 Task: Create a pattern swatch.
Action: Mouse moved to (430, 315)
Screenshot: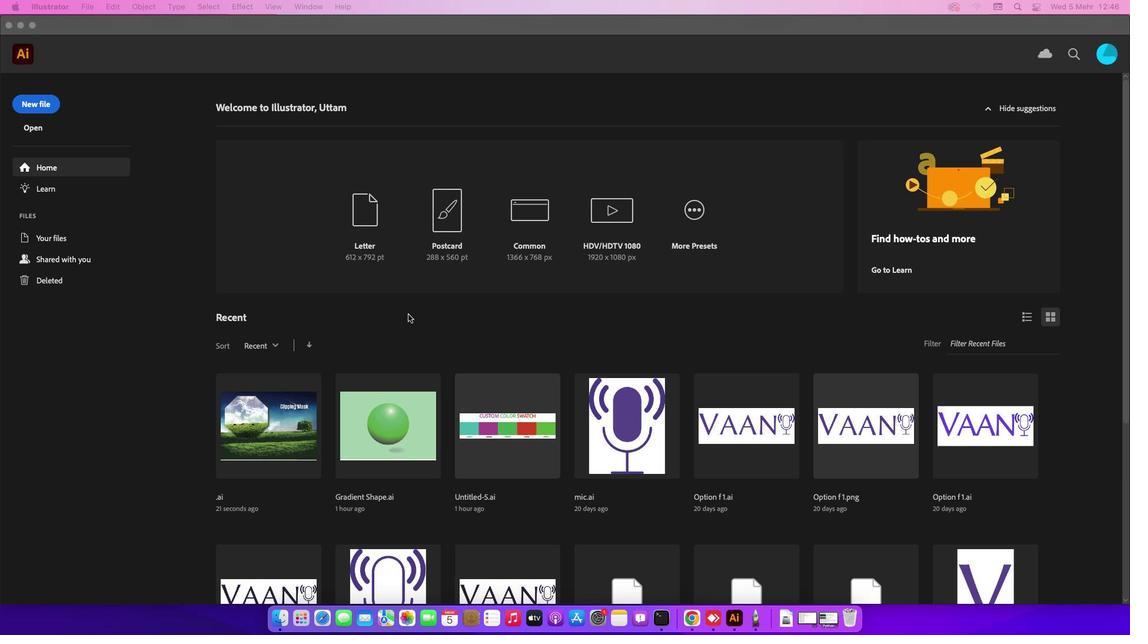 
Action: Mouse pressed left at (430, 315)
Screenshot: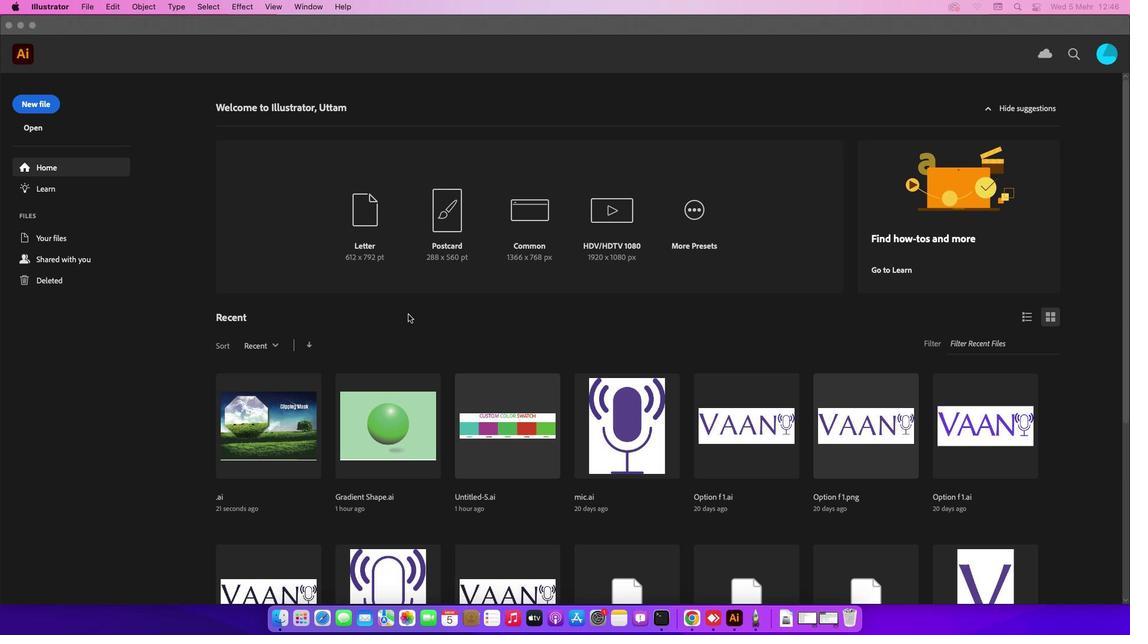 
Action: Mouse moved to (422, 315)
Screenshot: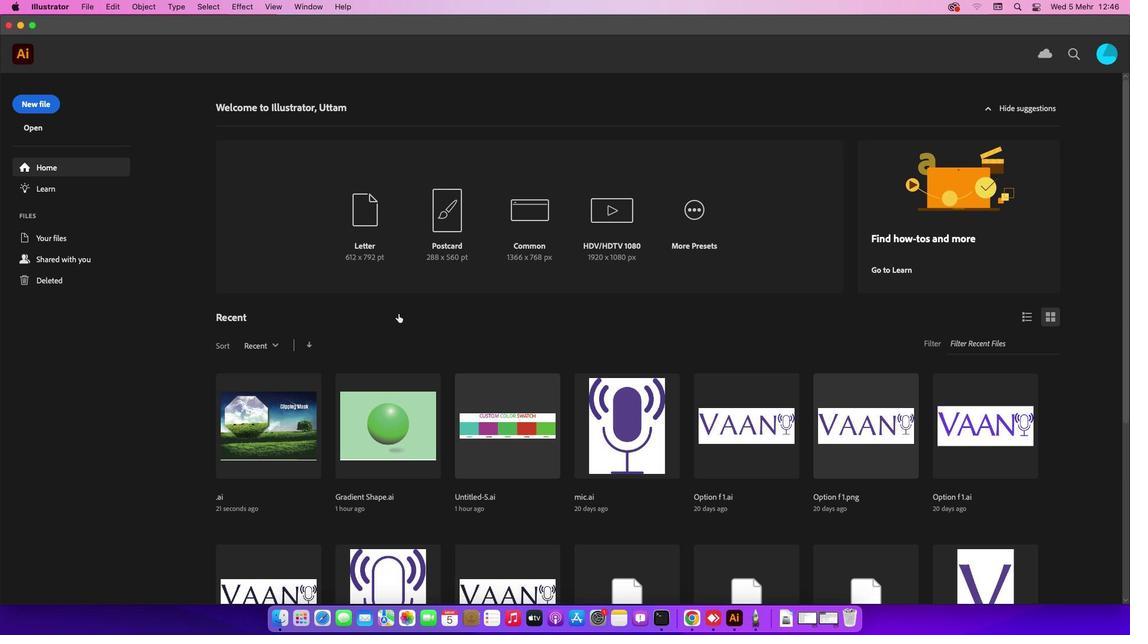 
Action: Key pressed Key.cmd'n'Key.enter
Screenshot: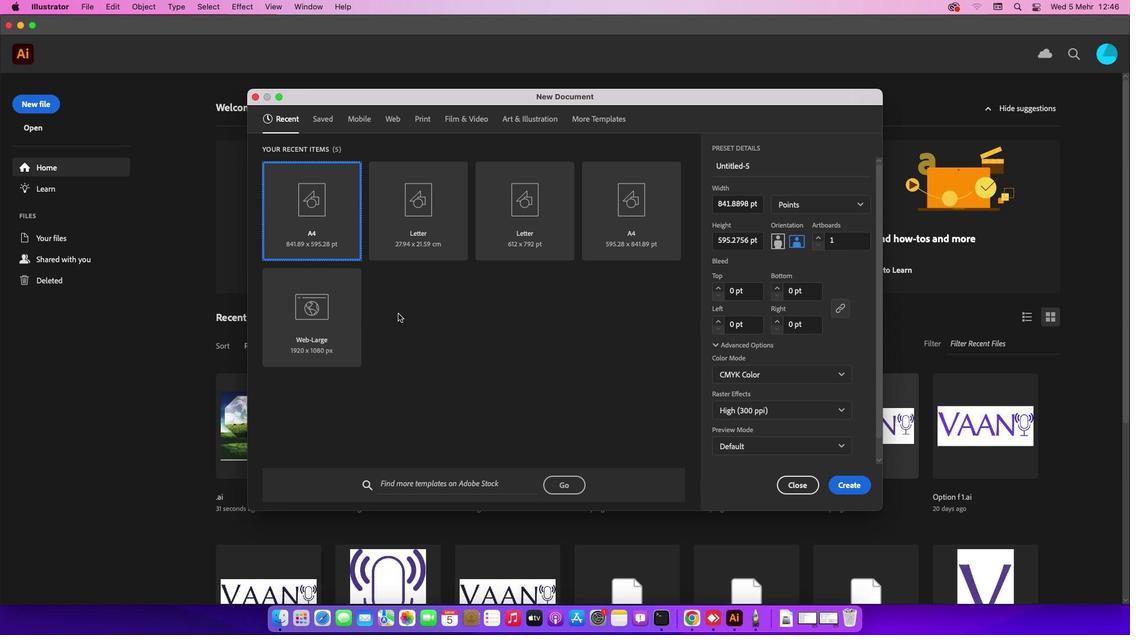 
Action: Mouse moved to (451, 219)
Screenshot: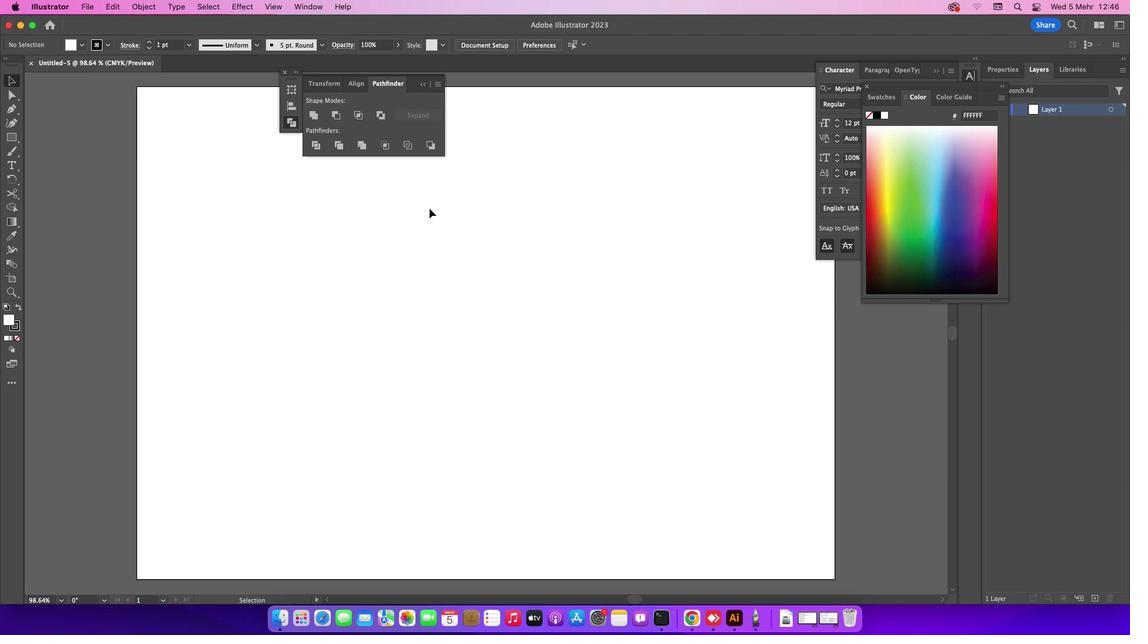 
Action: Mouse pressed left at (451, 219)
Screenshot: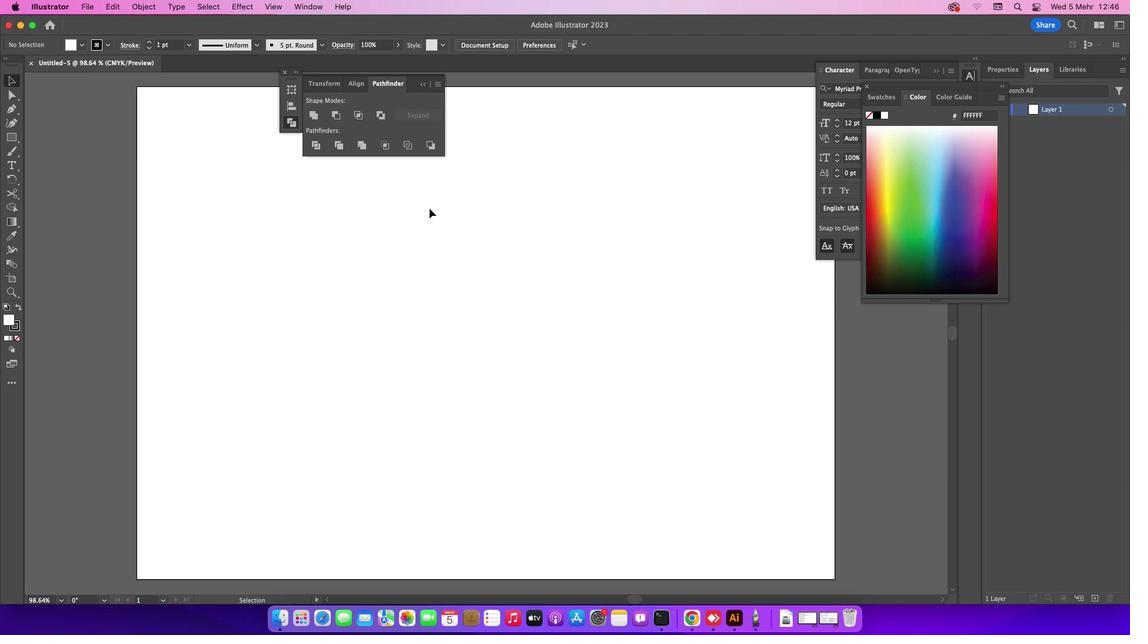 
Action: Mouse moved to (445, 110)
Screenshot: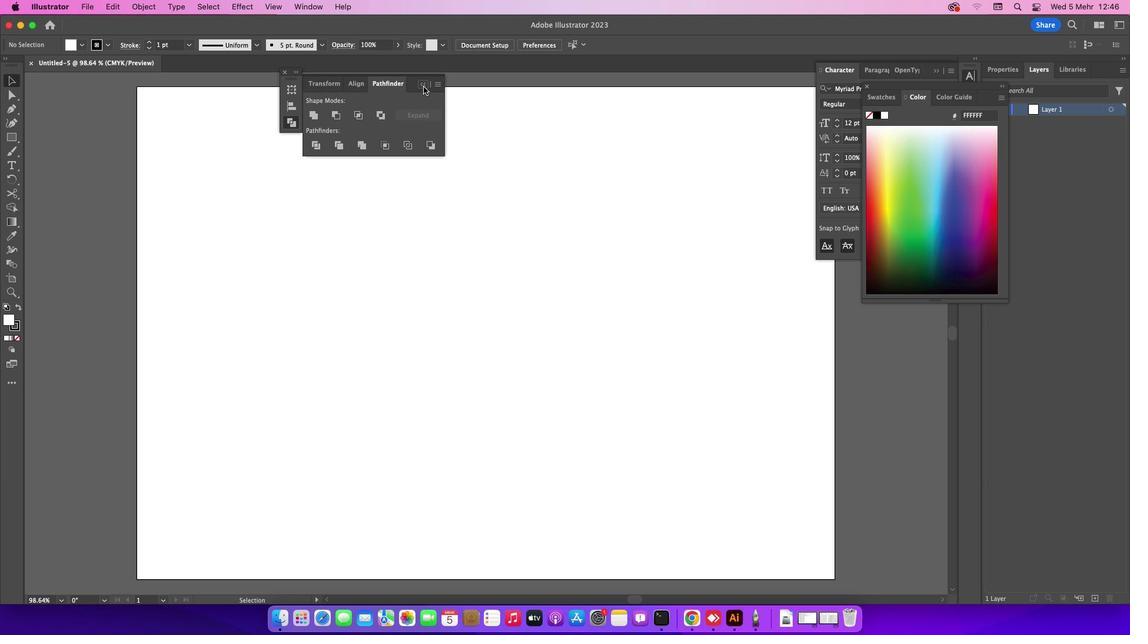 
Action: Mouse pressed left at (445, 110)
Screenshot: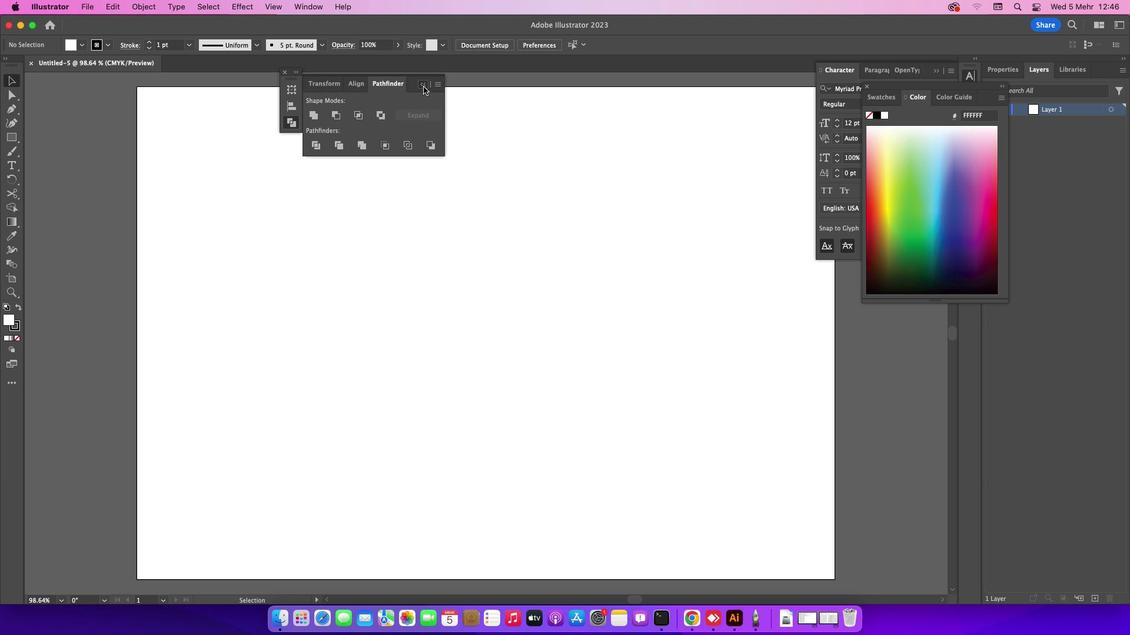 
Action: Mouse moved to (314, 97)
Screenshot: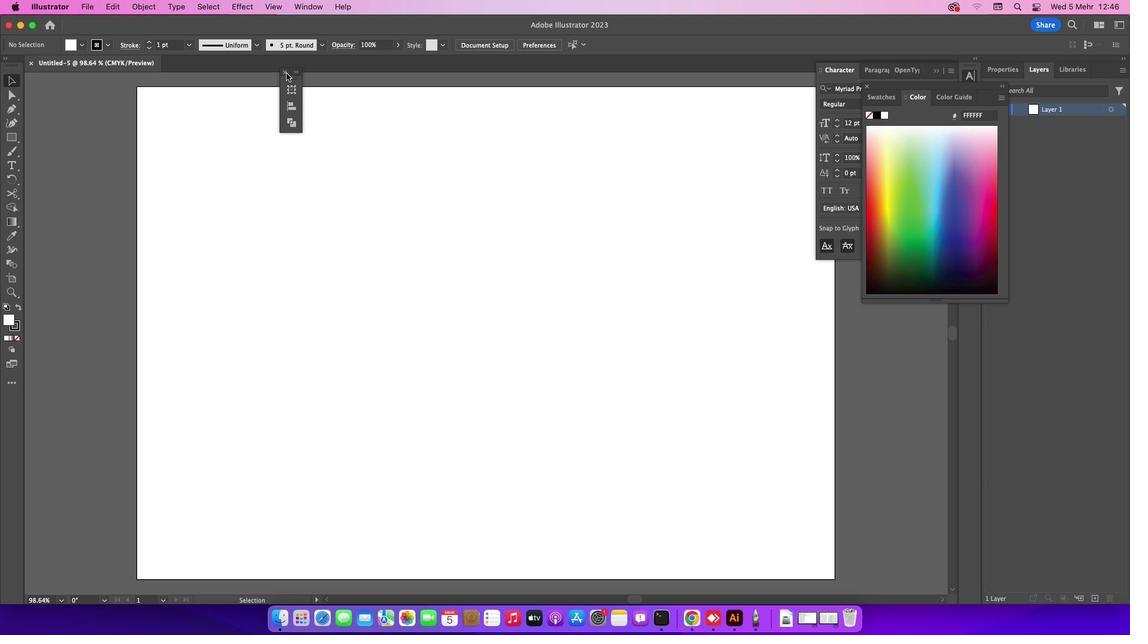 
Action: Mouse pressed left at (314, 97)
Screenshot: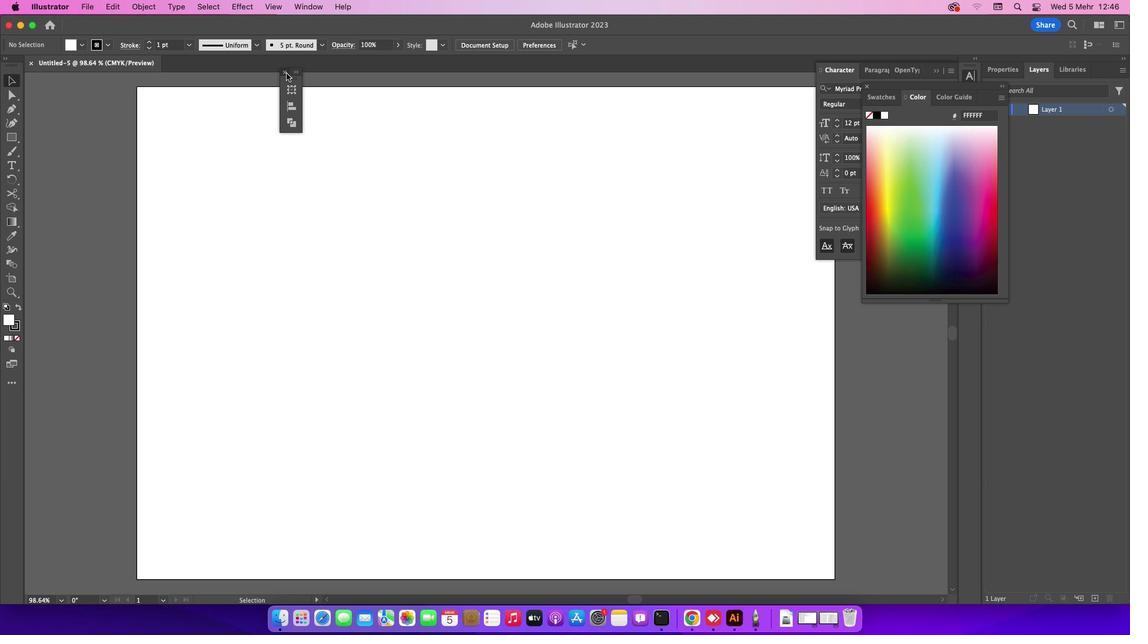 
Action: Mouse moved to (262, 194)
Screenshot: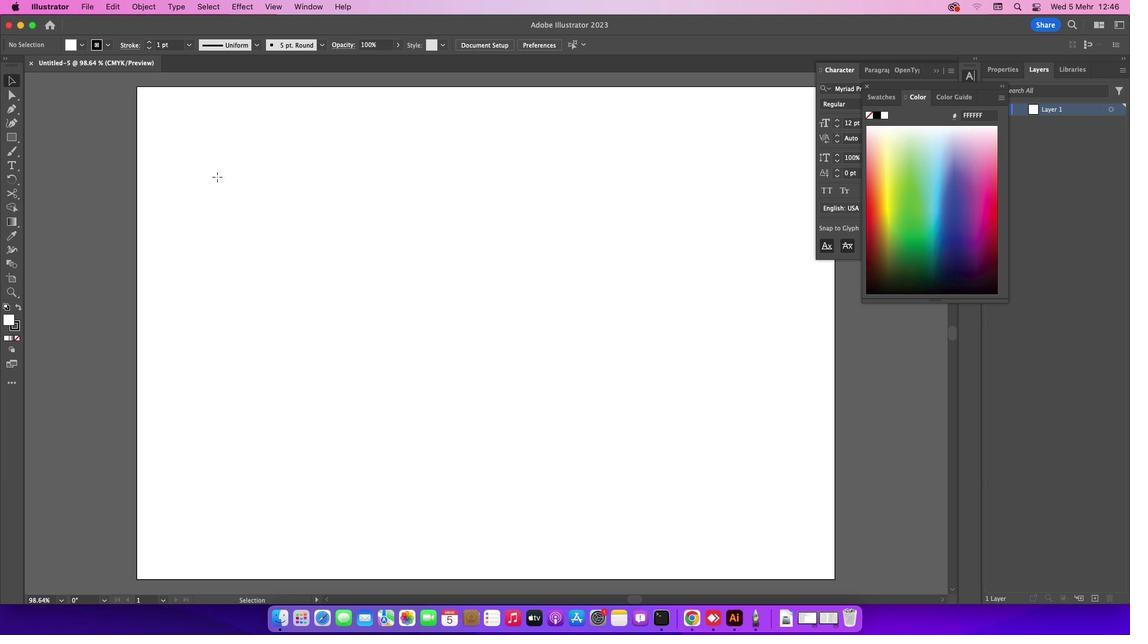 
Action: Key pressed 'm'
Screenshot: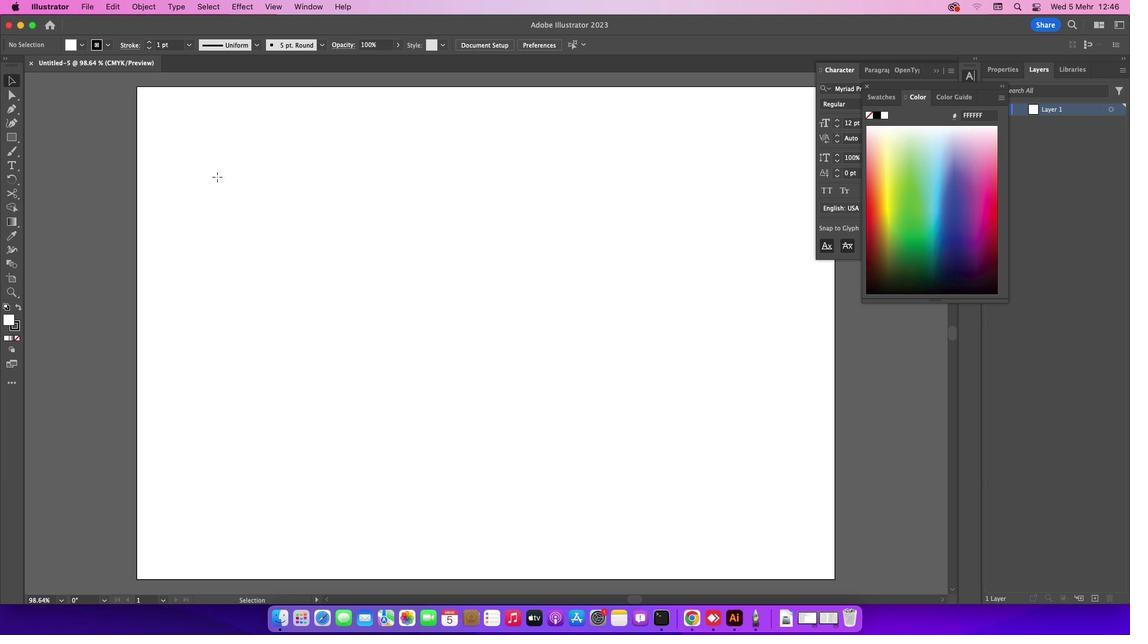 
Action: Mouse moved to (168, 110)
Screenshot: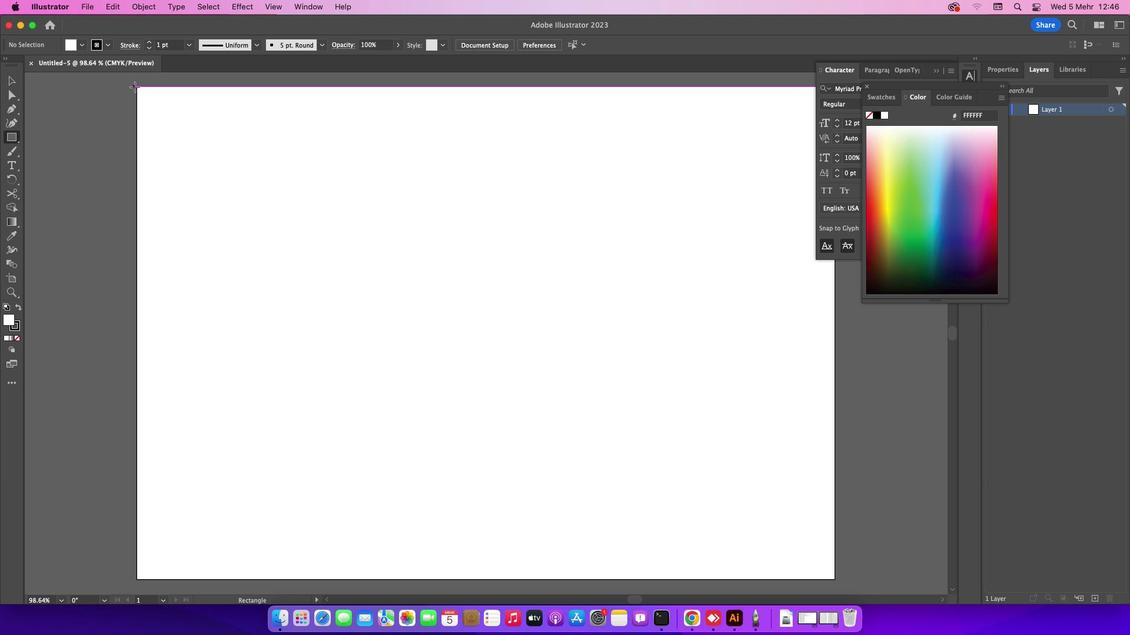 
Action: Mouse pressed left at (168, 110)
Screenshot: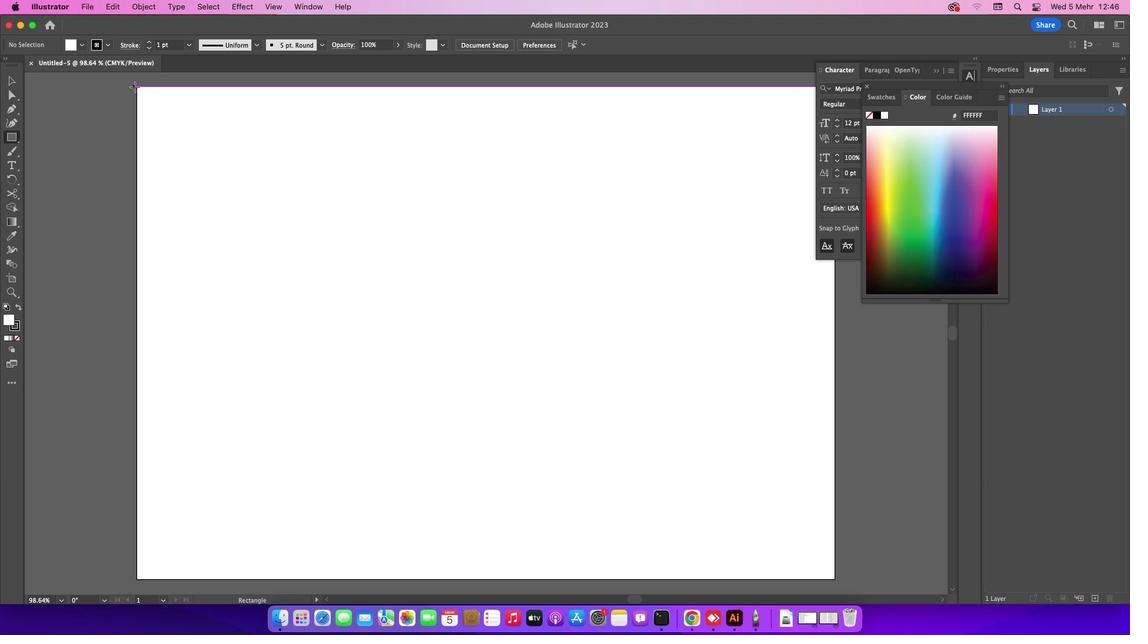 
Action: Mouse moved to (175, 113)
Screenshot: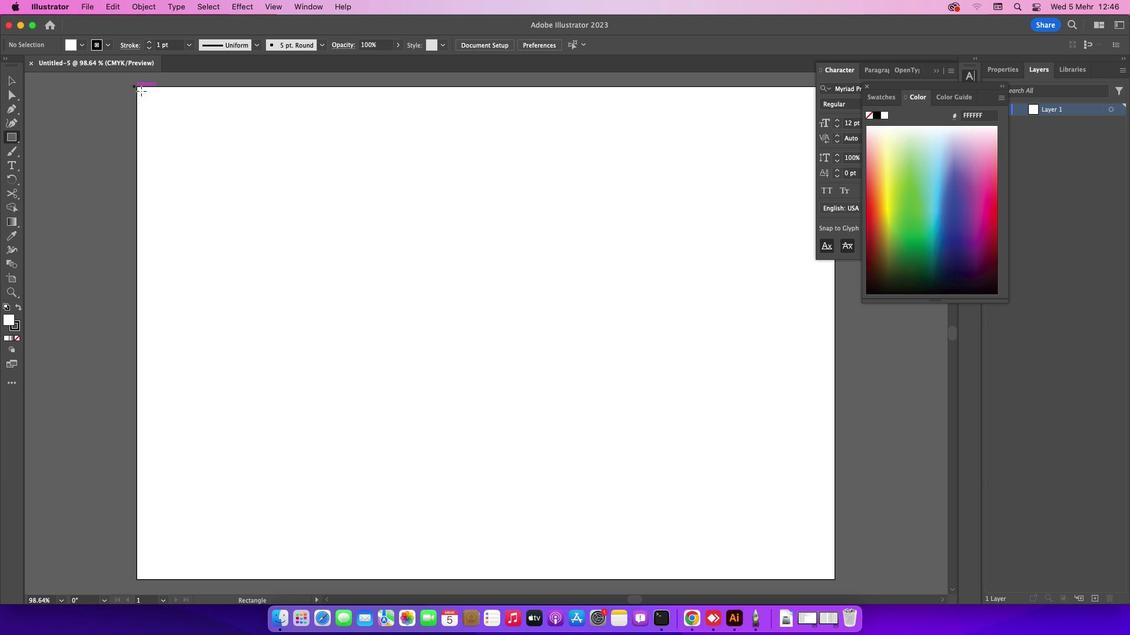 
Action: Key pressed Key.delete
Screenshot: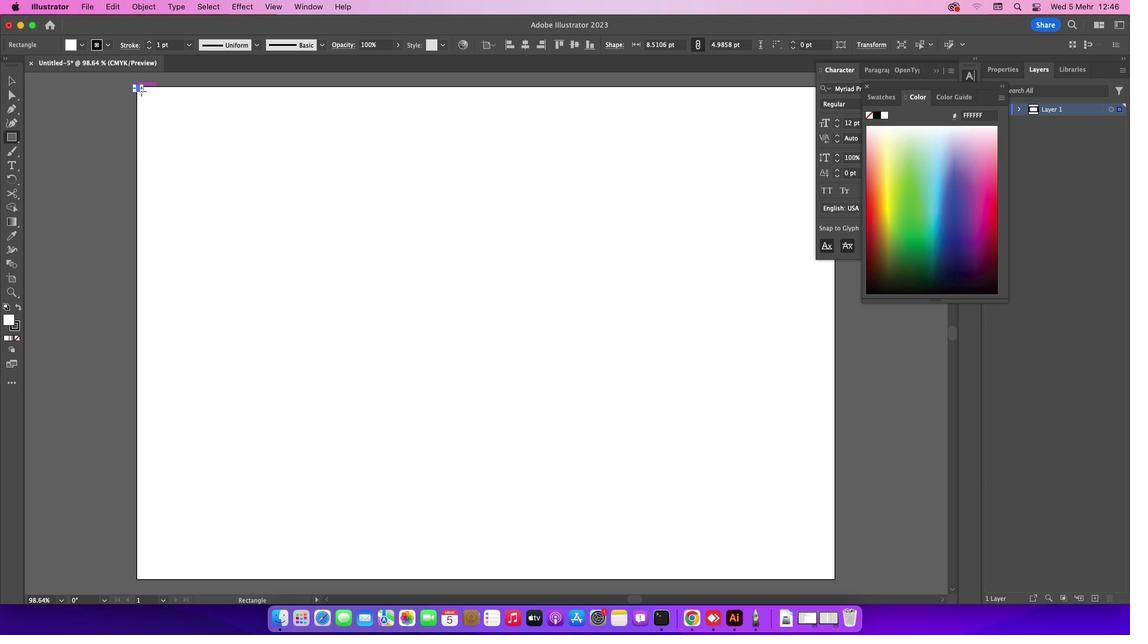 
Action: Mouse moved to (55, 157)
Screenshot: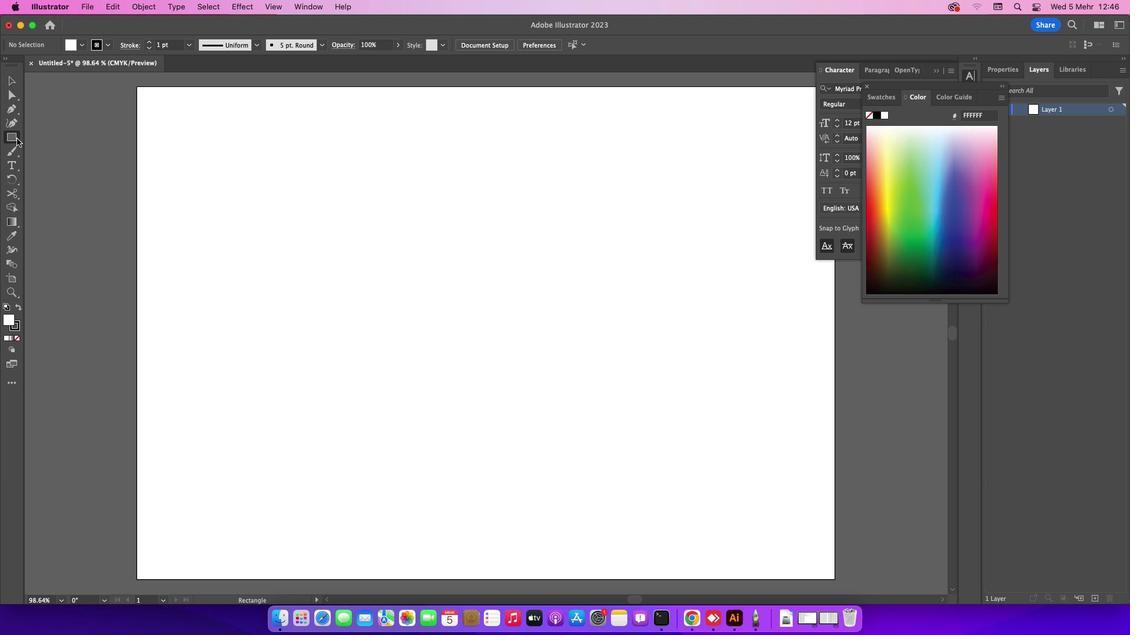 
Action: Mouse pressed right at (55, 157)
Screenshot: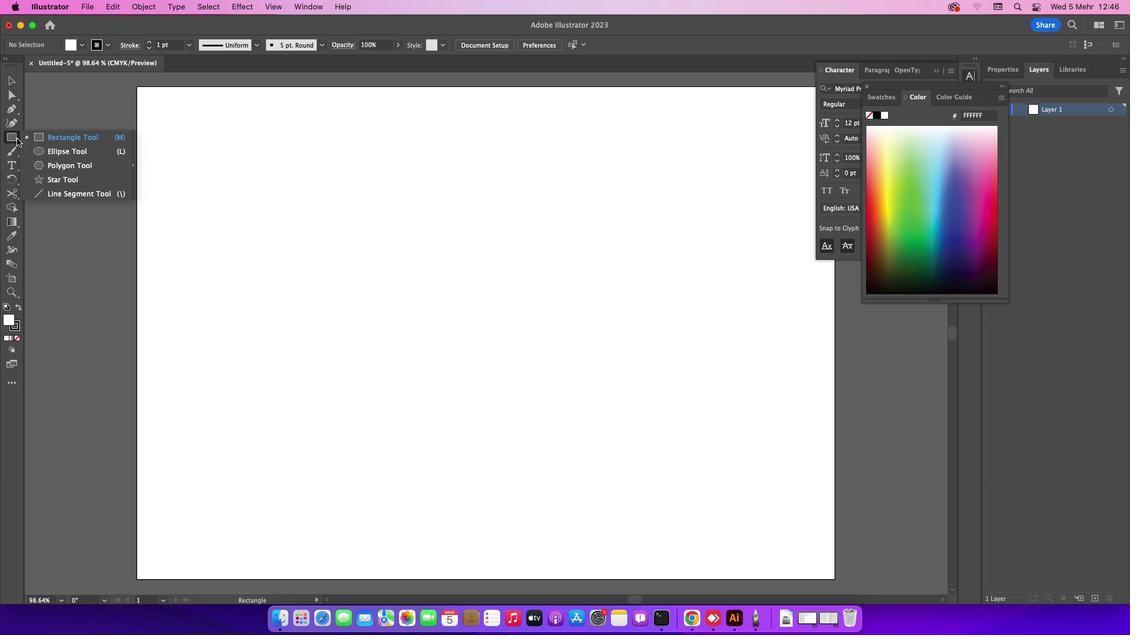 
Action: Mouse moved to (372, 196)
Screenshot: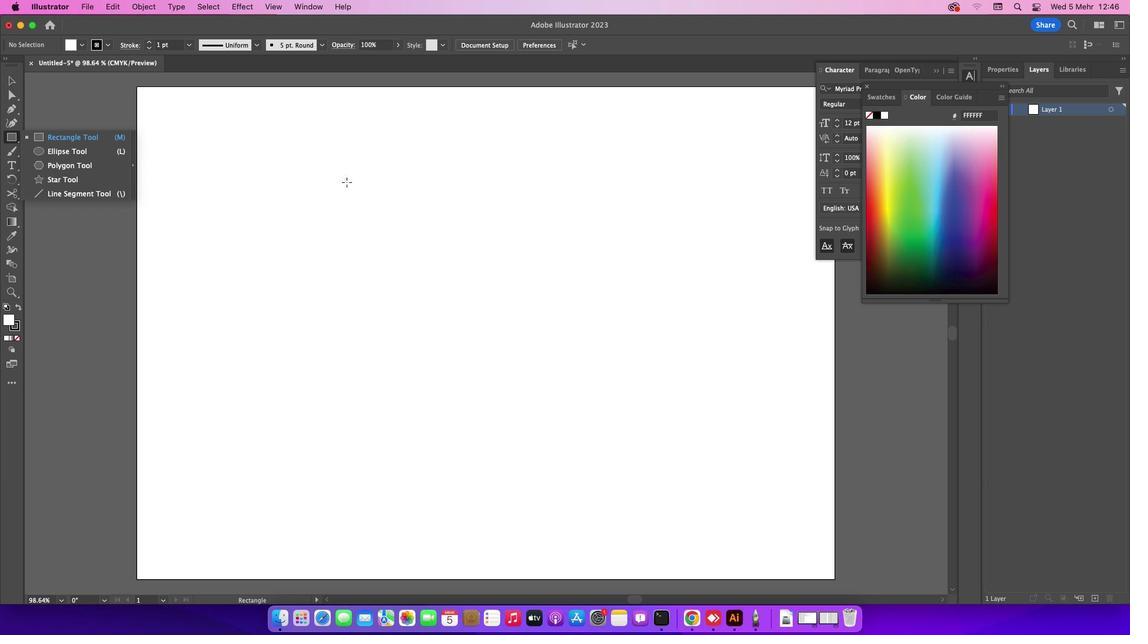 
Action: Mouse pressed left at (372, 196)
Screenshot: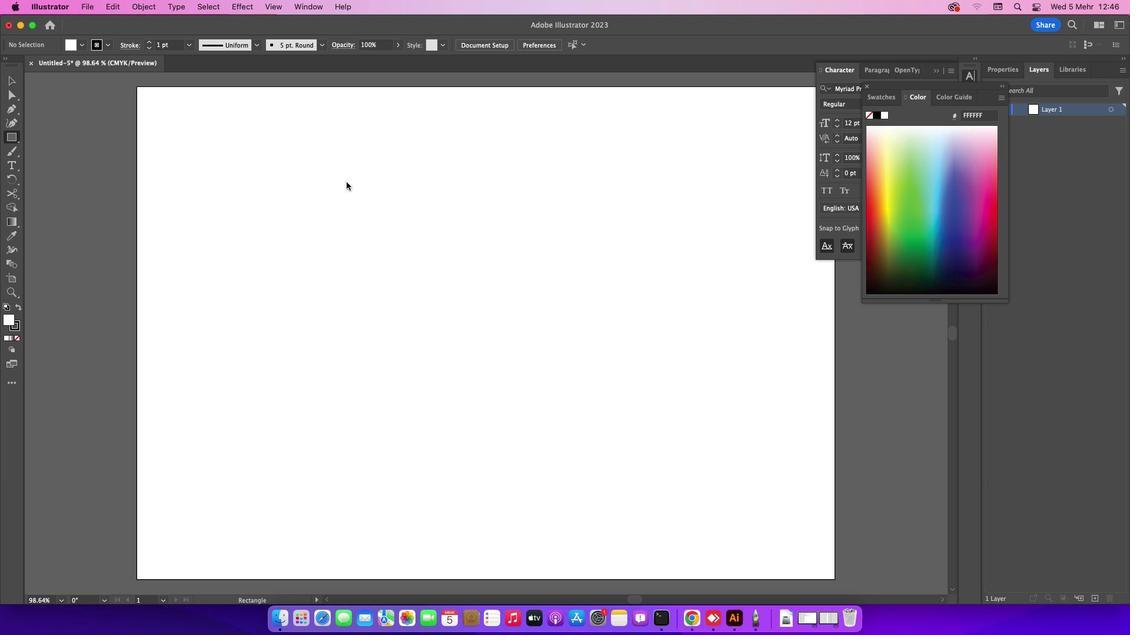 
Action: Mouse moved to (555, 339)
Screenshot: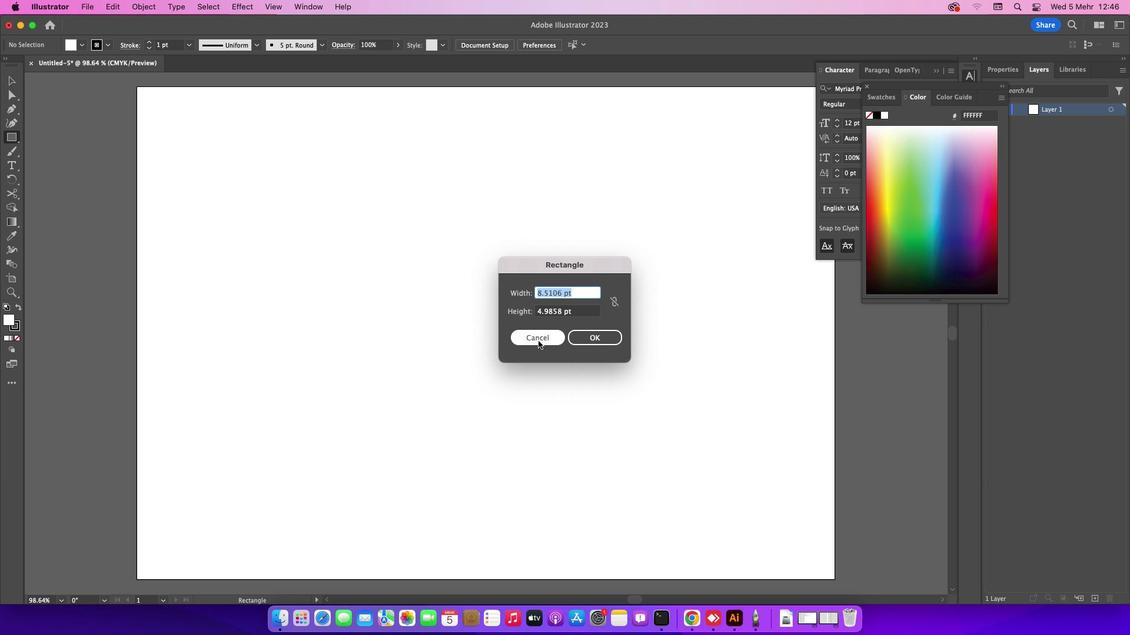 
Action: Mouse pressed left at (555, 339)
Screenshot: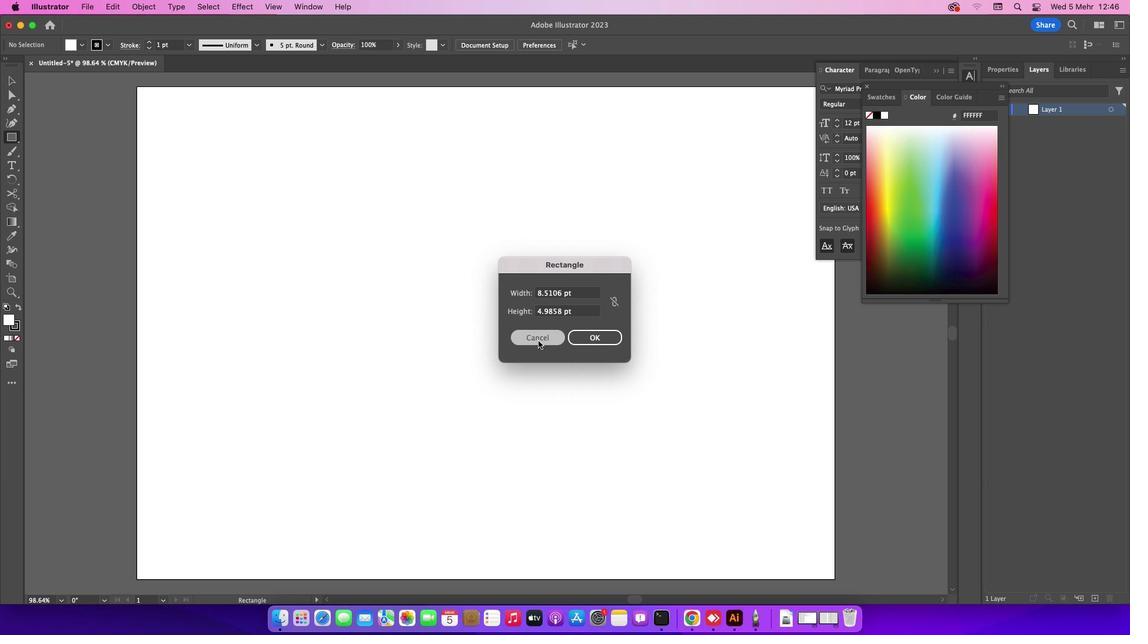 
Action: Mouse moved to (389, 258)
Screenshot: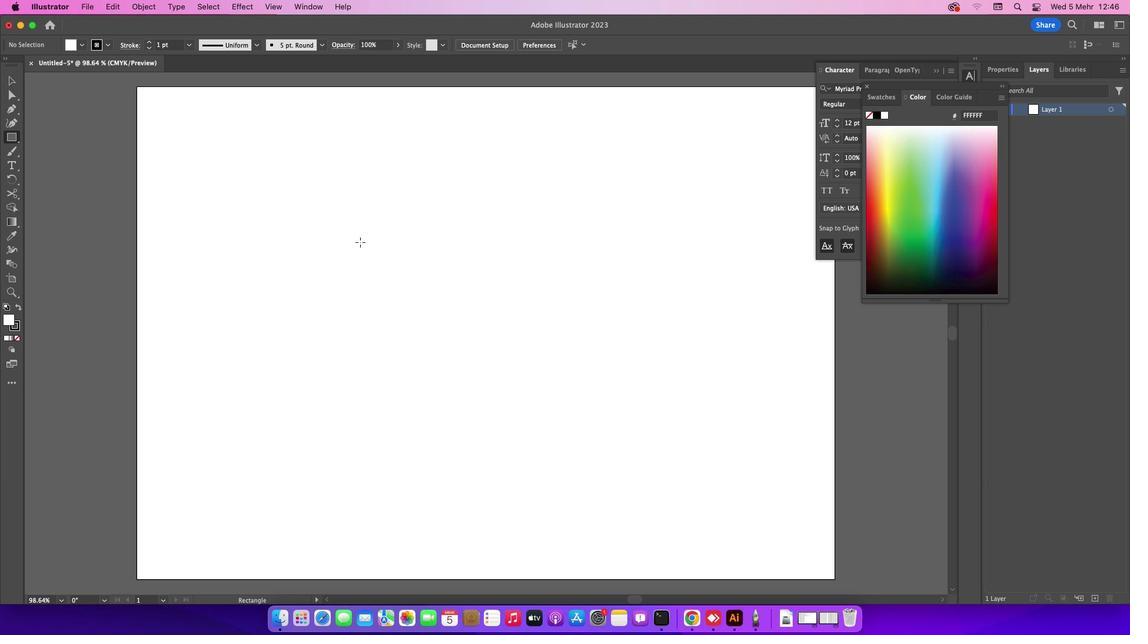 
Action: Key pressed 'm'
Screenshot: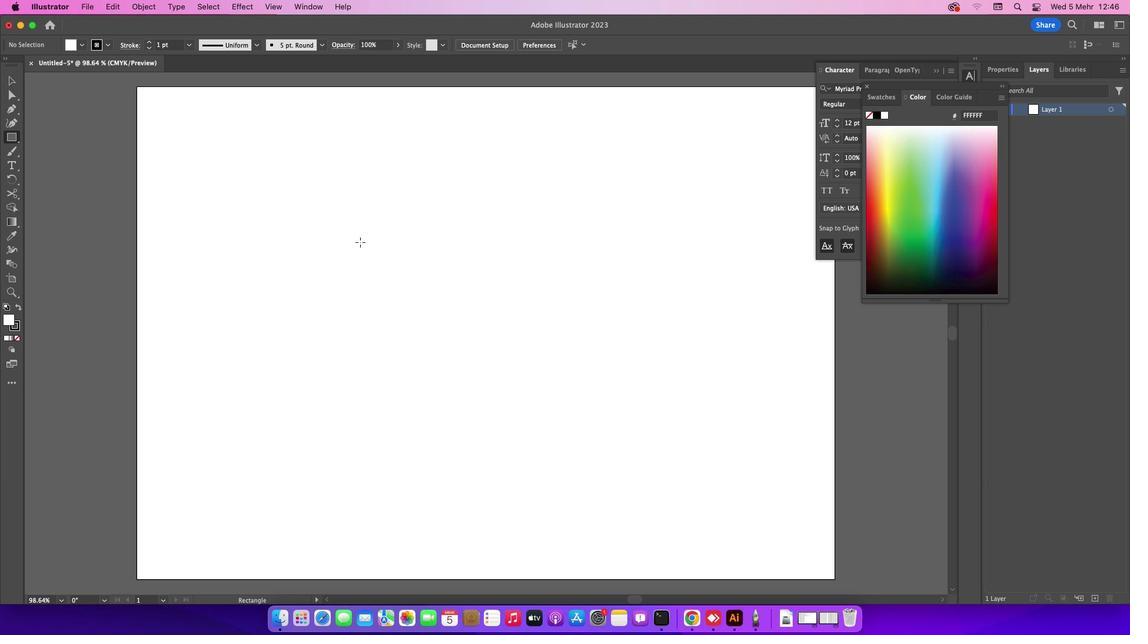 
Action: Mouse moved to (339, 201)
Screenshot: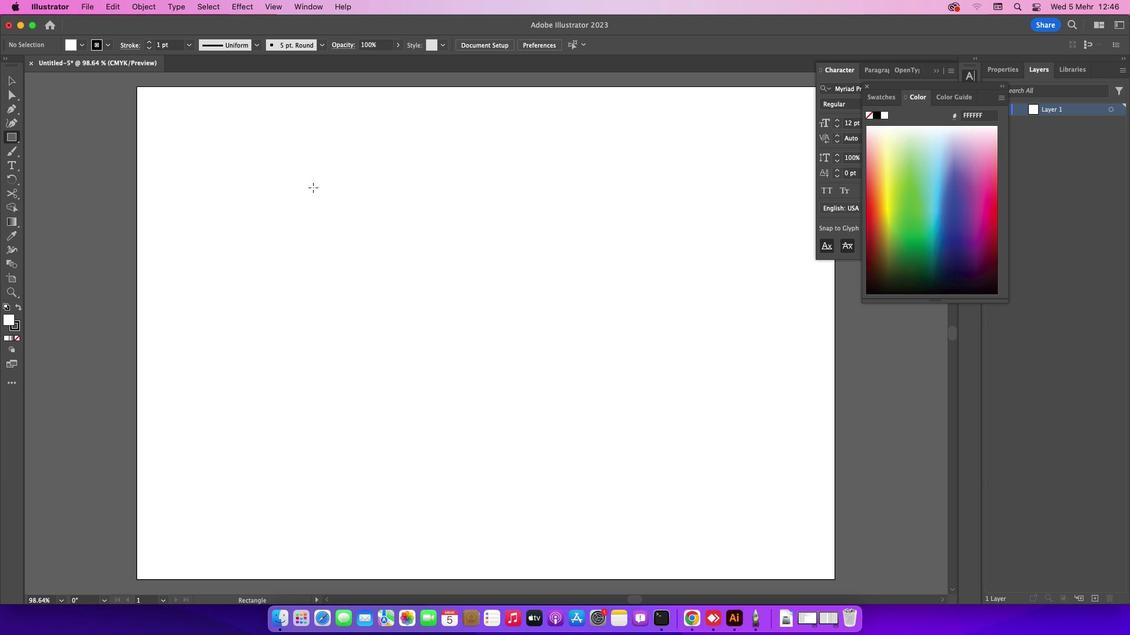 
Action: Mouse pressed left at (339, 201)
Screenshot: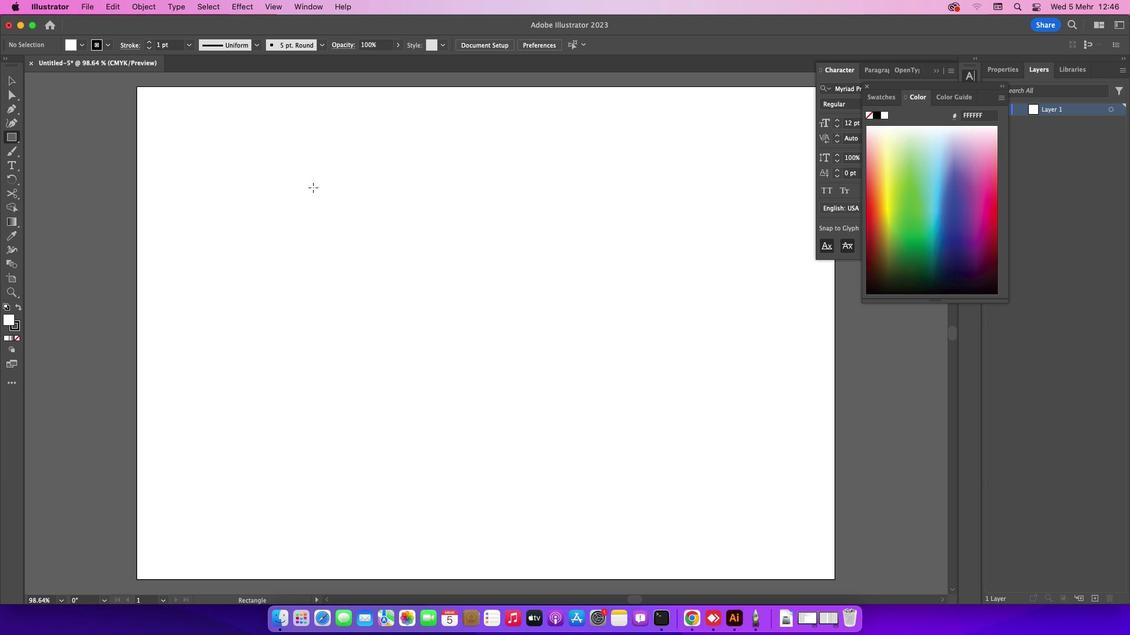 
Action: Mouse moved to (409, 443)
Screenshot: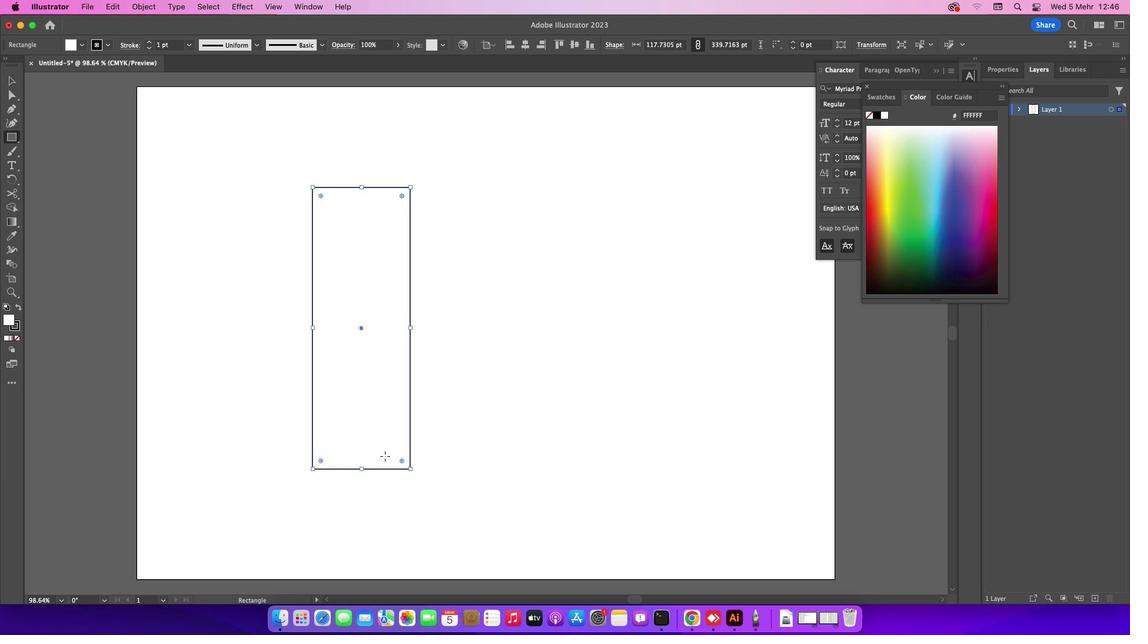 
Action: Key pressed 'v'
Screenshot: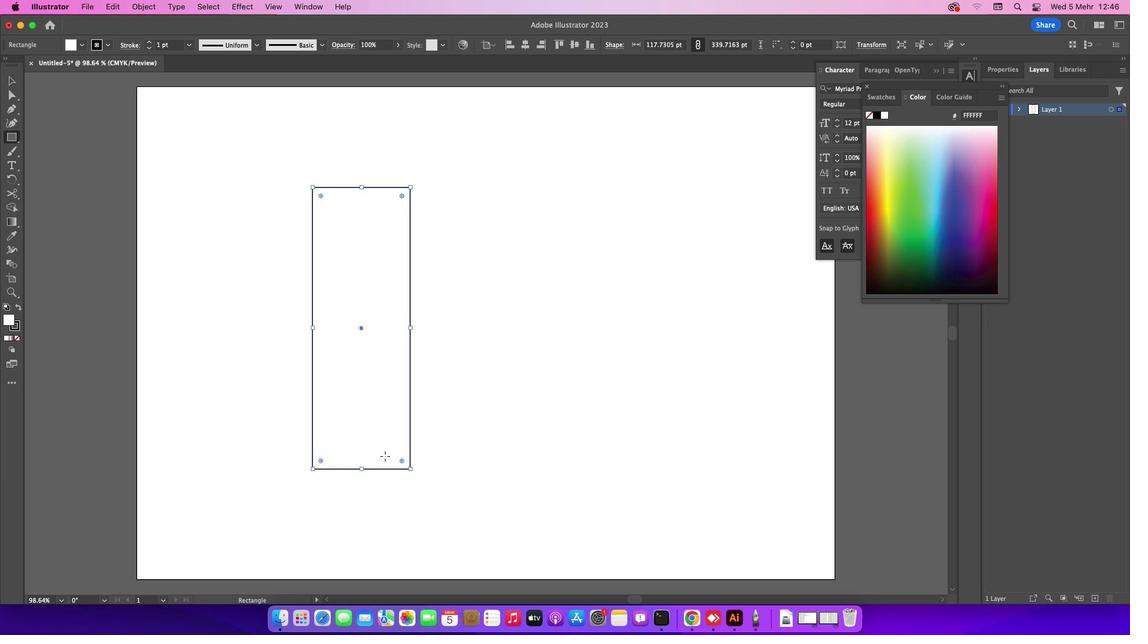 
Action: Mouse moved to (424, 448)
Screenshot: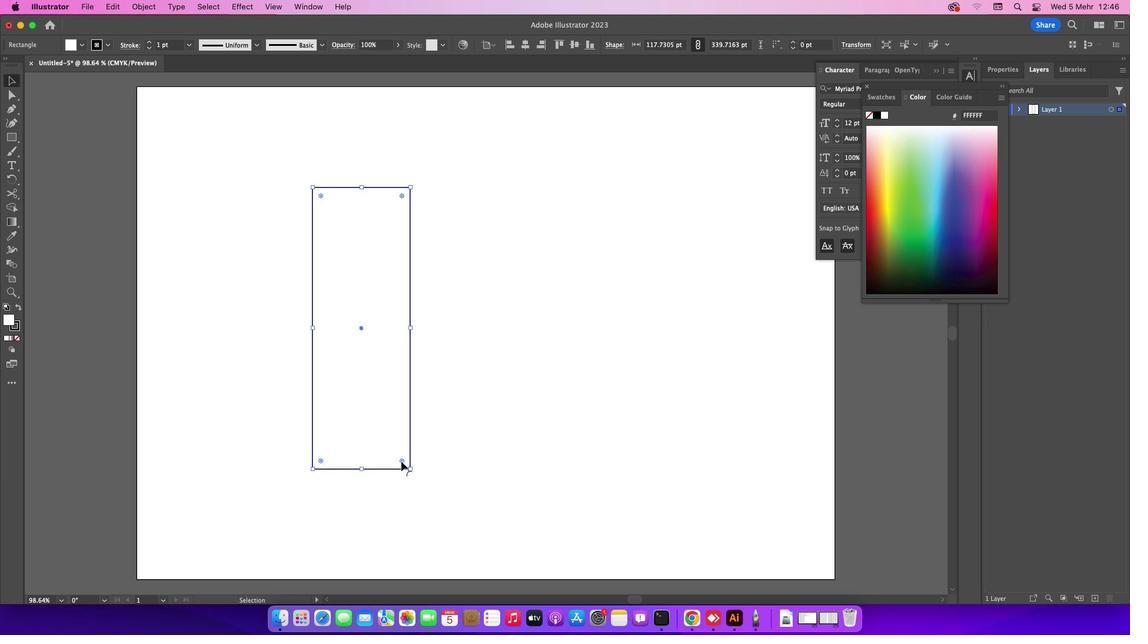 
Action: Mouse pressed left at (424, 448)
Screenshot: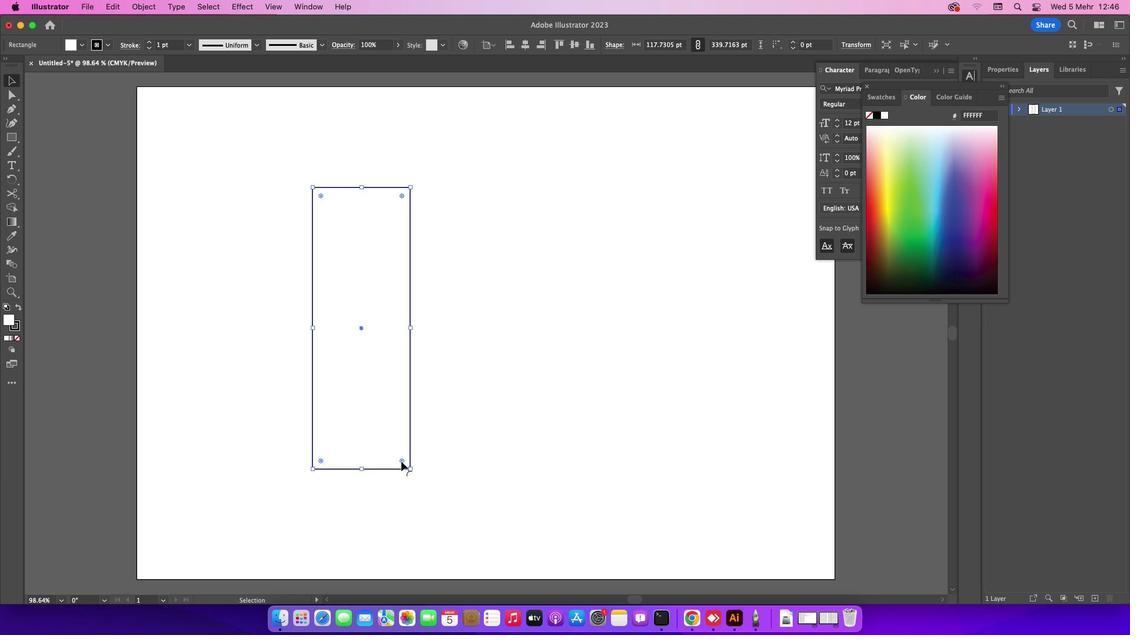 
Action: Mouse moved to (142, 74)
Screenshot: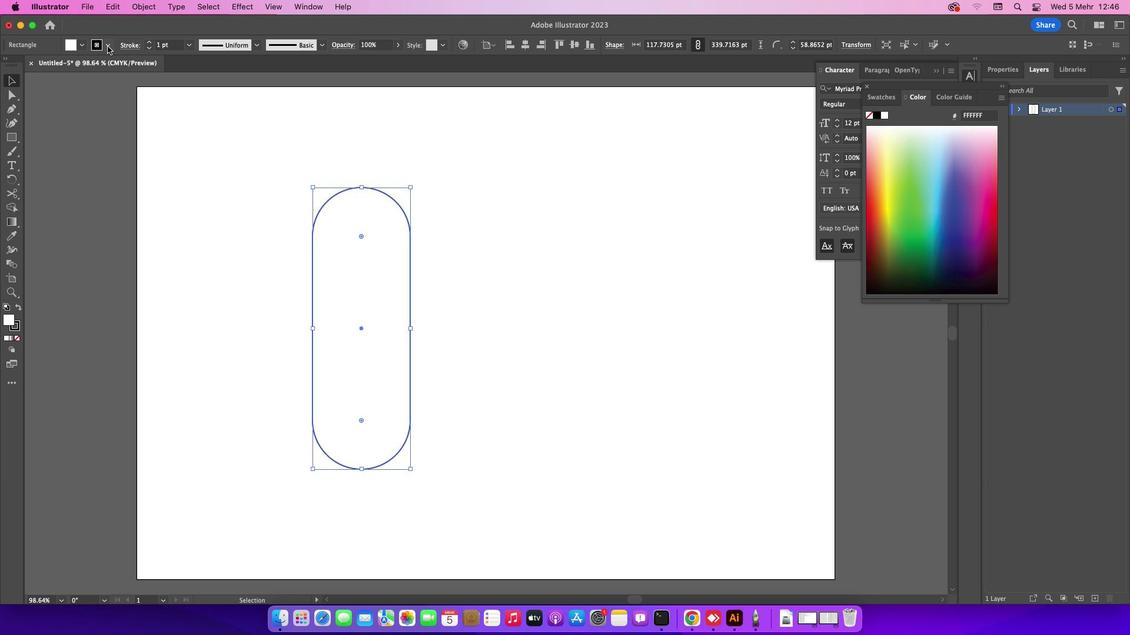 
Action: Mouse pressed left at (142, 74)
Screenshot: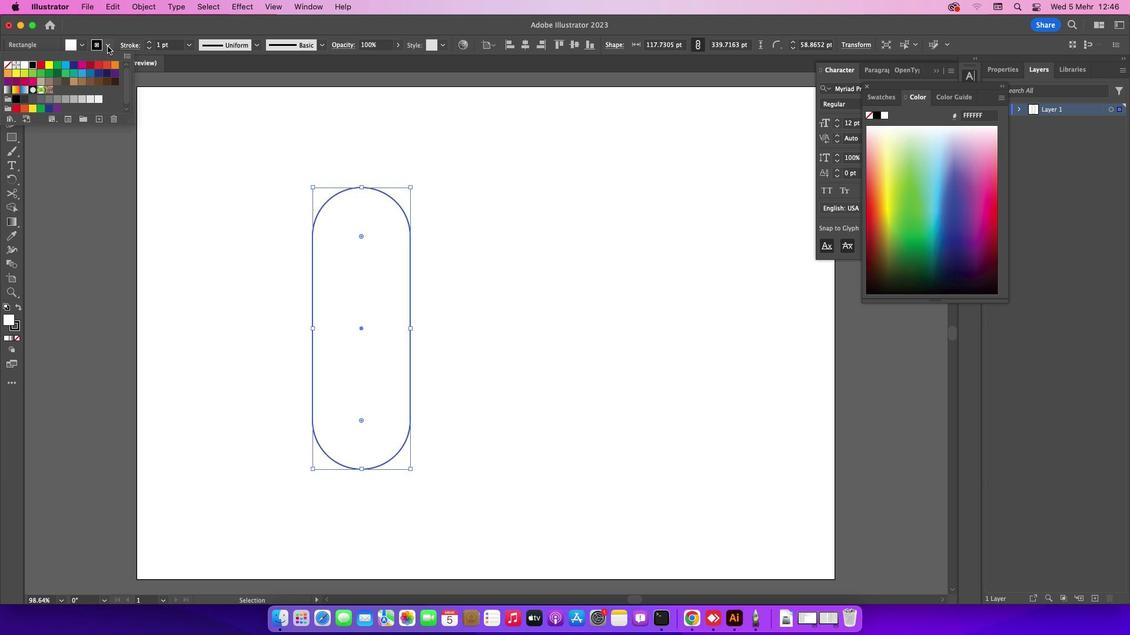 
Action: Mouse moved to (126, 99)
Screenshot: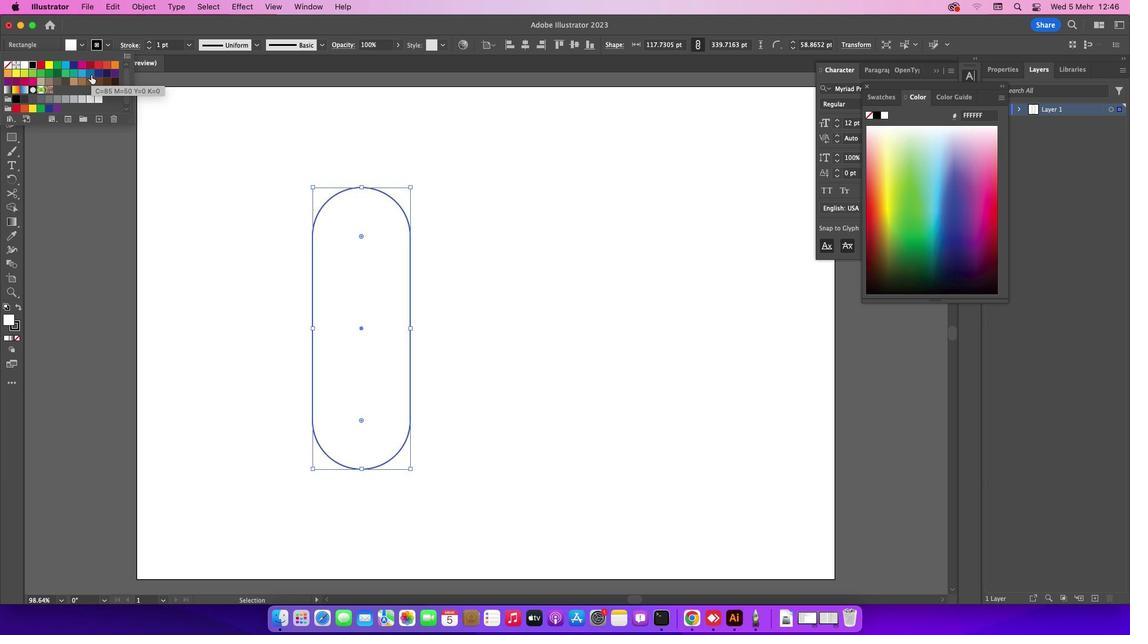 
Action: Mouse pressed left at (126, 99)
Screenshot: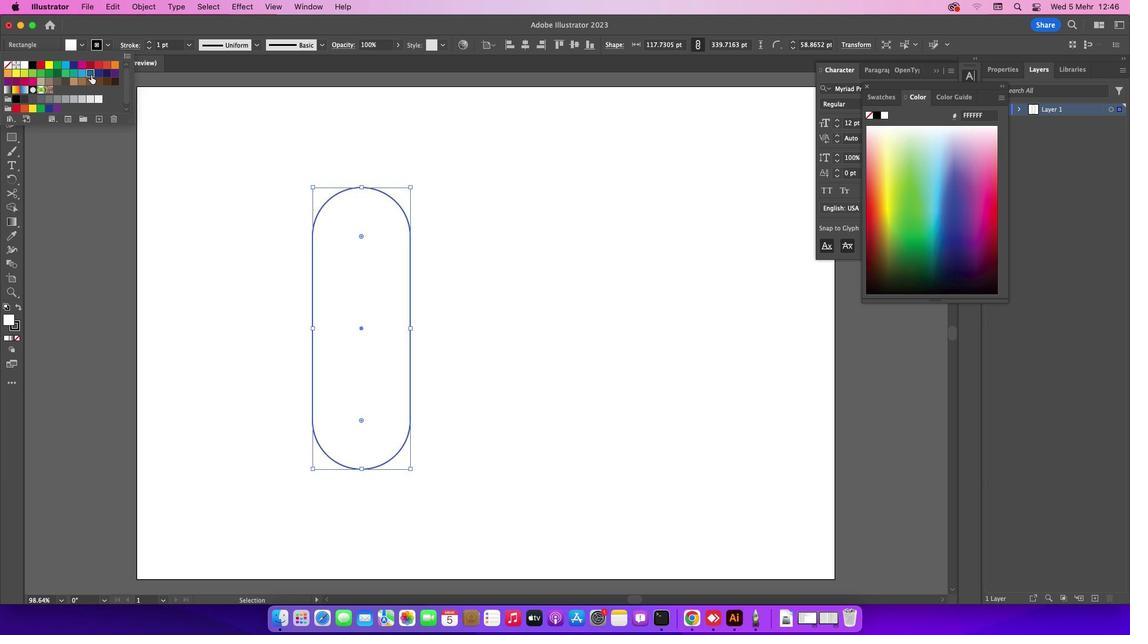 
Action: Mouse moved to (268, 203)
Screenshot: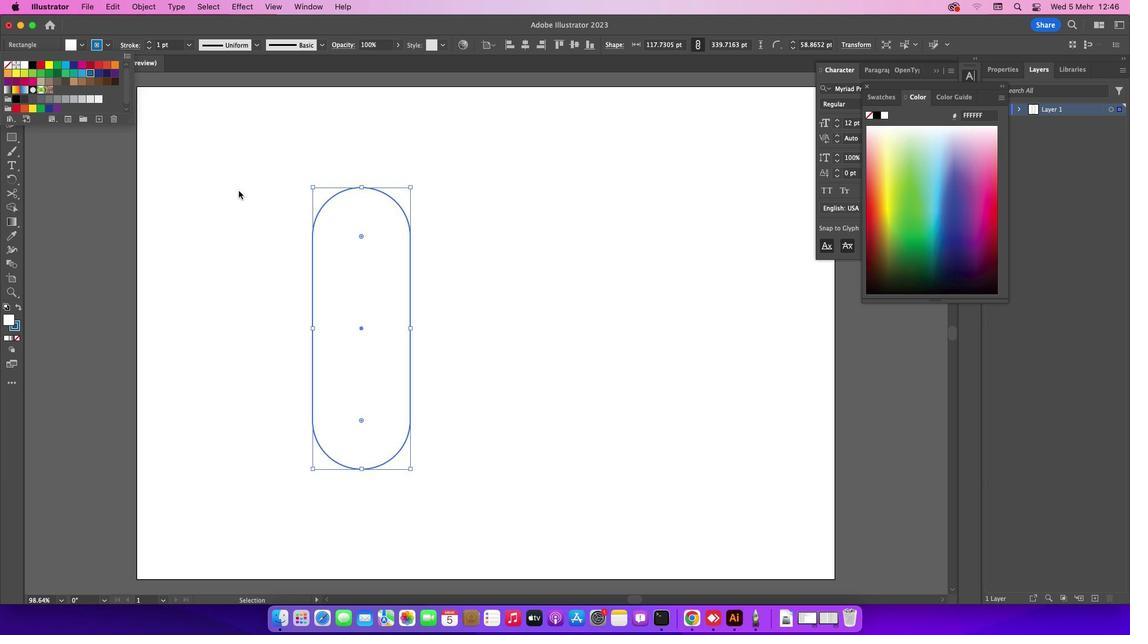 
Action: Mouse pressed left at (268, 203)
Screenshot: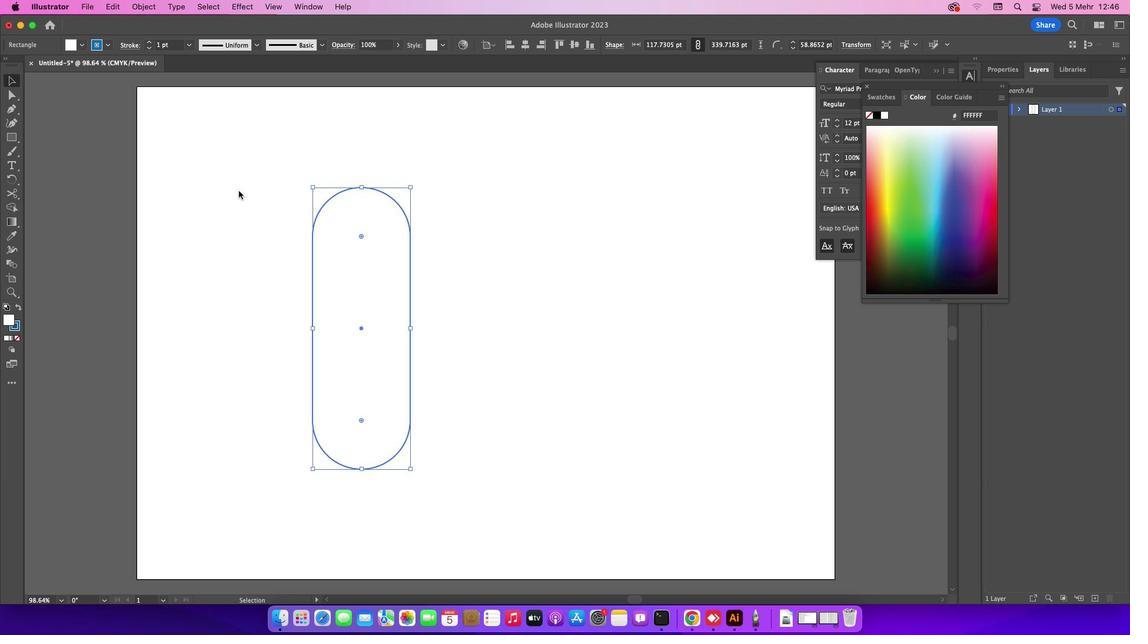 
Action: Mouse pressed left at (268, 203)
Screenshot: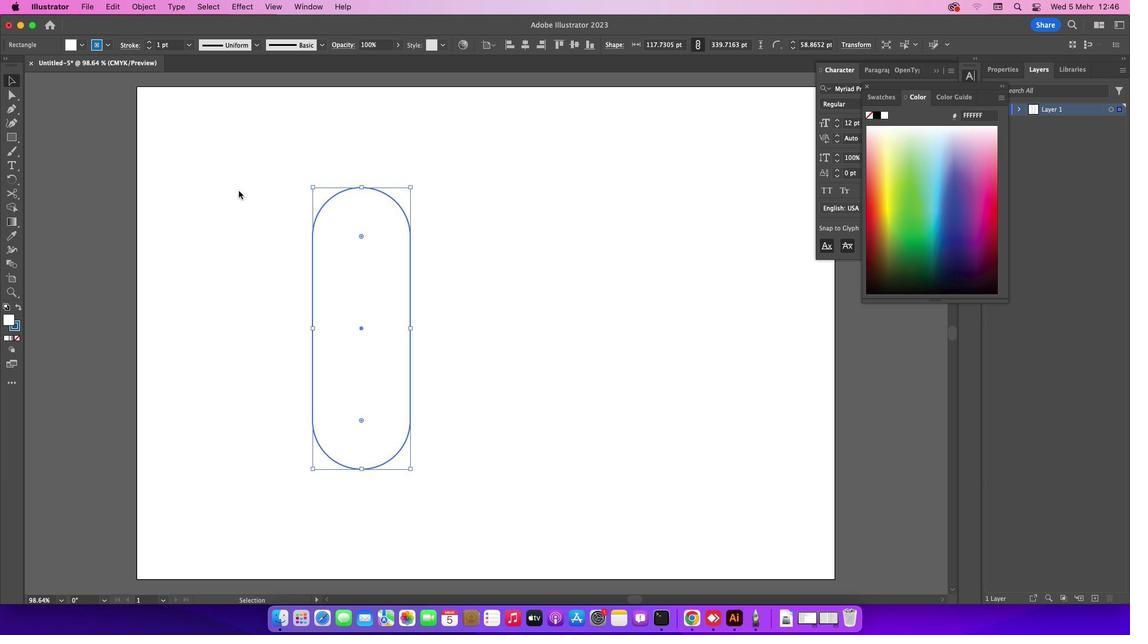 
Action: Mouse moved to (288, 201)
Screenshot: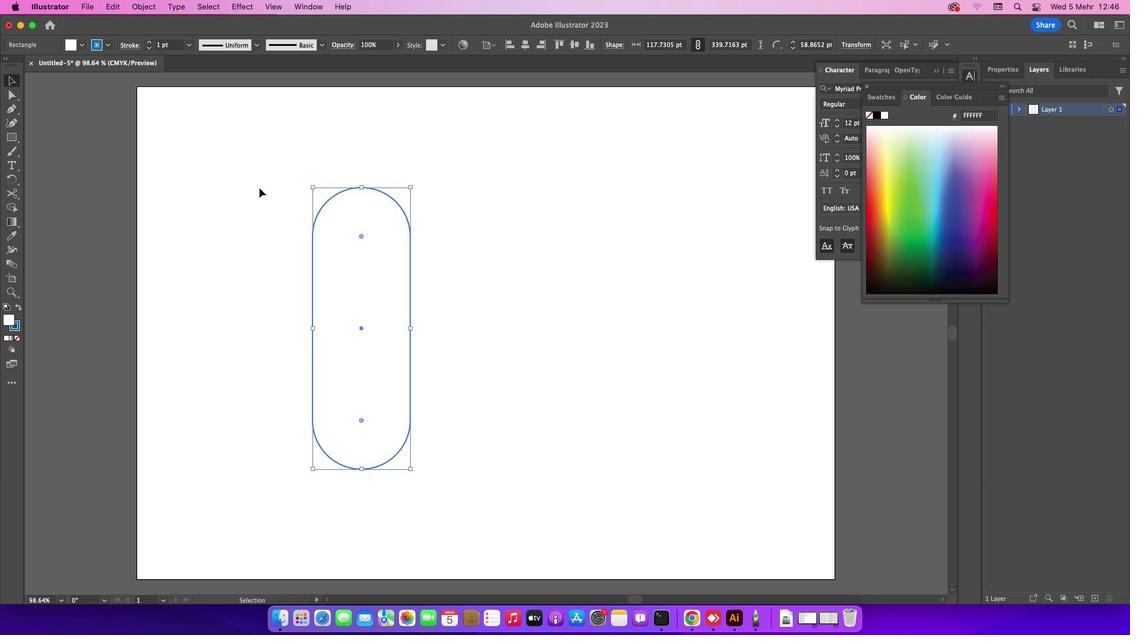 
Action: Mouse pressed left at (288, 201)
Screenshot: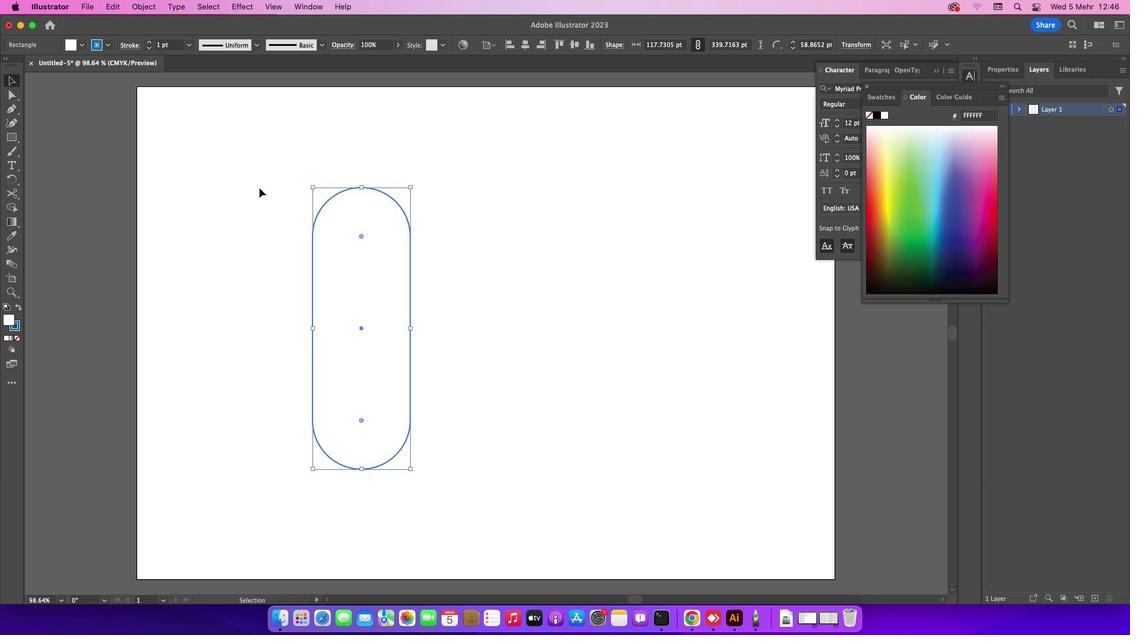 
Action: Mouse moved to (422, 216)
Screenshot: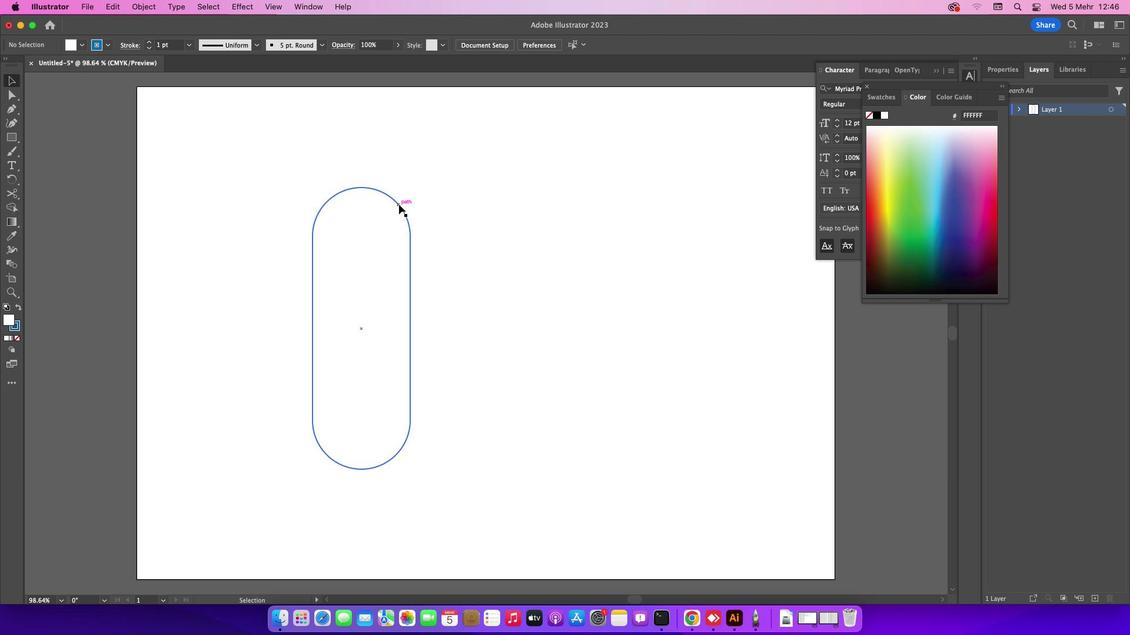 
Action: Mouse pressed left at (422, 216)
Screenshot: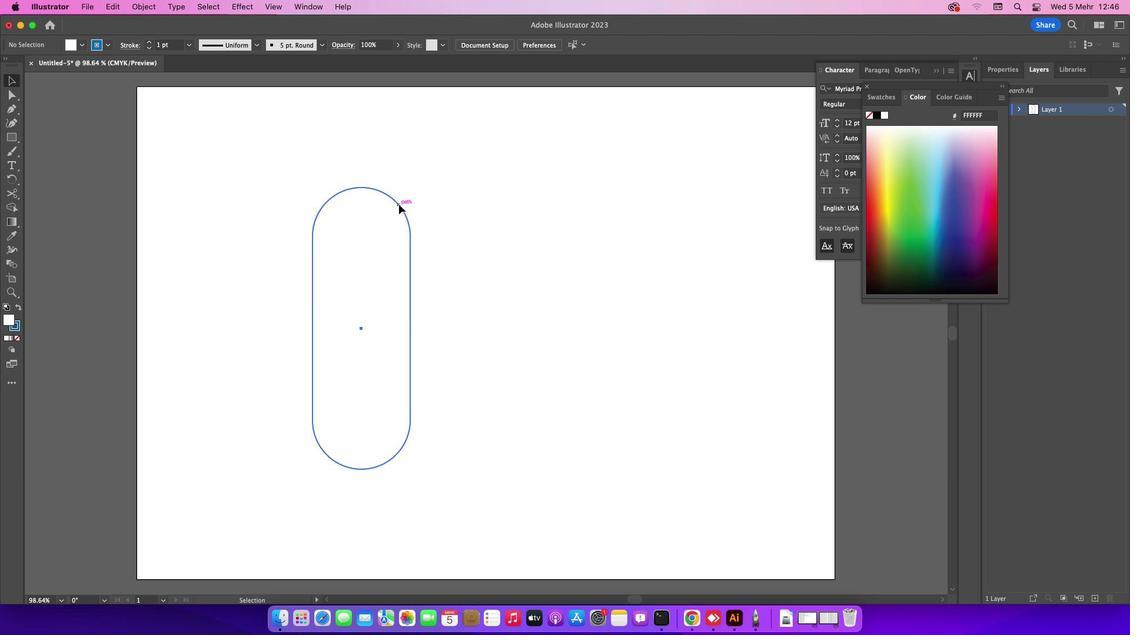 
Action: Mouse moved to (140, 72)
Screenshot: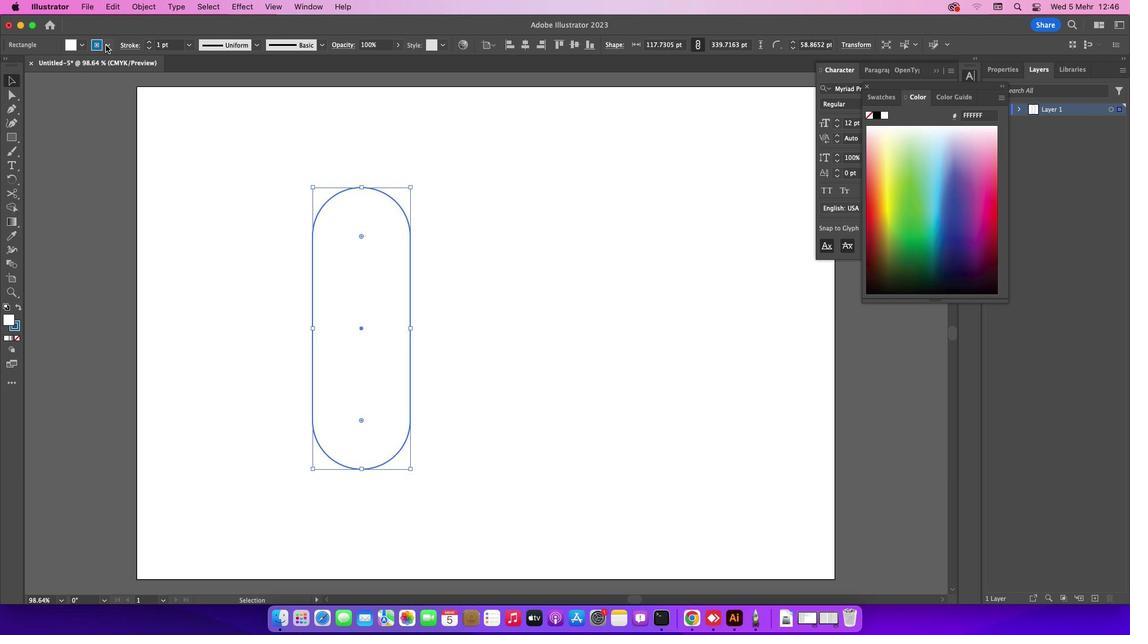 
Action: Mouse pressed left at (140, 72)
Screenshot: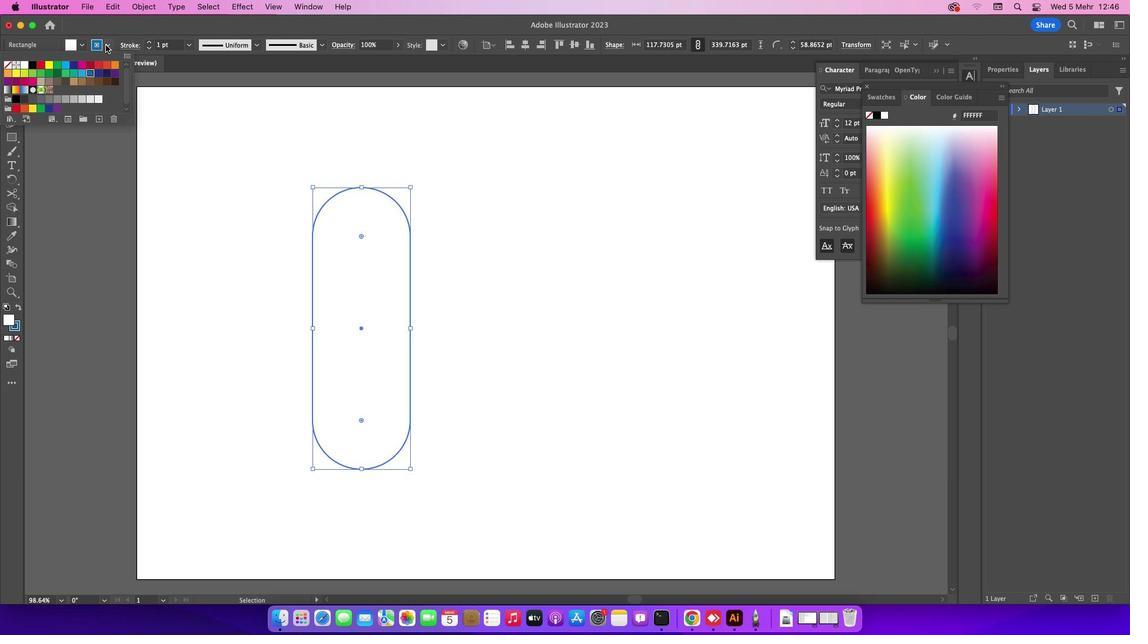 
Action: Mouse moved to (119, 98)
Screenshot: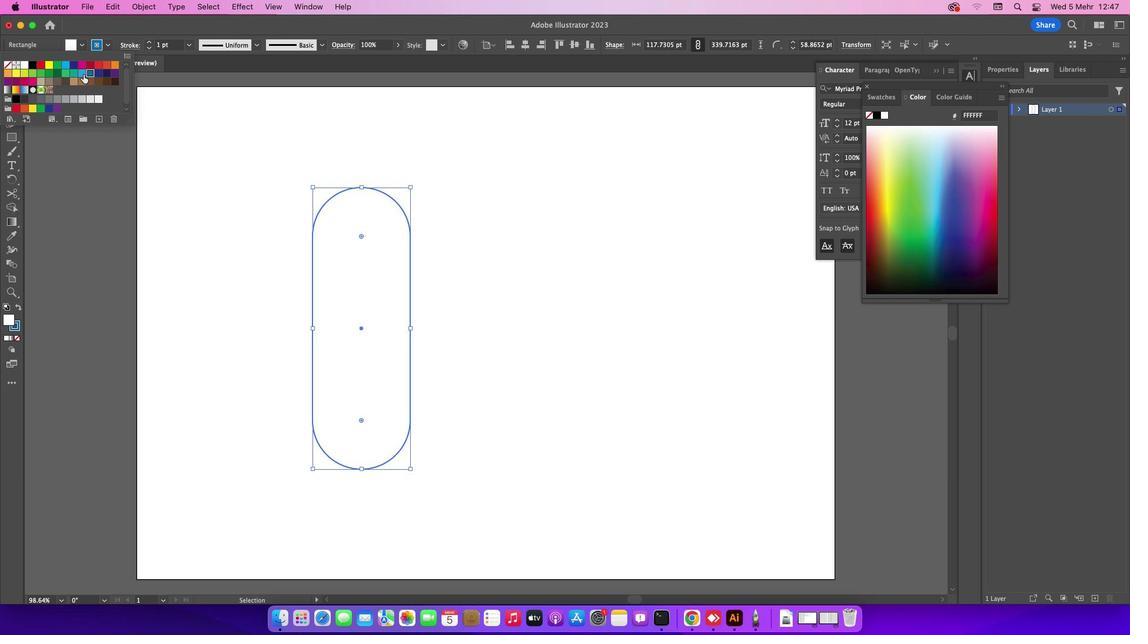 
Action: Mouse pressed left at (119, 98)
Screenshot: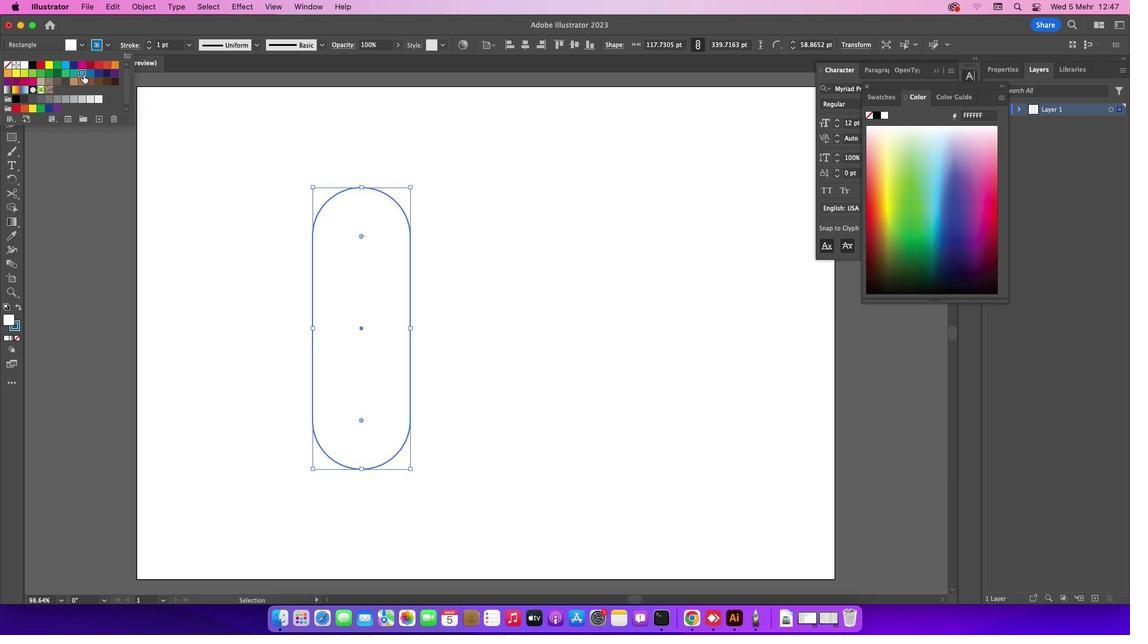
Action: Mouse moved to (209, 148)
Screenshot: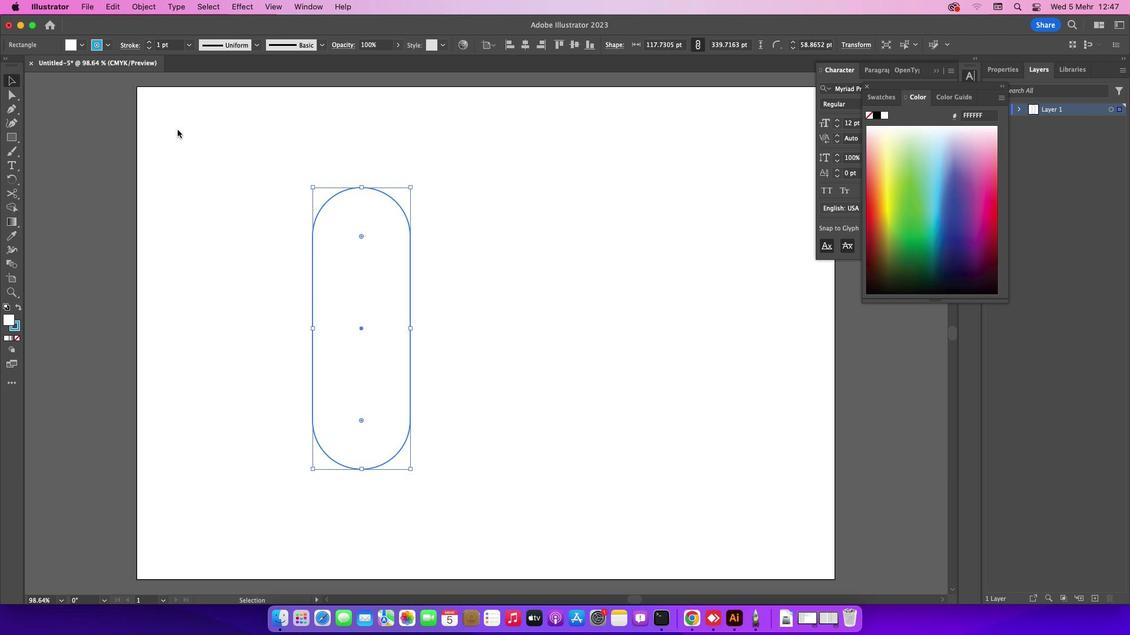 
Action: Mouse pressed left at (209, 148)
Screenshot: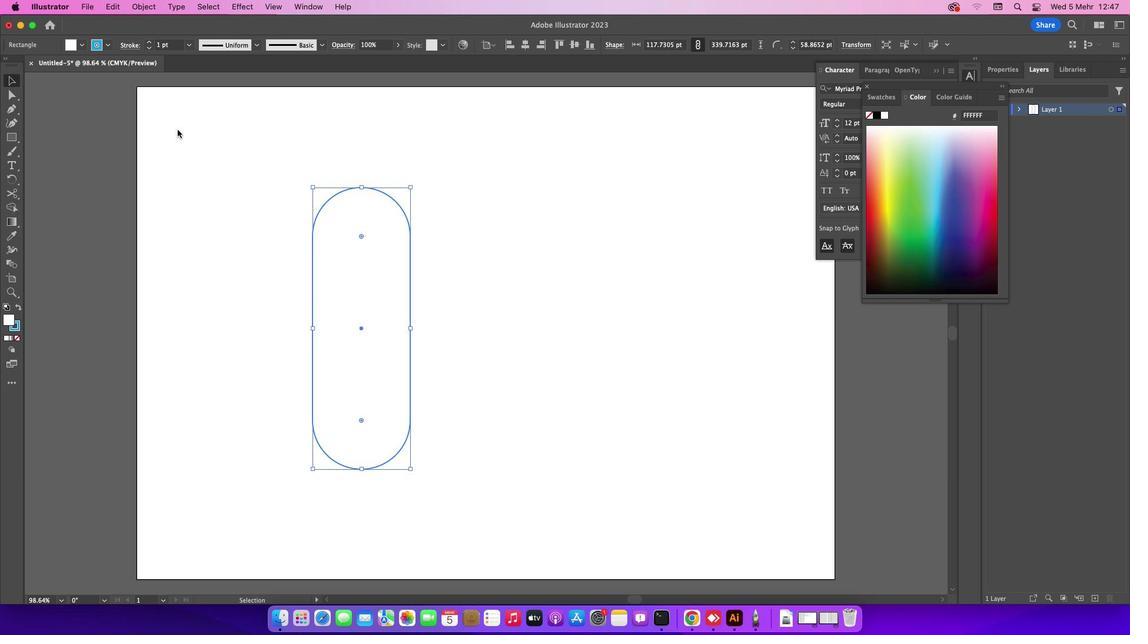 
Action: Mouse pressed left at (209, 148)
Screenshot: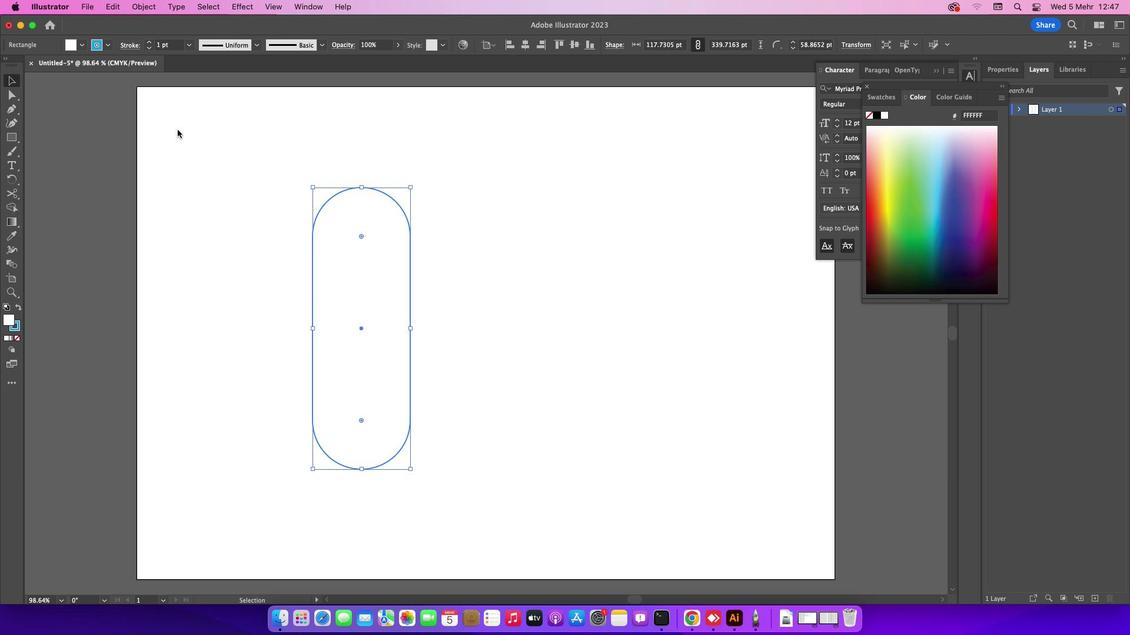 
Action: Mouse moved to (432, 198)
Screenshot: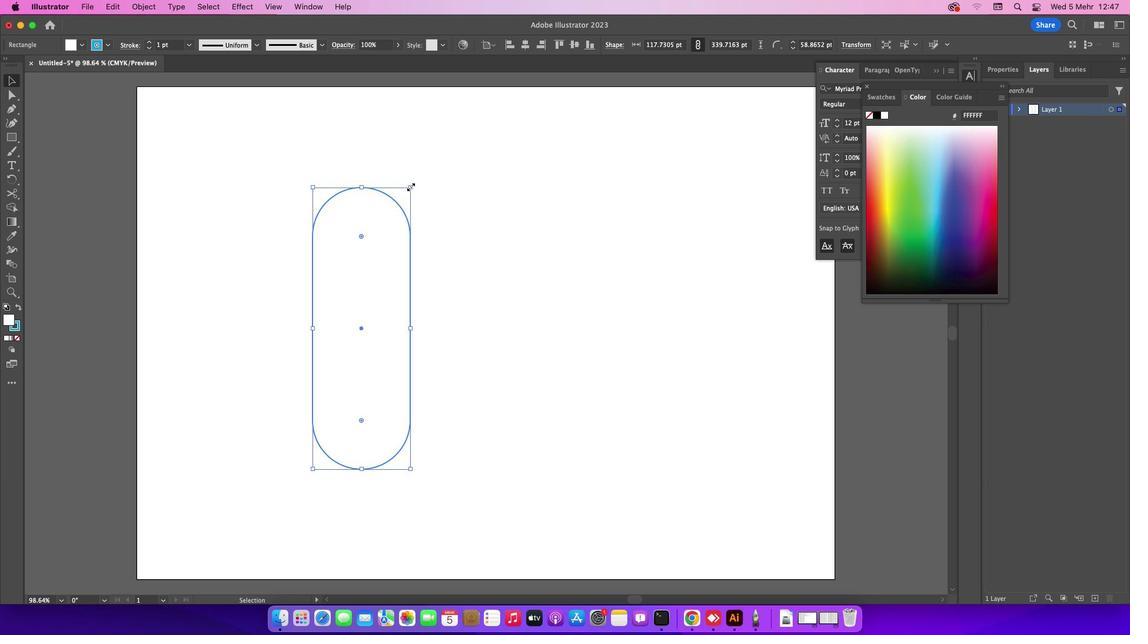 
Action: Mouse pressed left at (432, 198)
Screenshot: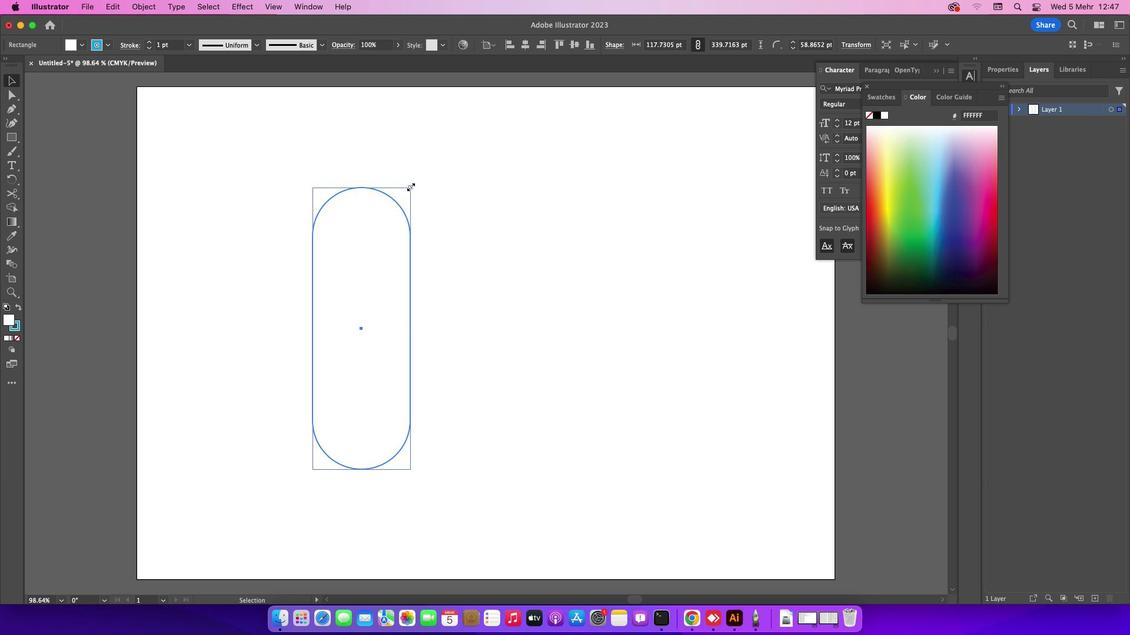
Action: Key pressed Key.shift
Screenshot: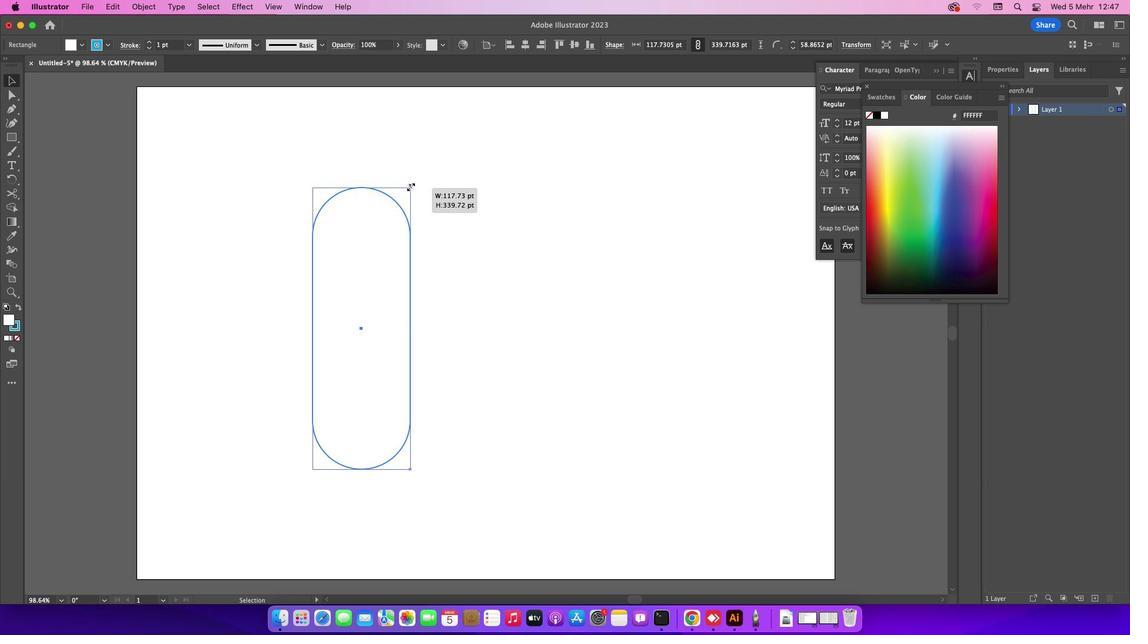 
Action: Mouse moved to (432, 198)
Screenshot: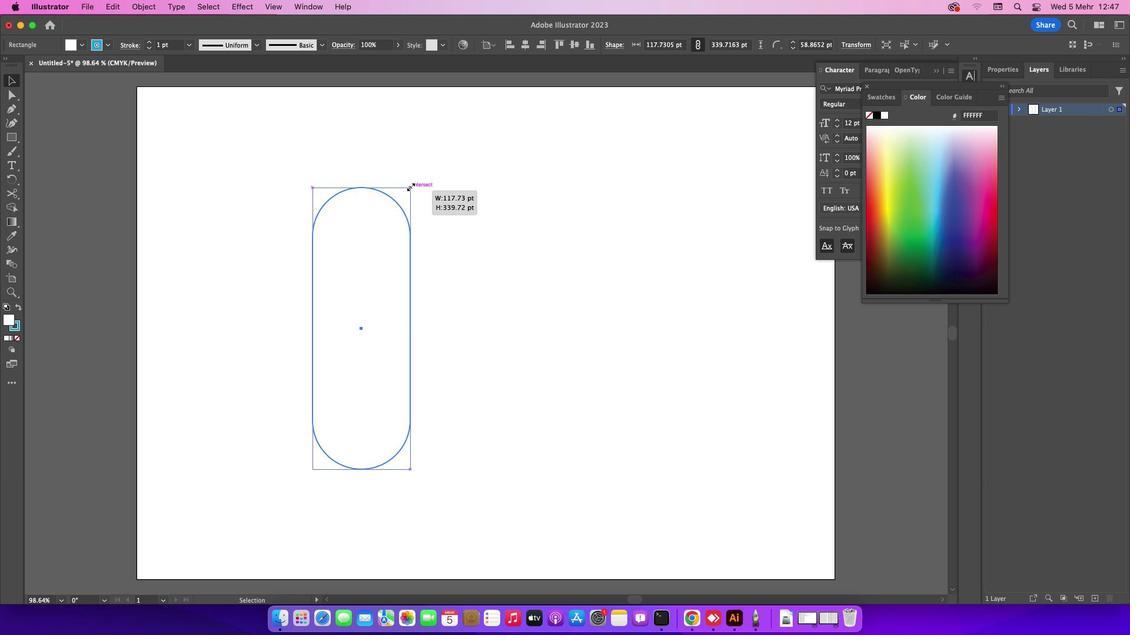 
Action: Key pressed Key.alt
Screenshot: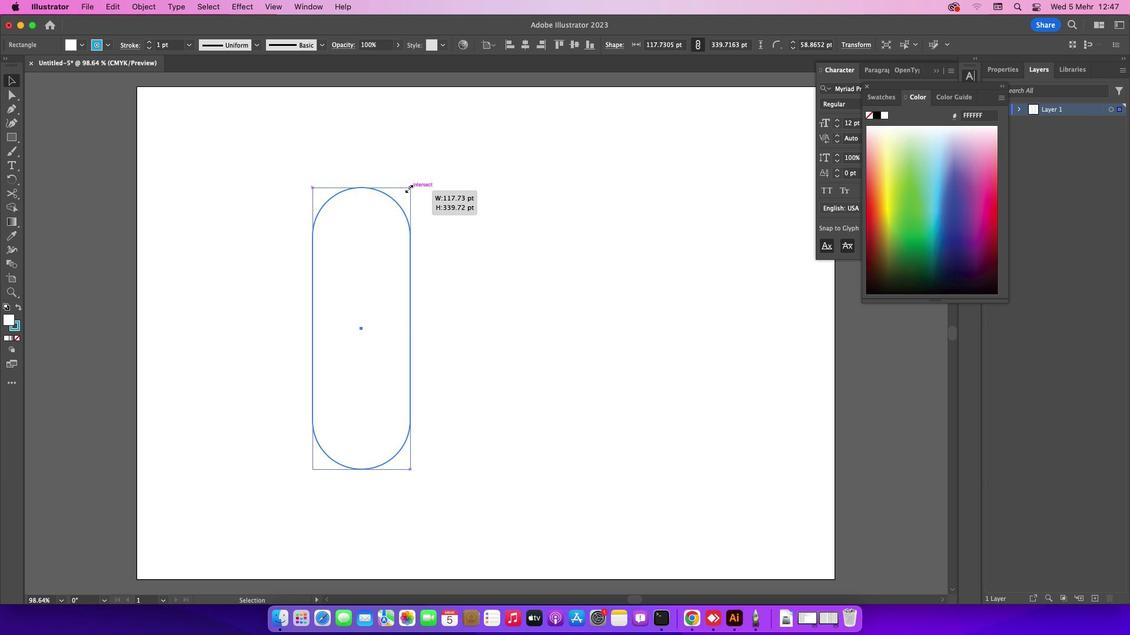 
Action: Mouse moved to (425, 206)
Screenshot: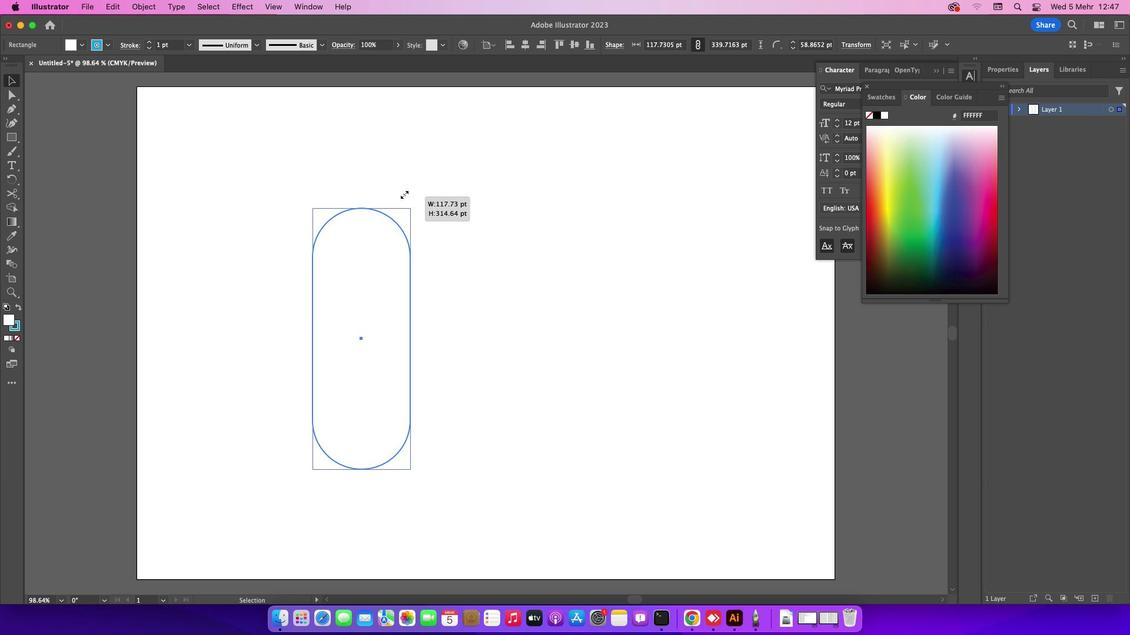 
Action: Key pressed Key.cmdKey.shiftKey.alt
Screenshot: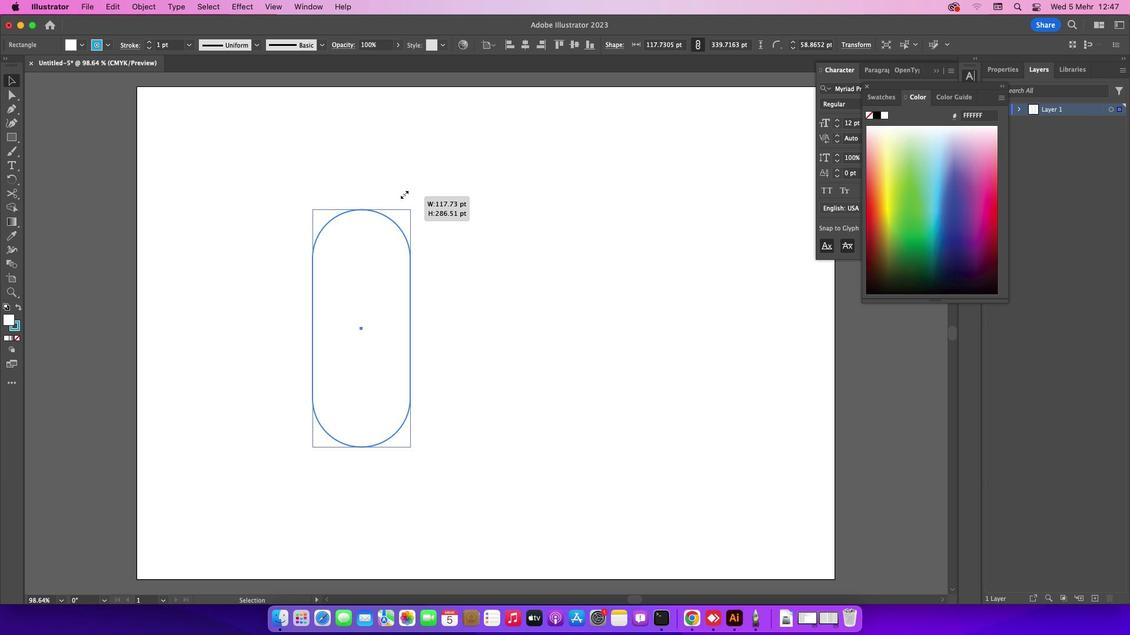 
Action: Mouse moved to (432, 327)
Screenshot: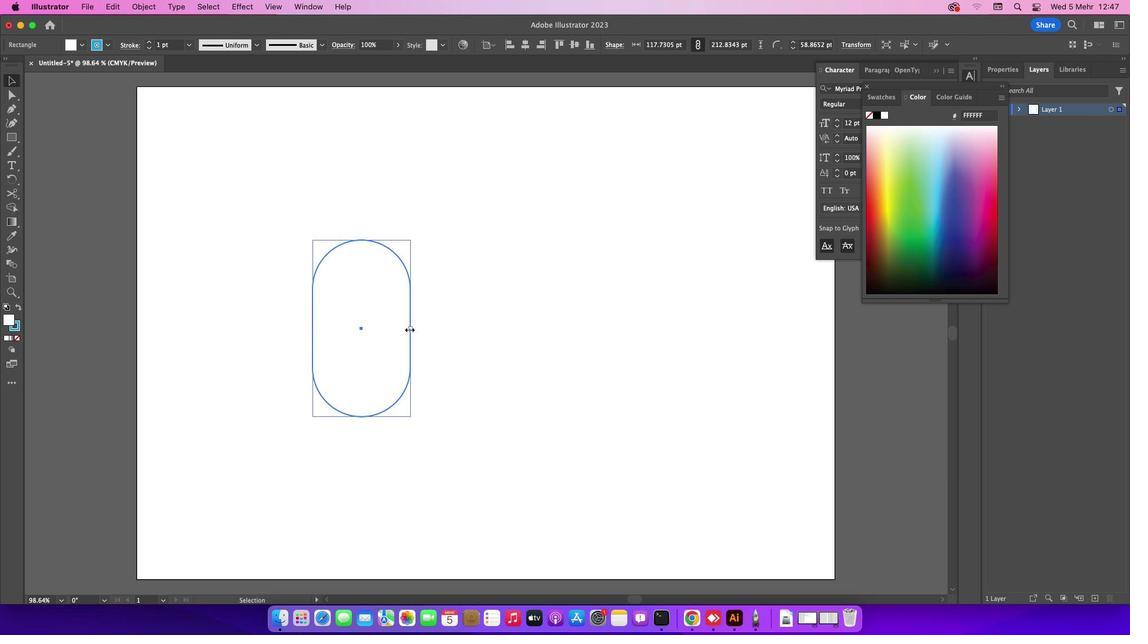 
Action: Mouse pressed left at (432, 327)
Screenshot: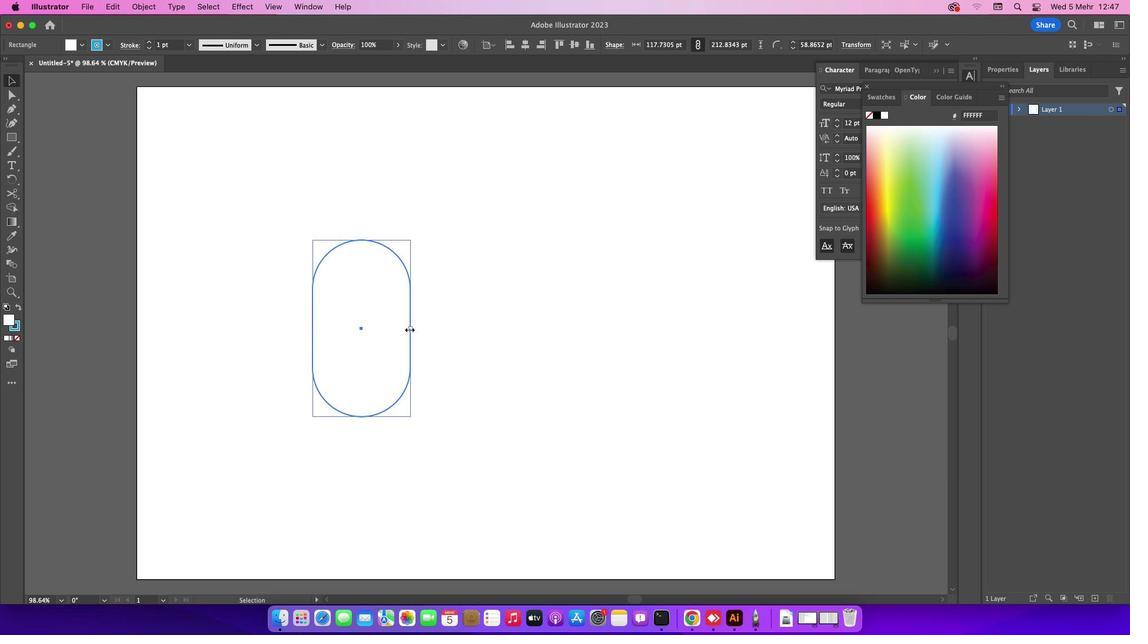 
Action: Mouse moved to (465, 301)
Screenshot: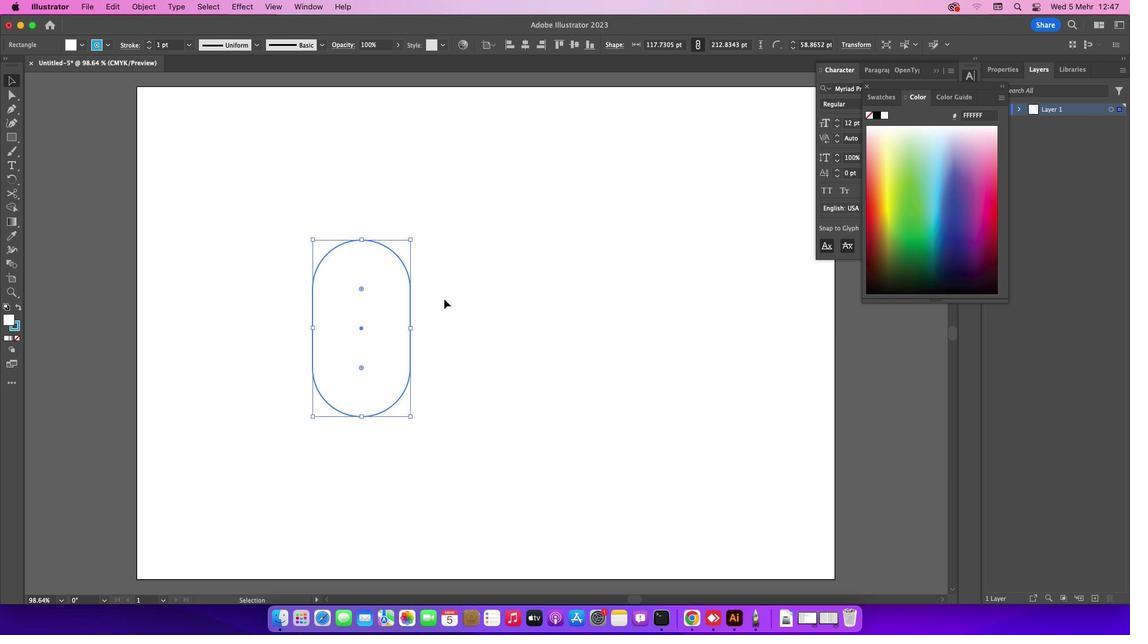 
Action: Mouse pressed left at (465, 301)
Screenshot: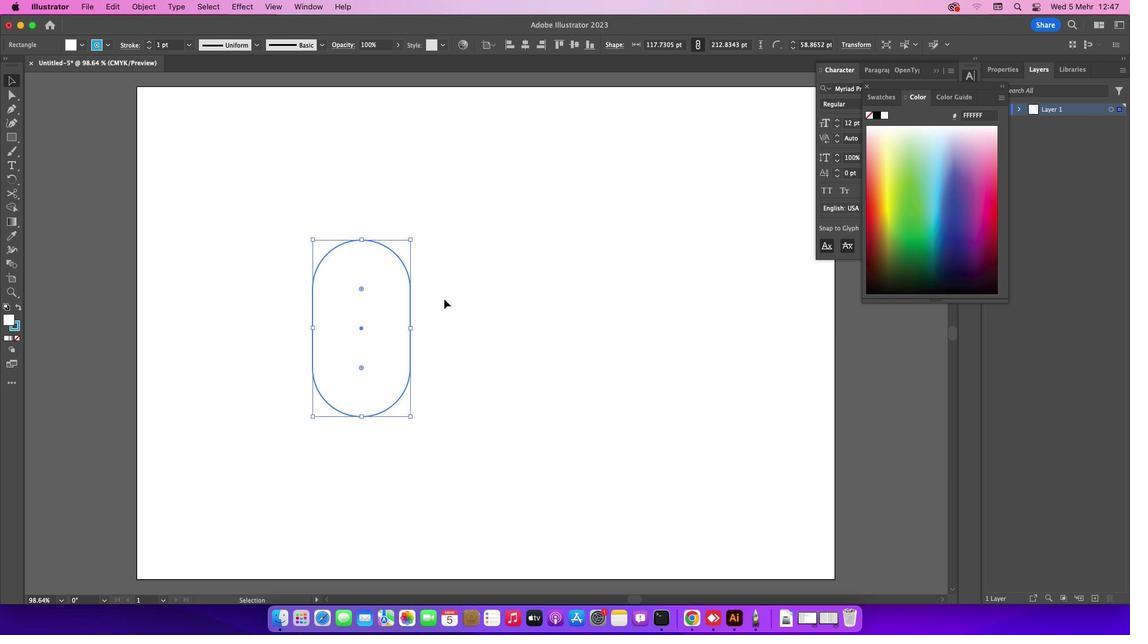 
Action: Mouse moved to (412, 253)
Screenshot: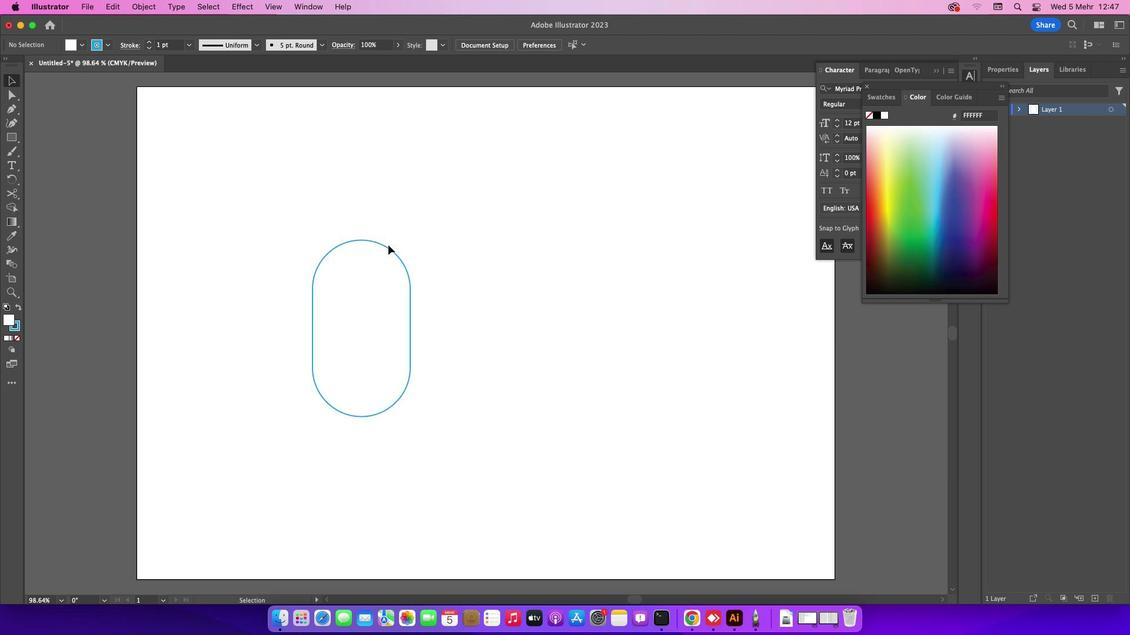 
Action: Mouse pressed left at (412, 253)
Screenshot: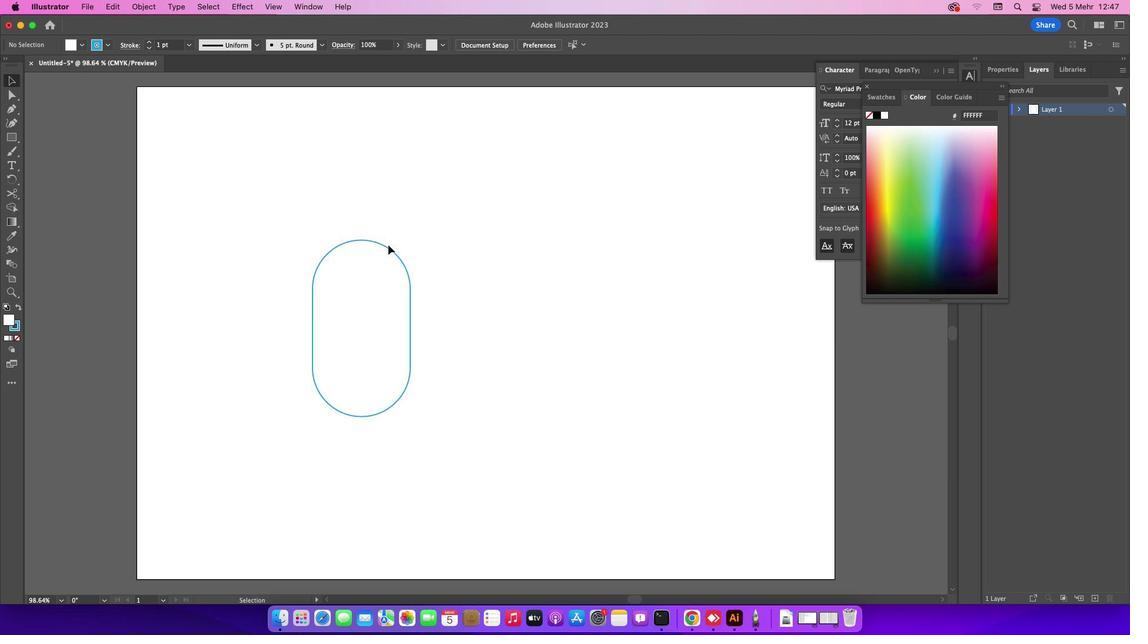 
Action: Mouse moved to (407, 258)
Screenshot: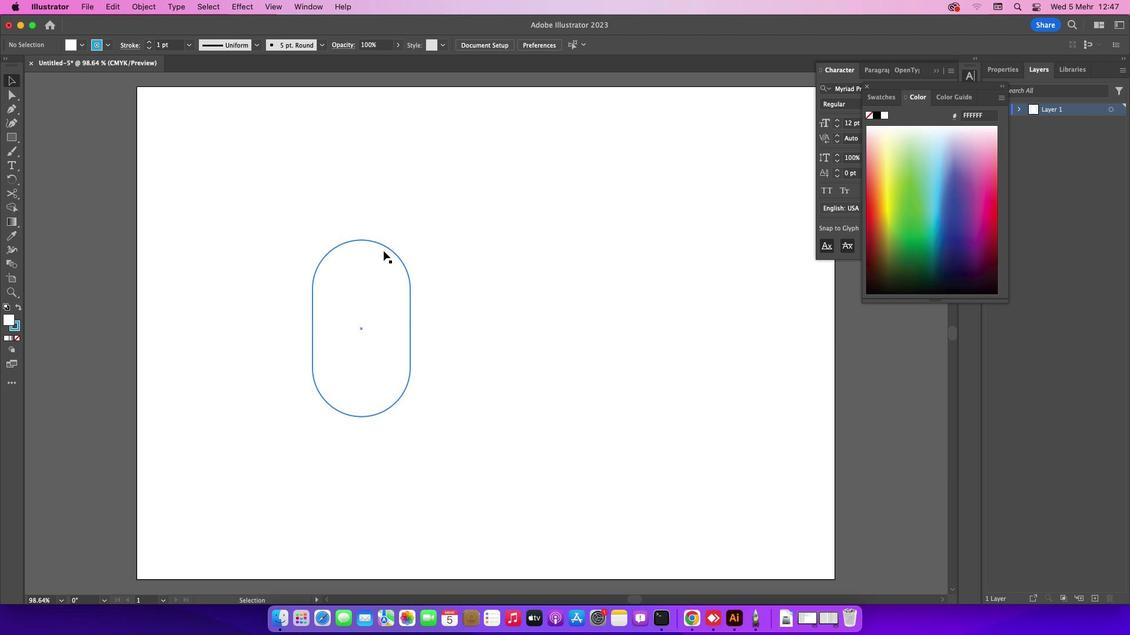 
Action: Mouse pressed left at (407, 258)
Screenshot: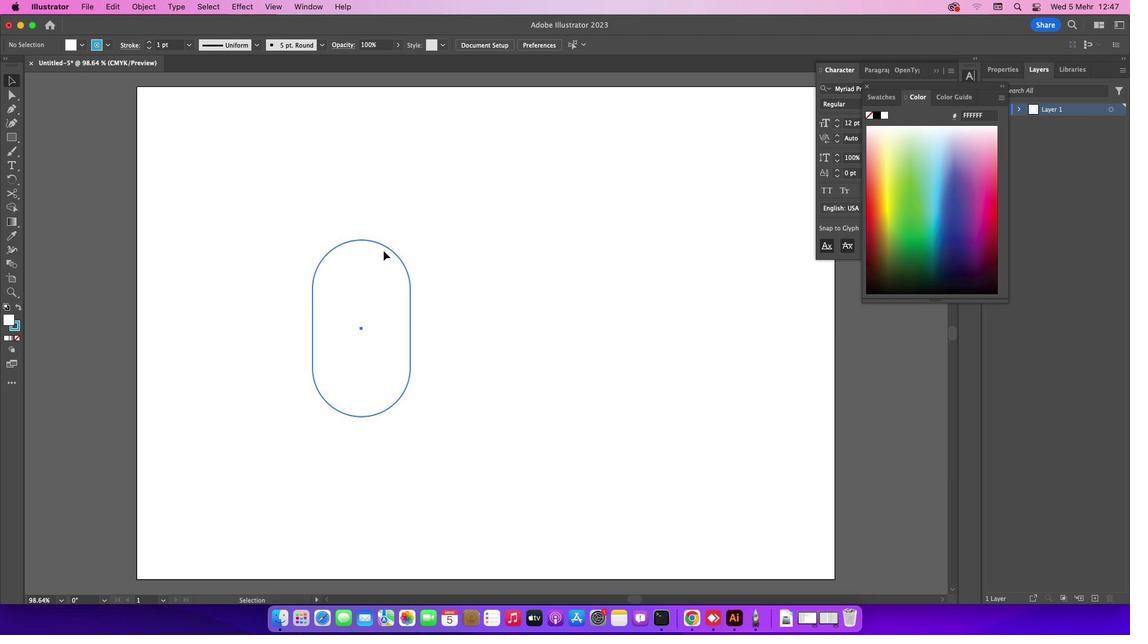 
Action: Mouse moved to (385, 292)
Screenshot: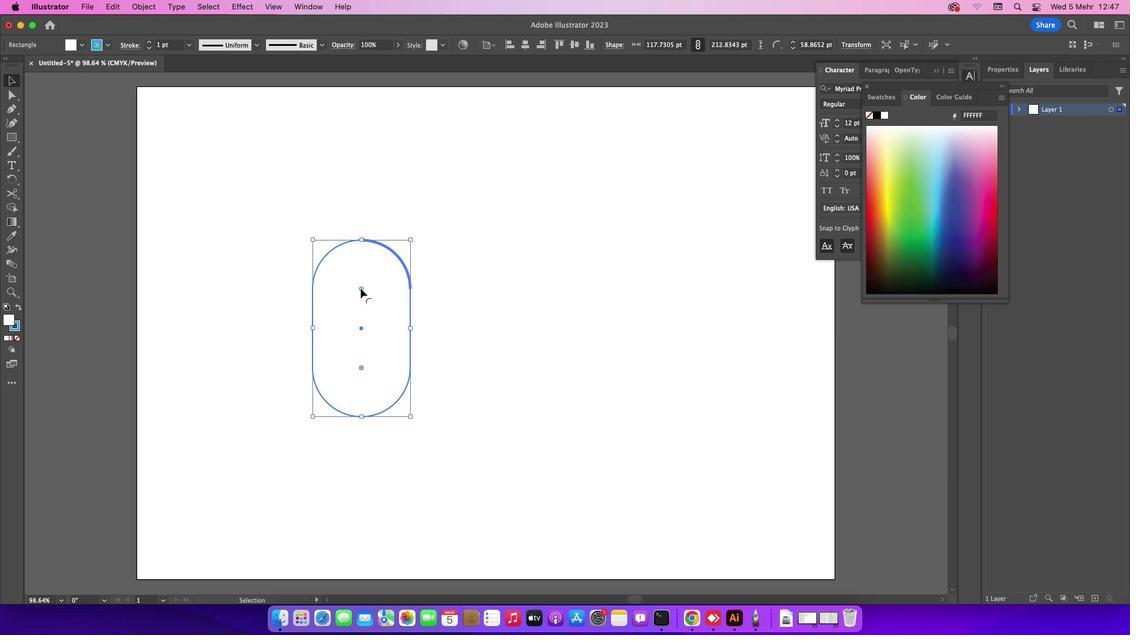 
Action: Mouse pressed left at (385, 292)
Screenshot: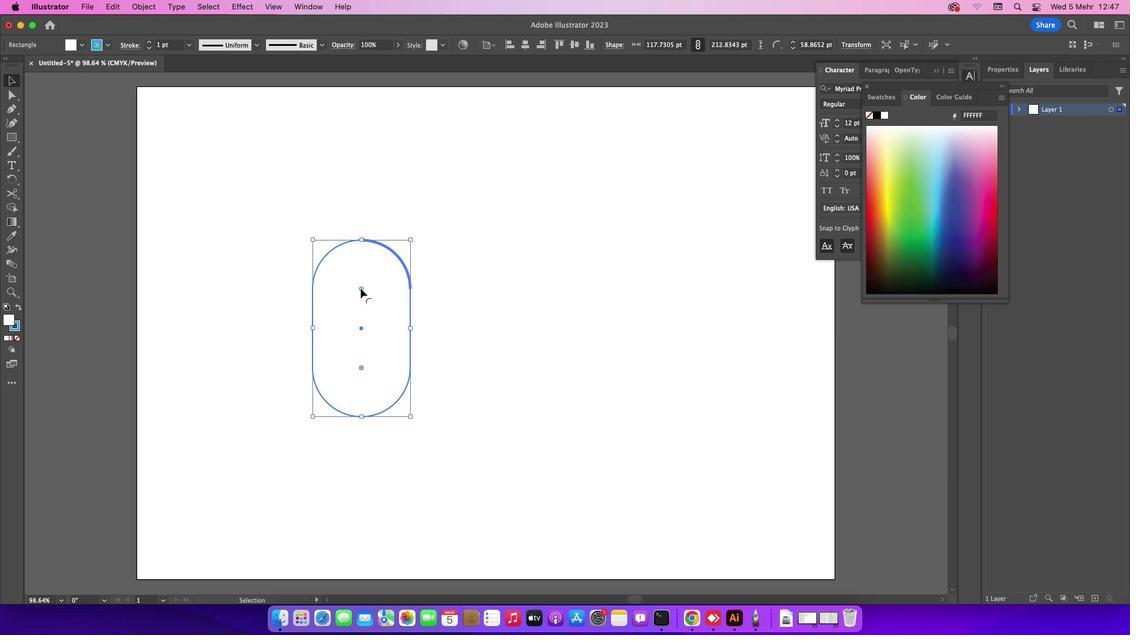 
Action: Mouse moved to (433, 329)
Screenshot: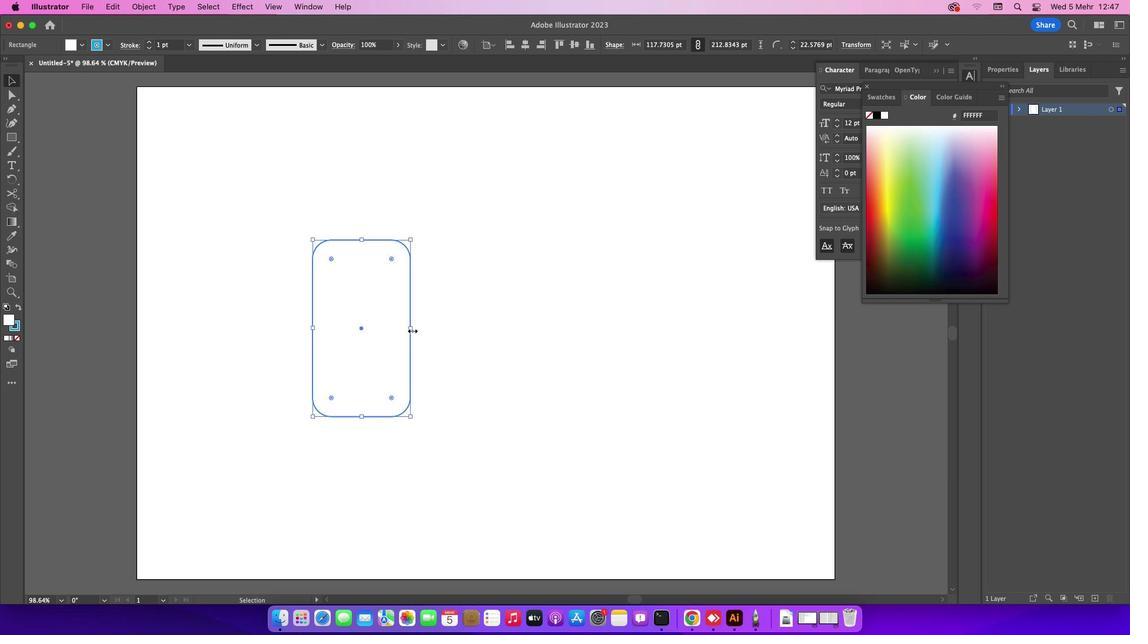 
Action: Mouse pressed left at (433, 329)
Screenshot: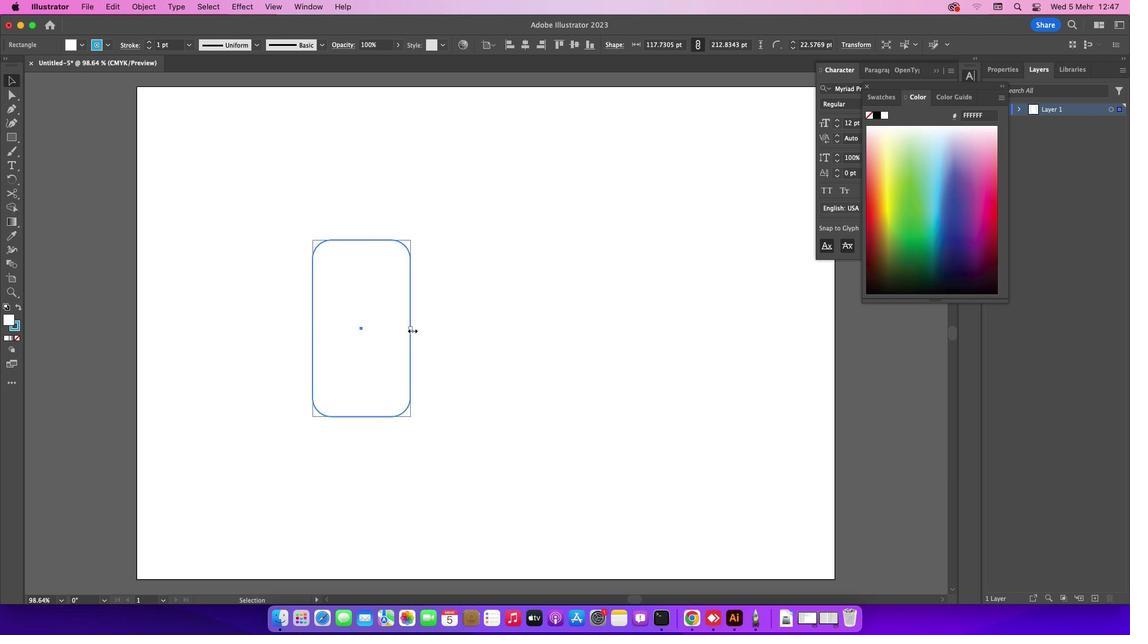
Action: Mouse moved to (384, 264)
Screenshot: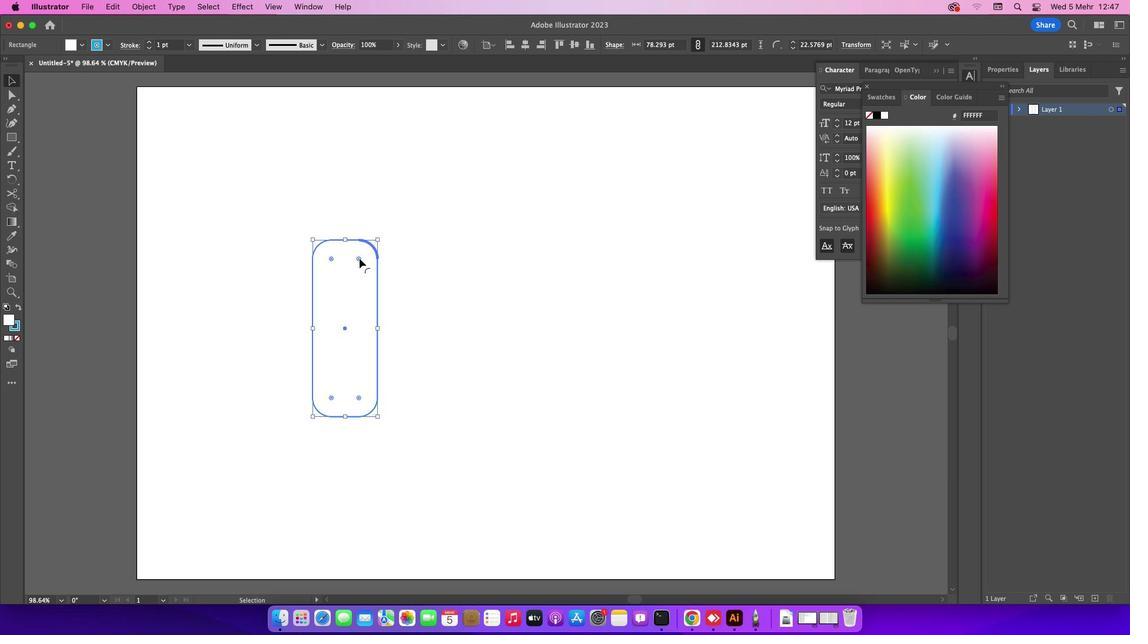 
Action: Mouse pressed left at (384, 264)
Screenshot: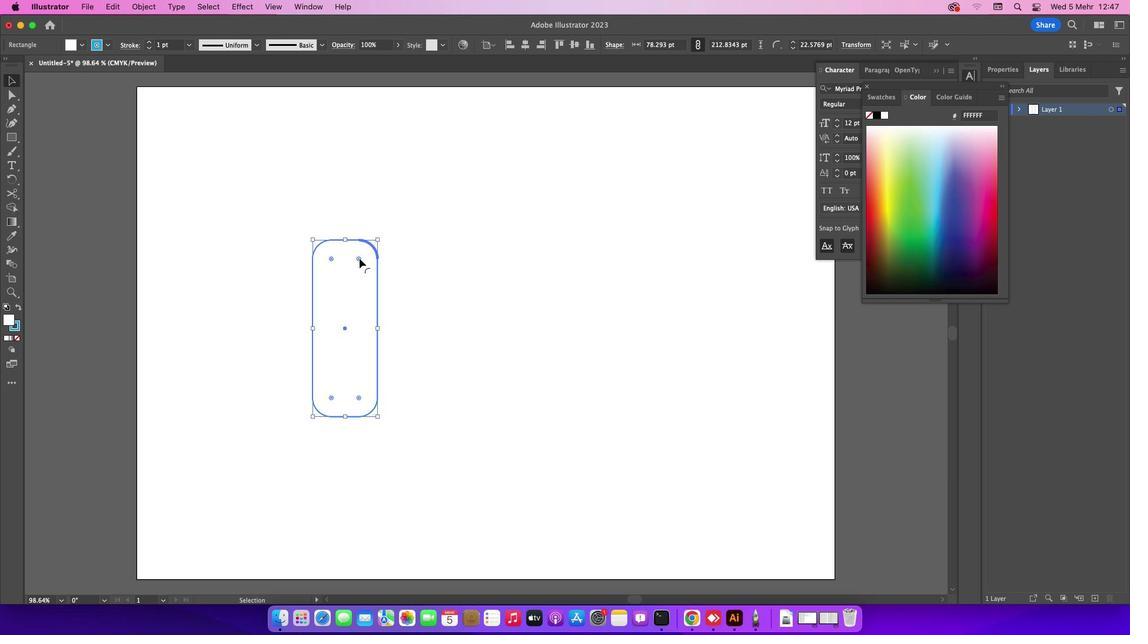 
Action: Mouse moved to (488, 318)
Screenshot: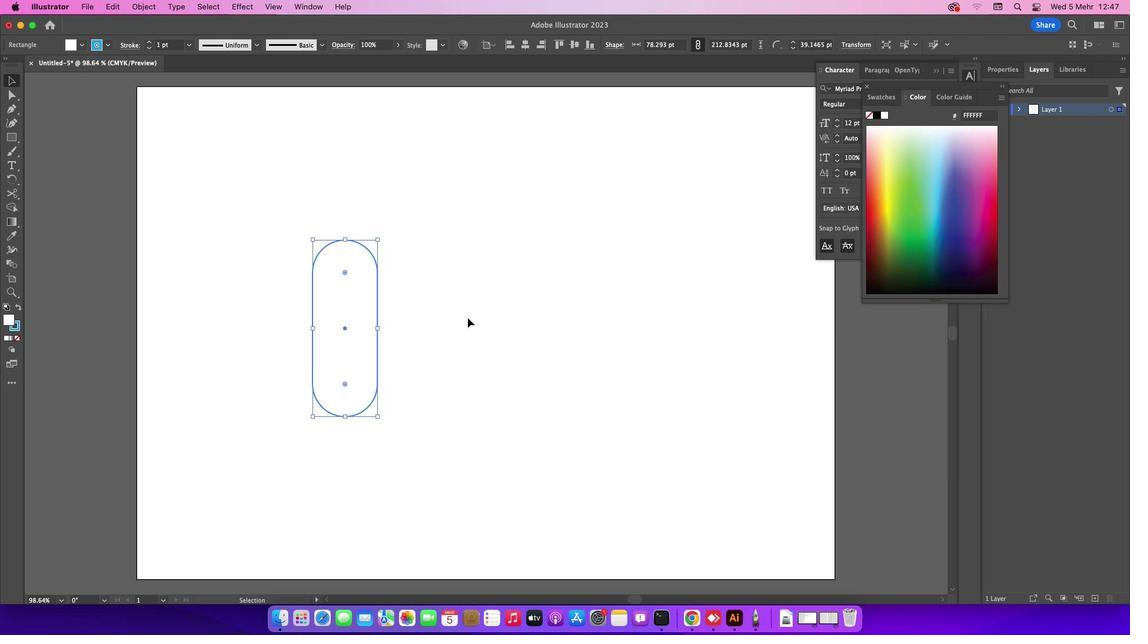 
Action: Mouse pressed left at (488, 318)
Screenshot: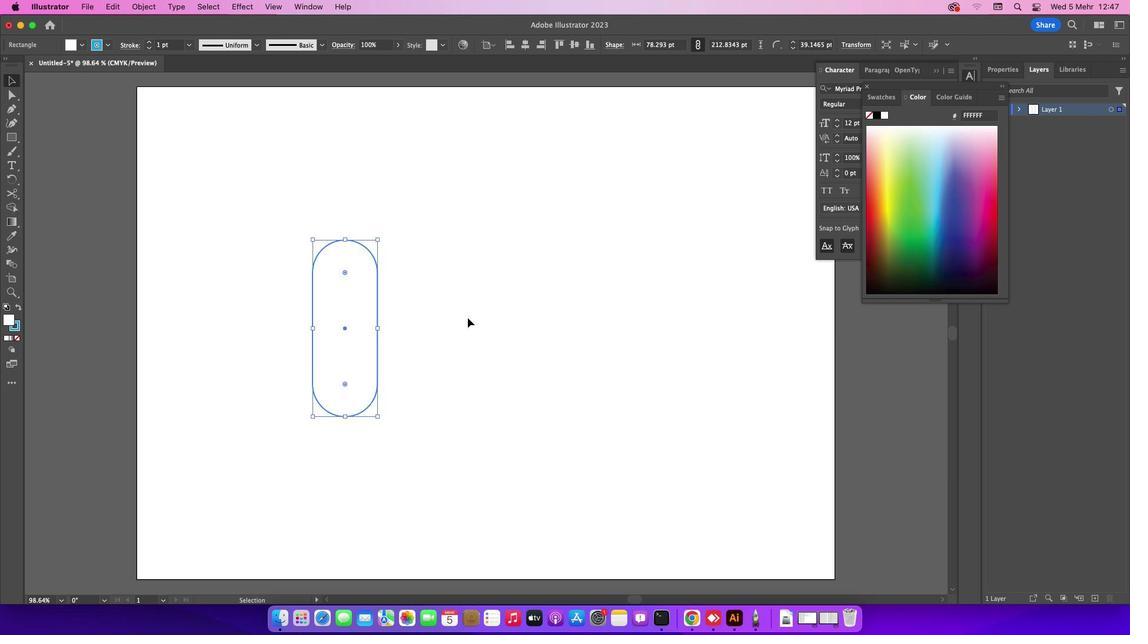 
Action: Mouse moved to (402, 320)
Screenshot: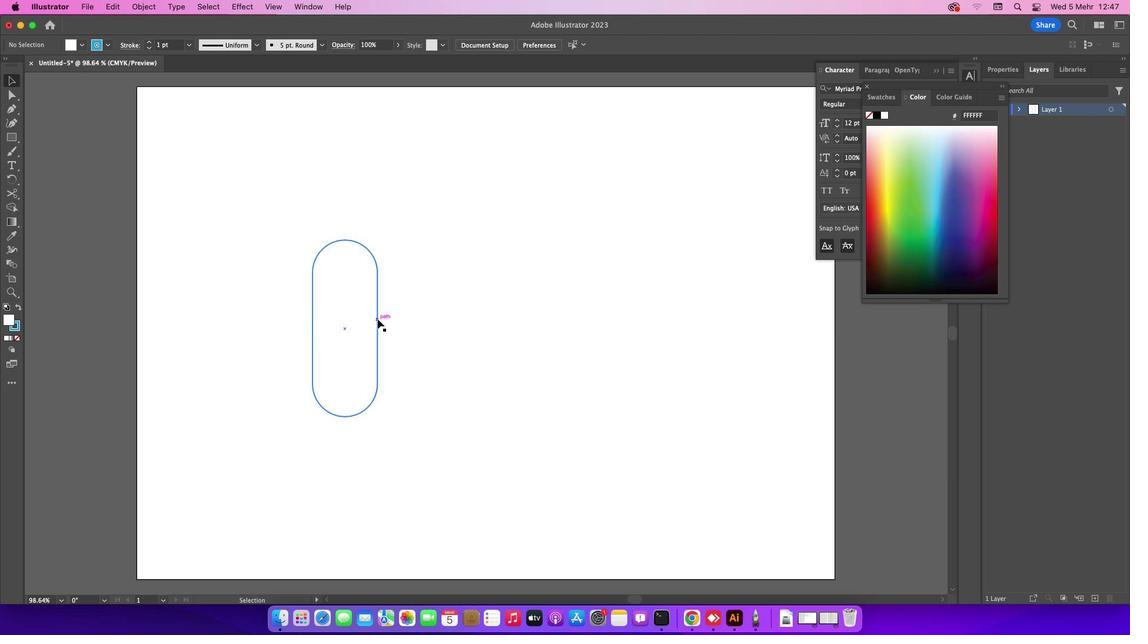 
Action: Mouse pressed left at (402, 320)
Screenshot: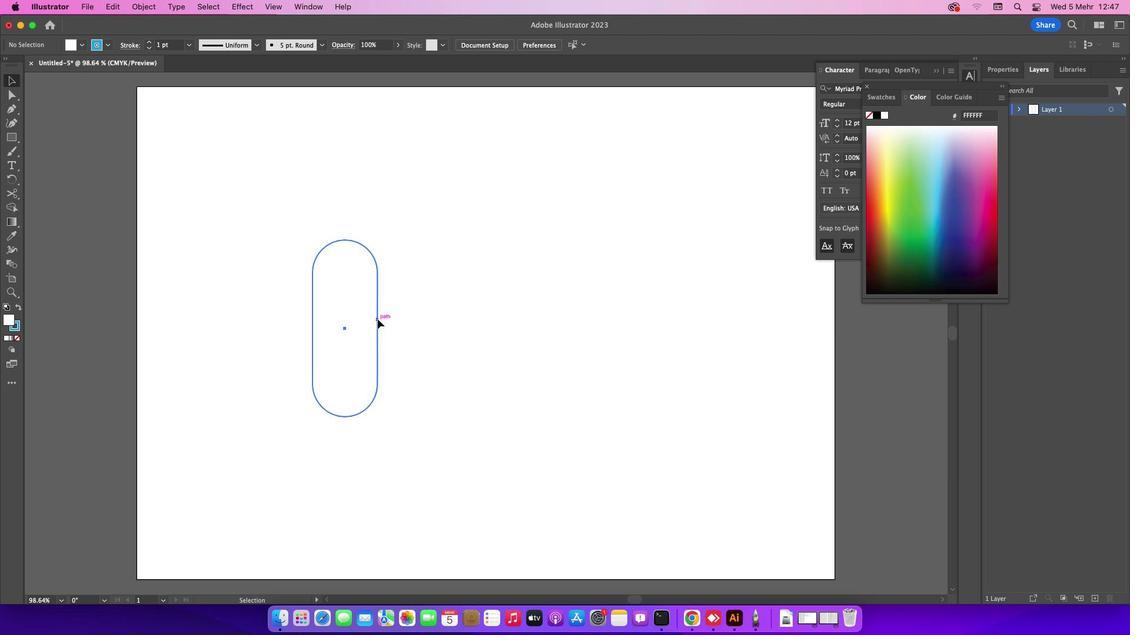 
Action: Mouse moved to (233, 182)
Screenshot: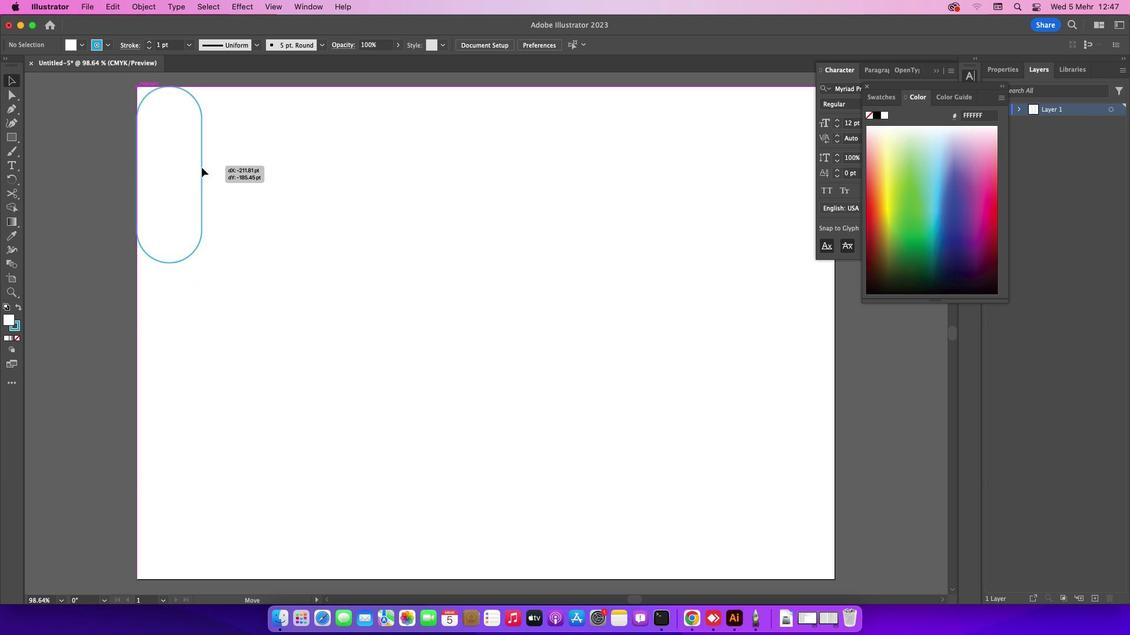 
Action: Key pressed Key.alt
Screenshot: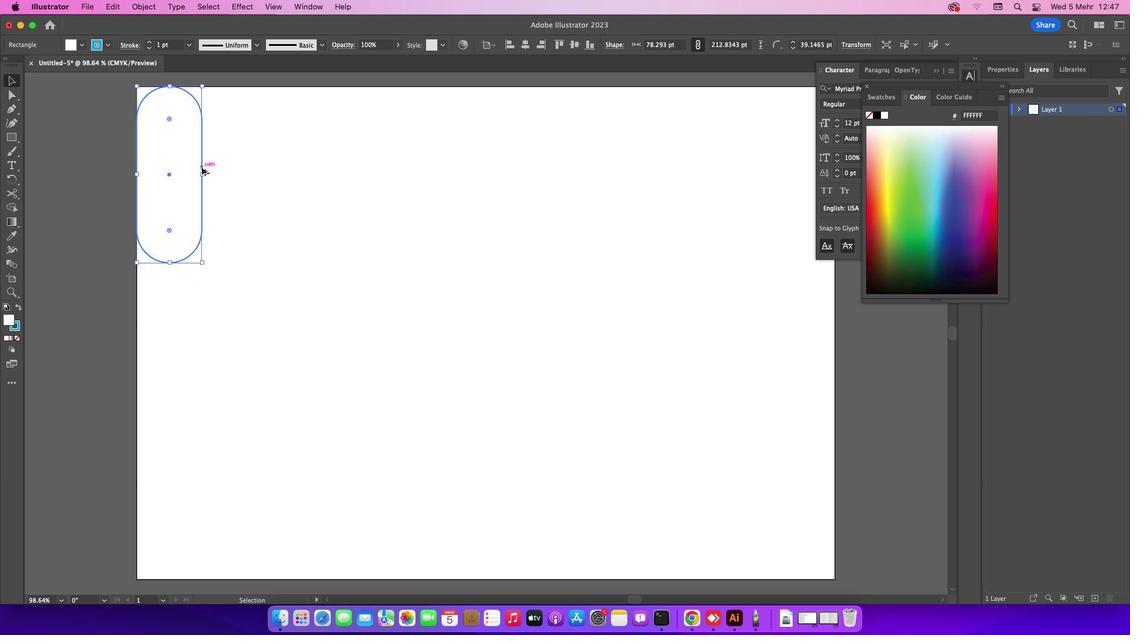 
Action: Mouse pressed left at (233, 182)
Screenshot: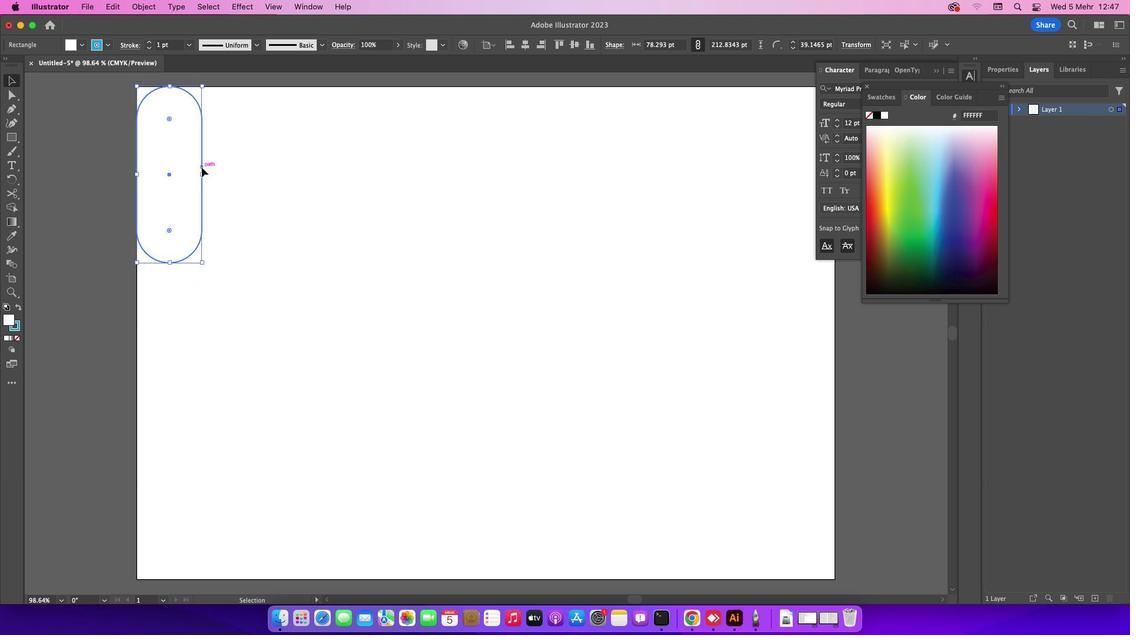 
Action: Mouse moved to (251, 284)
Screenshot: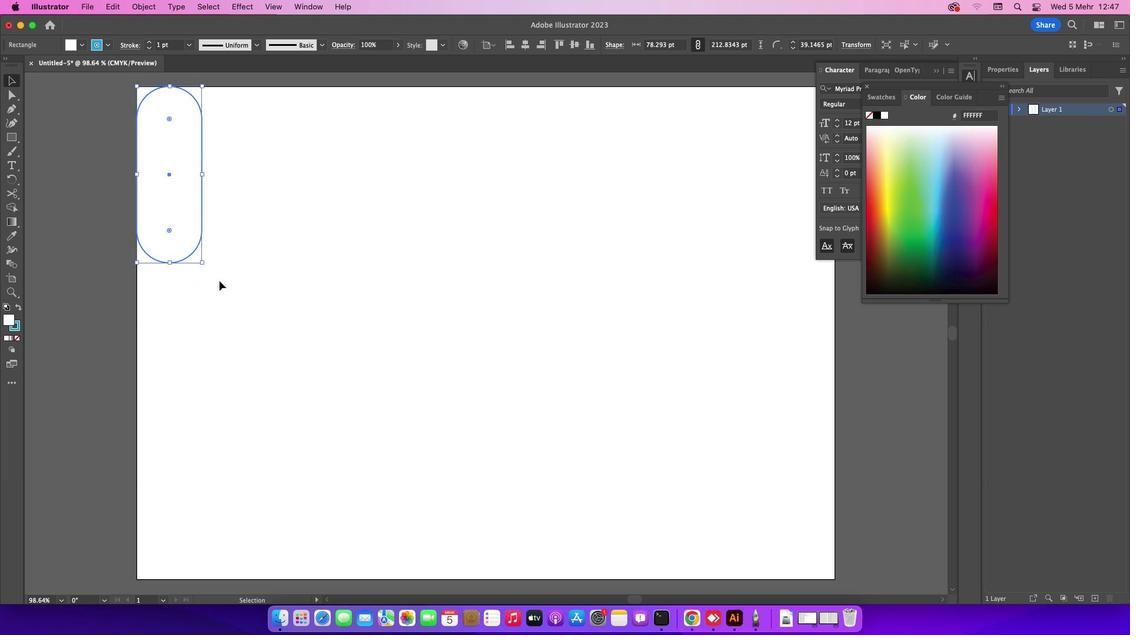 
Action: Key pressed Key.shift
Screenshot: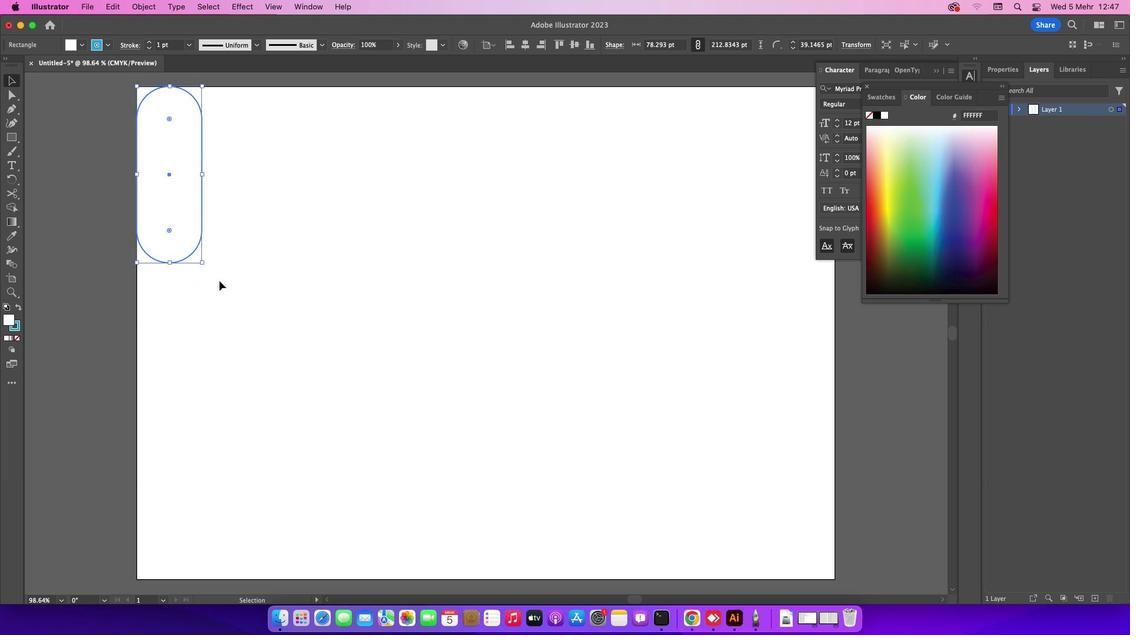 
Action: Mouse moved to (237, 274)
Screenshot: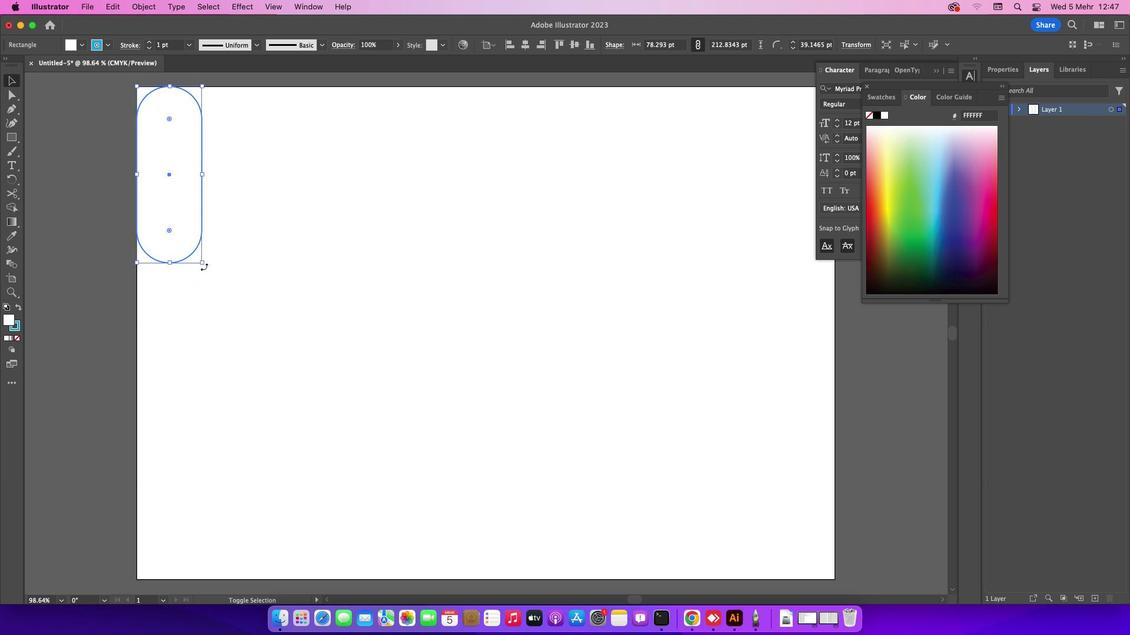 
Action: Key pressed Key.alt
Screenshot: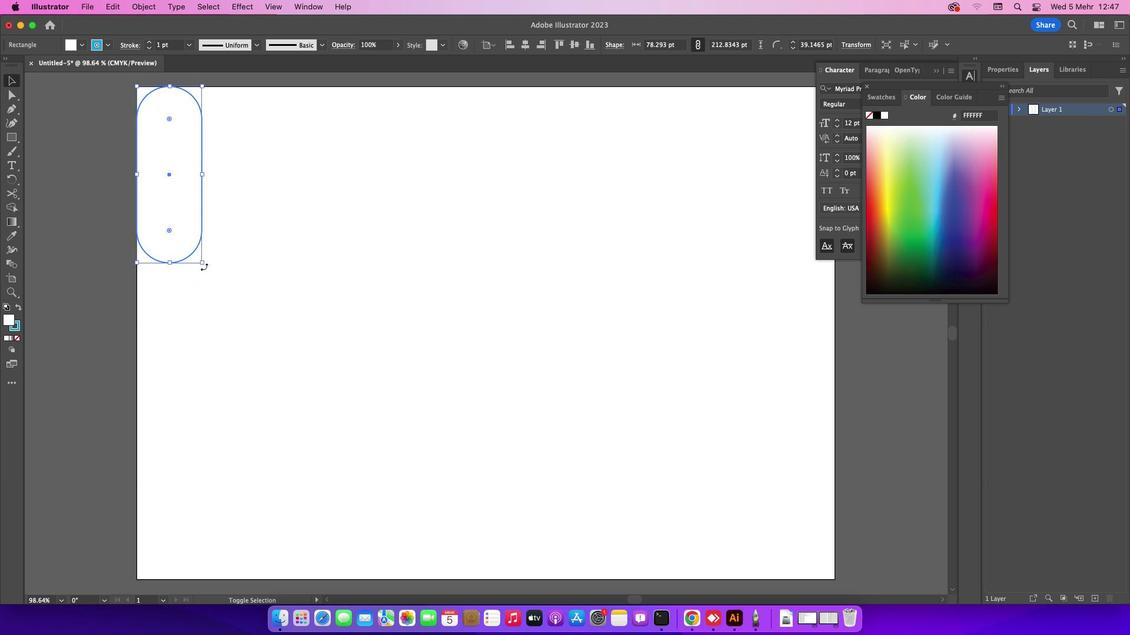 
Action: Mouse moved to (230, 269)
Screenshot: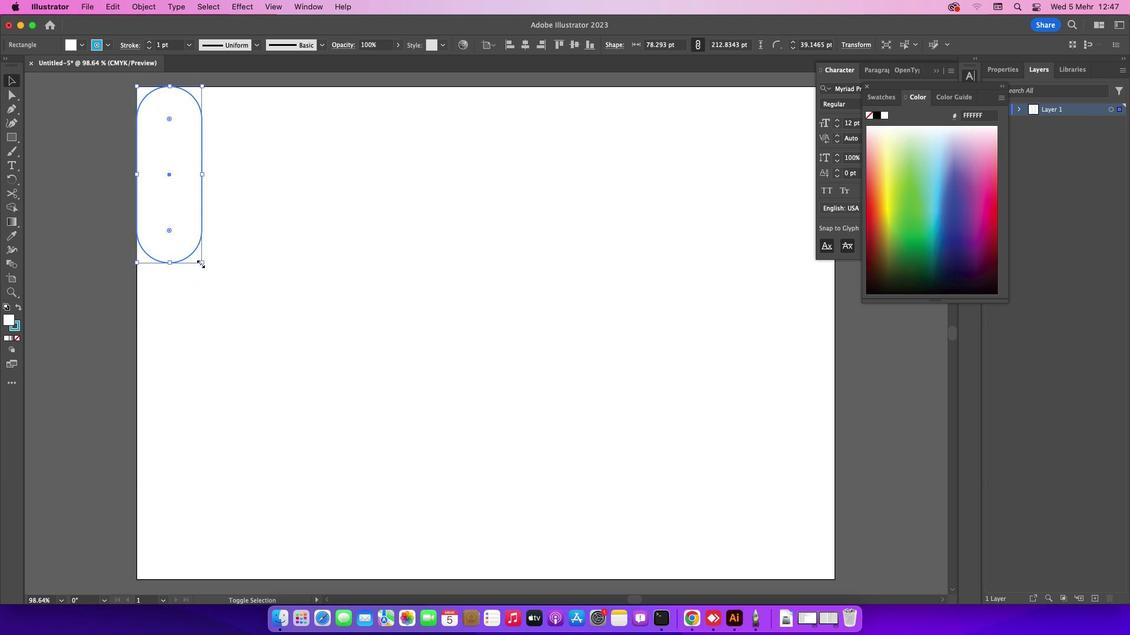 
Action: Mouse pressed left at (230, 269)
Screenshot: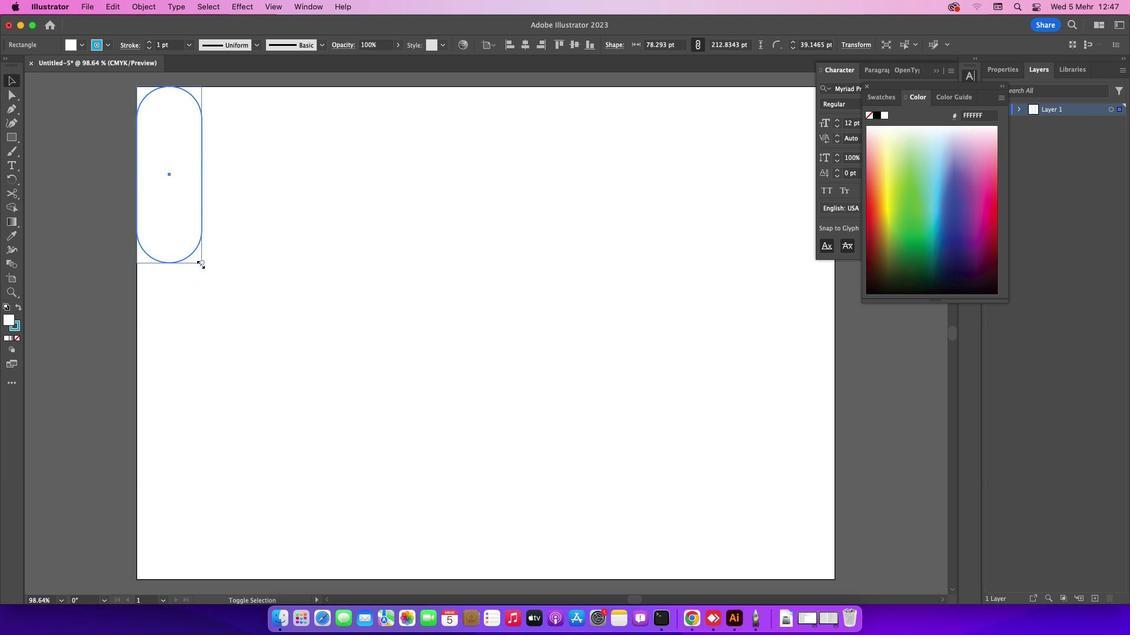 
Action: Mouse moved to (246, 283)
Screenshot: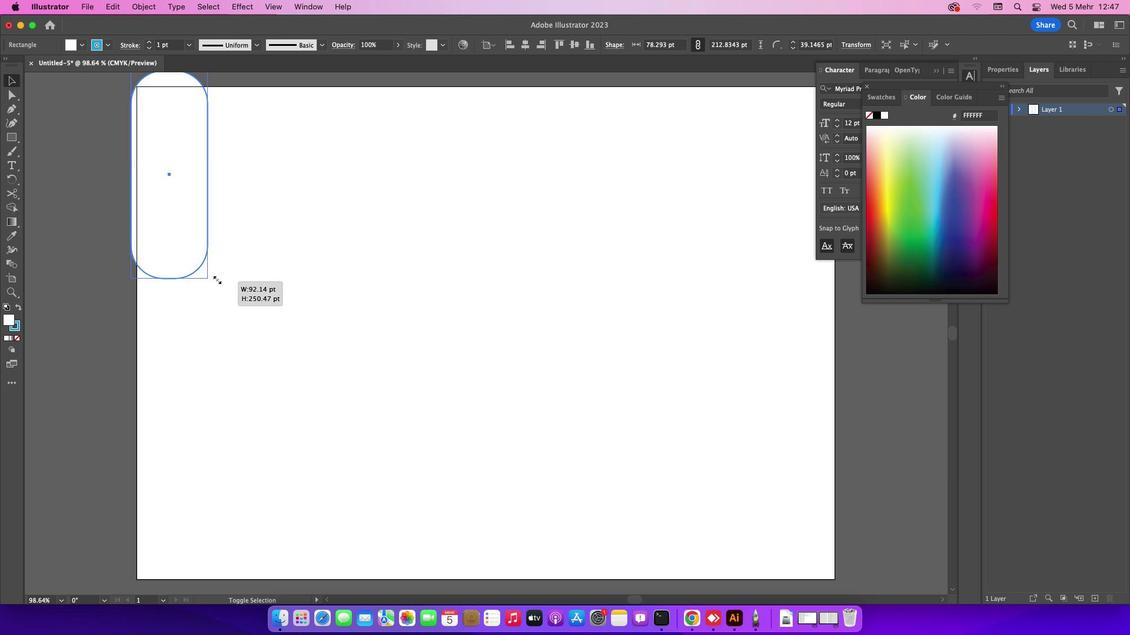 
Action: Key pressed Key.cmd
Screenshot: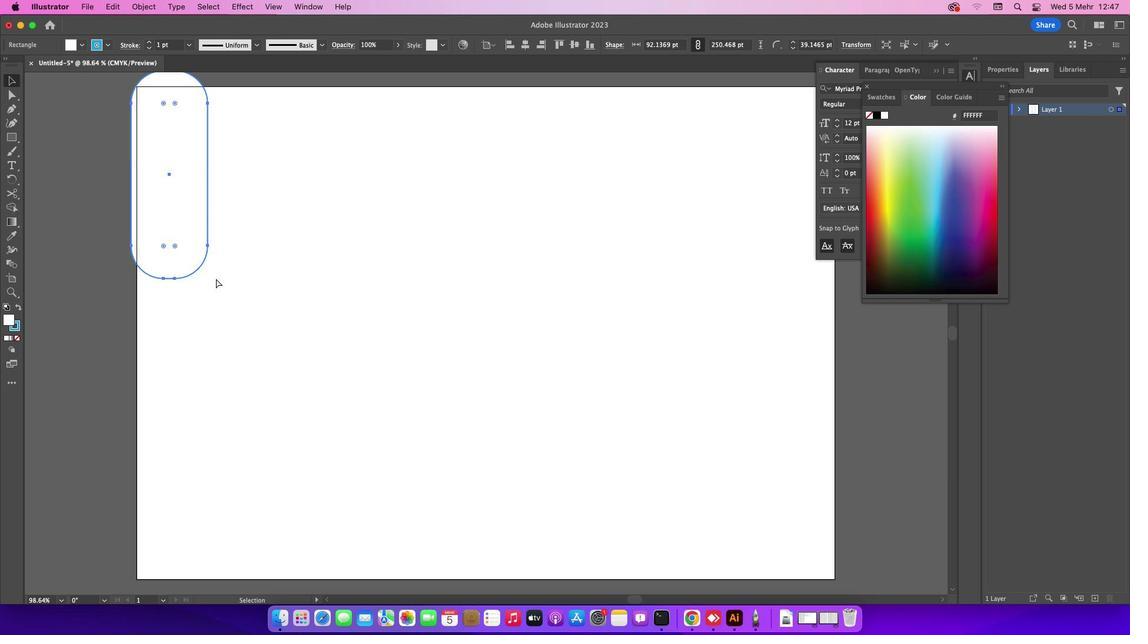 
Action: Mouse moved to (246, 280)
Screenshot: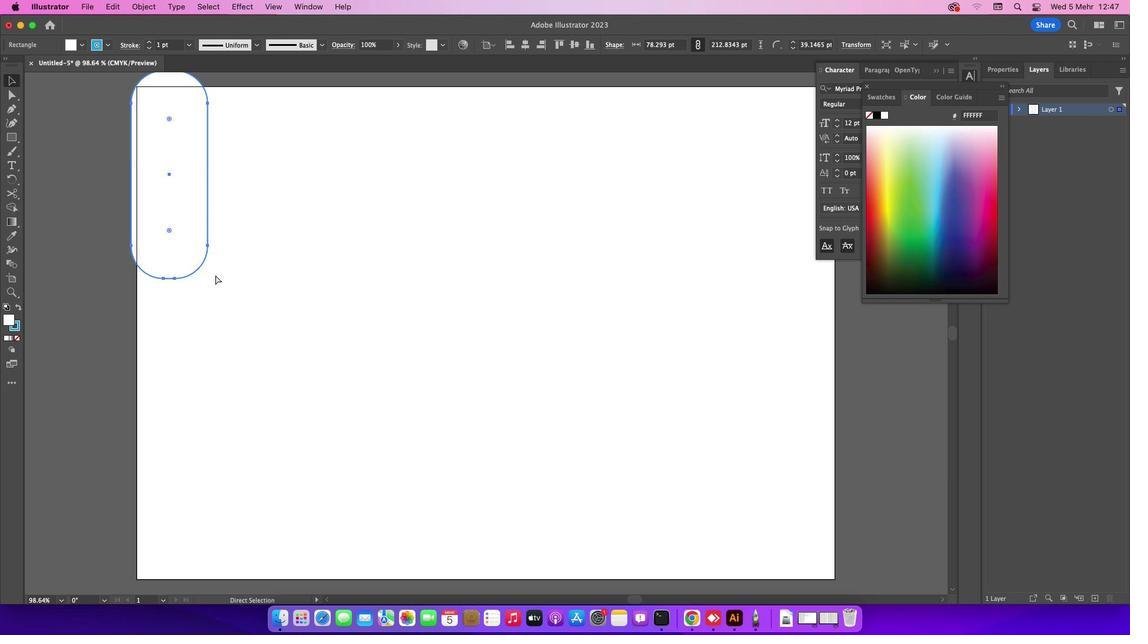 
Action: Key pressed 'z'
Screenshot: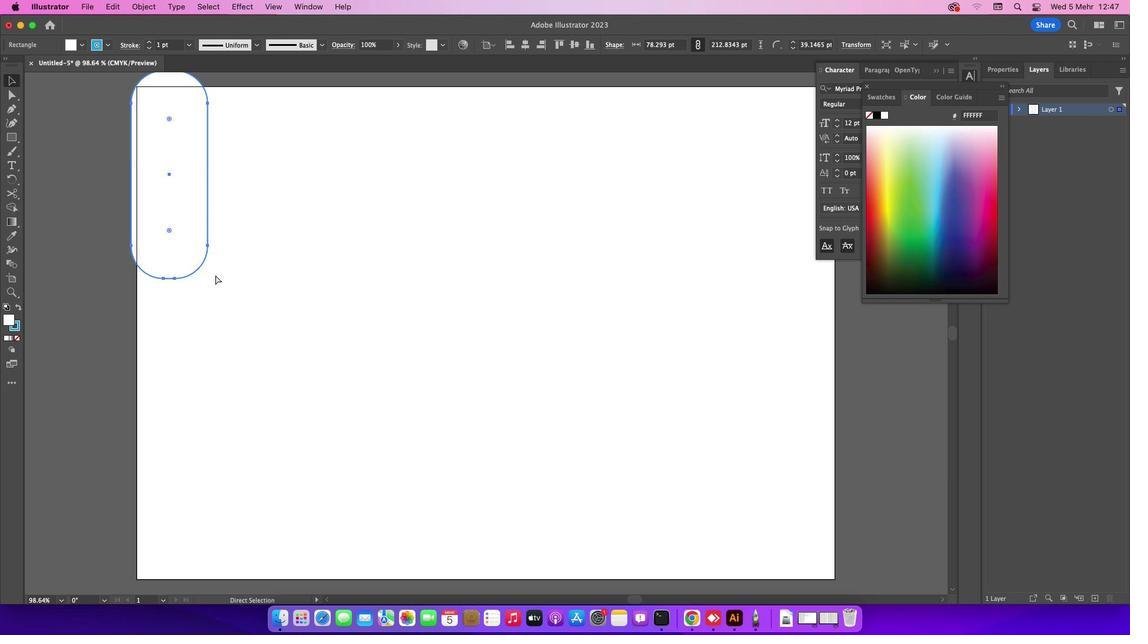 
Action: Mouse moved to (290, 276)
Screenshot: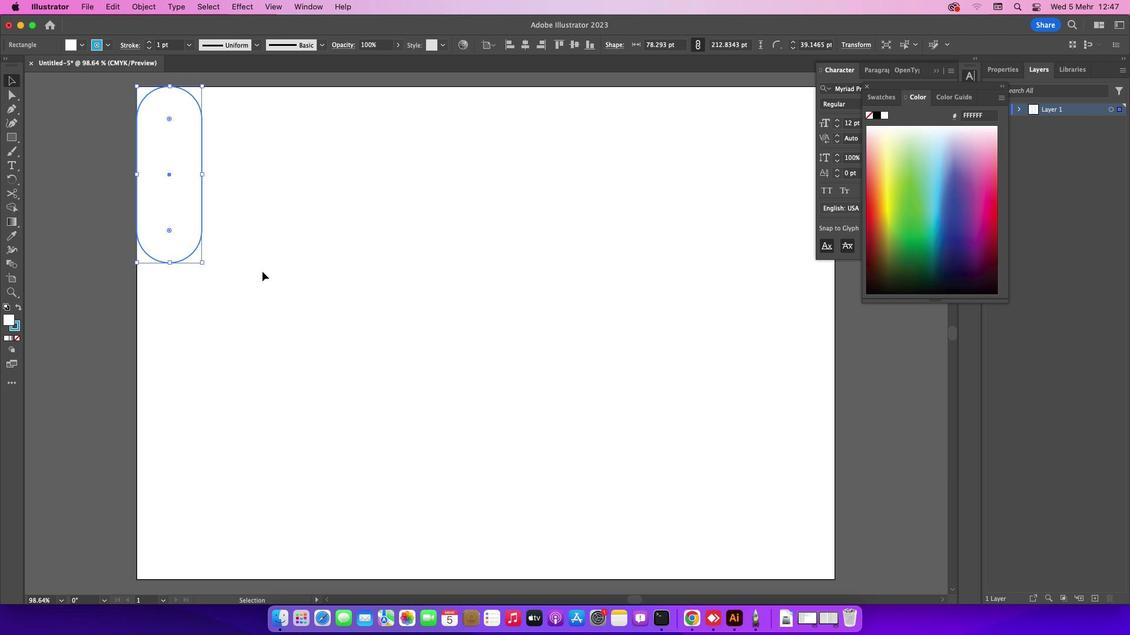 
Action: Mouse pressed left at (290, 276)
Screenshot: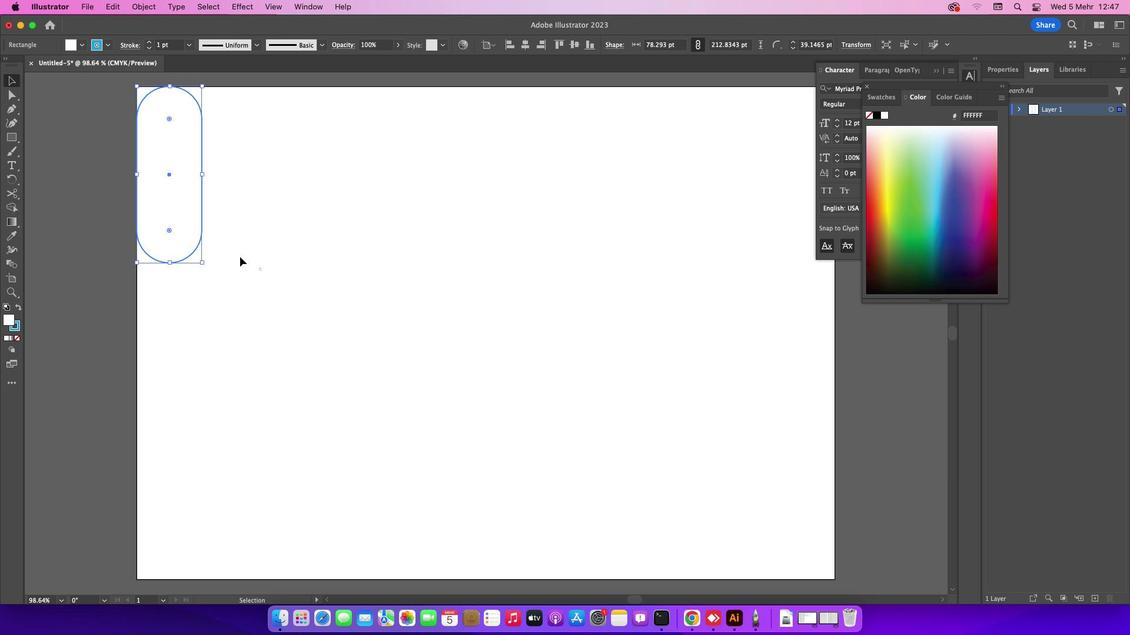 
Action: Mouse moved to (120, 74)
Screenshot: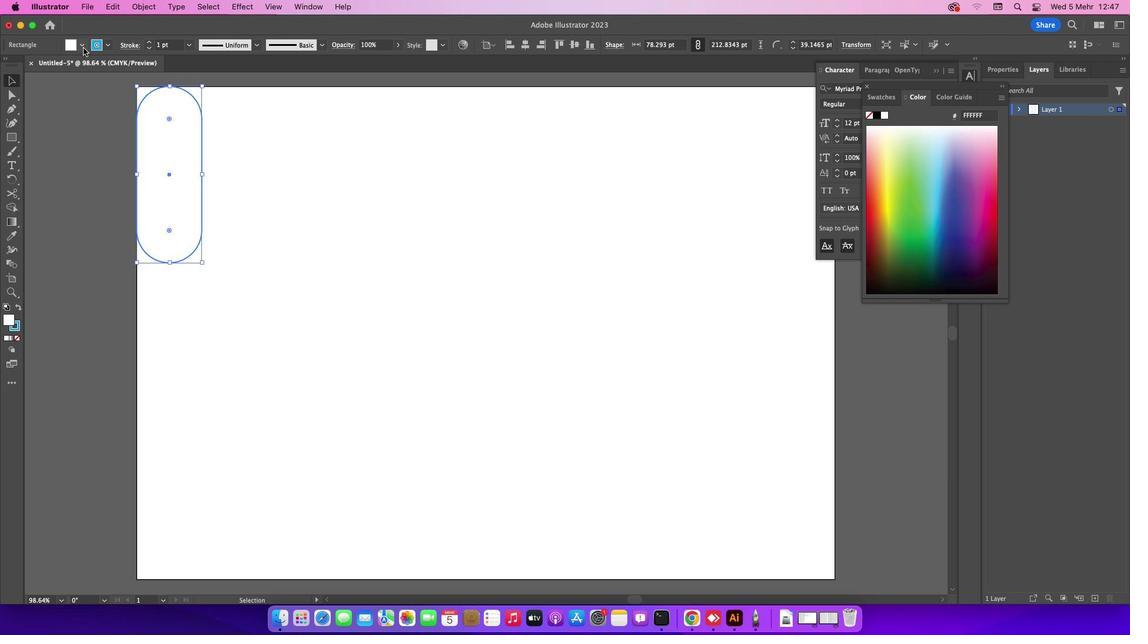 
Action: Mouse pressed left at (120, 74)
Screenshot: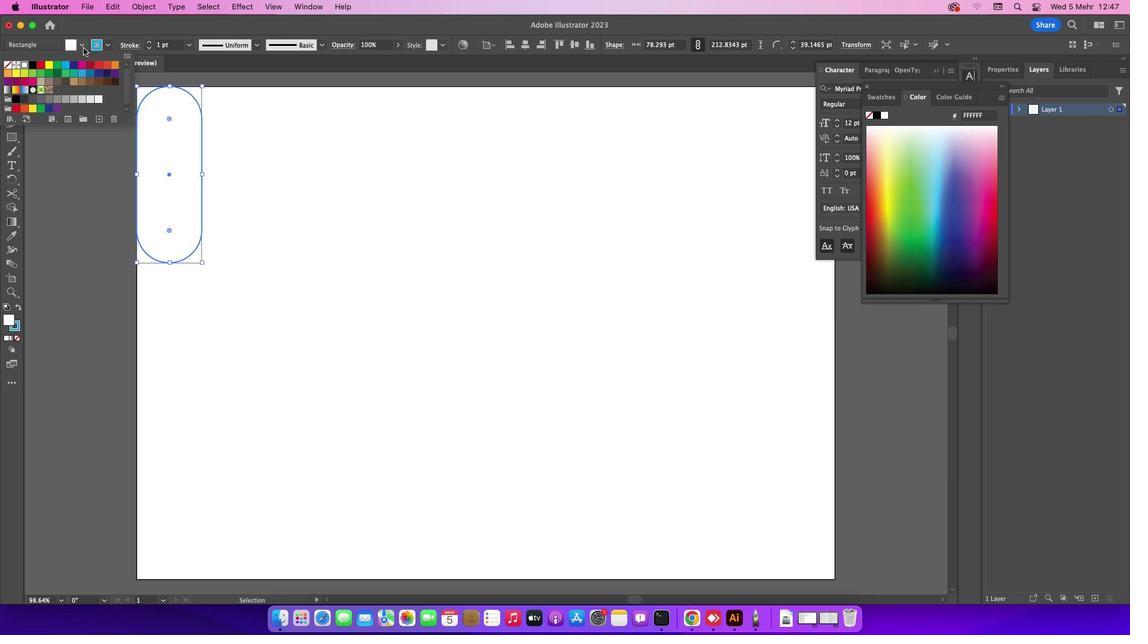 
Action: Mouse moved to (44, 91)
Screenshot: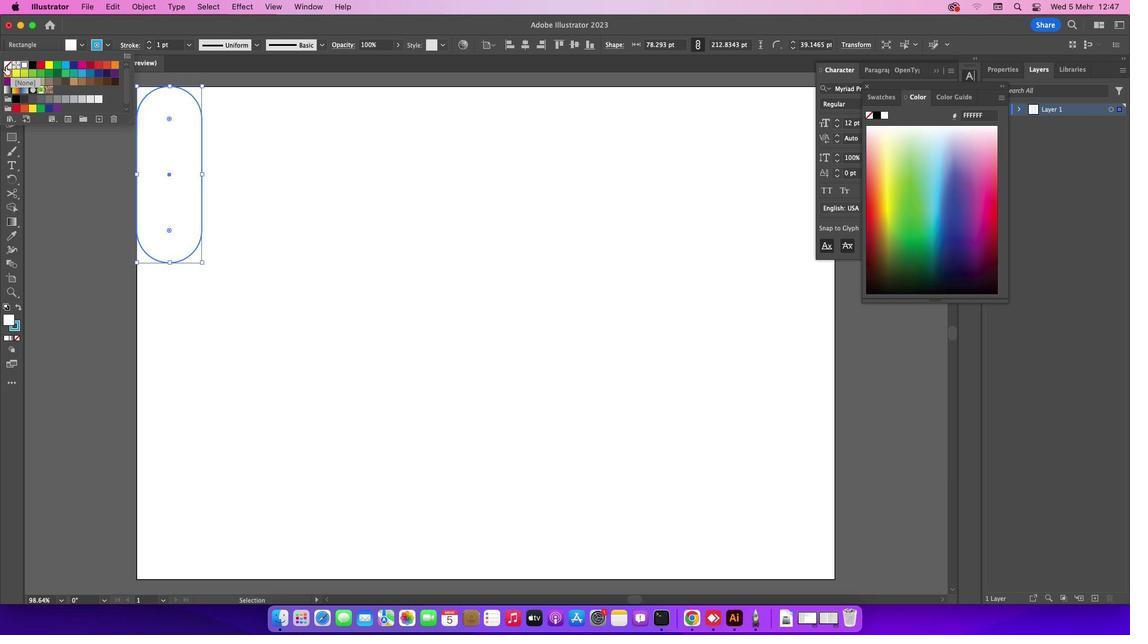 
Action: Mouse pressed left at (44, 91)
Screenshot: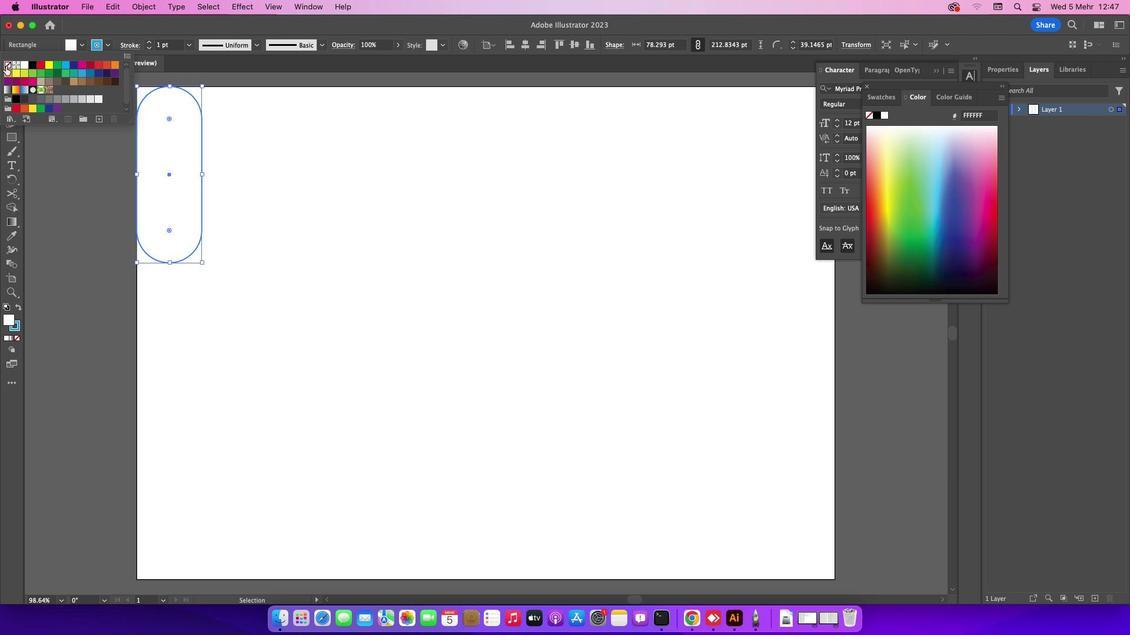 
Action: Mouse moved to (318, 267)
Screenshot: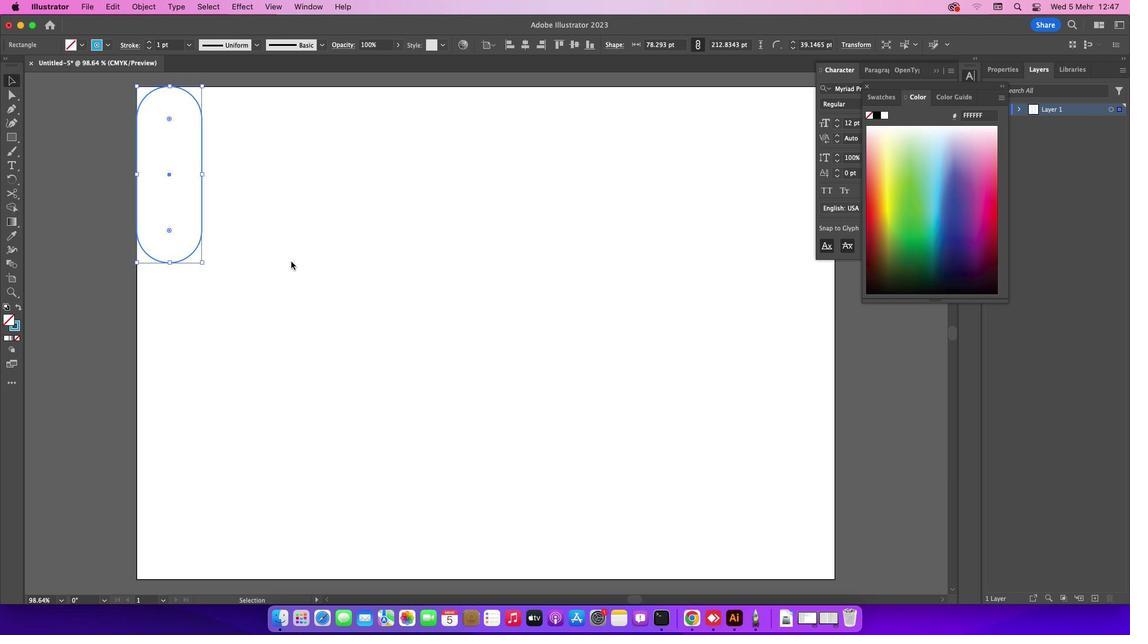 
Action: Mouse pressed left at (318, 267)
Screenshot: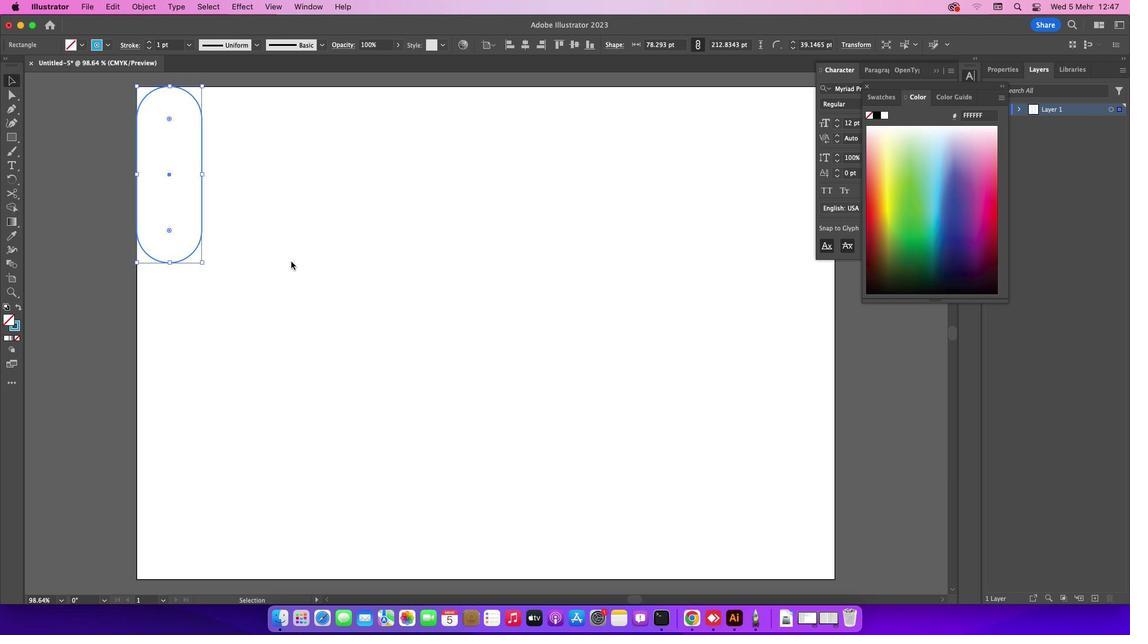 
Action: Mouse moved to (226, 290)
Screenshot: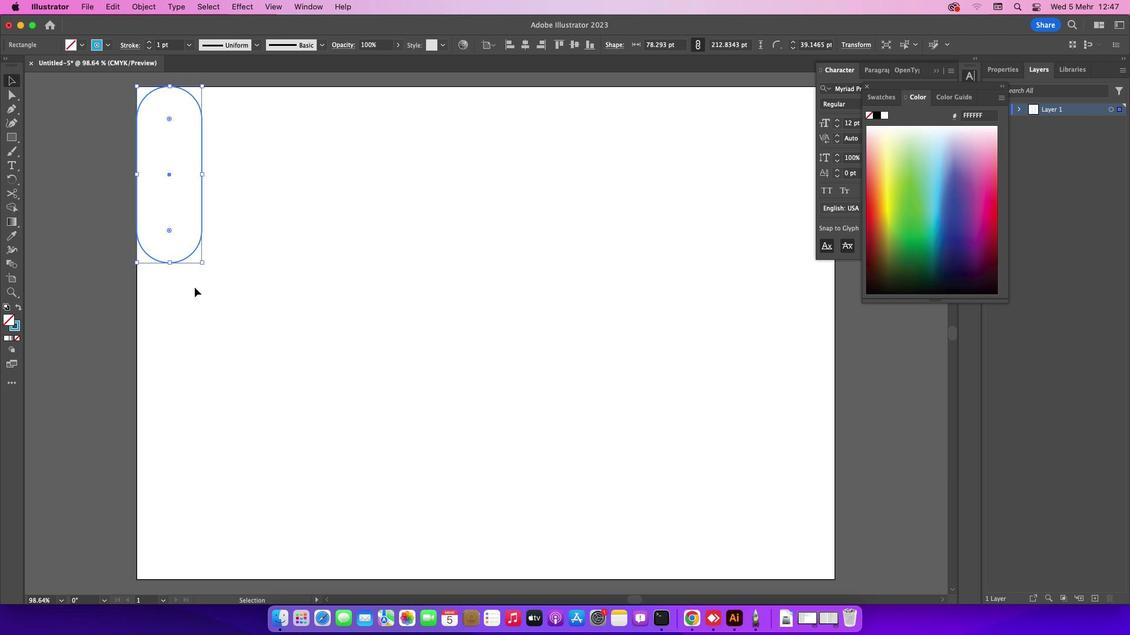 
Action: Mouse pressed left at (226, 290)
Screenshot: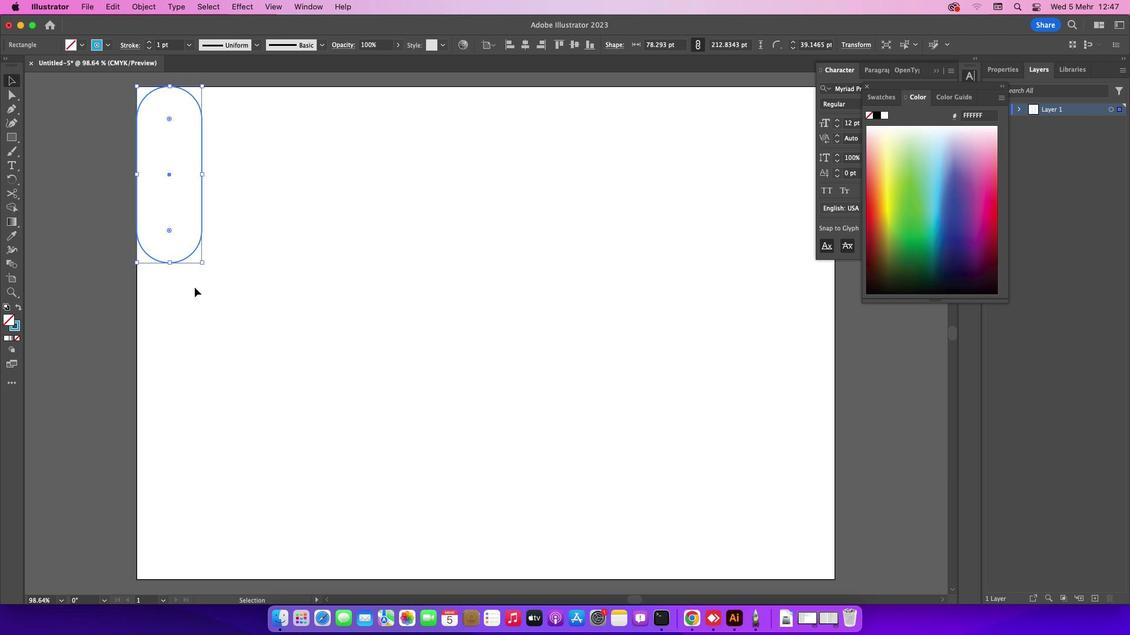 
Action: Mouse moved to (281, 278)
Screenshot: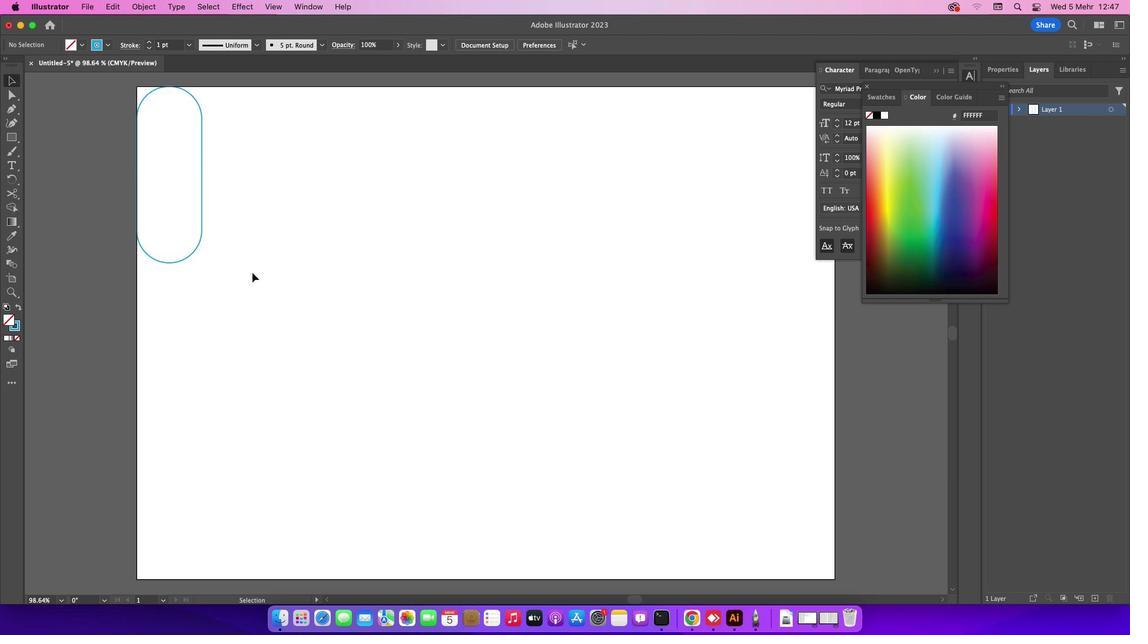 
Action: Mouse pressed left at (281, 278)
Screenshot: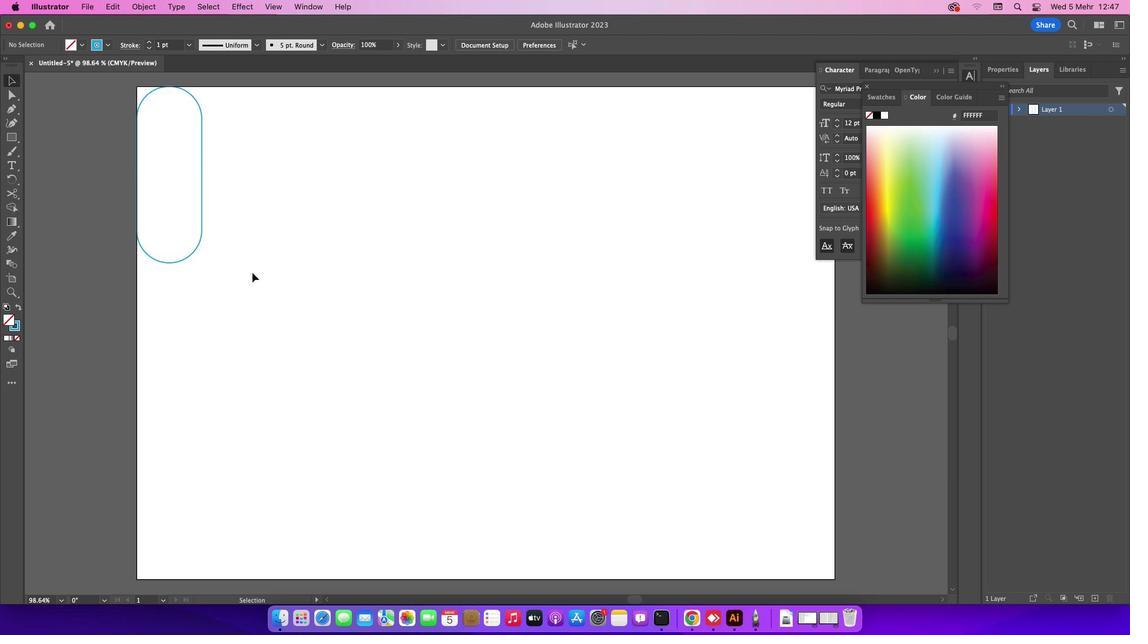 
Action: Mouse moved to (231, 250)
Screenshot: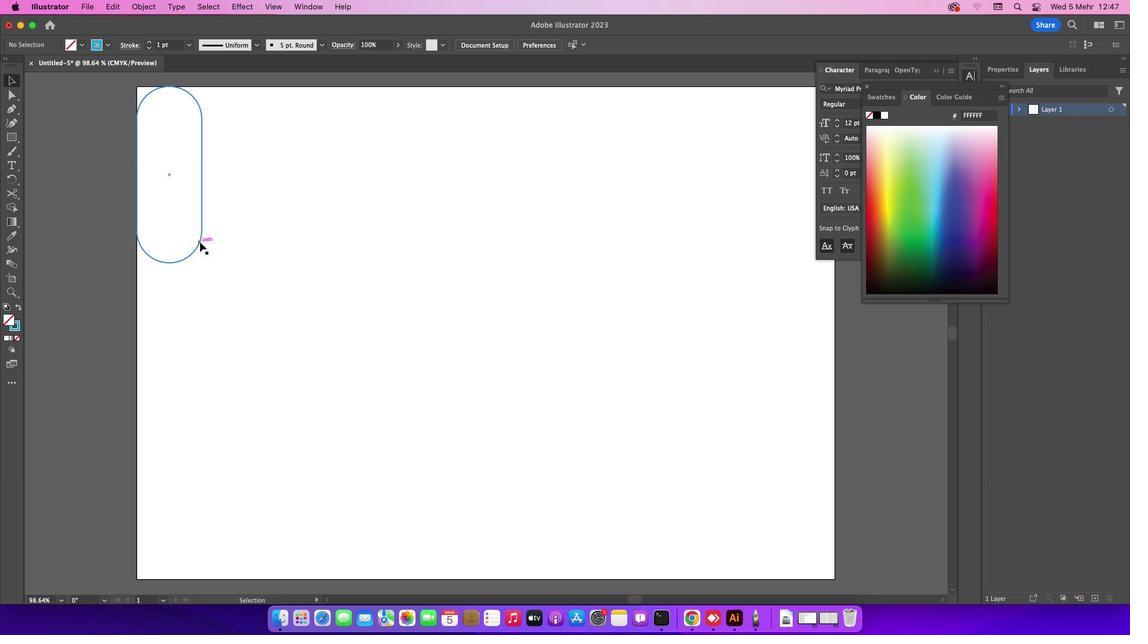 
Action: Mouse pressed left at (231, 250)
Screenshot: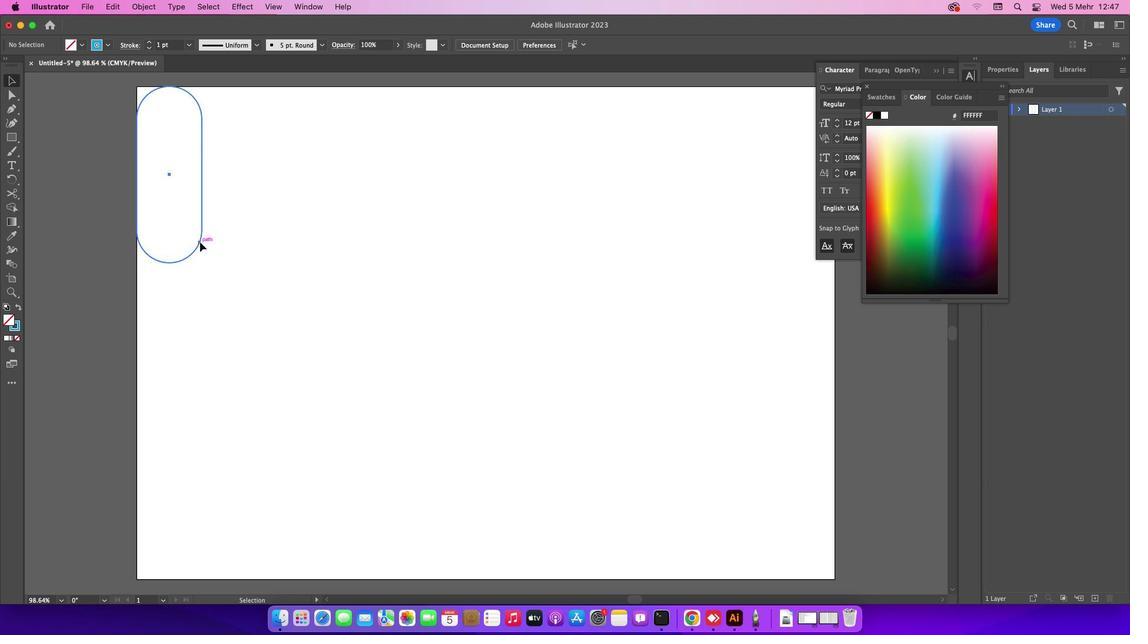 
Action: Mouse moved to (233, 263)
Screenshot: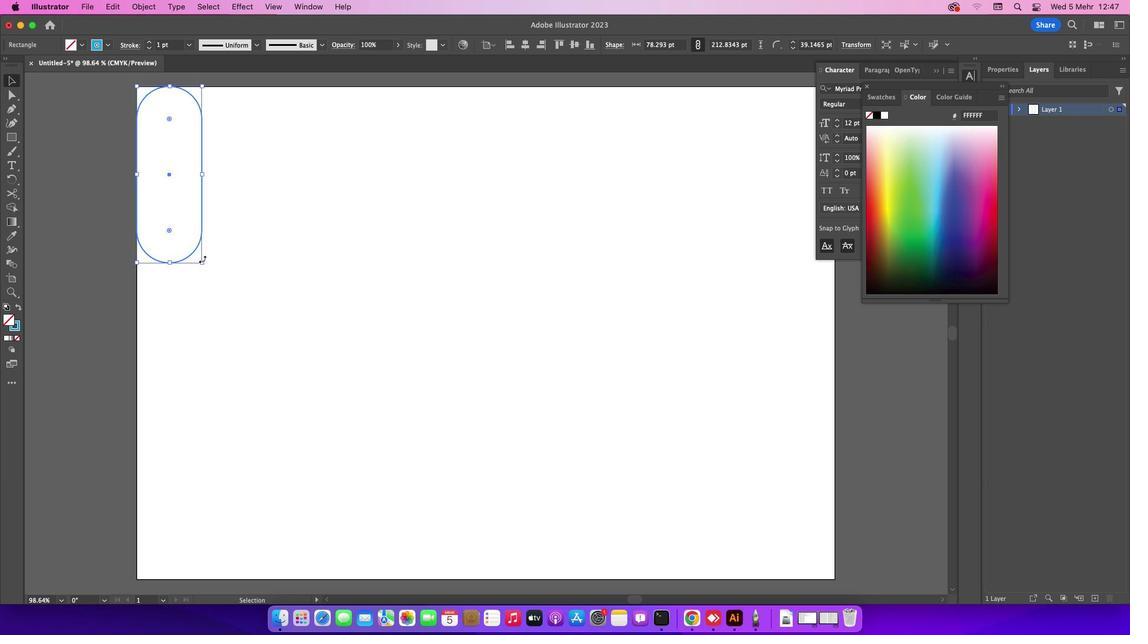 
Action: Key pressed Key.shift
Screenshot: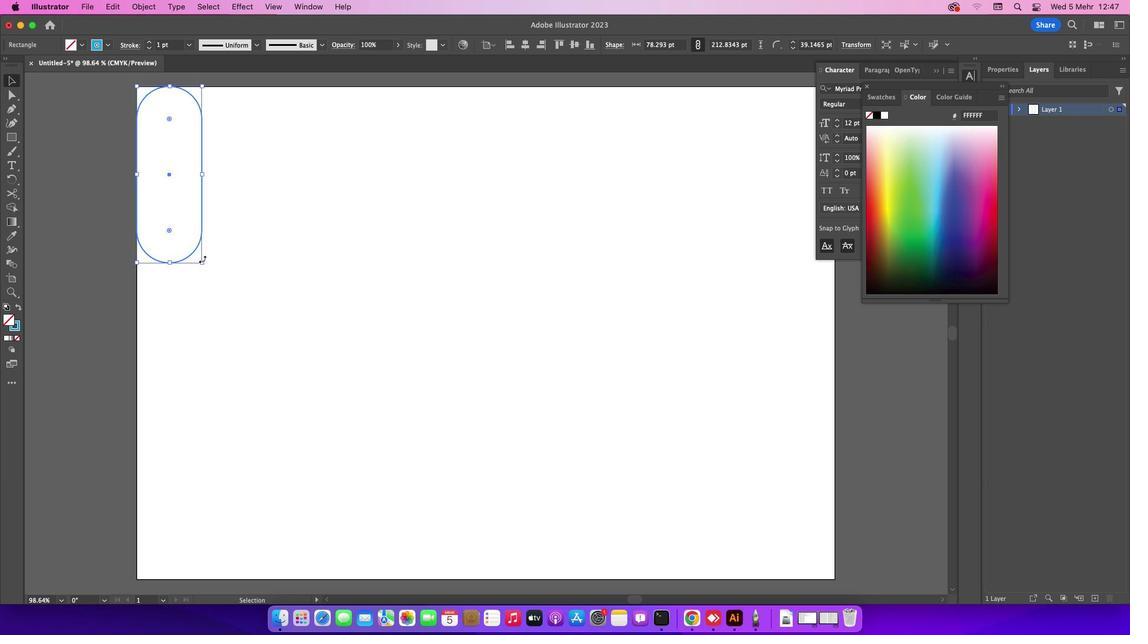 
Action: Mouse moved to (232, 269)
Screenshot: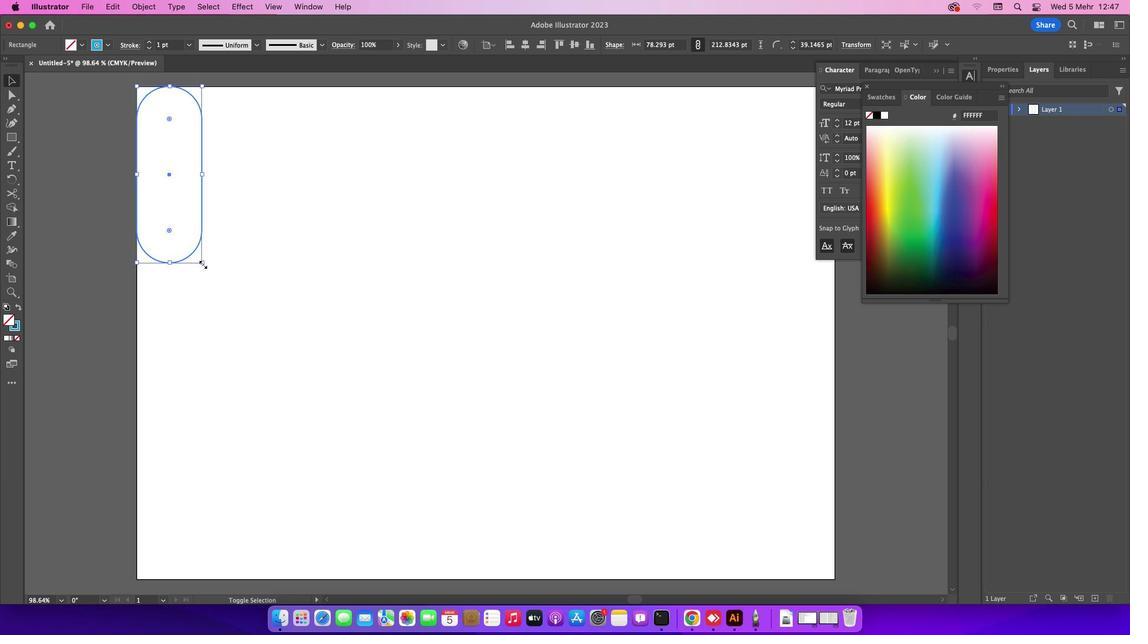 
Action: Key pressed Key.alt
Screenshot: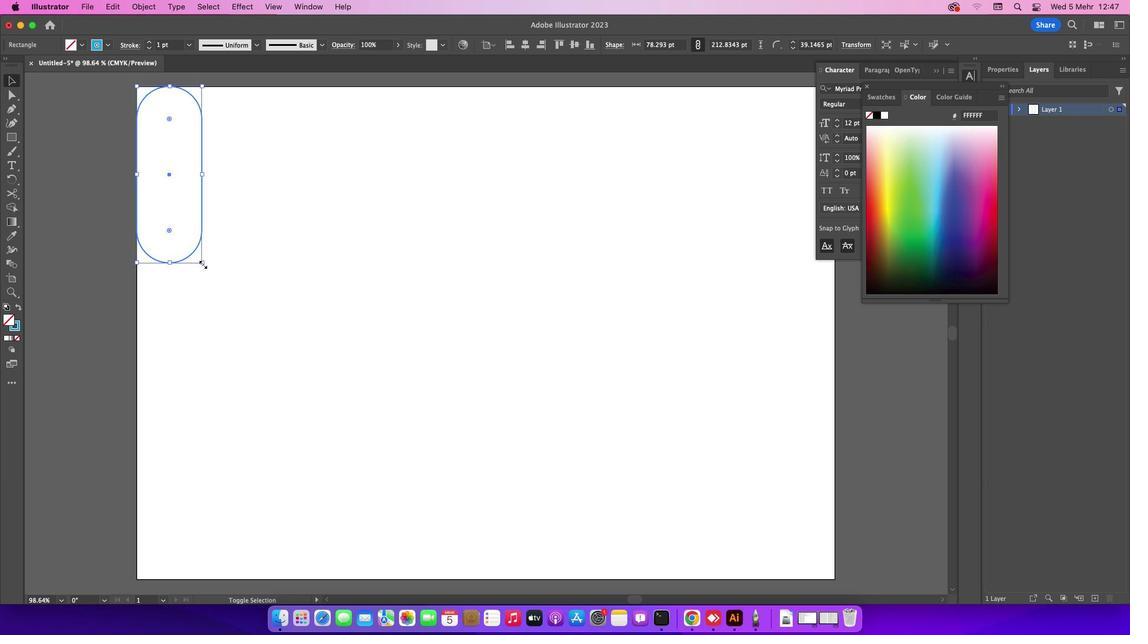 
Action: Mouse moved to (226, 253)
Screenshot: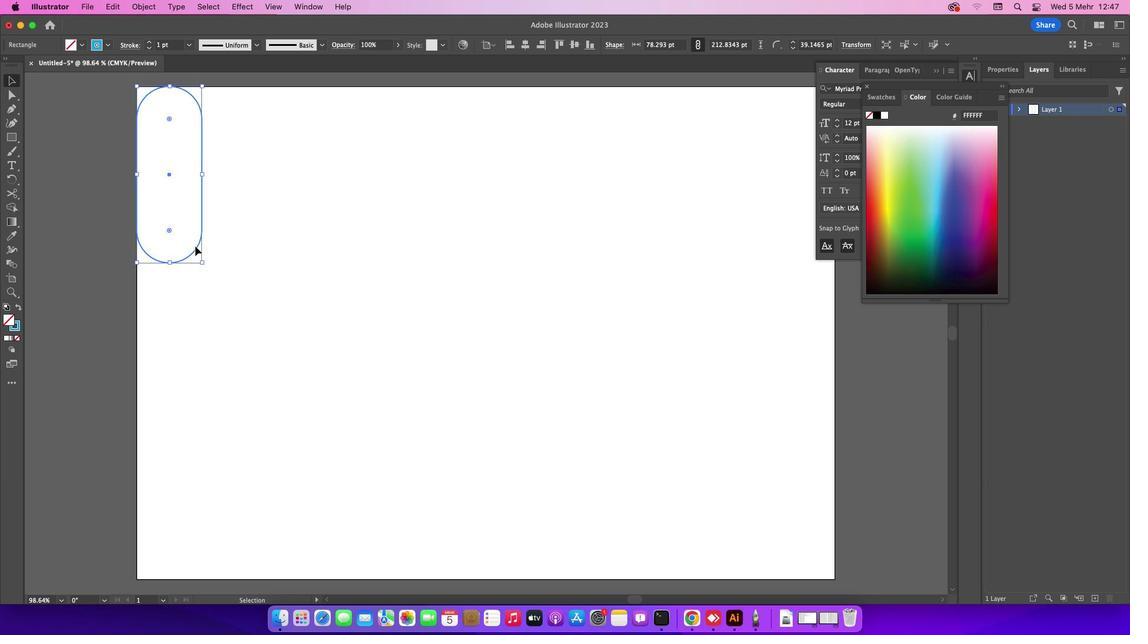 
Action: Key pressed Key.alt
Screenshot: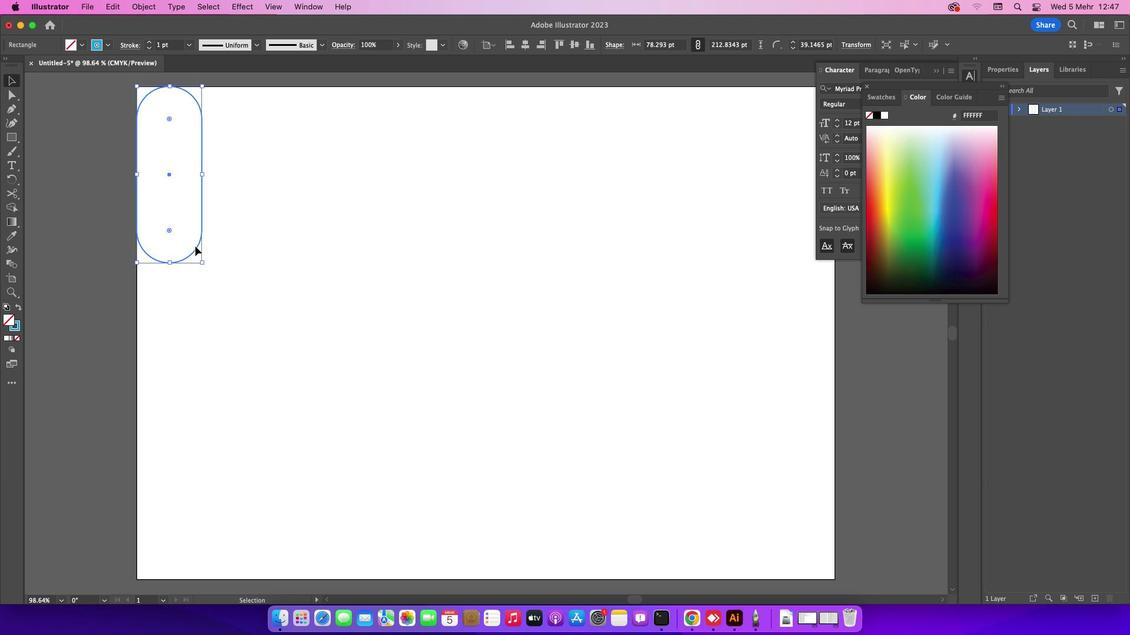 
Action: Mouse pressed left at (226, 253)
Screenshot: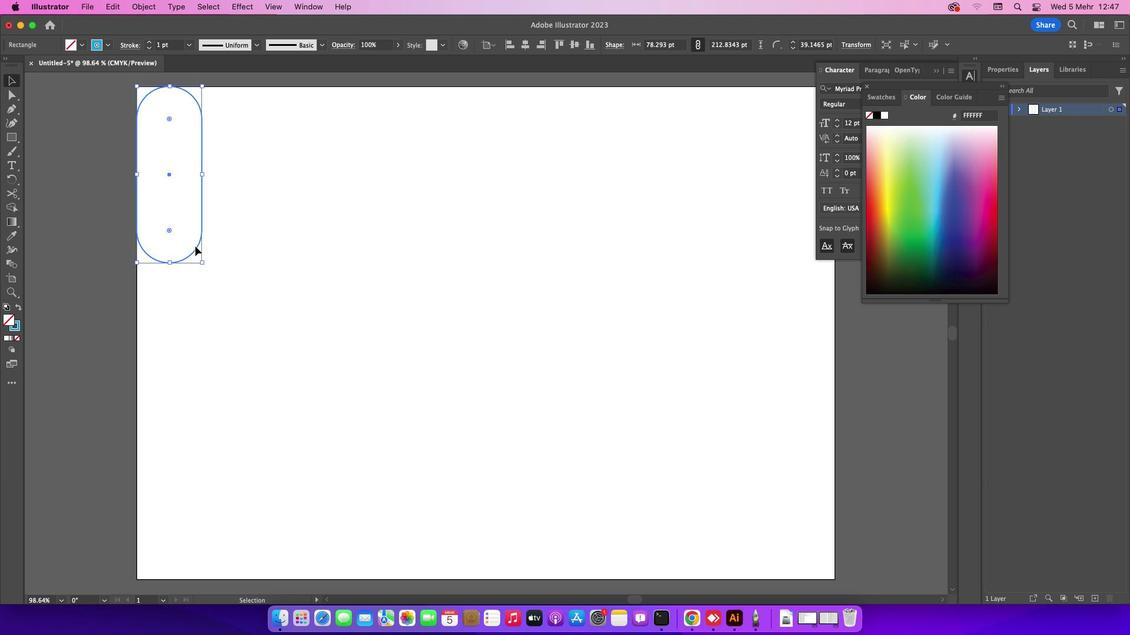 
Action: Mouse moved to (229, 254)
Screenshot: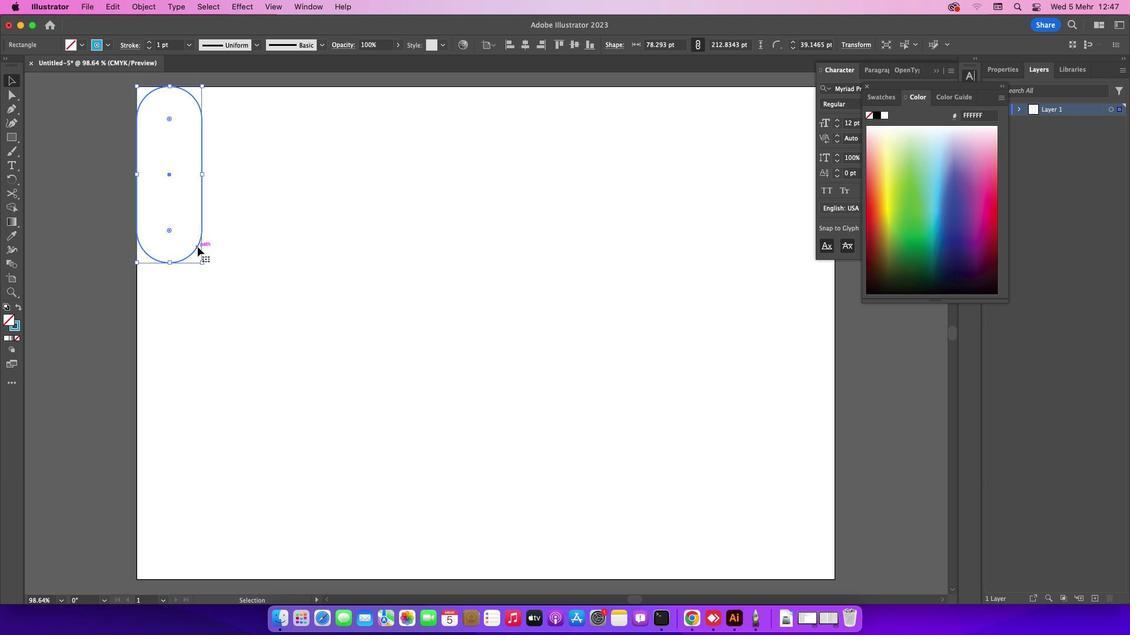 
Action: Mouse pressed left at (229, 254)
Screenshot: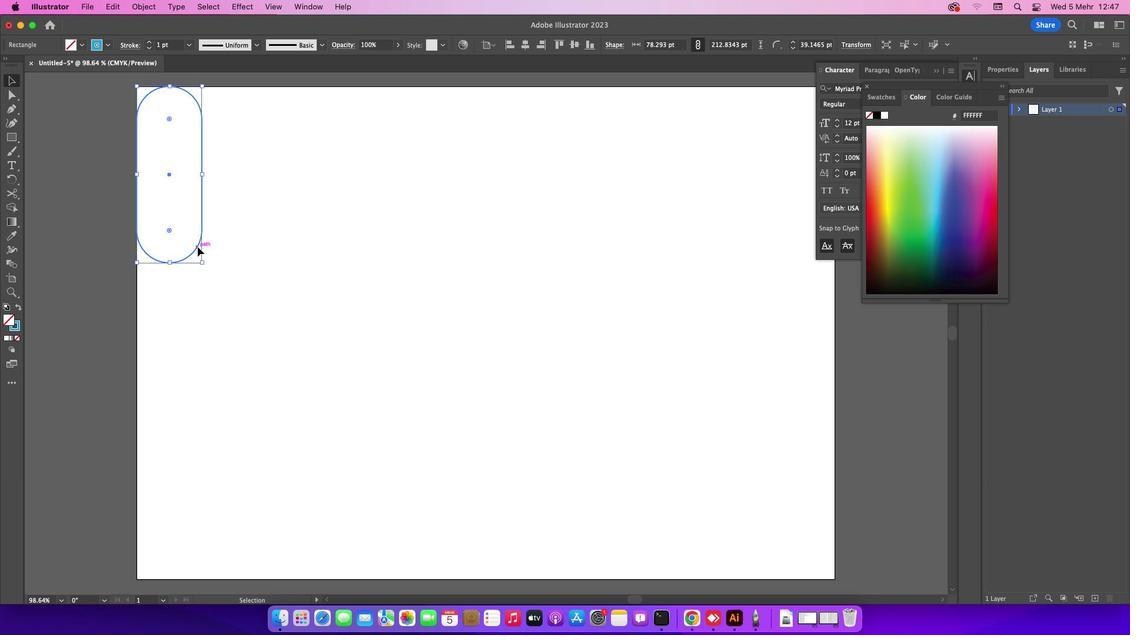 
Action: Mouse moved to (229, 250)
Screenshot: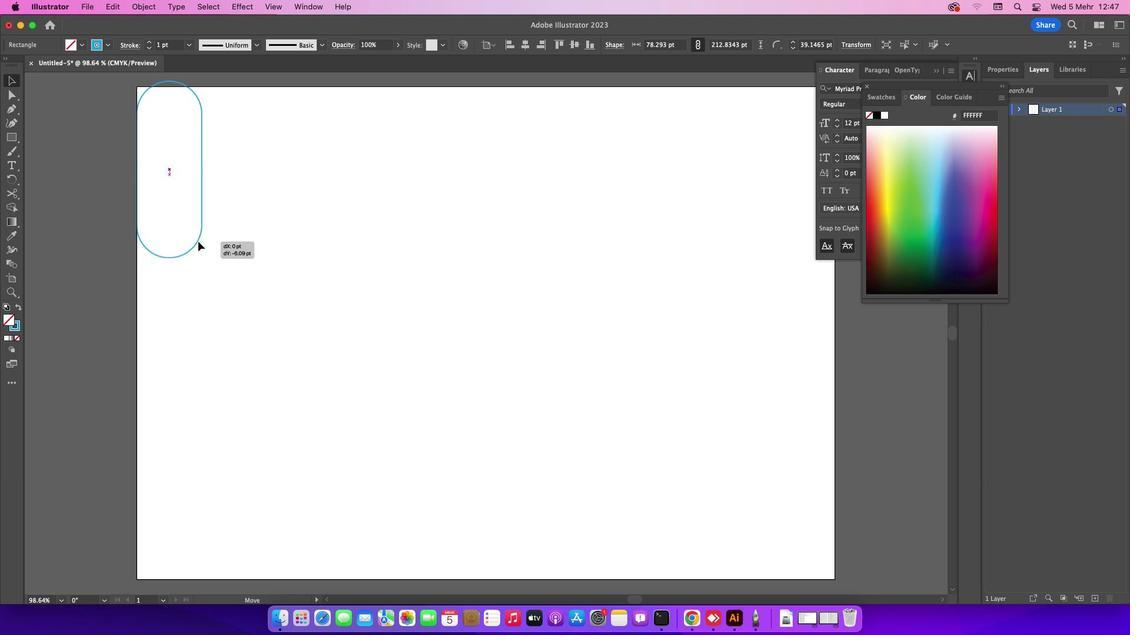 
Action: Key pressed Key.alt
Screenshot: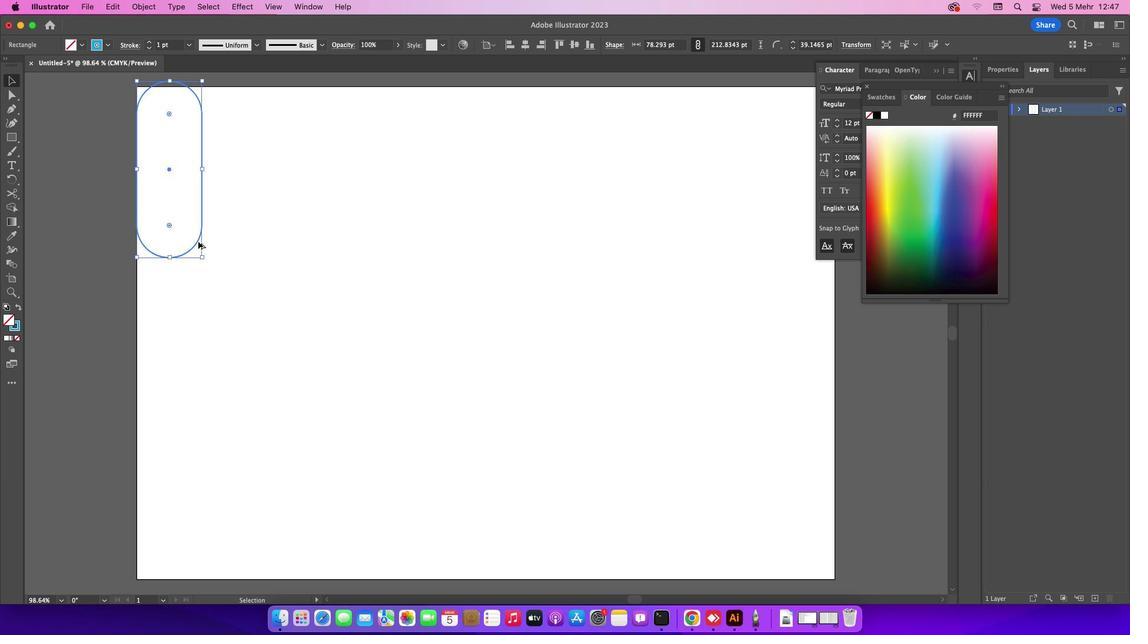 
Action: Mouse pressed left at (229, 250)
Screenshot: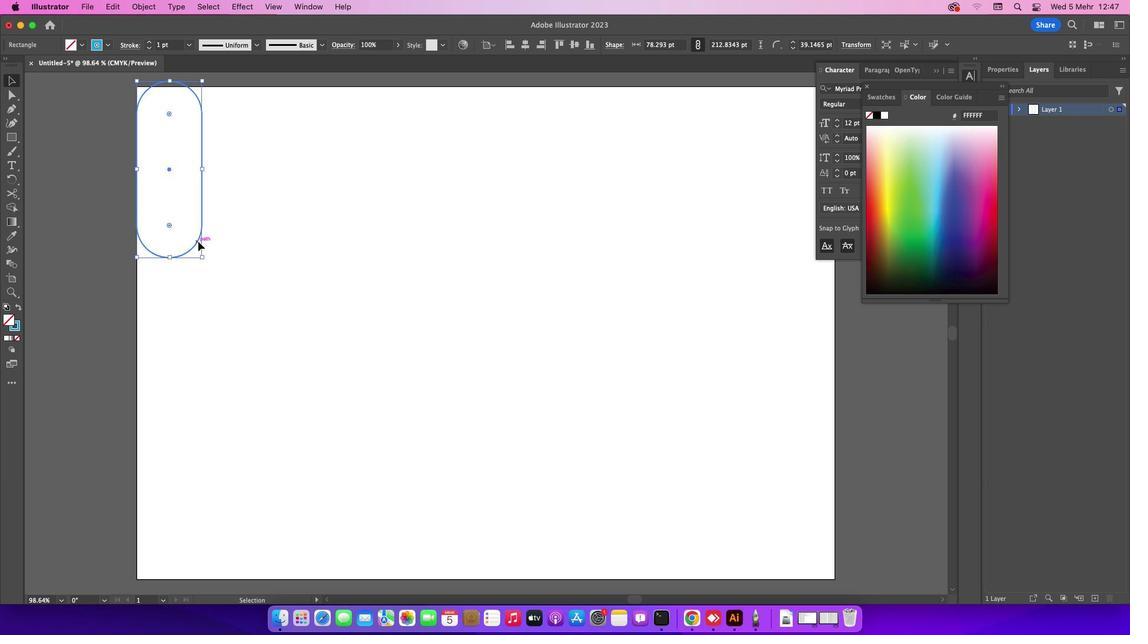 
Action: Mouse moved to (232, 261)
Screenshot: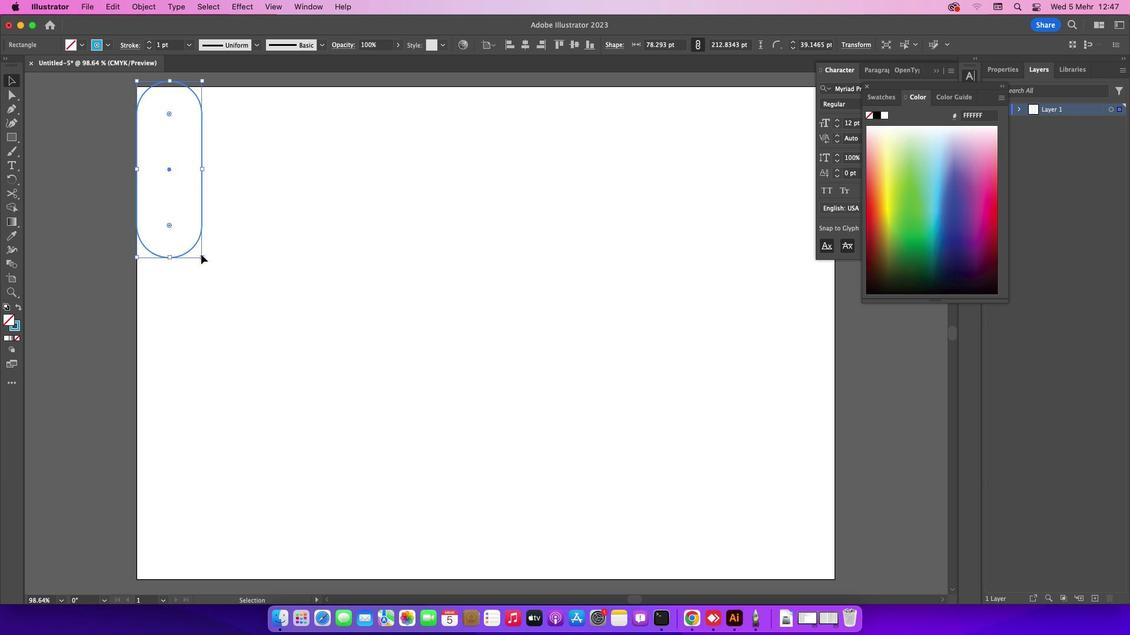 
Action: Key pressed Key.shift
Screenshot: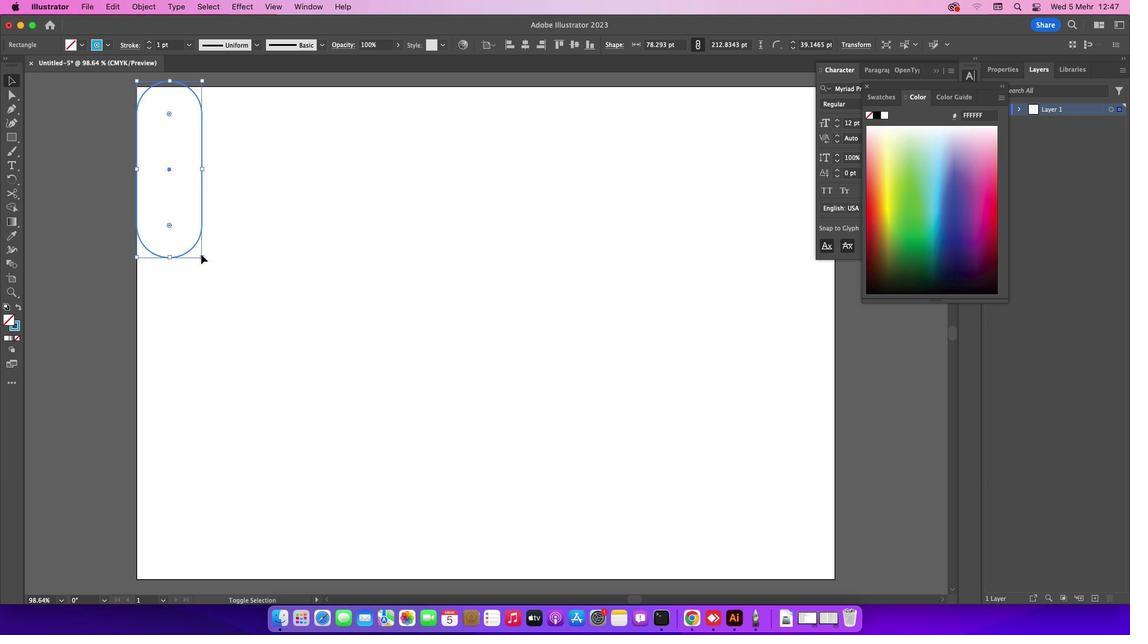 
Action: Mouse moved to (234, 261)
Screenshot: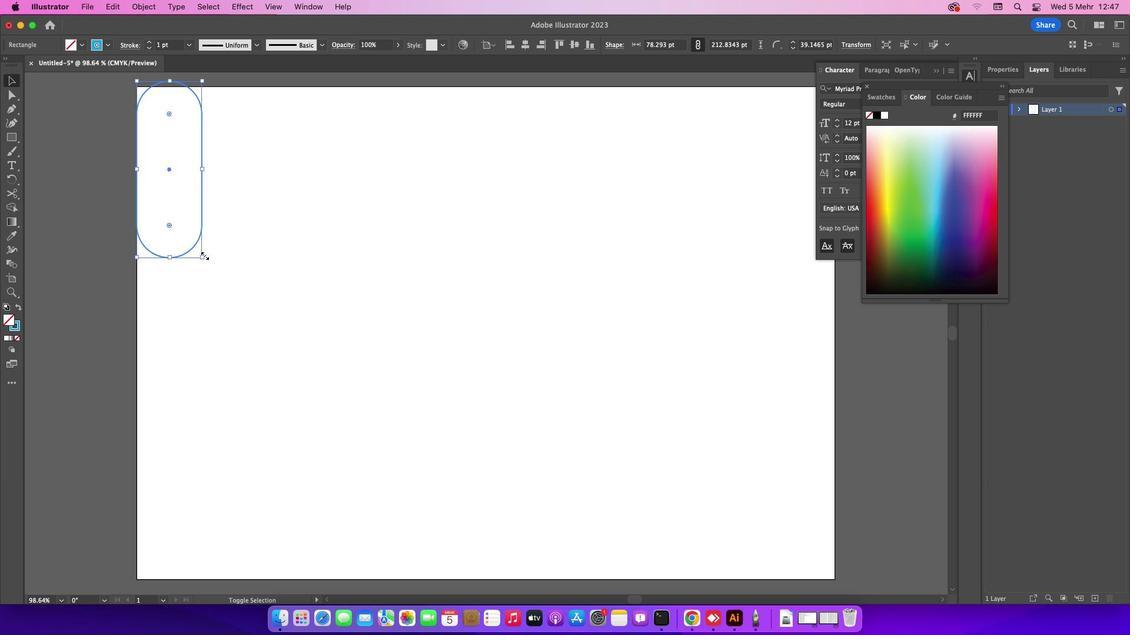 
Action: Key pressed Key.alt
Screenshot: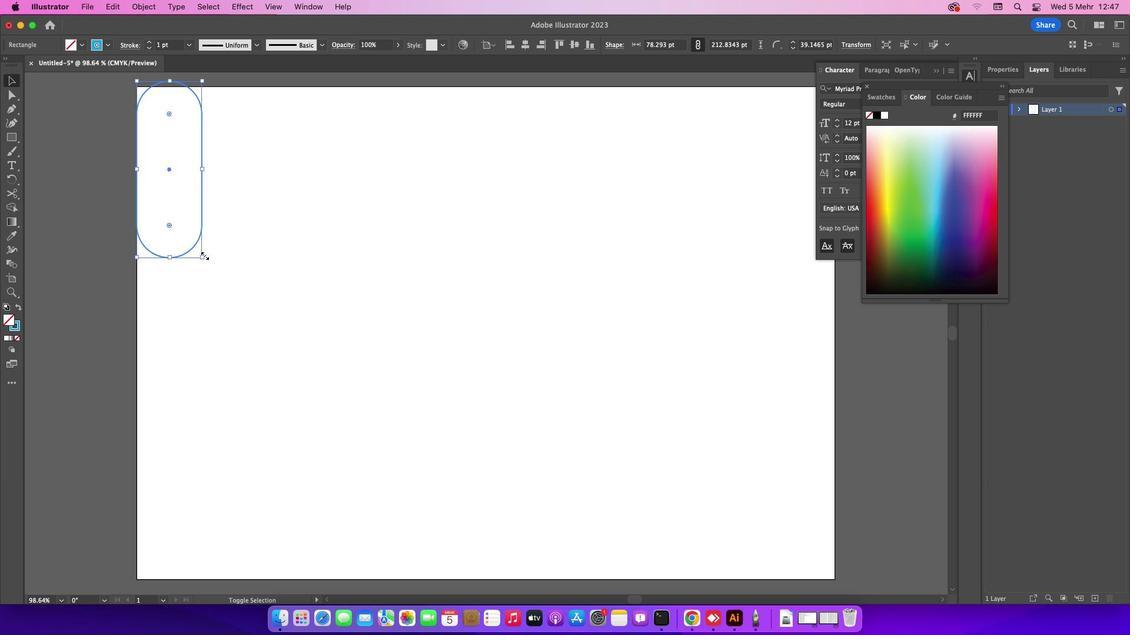 
Action: Mouse moved to (233, 263)
Screenshot: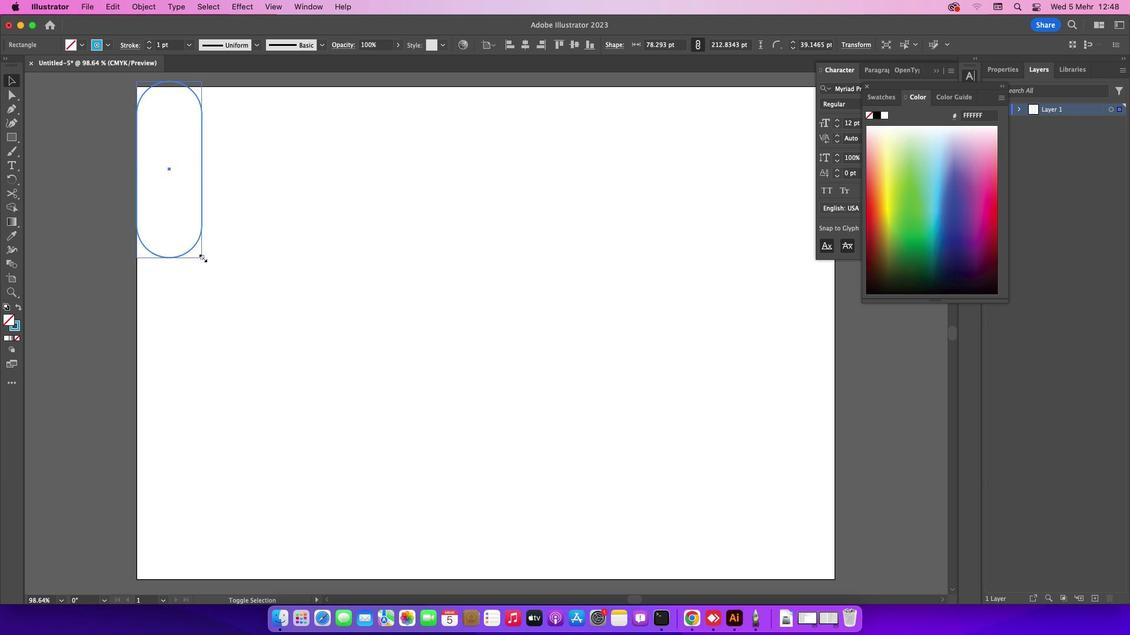 
Action: Mouse pressed left at (233, 263)
Screenshot: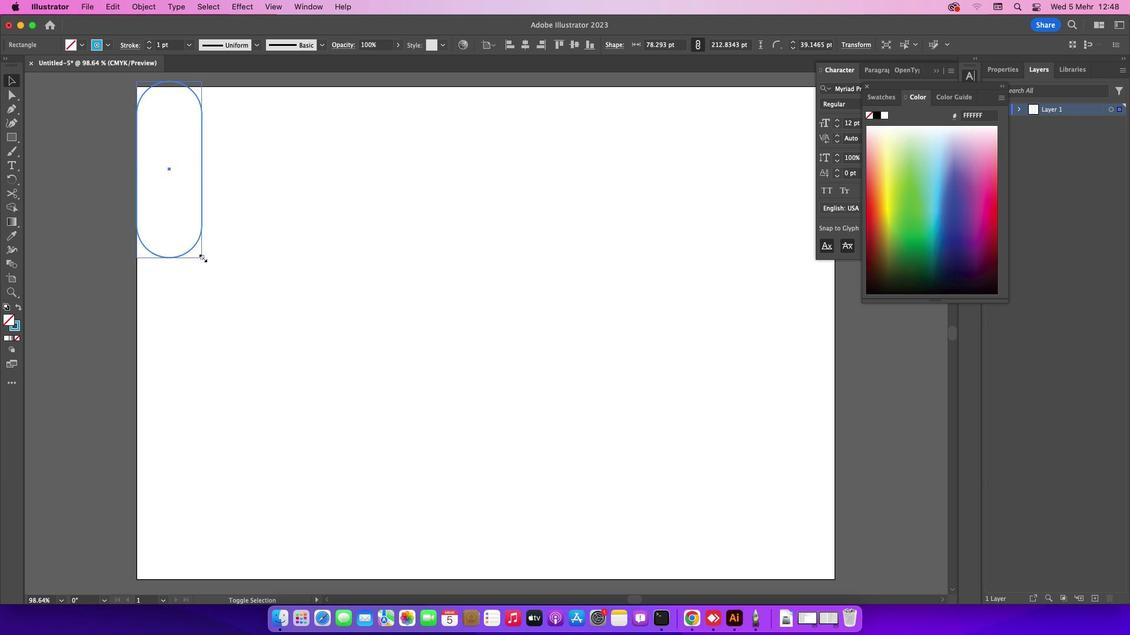 
Action: Mouse moved to (225, 254)
Screenshot: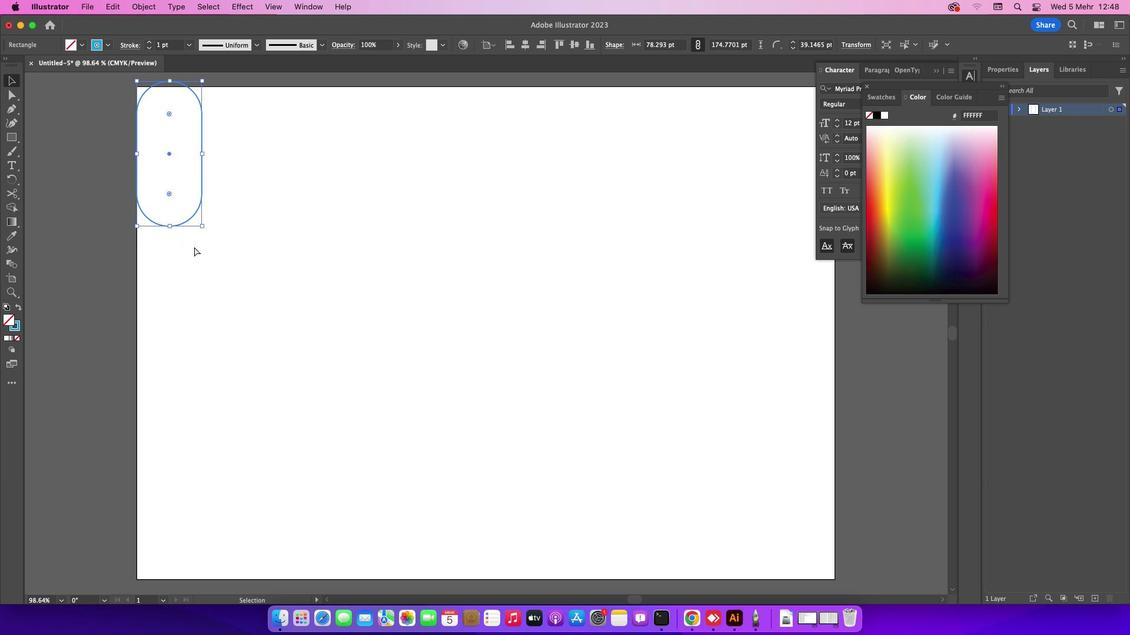 
Action: Key pressed Key.cmd
Screenshot: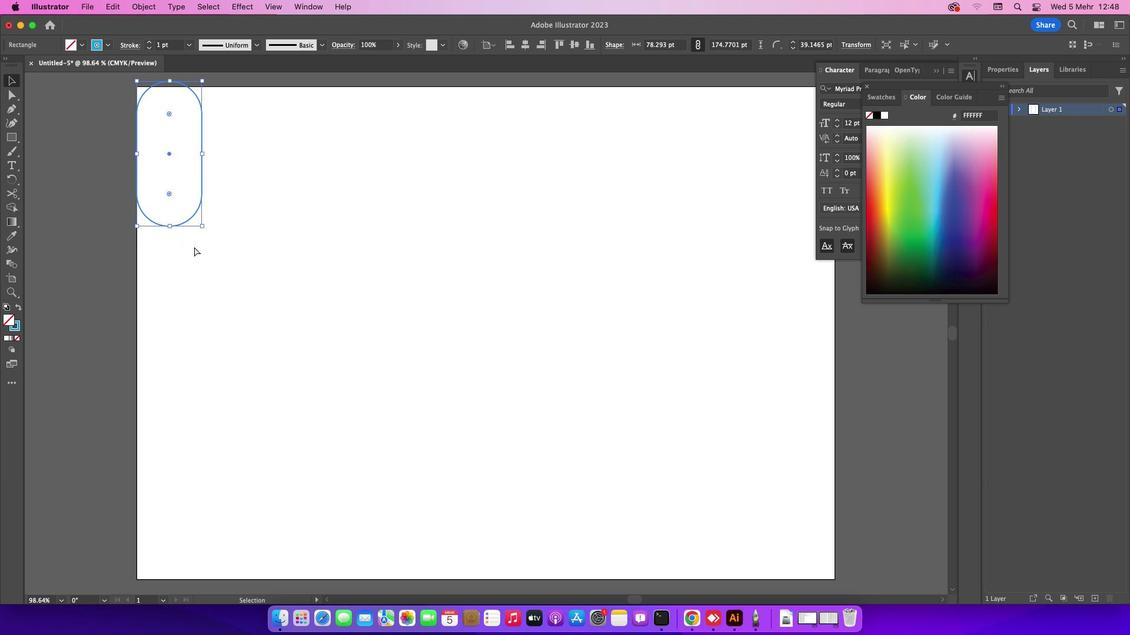 
Action: Mouse moved to (226, 254)
Screenshot: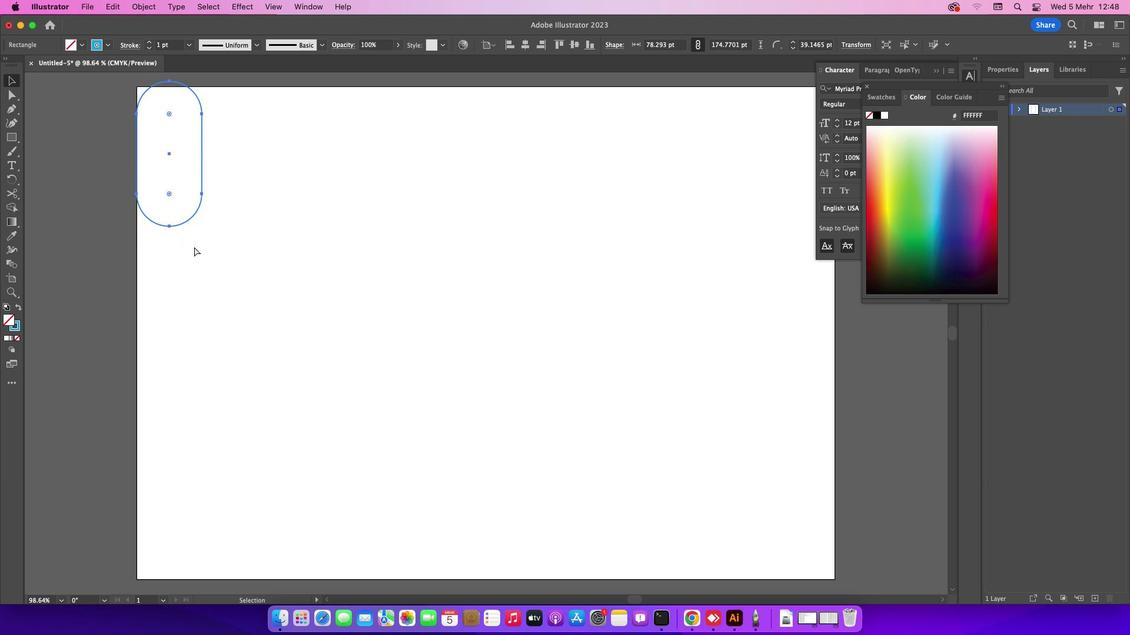 
Action: Key pressed 'z'
Screenshot: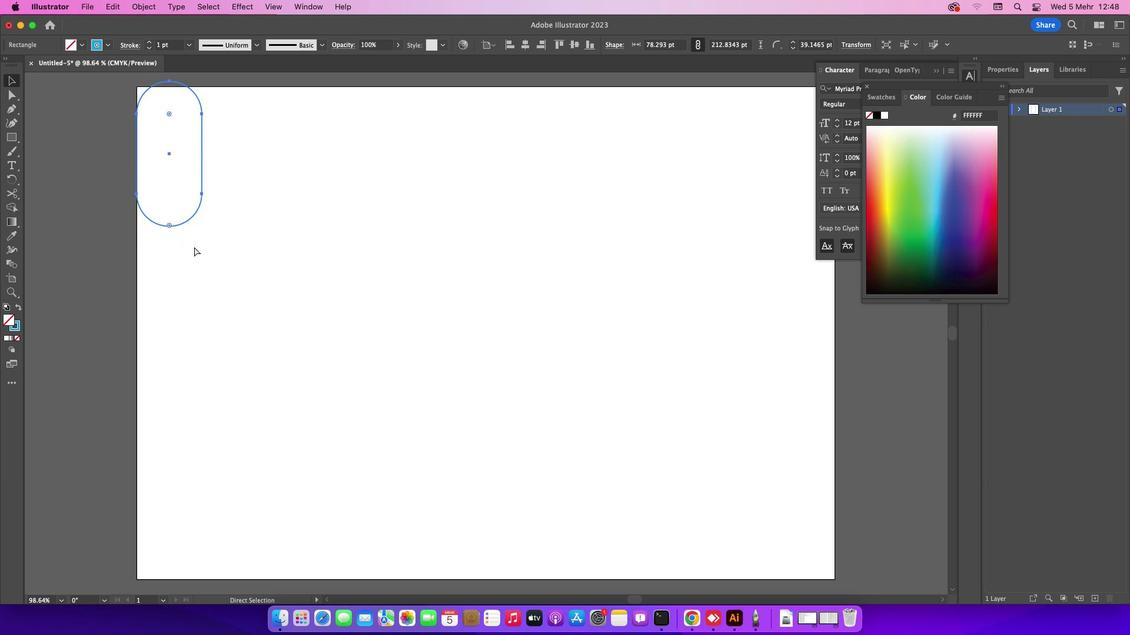 
Action: Mouse moved to (232, 230)
Screenshot: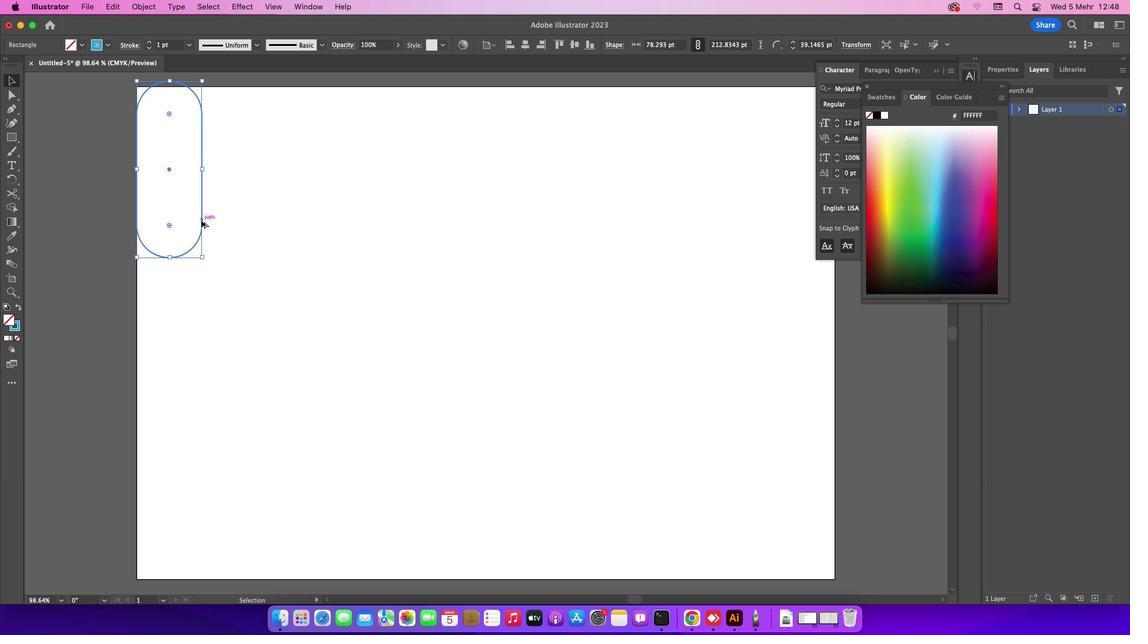 
Action: Key pressed Key.alt
Screenshot: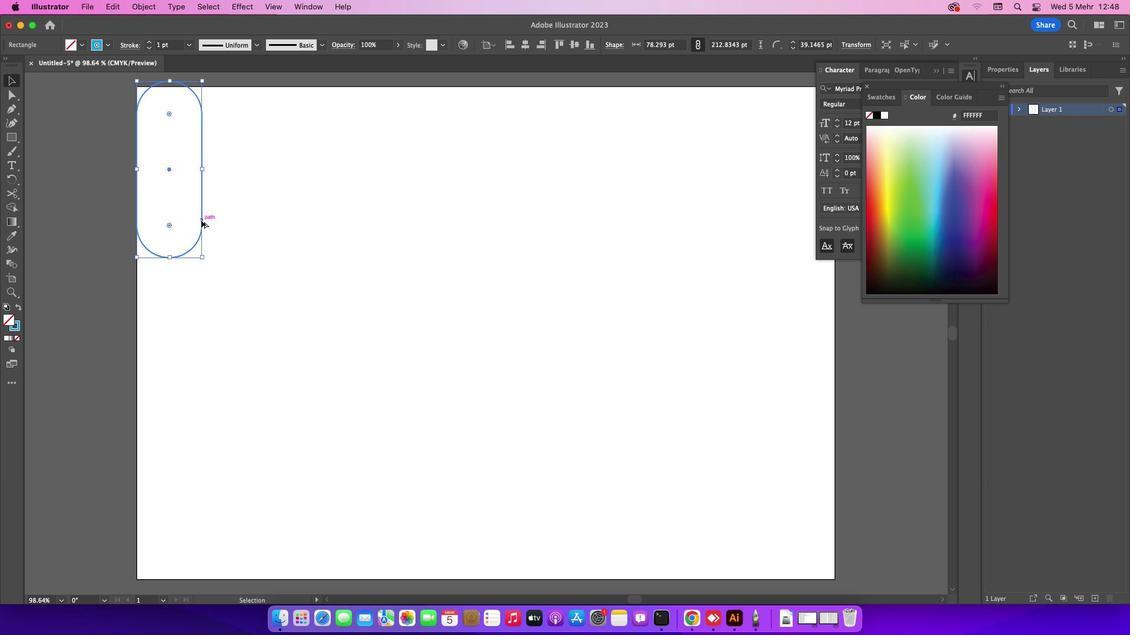 
Action: Mouse pressed left at (232, 230)
Screenshot: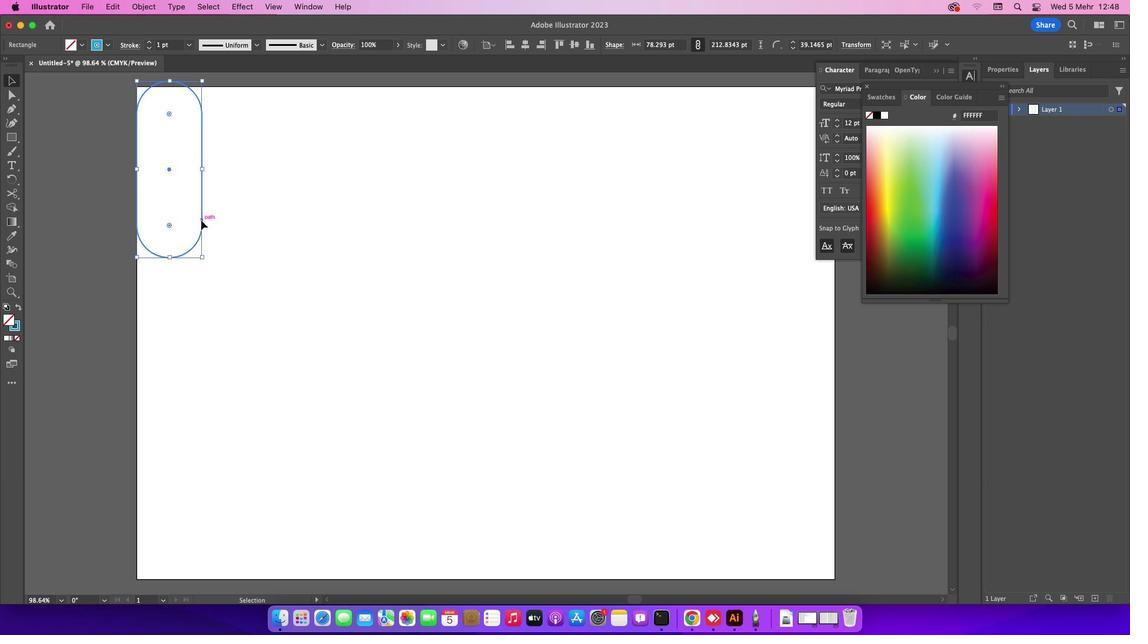
Action: Mouse moved to (234, 256)
Screenshot: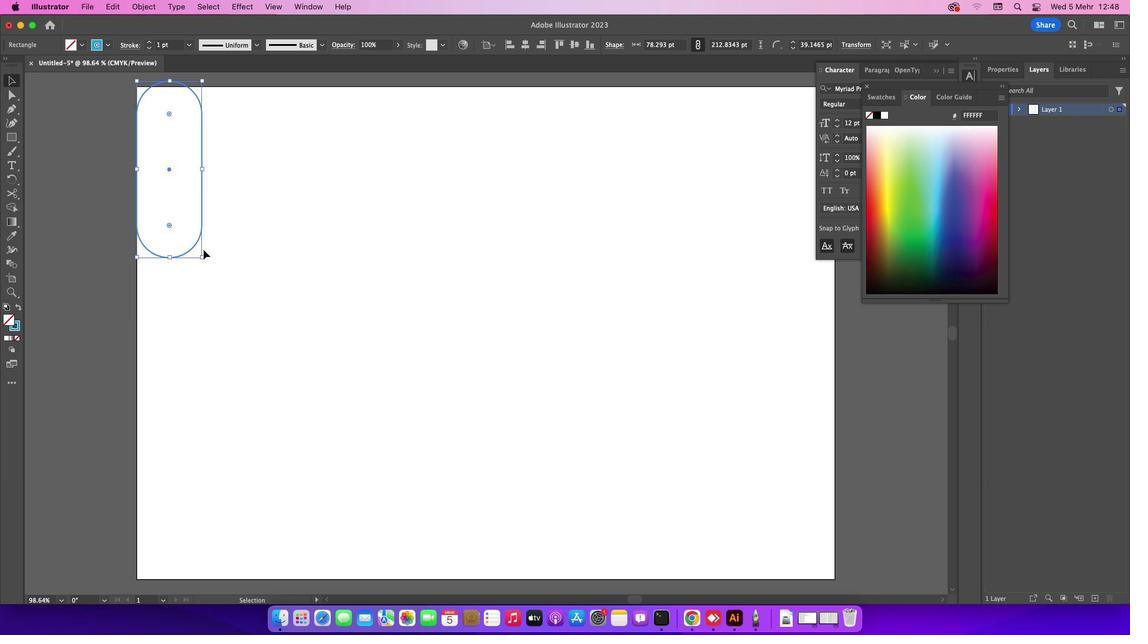 
Action: Key pressed Key.shift
Screenshot: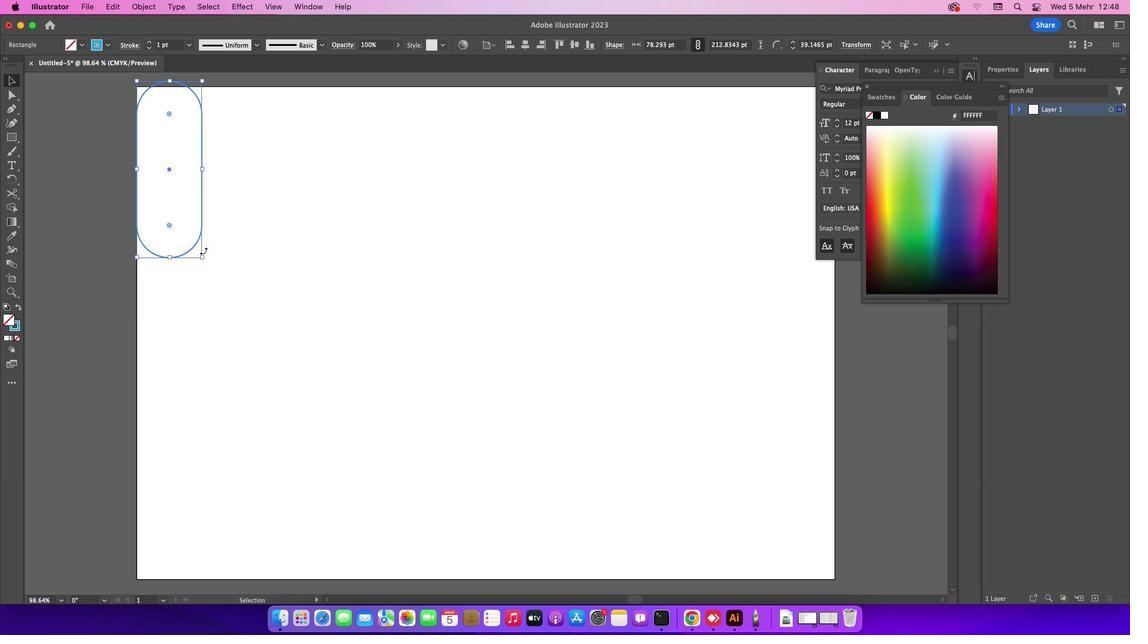 
Action: Mouse moved to (234, 263)
Screenshot: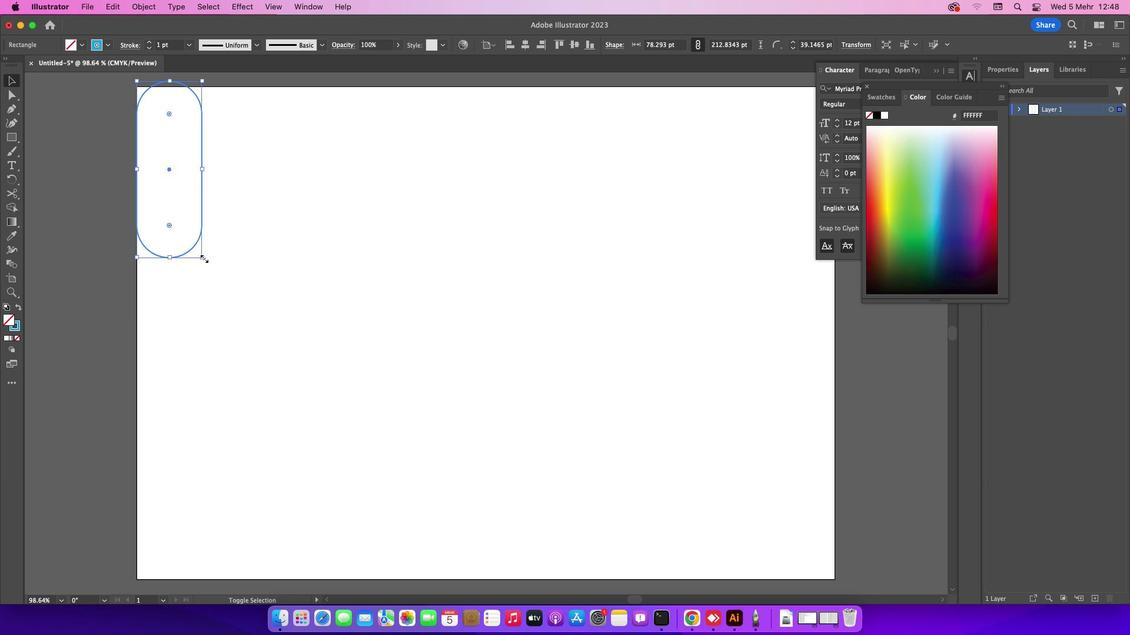 
Action: Key pressed Key.alt
Screenshot: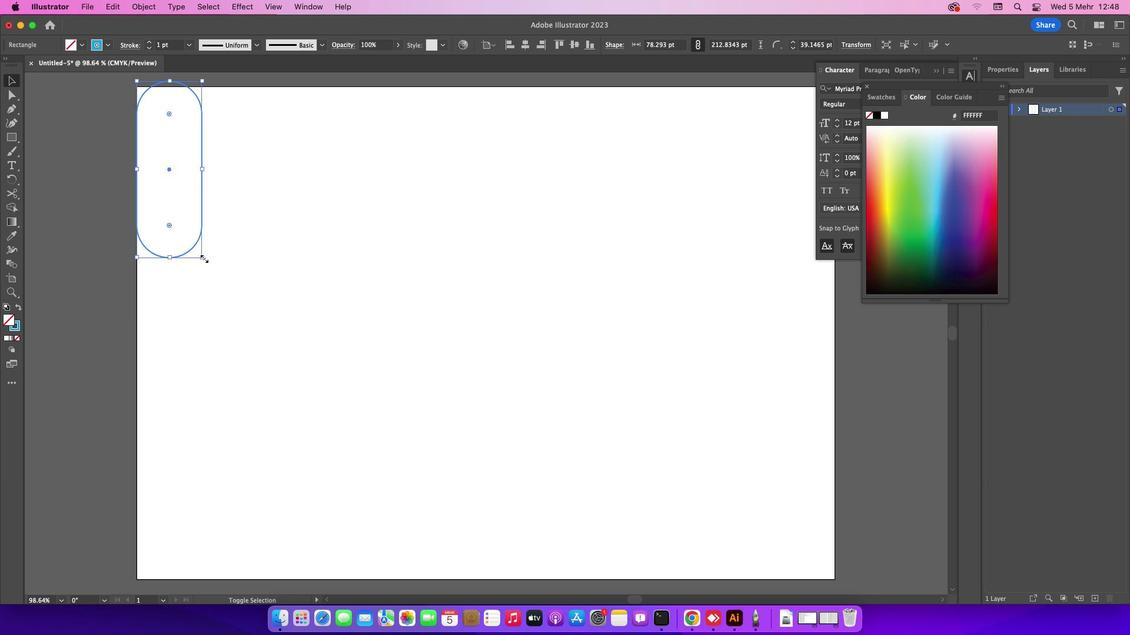 
Action: Mouse moved to (233, 263)
Screenshot: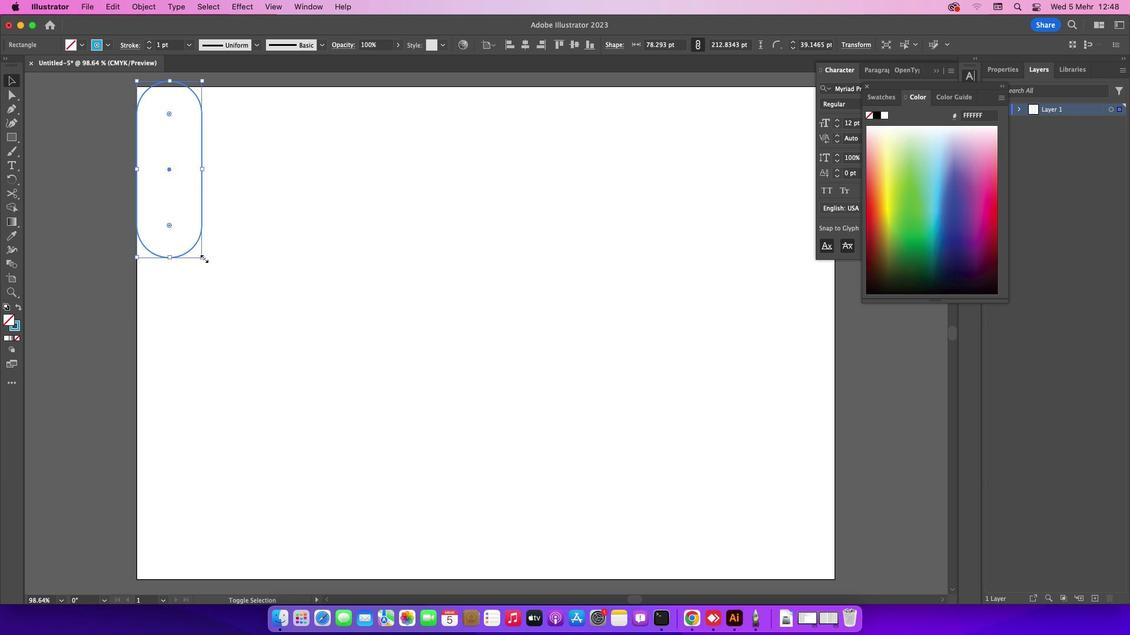 
Action: Mouse pressed left at (233, 263)
Screenshot: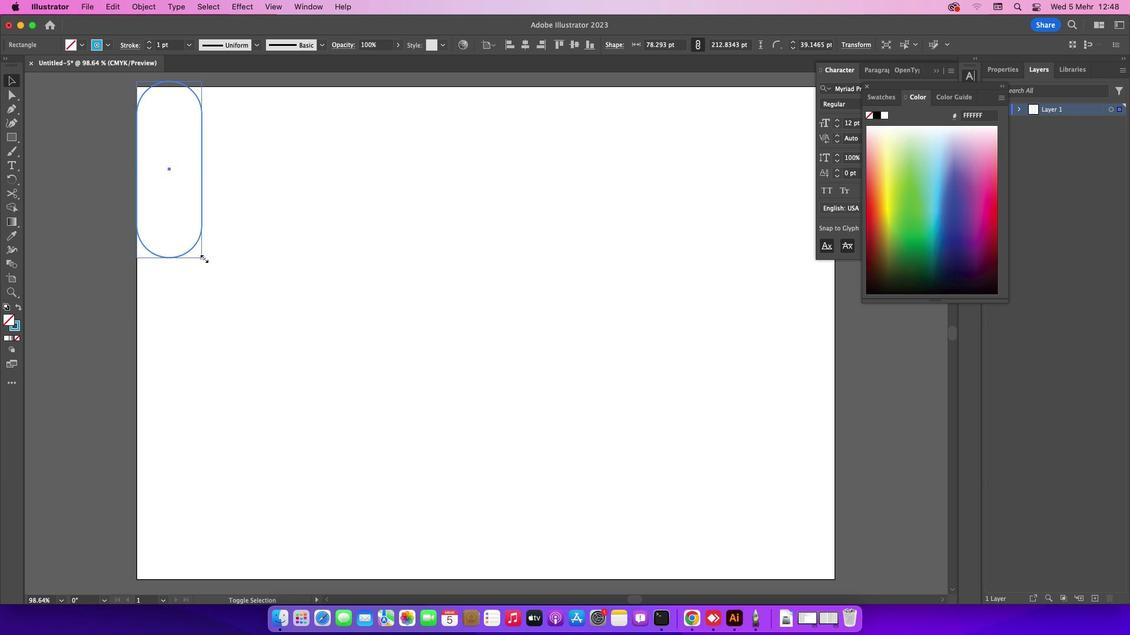 
Action: Mouse moved to (224, 247)
Screenshot: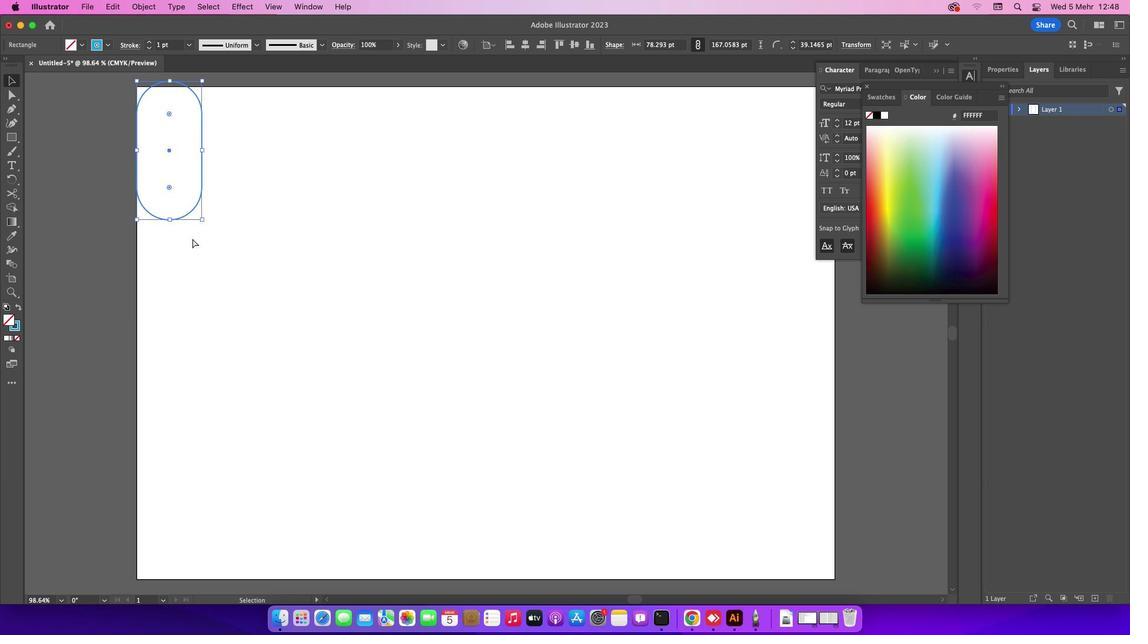 
Action: Key pressed Key.cmd'z'
Screenshot: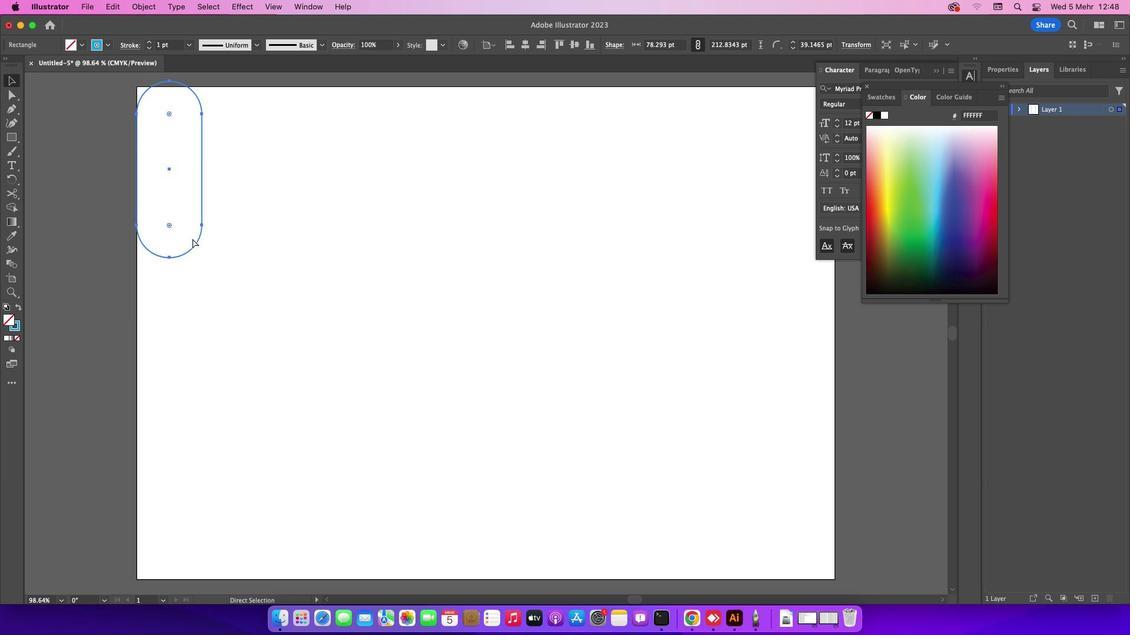 
Action: Mouse moved to (302, 251)
Screenshot: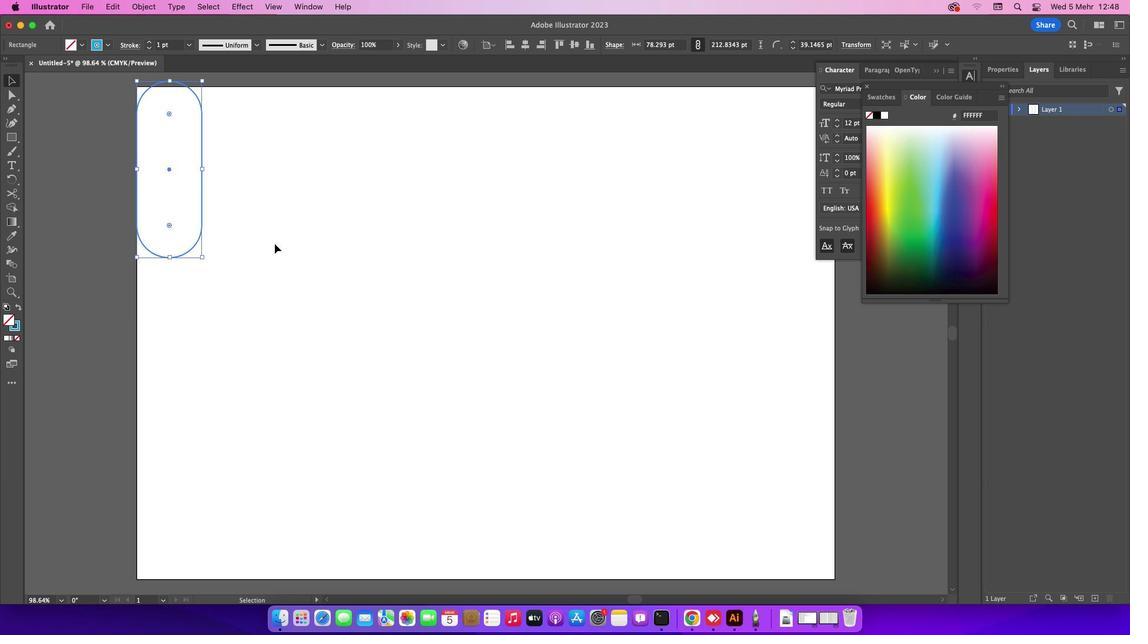 
Action: Mouse pressed left at (302, 251)
Screenshot: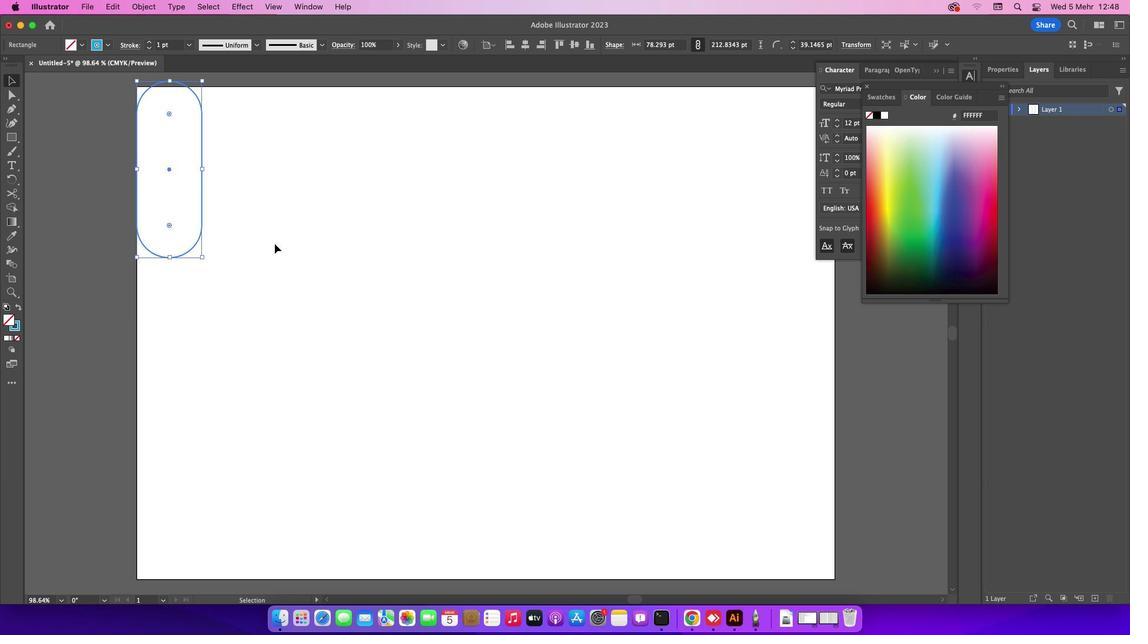 
Action: Mouse moved to (283, 248)
Screenshot: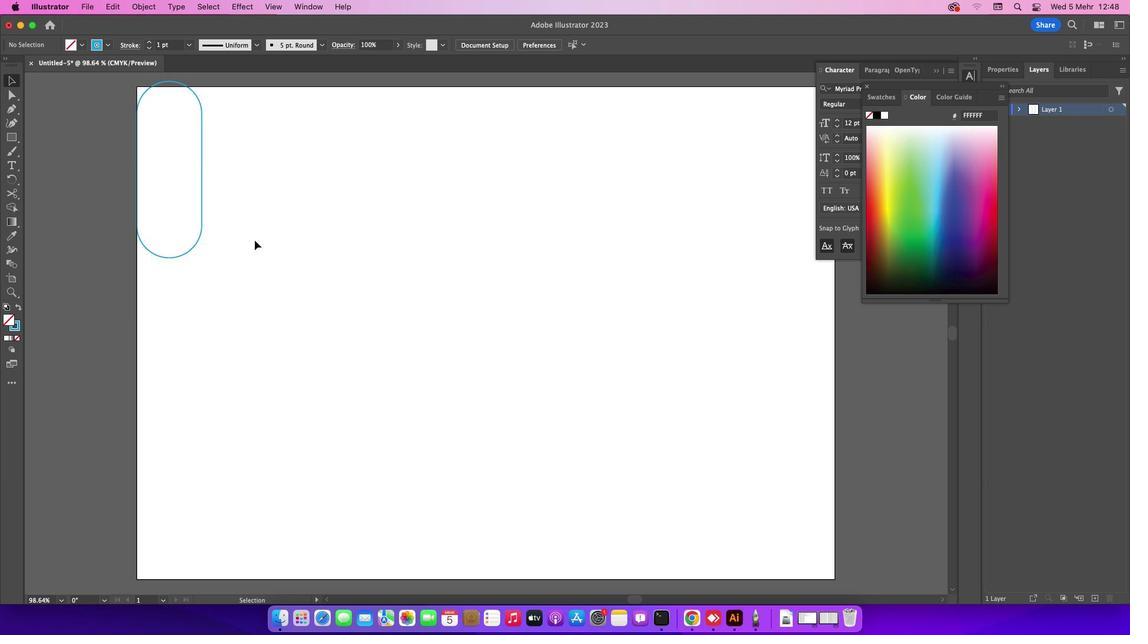 
Action: Key pressed Key.cmd
Screenshot: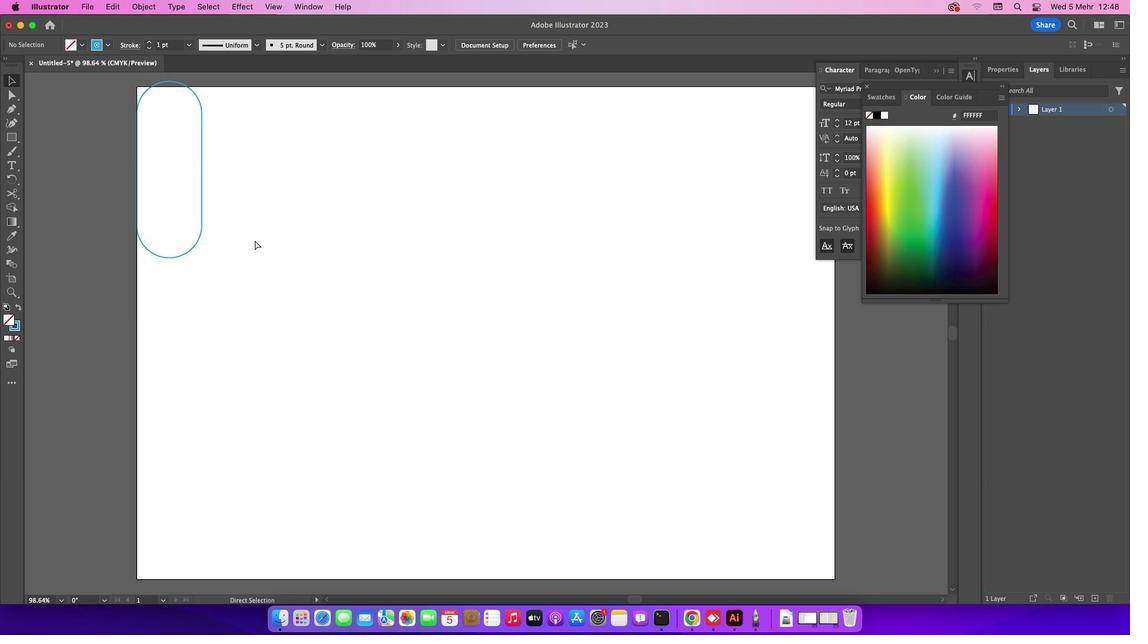 
Action: Mouse moved to (217, 202)
Screenshot: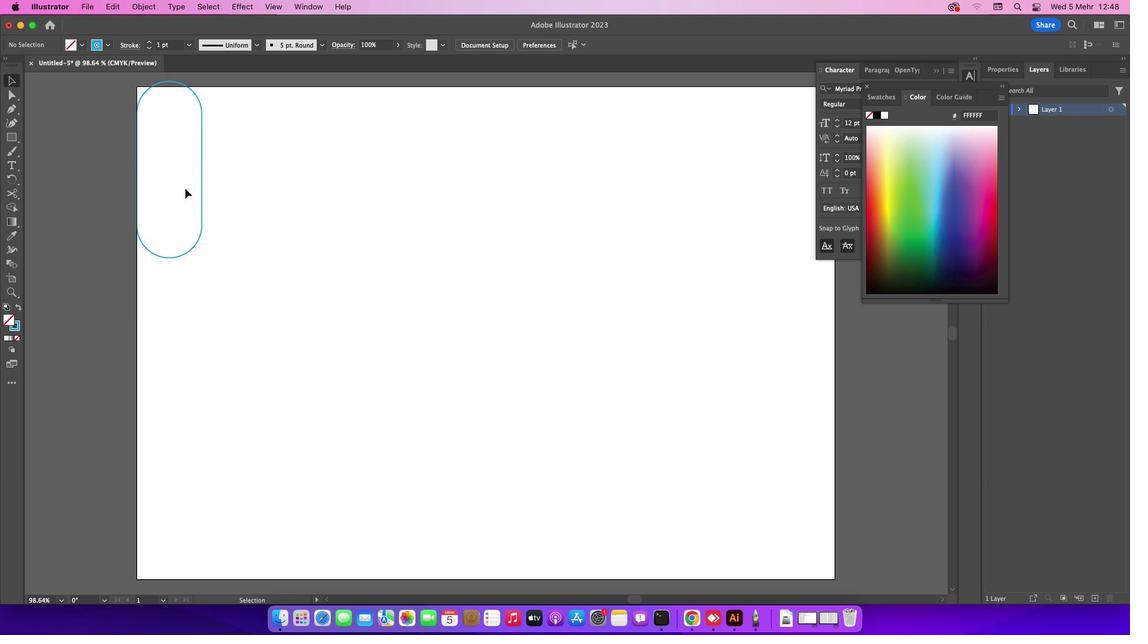 
Action: Mouse pressed left at (217, 202)
Screenshot: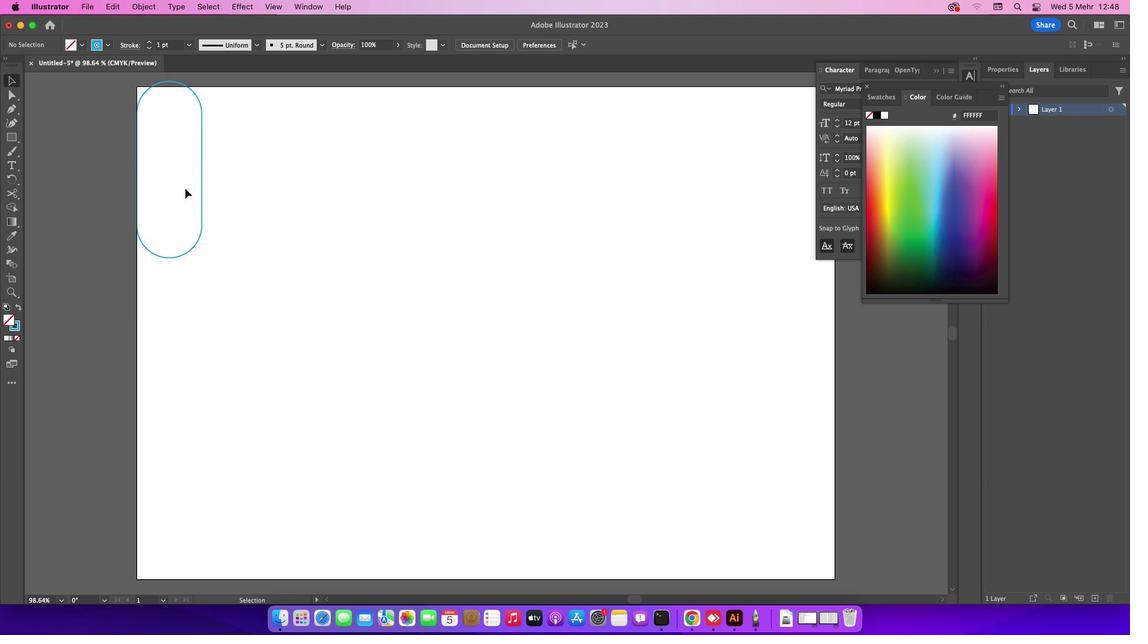 
Action: Mouse moved to (232, 219)
Screenshot: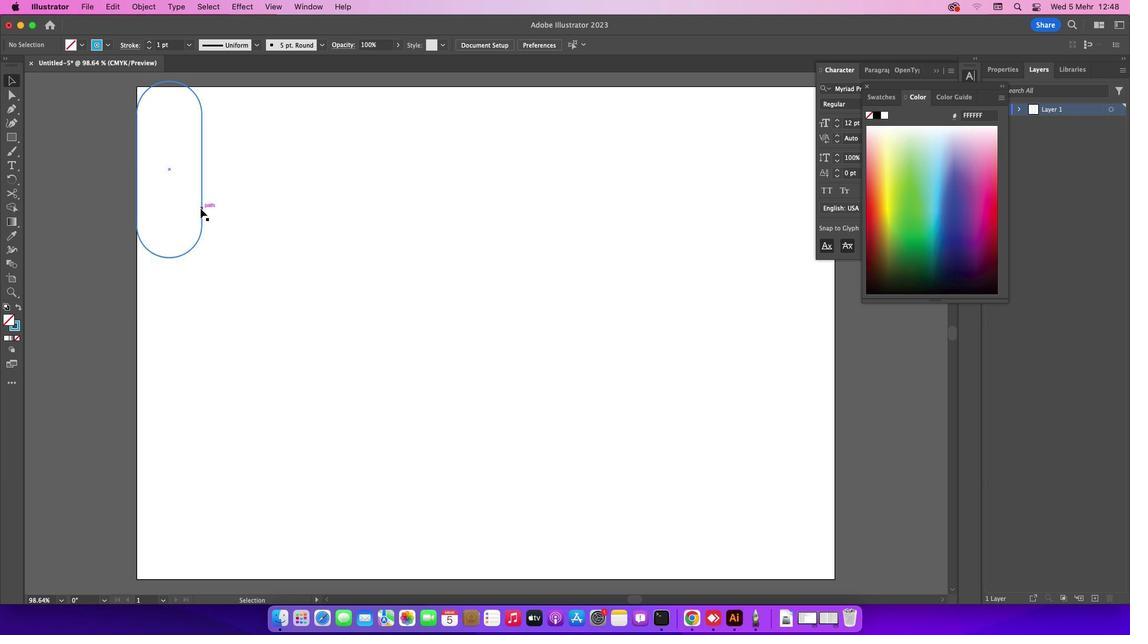 
Action: Mouse pressed left at (232, 219)
Screenshot: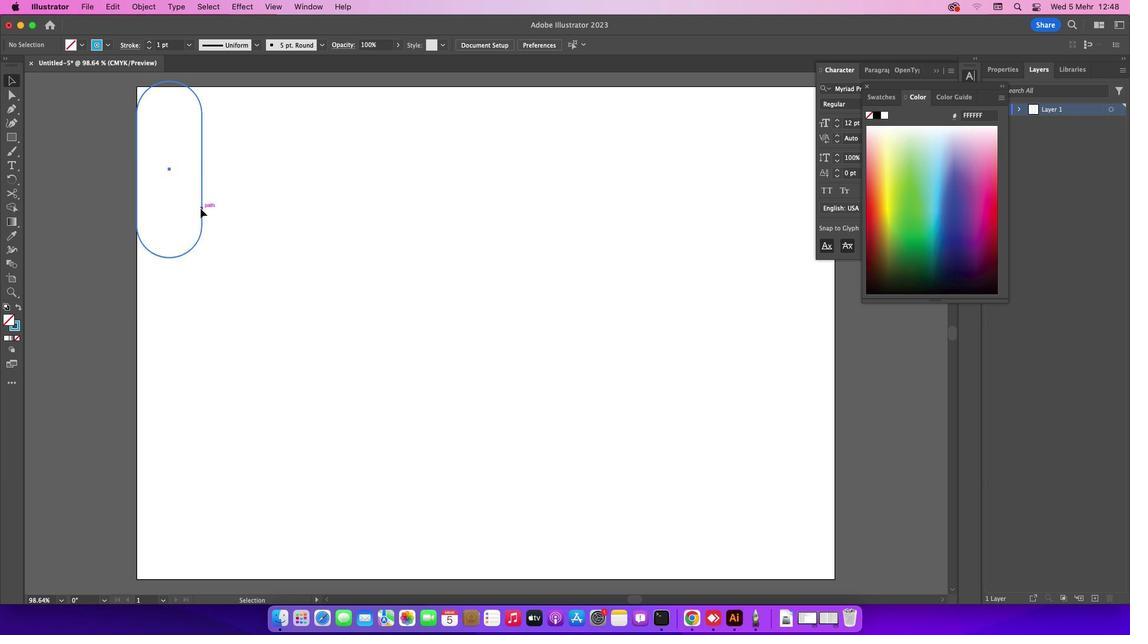 
Action: Mouse moved to (200, 235)
Screenshot: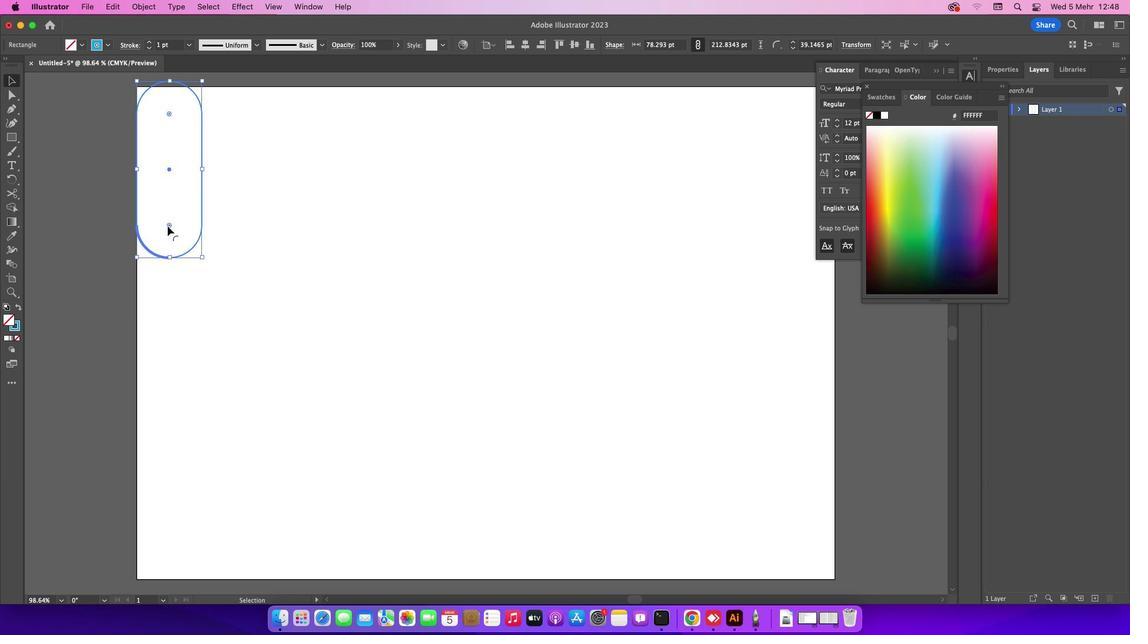 
Action: Mouse pressed left at (200, 235)
Screenshot: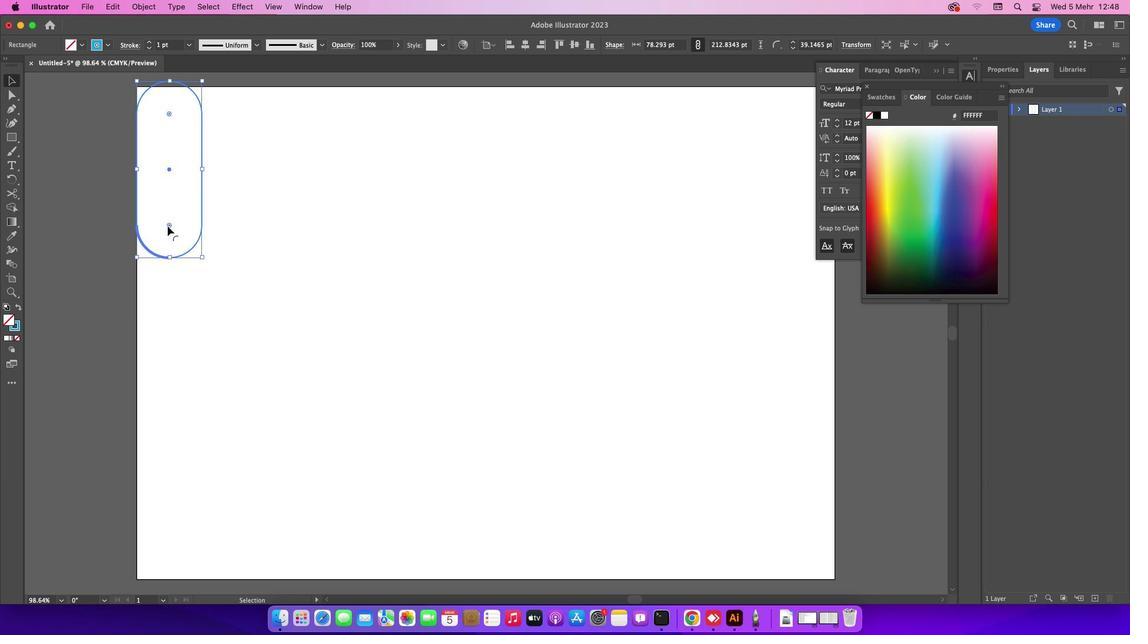 
Action: Mouse moved to (231, 263)
Screenshot: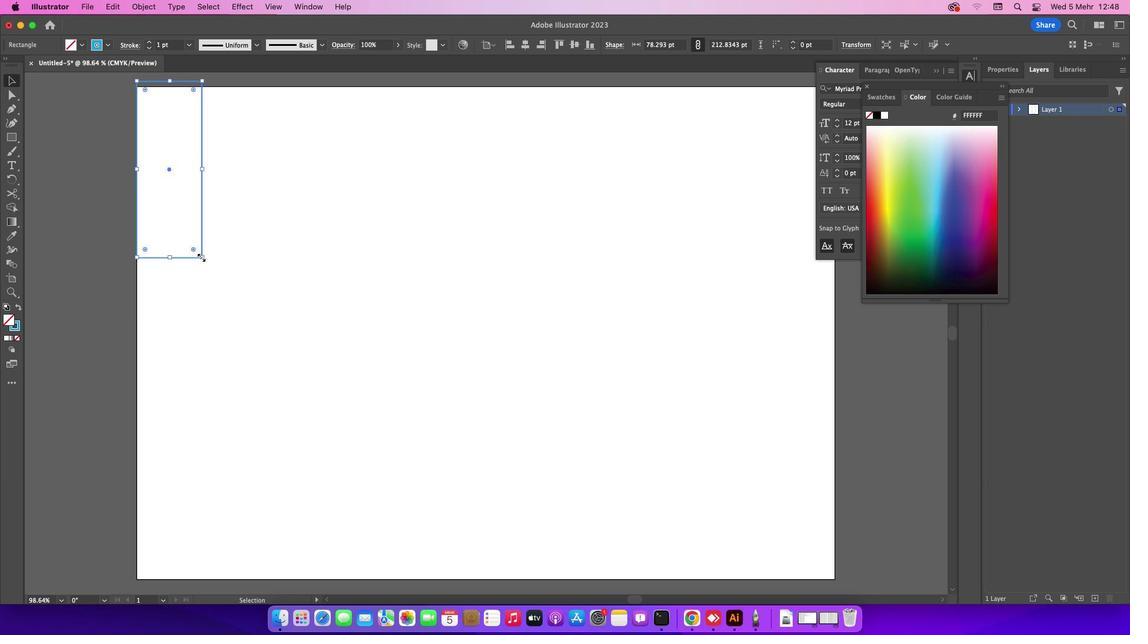 
Action: Key pressed Key.shift
Screenshot: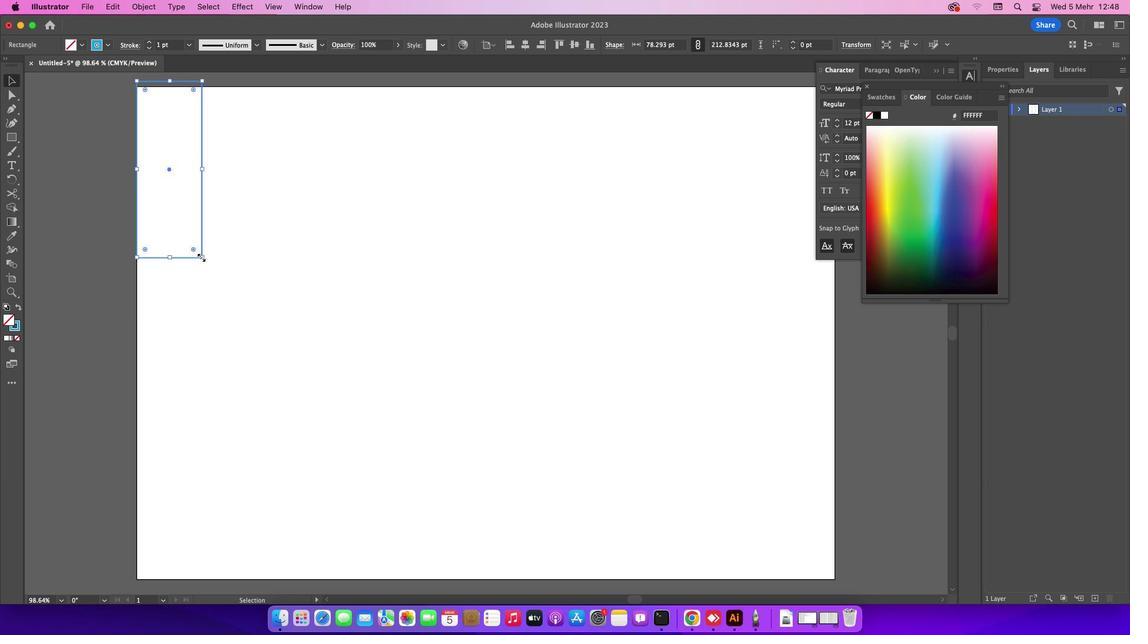 
Action: Mouse moved to (231, 263)
Screenshot: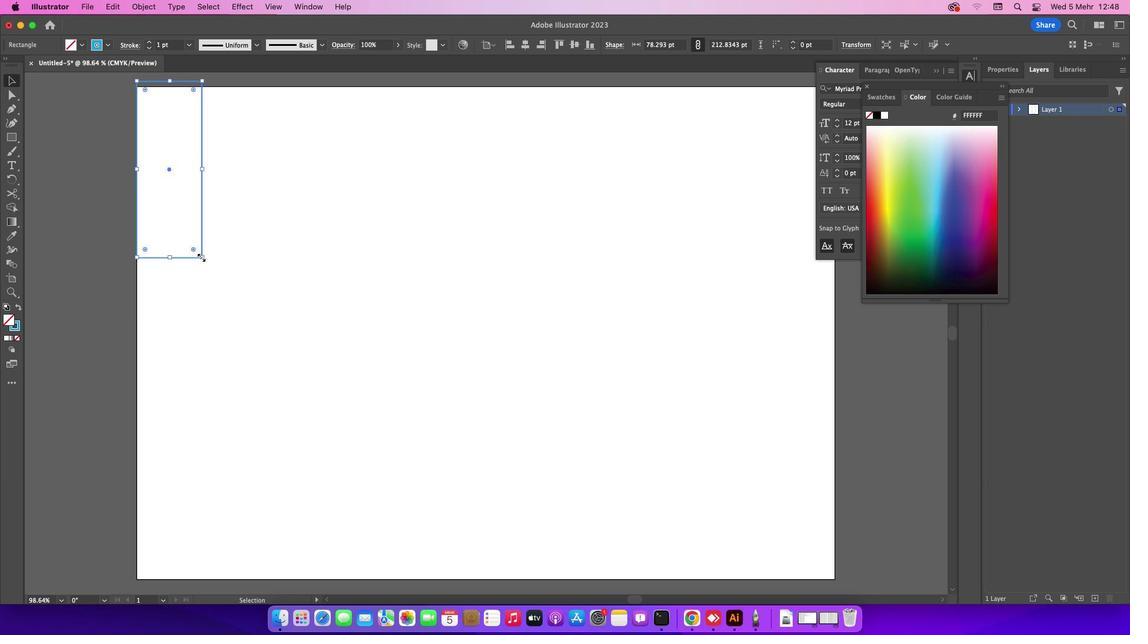 
Action: Key pressed Key.alt
Screenshot: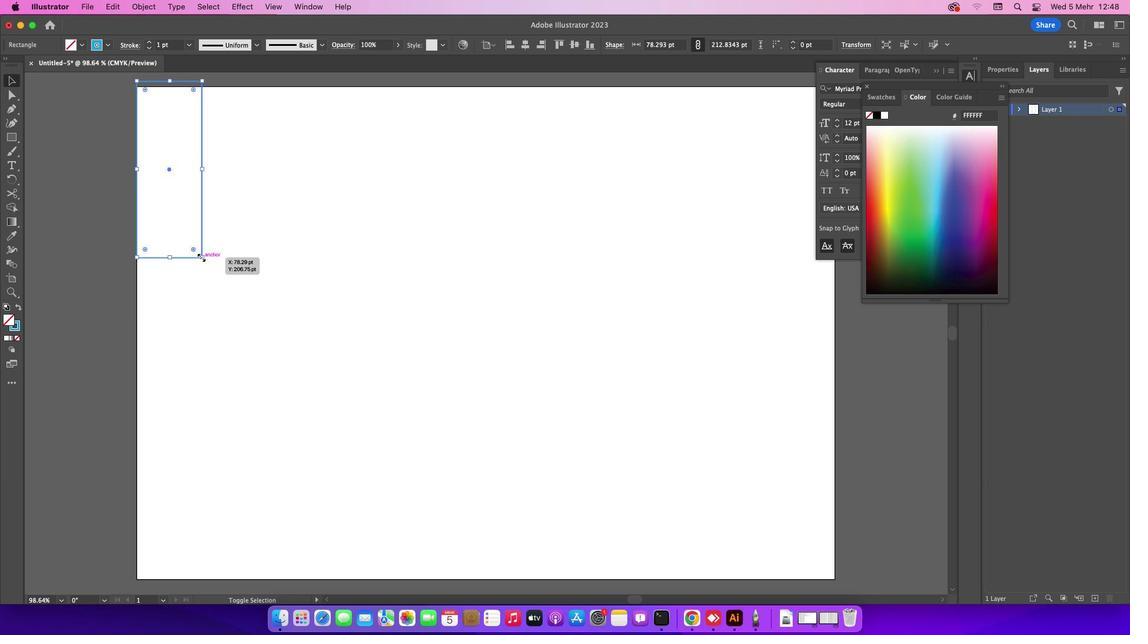
Action: Mouse pressed left at (231, 263)
Screenshot: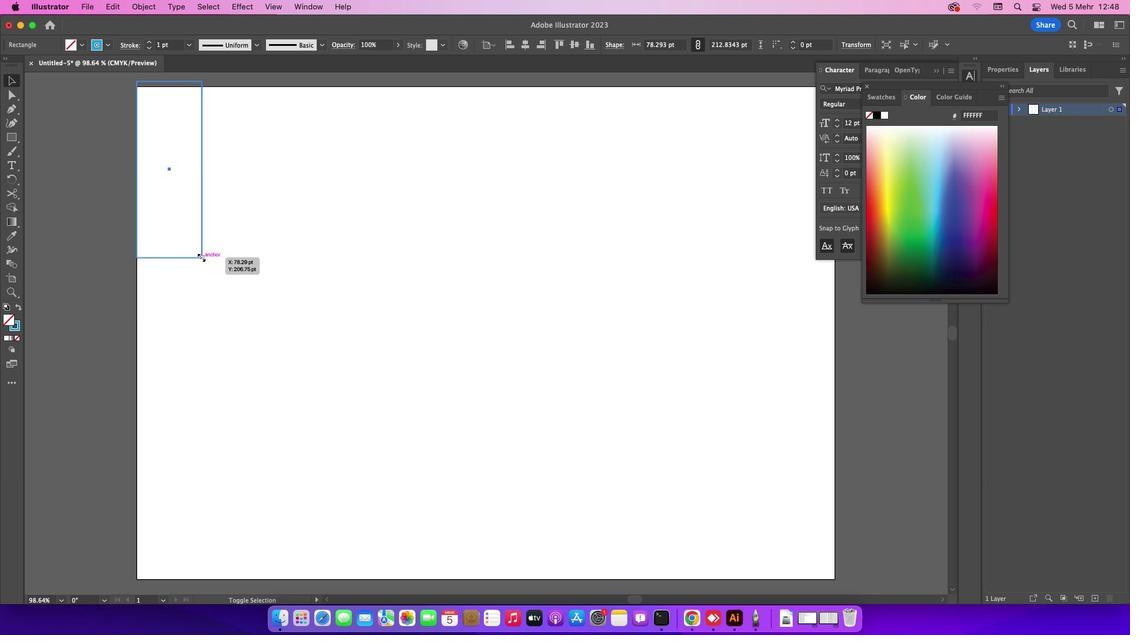 
Action: Mouse moved to (200, 183)
Screenshot: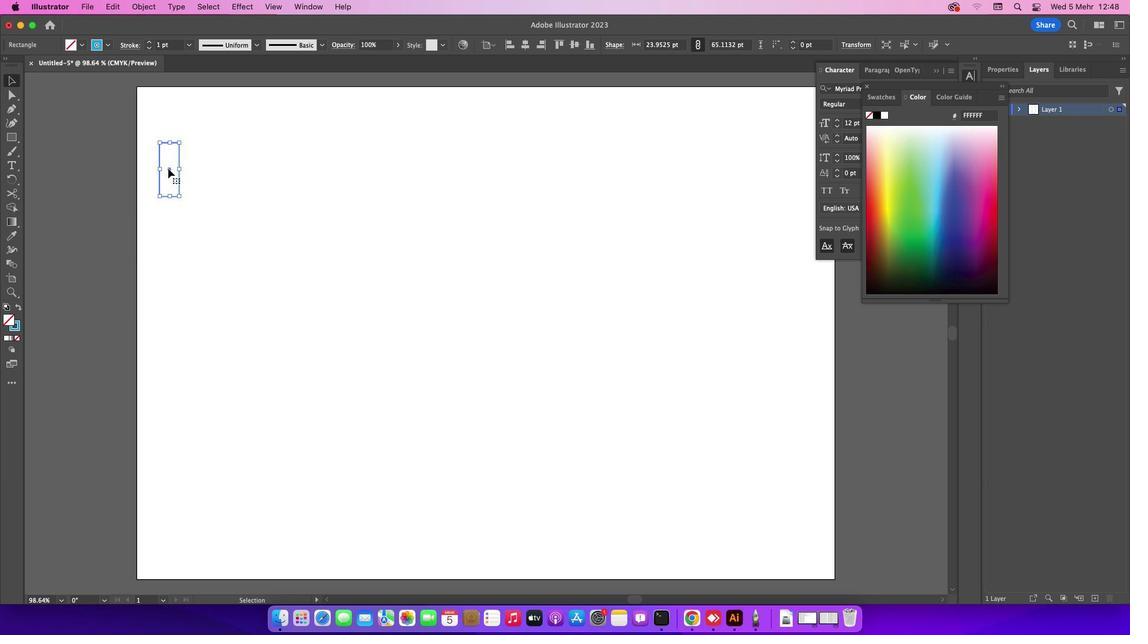 
Action: Mouse pressed left at (200, 183)
Screenshot: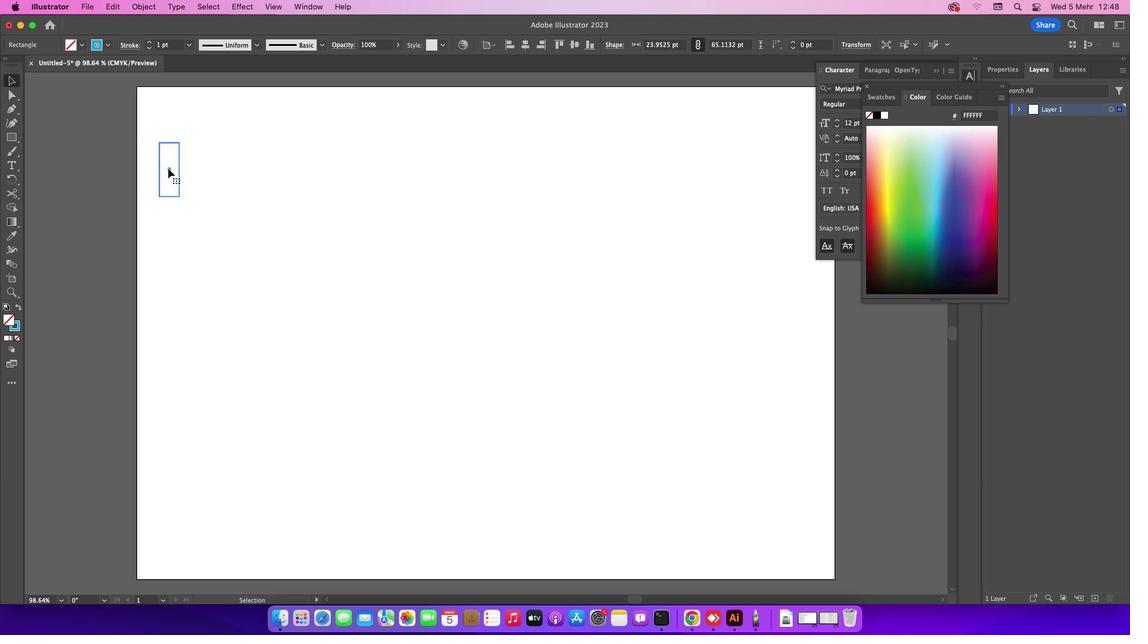 
Action: Mouse moved to (203, 167)
Screenshot: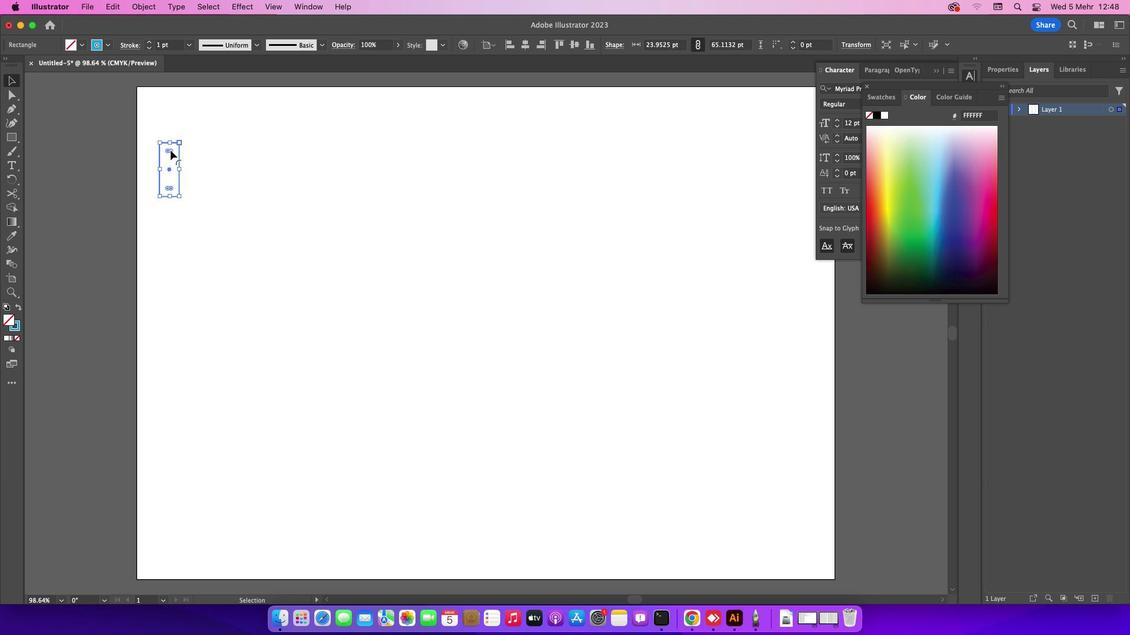 
Action: Mouse pressed left at (203, 167)
Screenshot: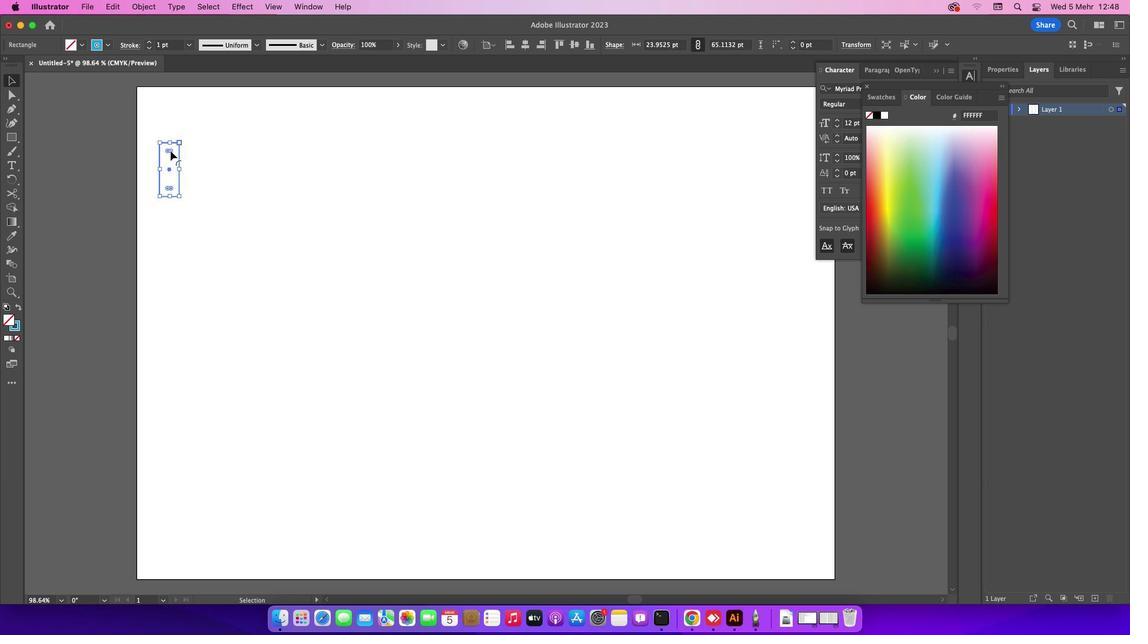 
Action: Mouse moved to (221, 198)
Screenshot: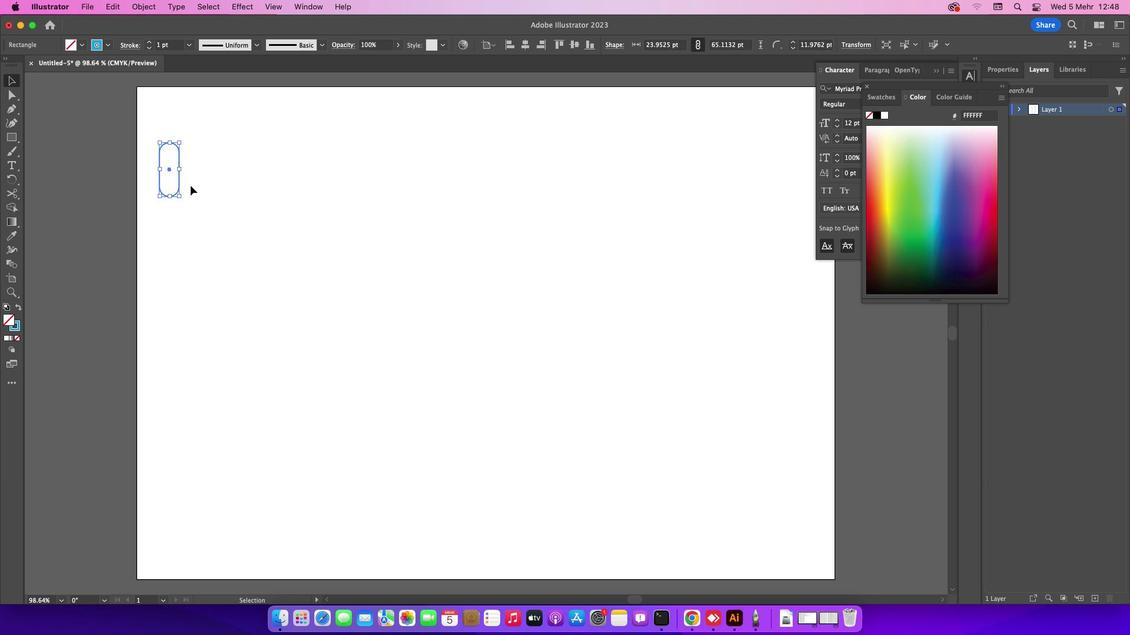 
Action: Mouse pressed left at (221, 198)
Screenshot: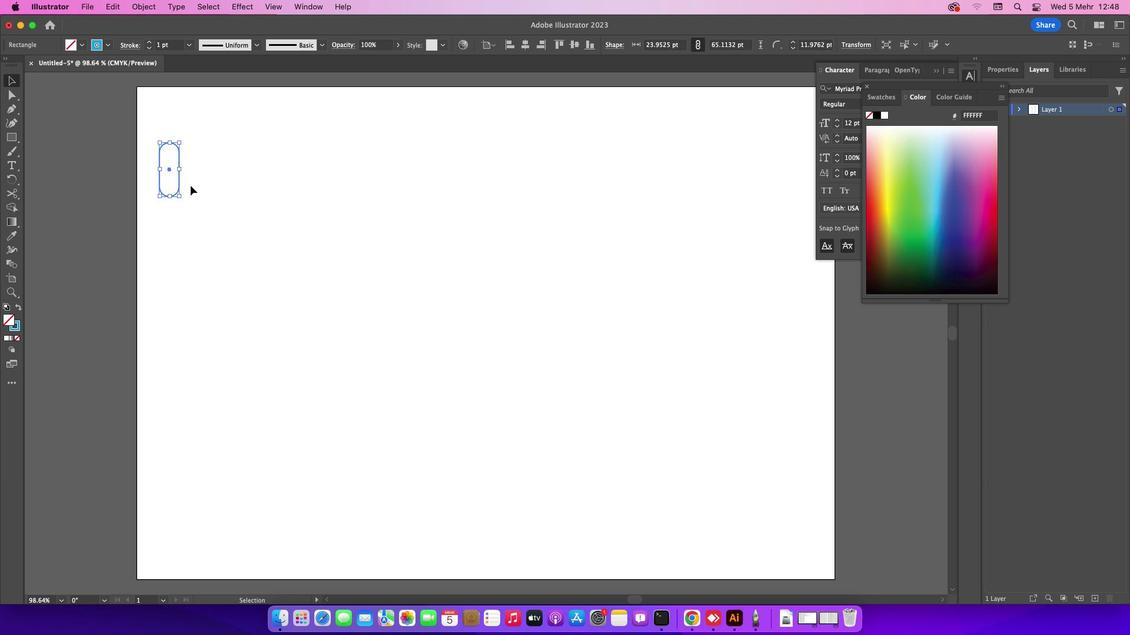 
Action: Mouse moved to (226, 214)
Screenshot: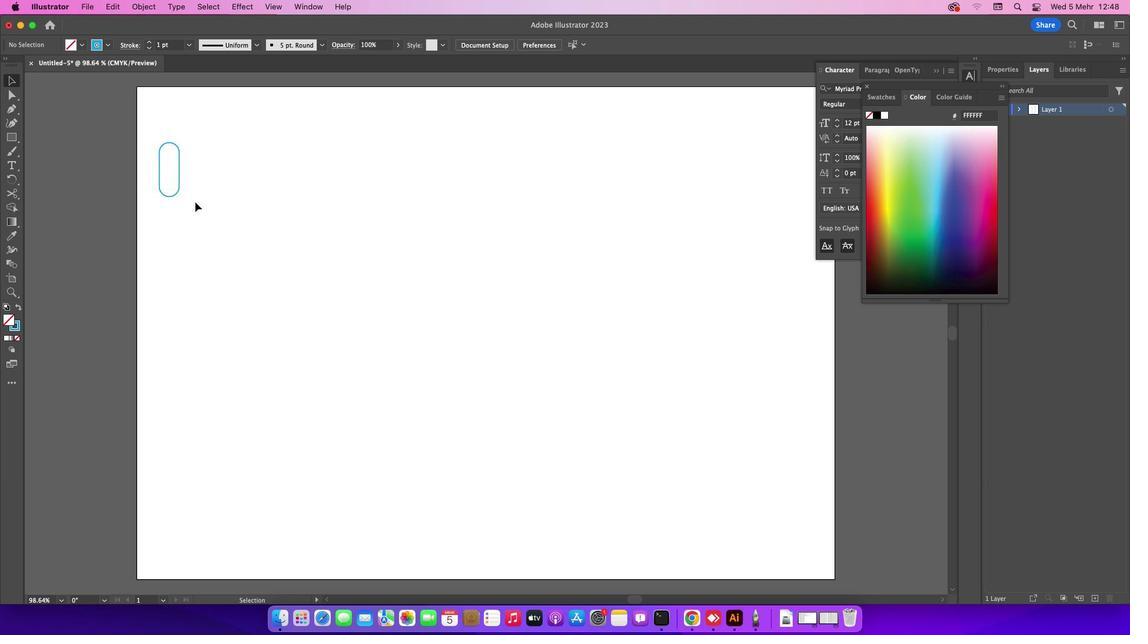 
Action: Mouse pressed left at (226, 214)
Screenshot: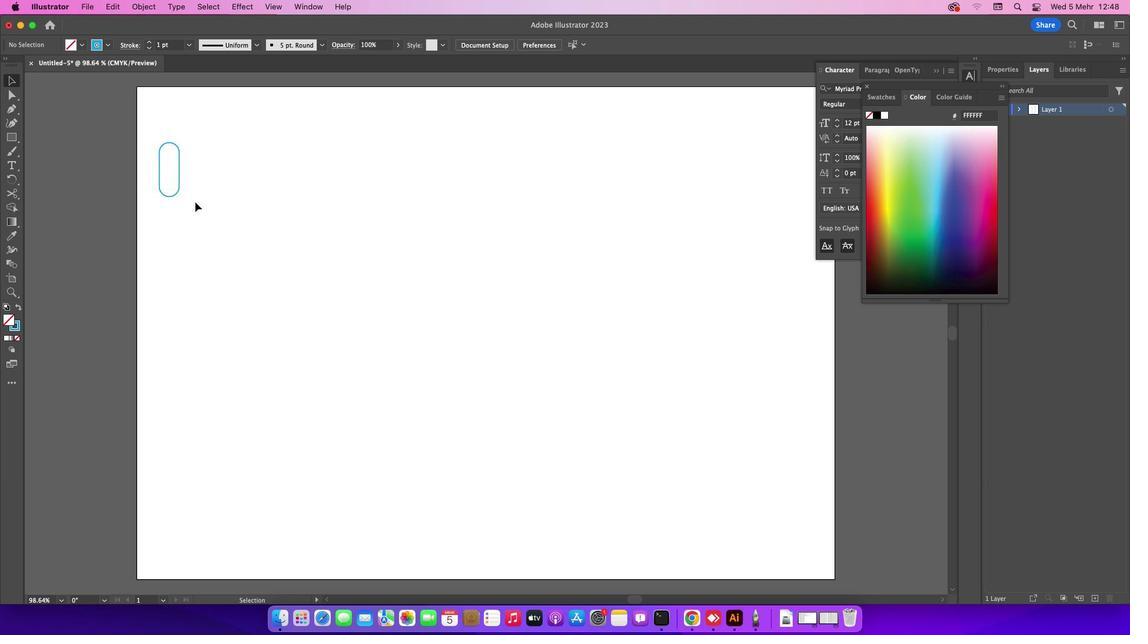 
Action: Mouse moved to (183, 75)
Screenshot: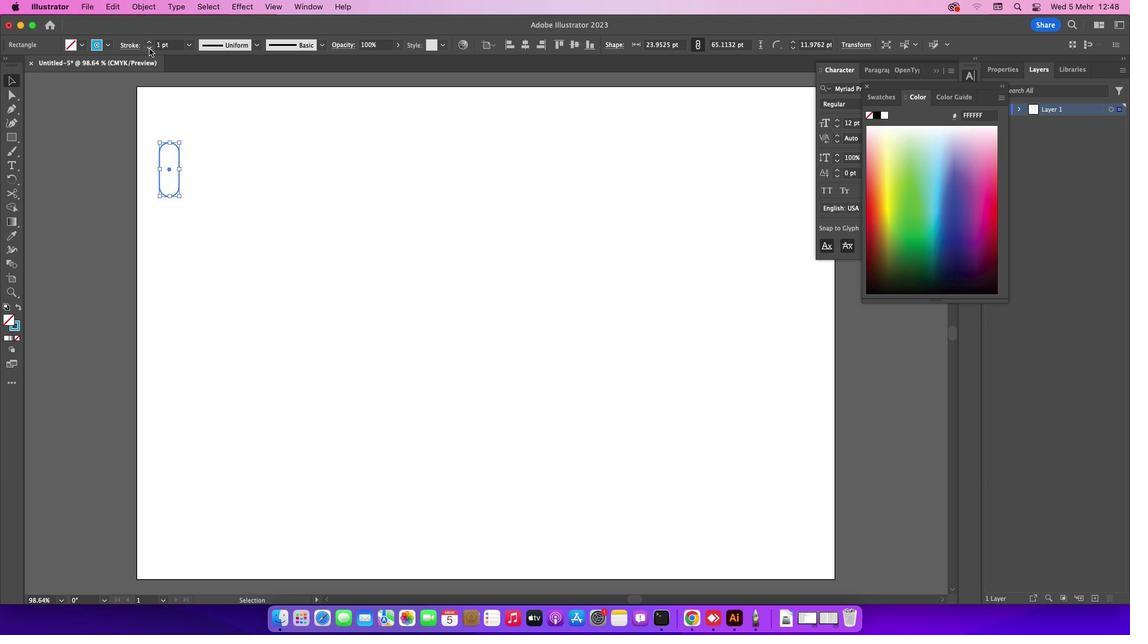 
Action: Mouse pressed left at (183, 75)
Screenshot: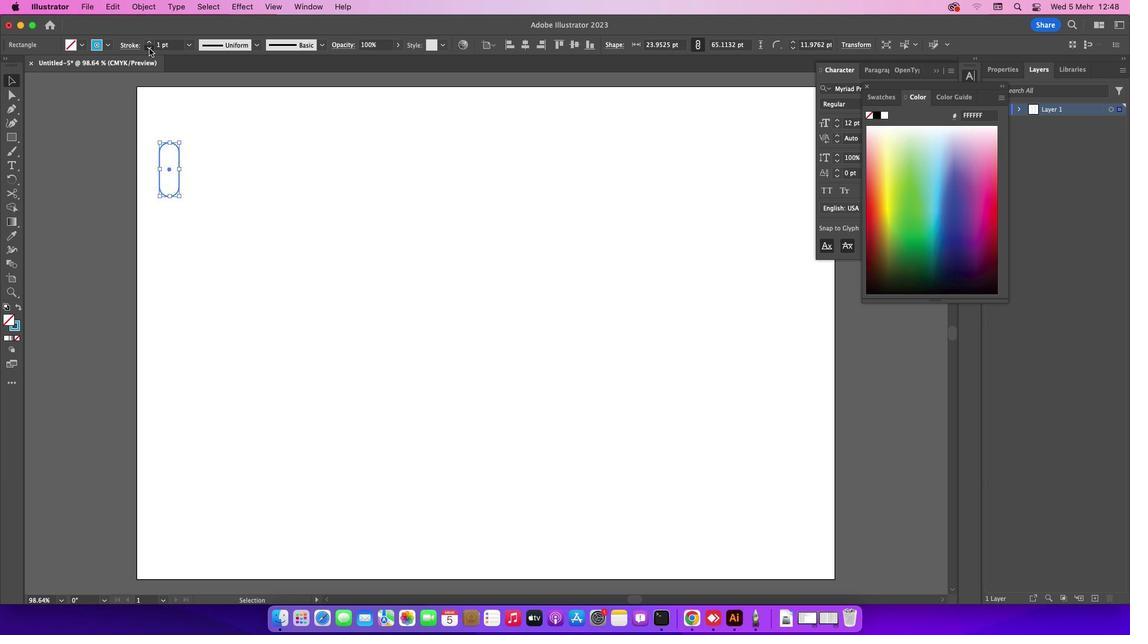 
Action: Mouse moved to (251, 182)
Screenshot: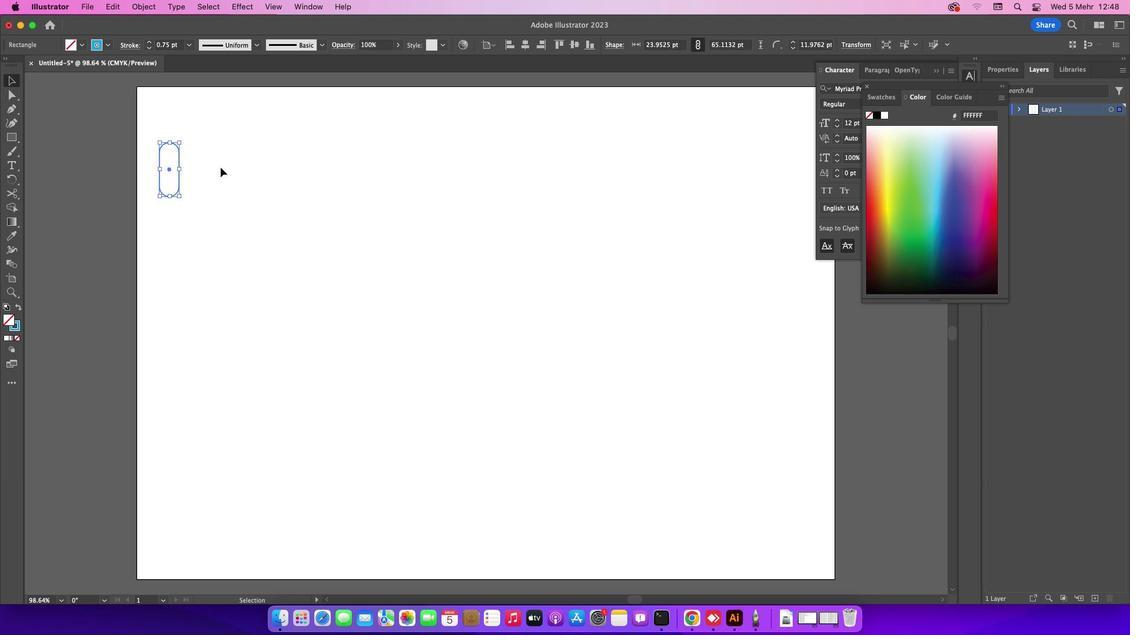 
Action: Mouse pressed left at (251, 182)
Screenshot: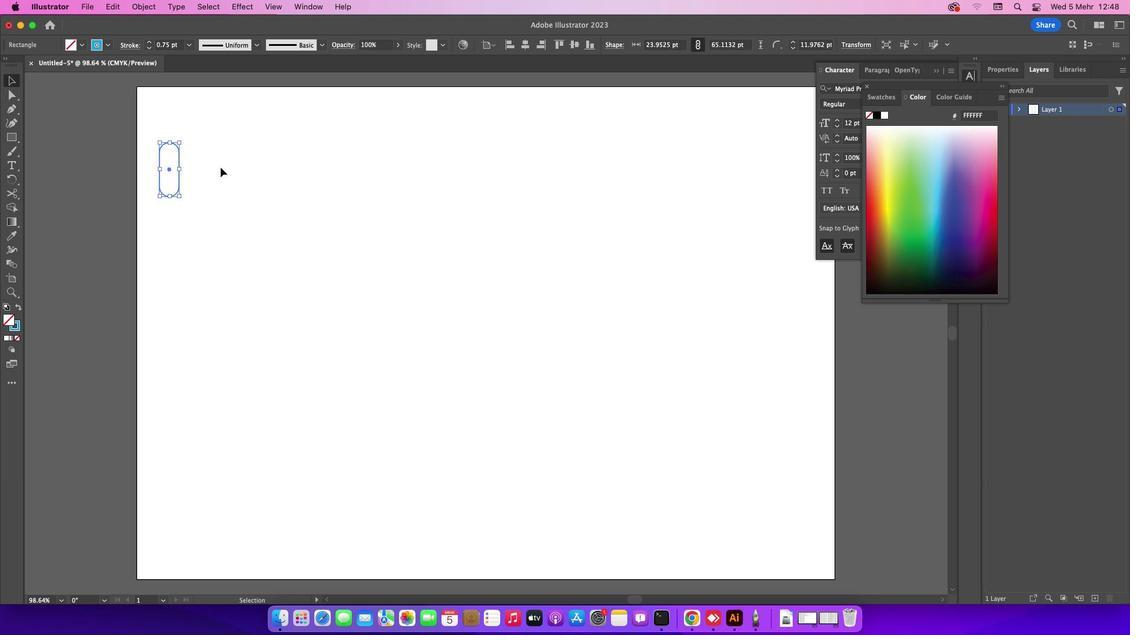 
Action: Mouse moved to (223, 214)
Screenshot: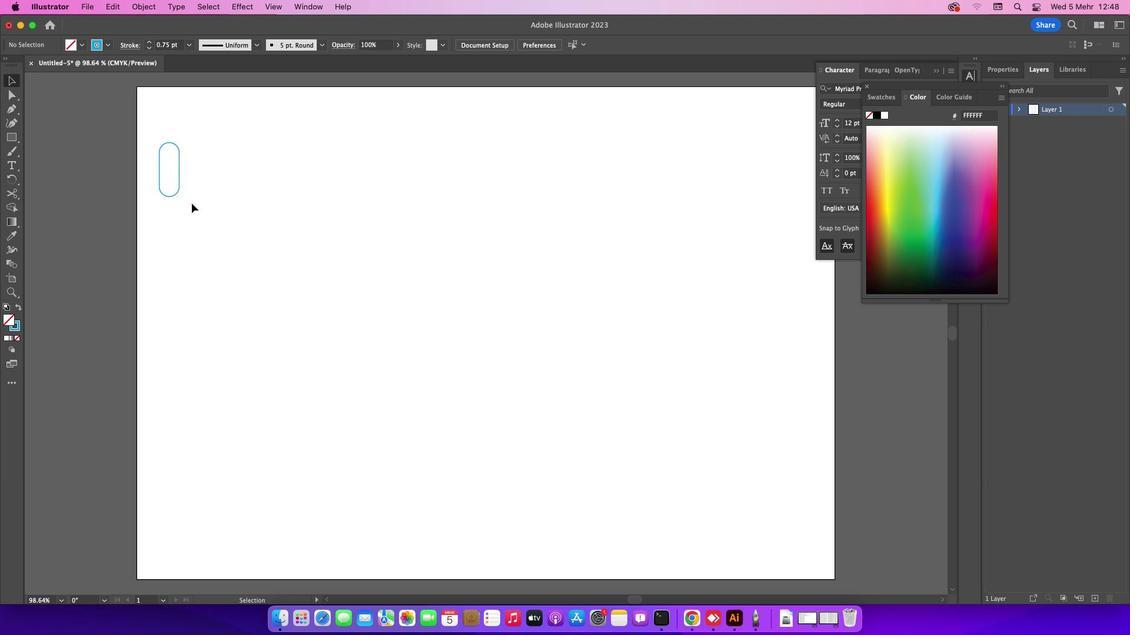 
Action: Mouse pressed left at (223, 214)
Screenshot: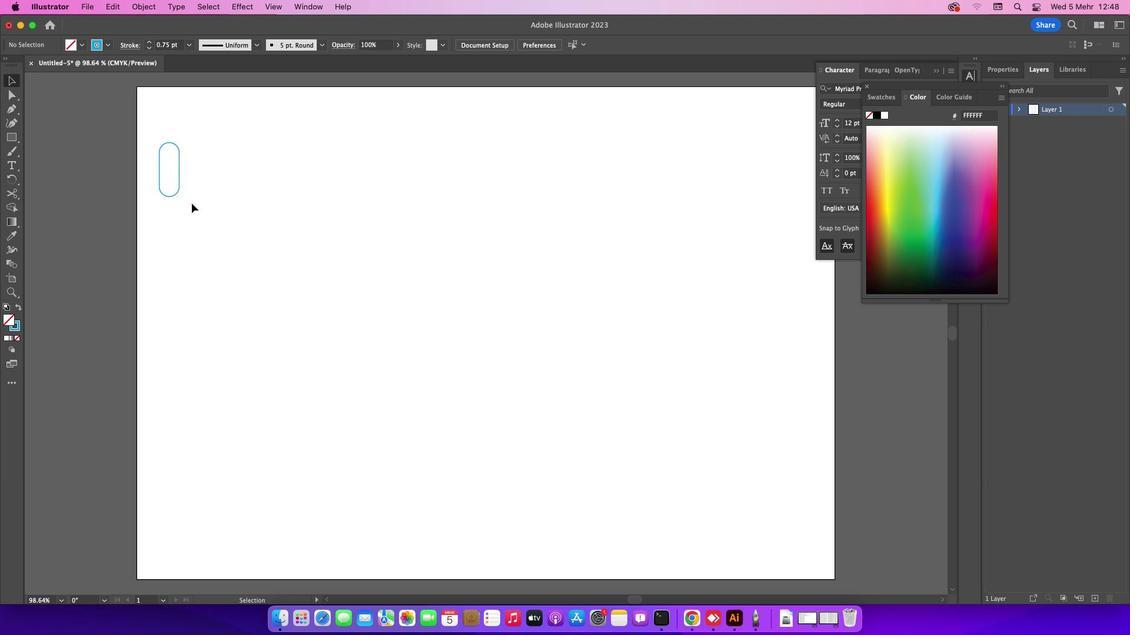 
Action: Mouse moved to (214, 208)
Screenshot: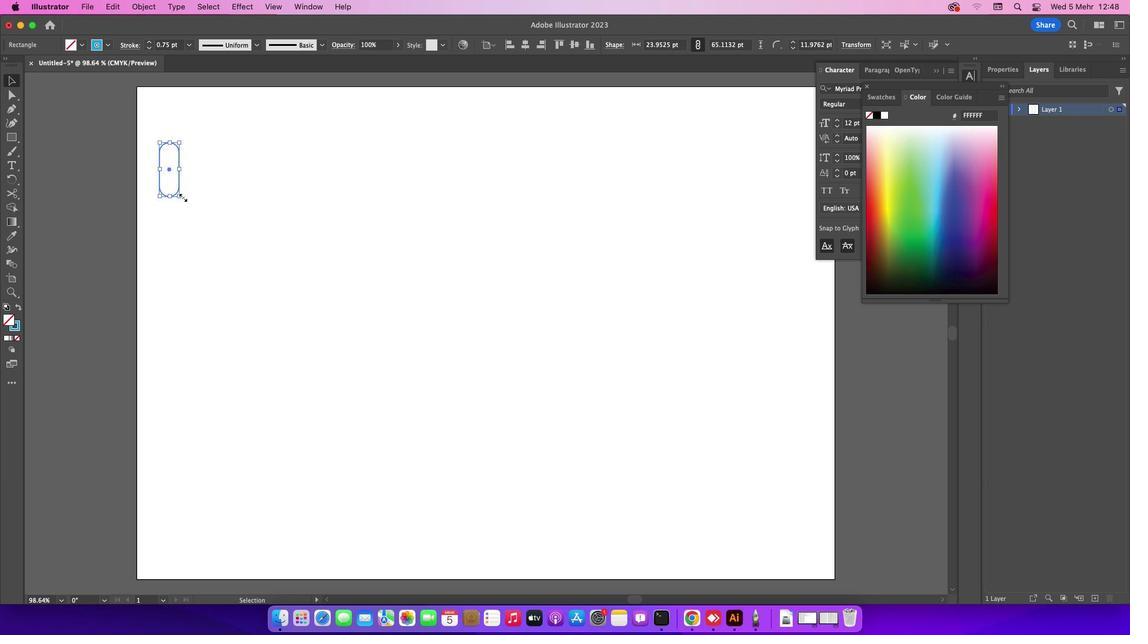 
Action: Key pressed Key.shift
Screenshot: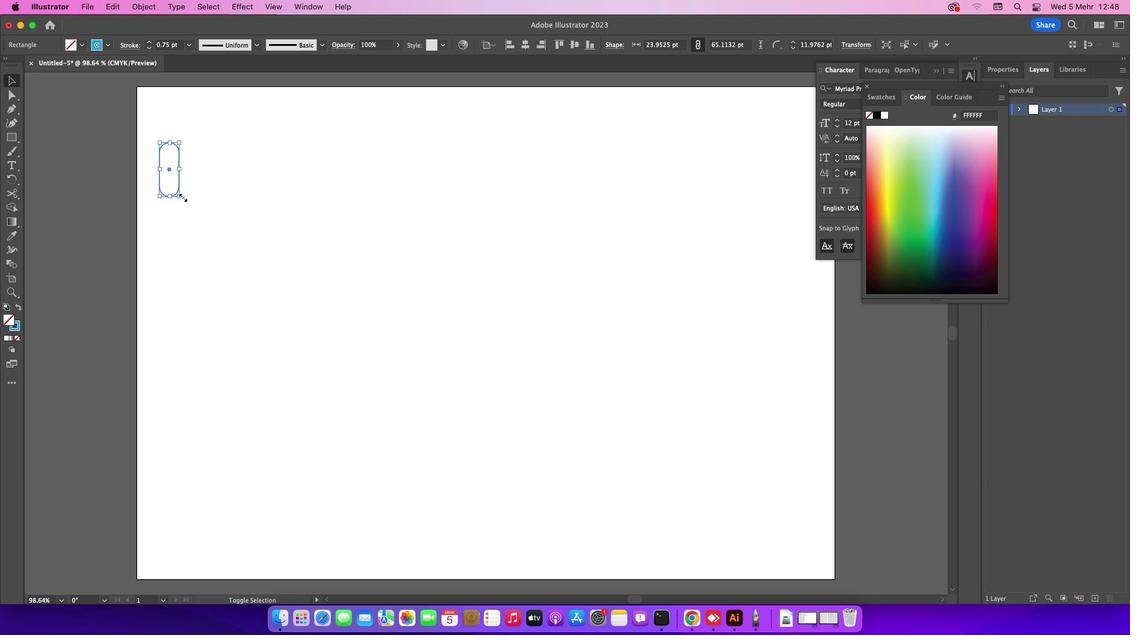 
Action: Mouse moved to (210, 198)
Screenshot: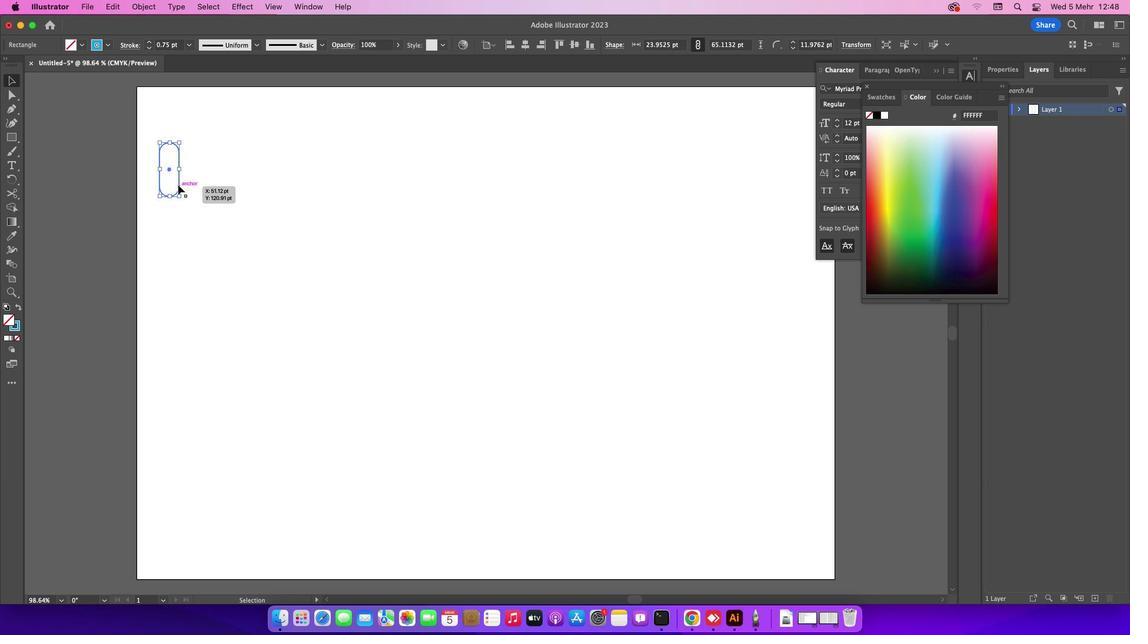 
Action: Key pressed Key.alt
Screenshot: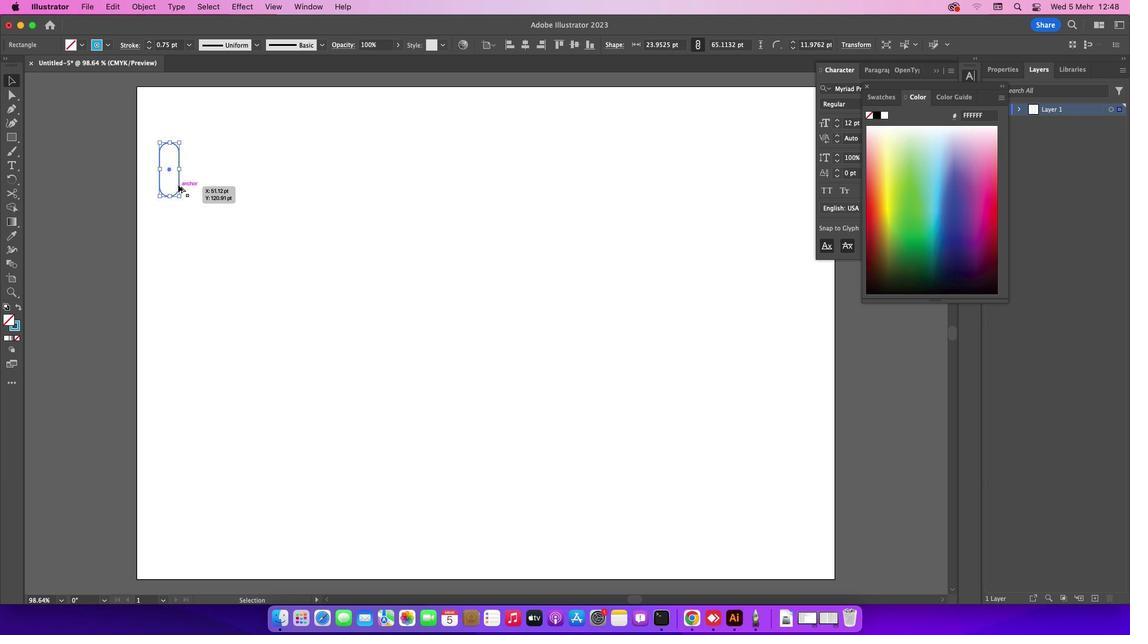 
Action: Mouse pressed left at (210, 198)
Screenshot: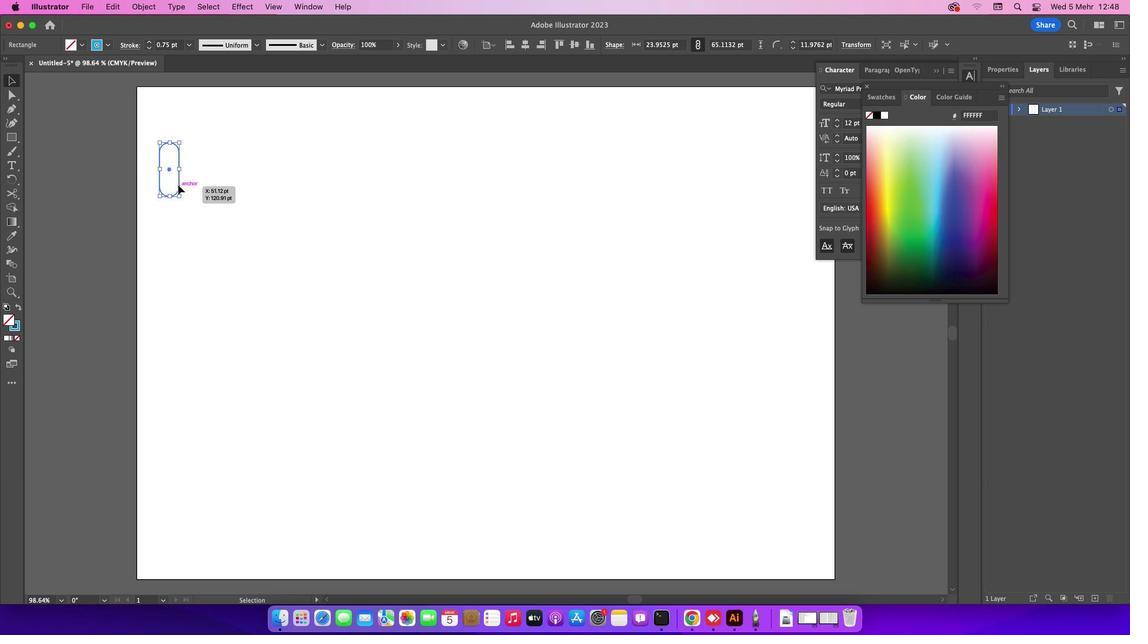 
Action: Mouse moved to (213, 206)
Screenshot: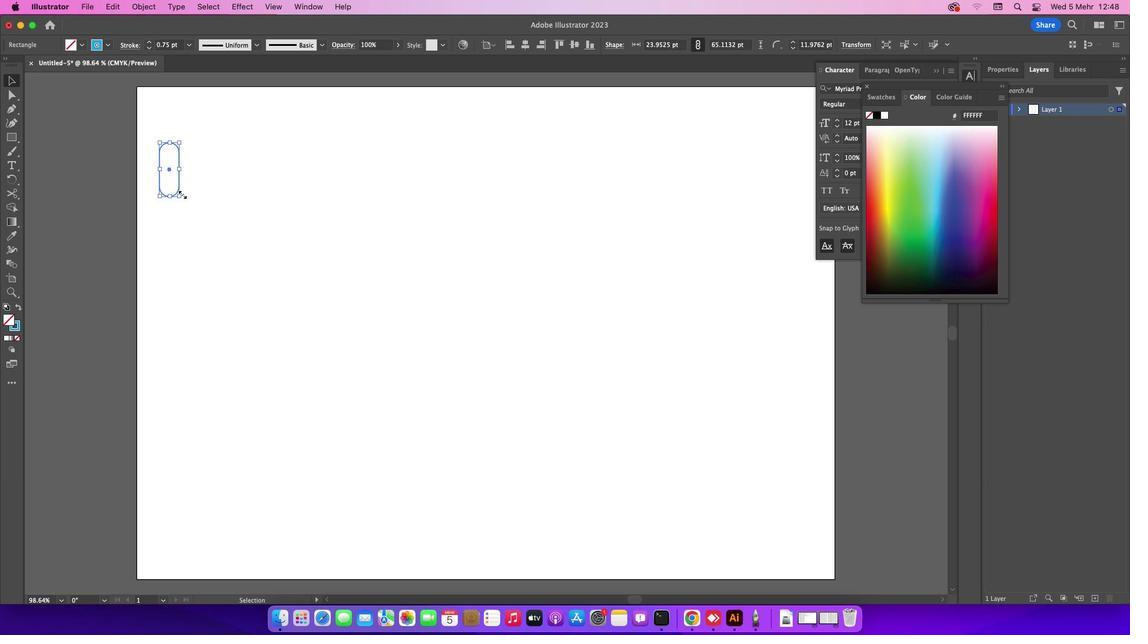 
Action: Key pressed Key.shift
Screenshot: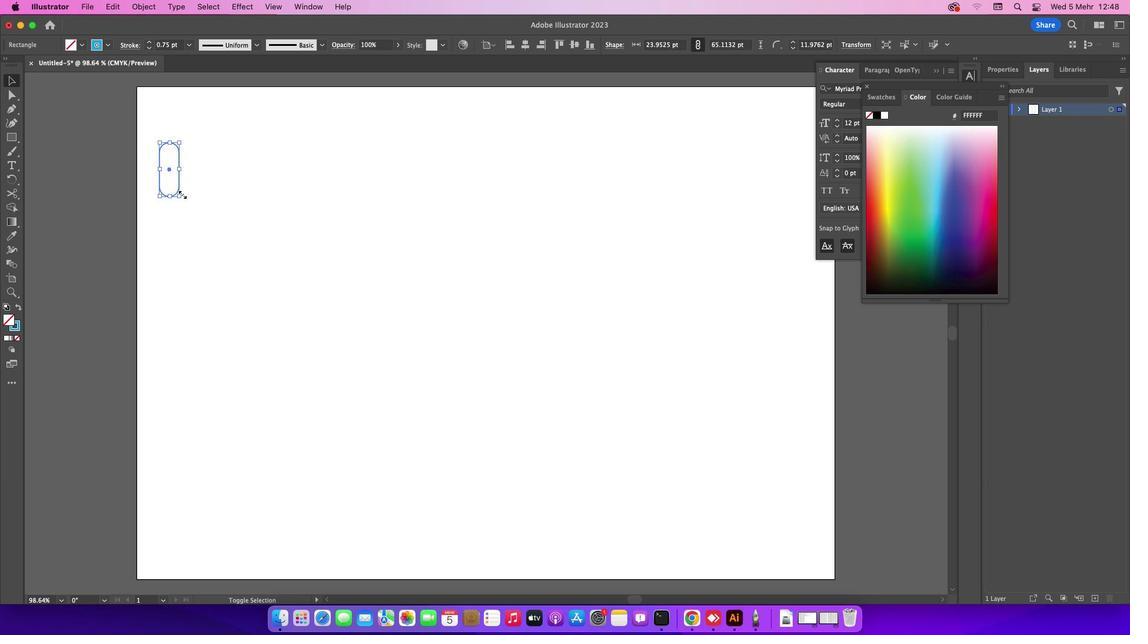 
Action: Mouse moved to (211, 208)
Screenshot: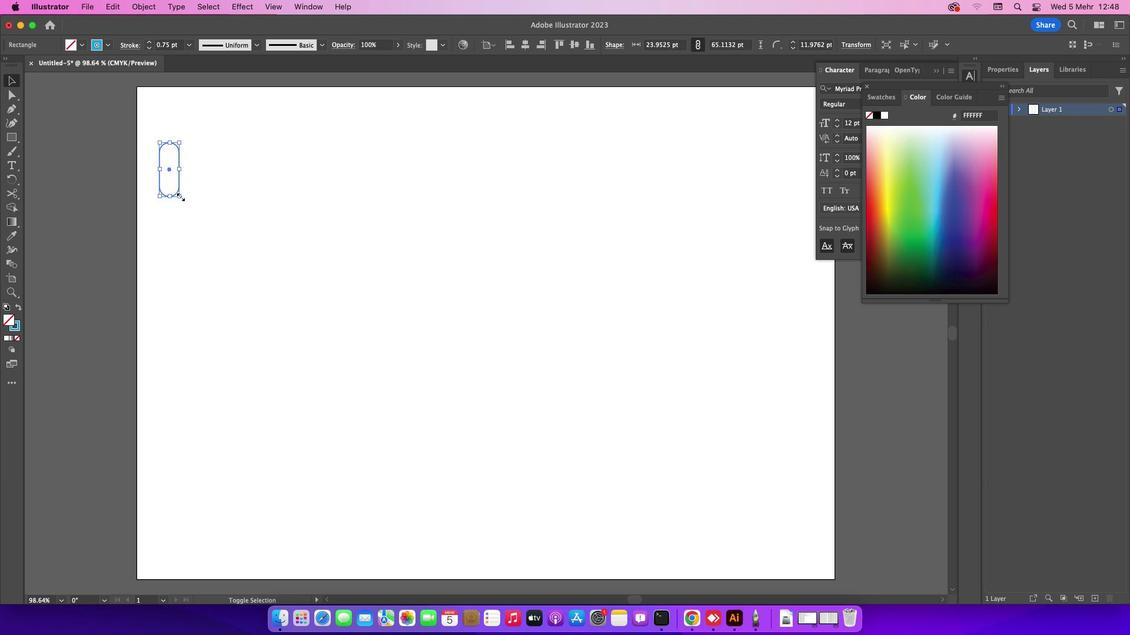 
Action: Key pressed Key.alt
Screenshot: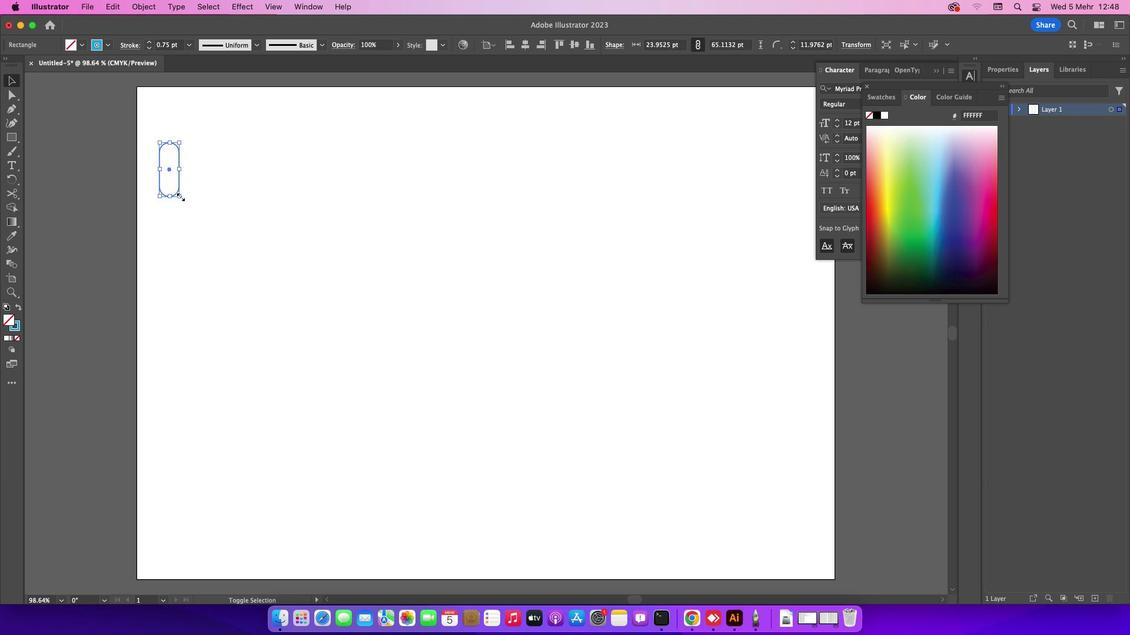 
Action: Mouse moved to (211, 208)
Screenshot: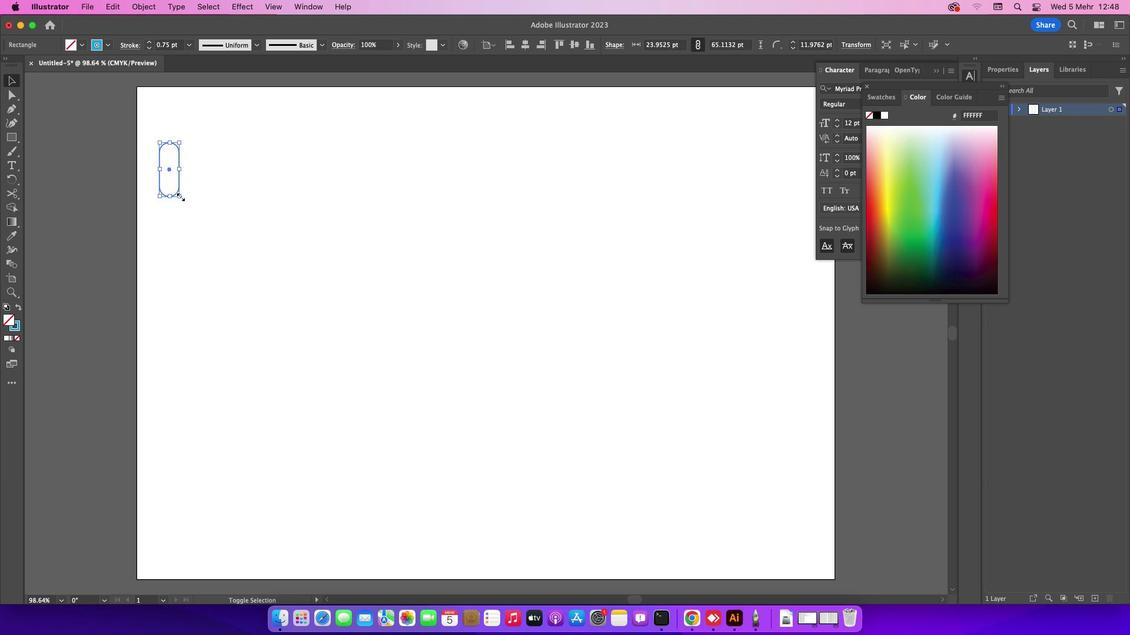 
Action: Mouse pressed left at (211, 208)
Screenshot: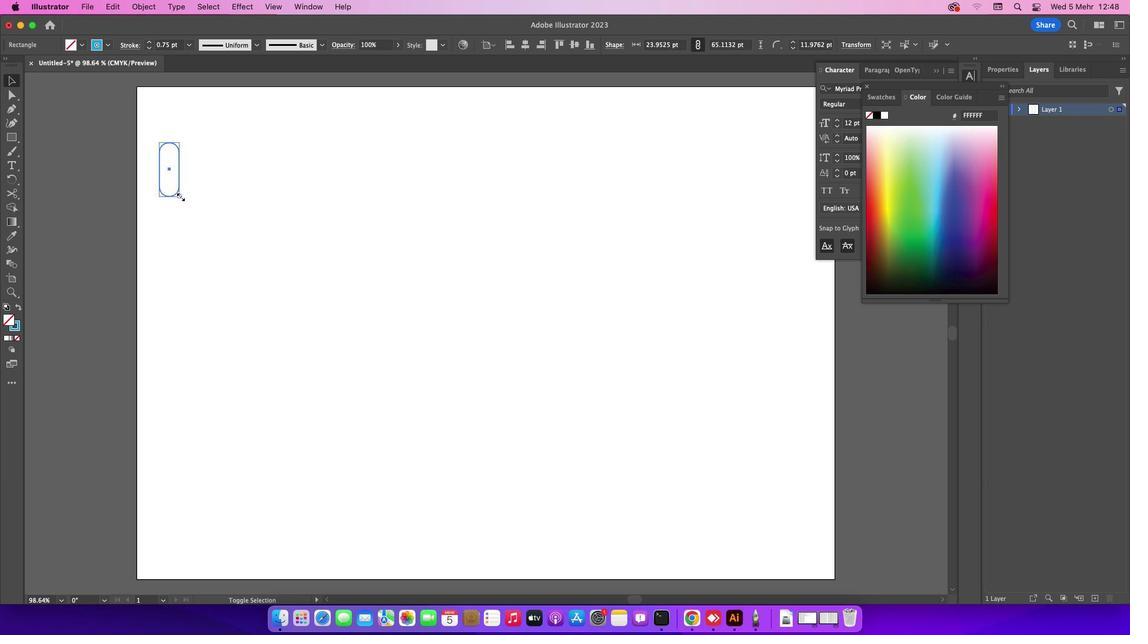 
Action: Mouse moved to (210, 149)
Screenshot: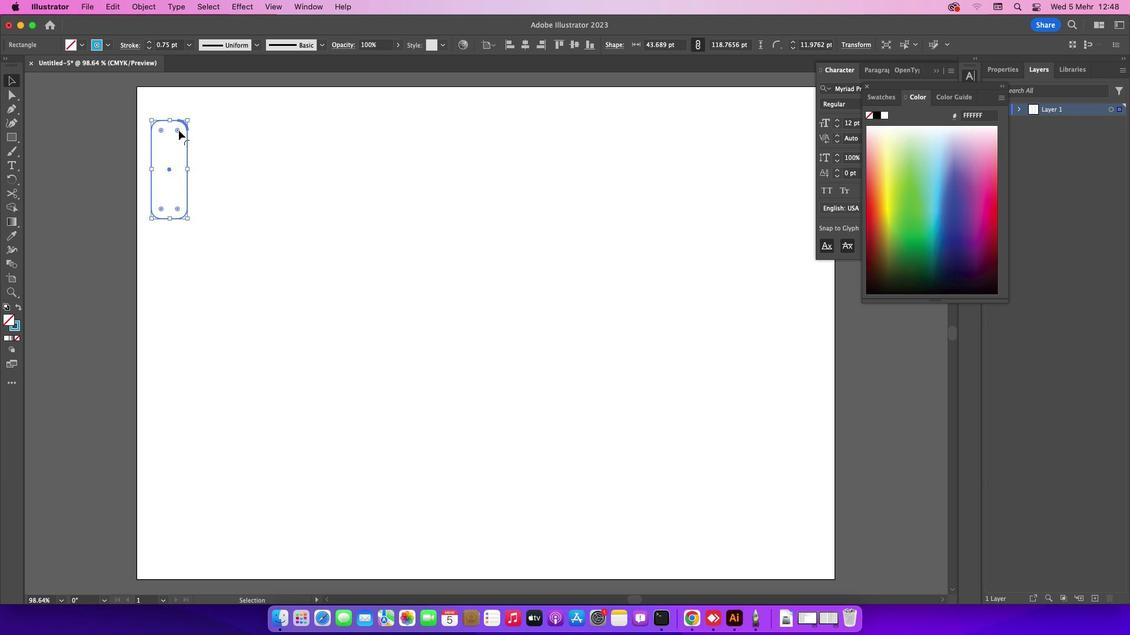 
Action: Mouse pressed left at (210, 149)
Screenshot: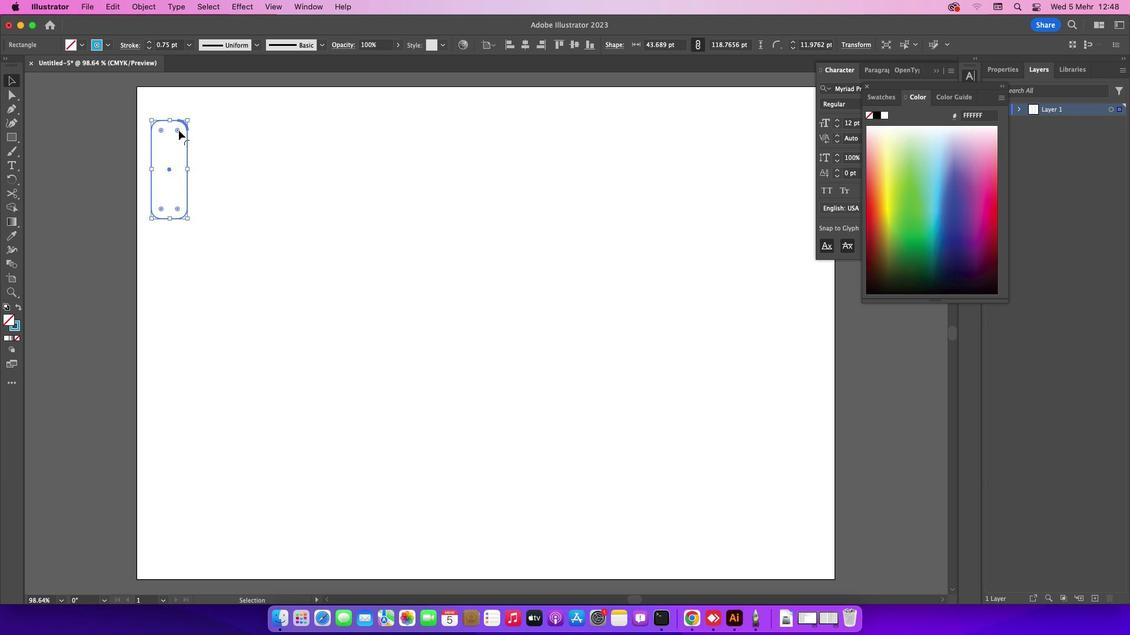 
Action: Mouse moved to (267, 209)
Screenshot: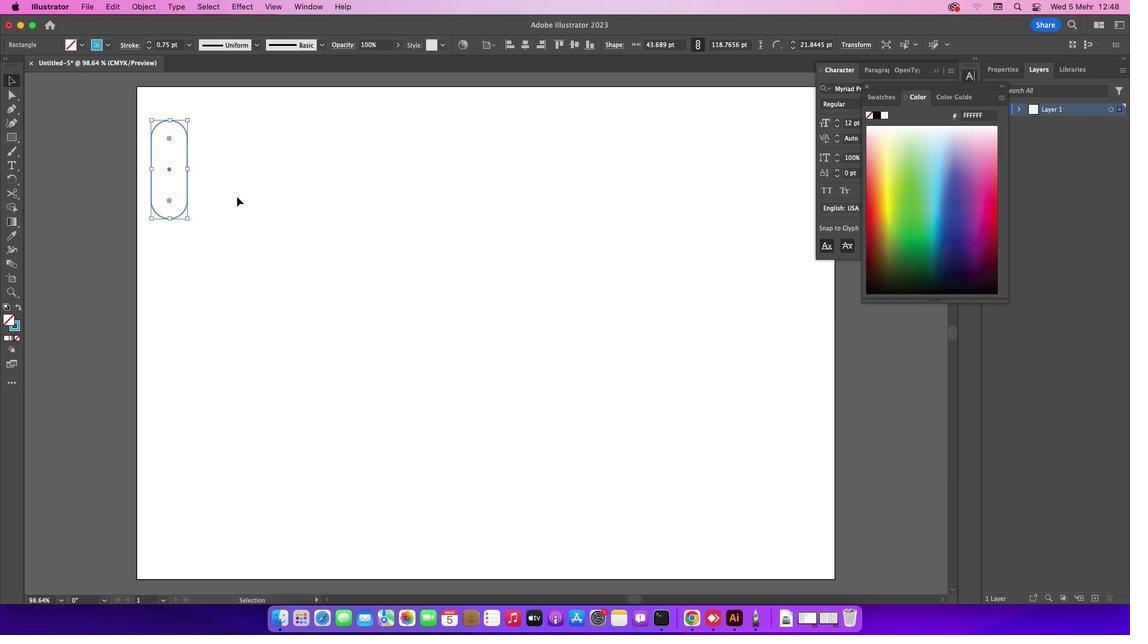 
Action: Mouse pressed left at (267, 209)
Screenshot: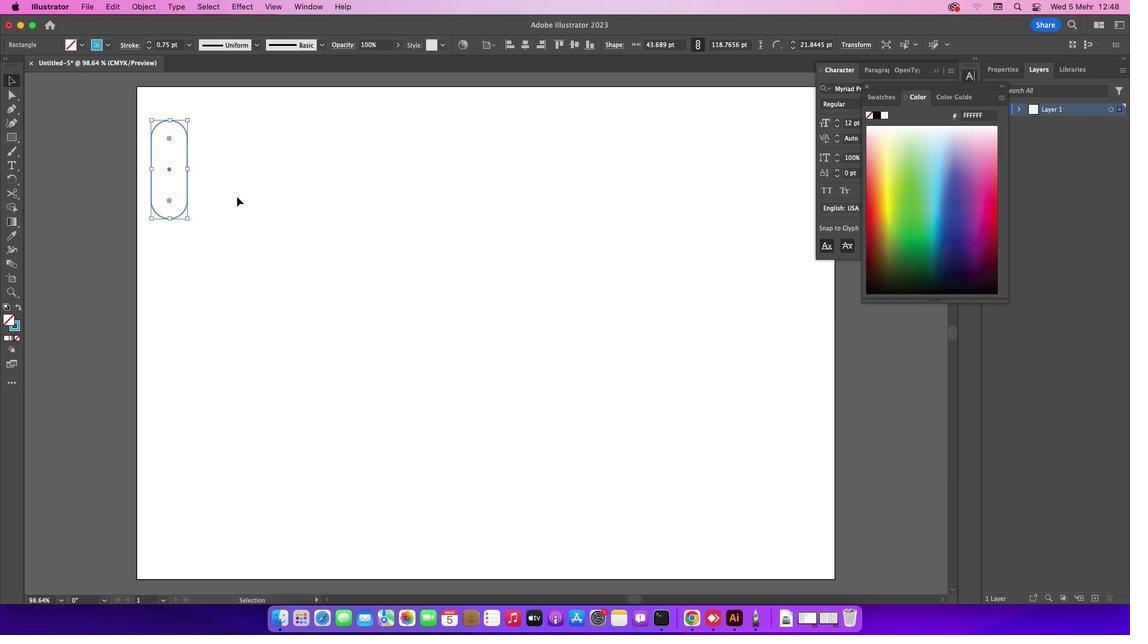 
Action: Mouse moved to (254, 227)
Screenshot: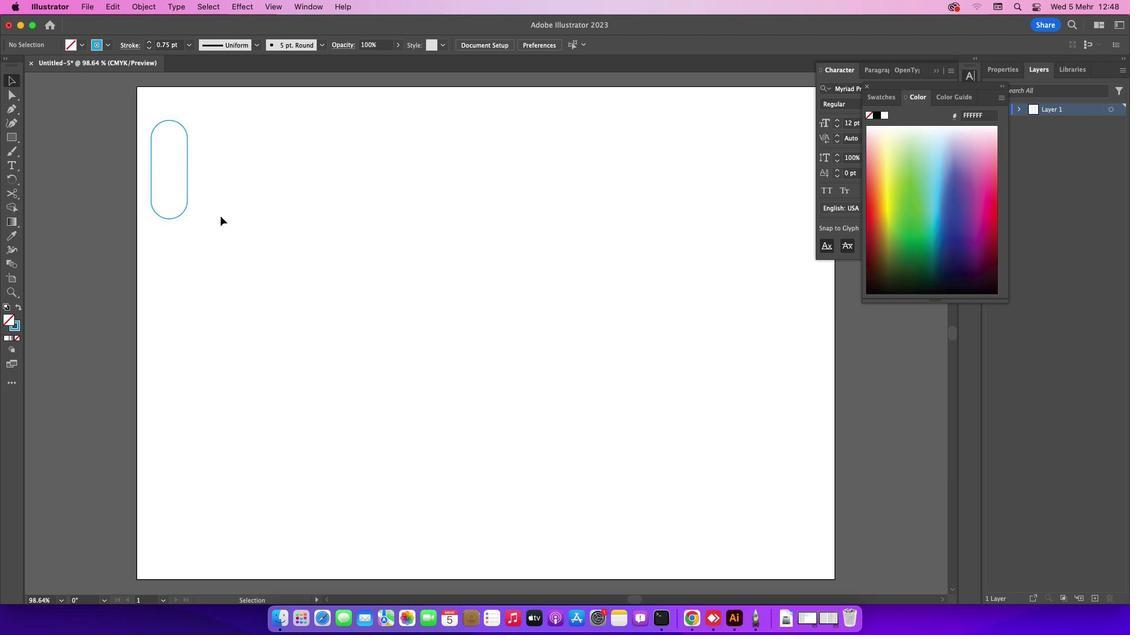 
Action: Mouse pressed left at (254, 227)
Screenshot: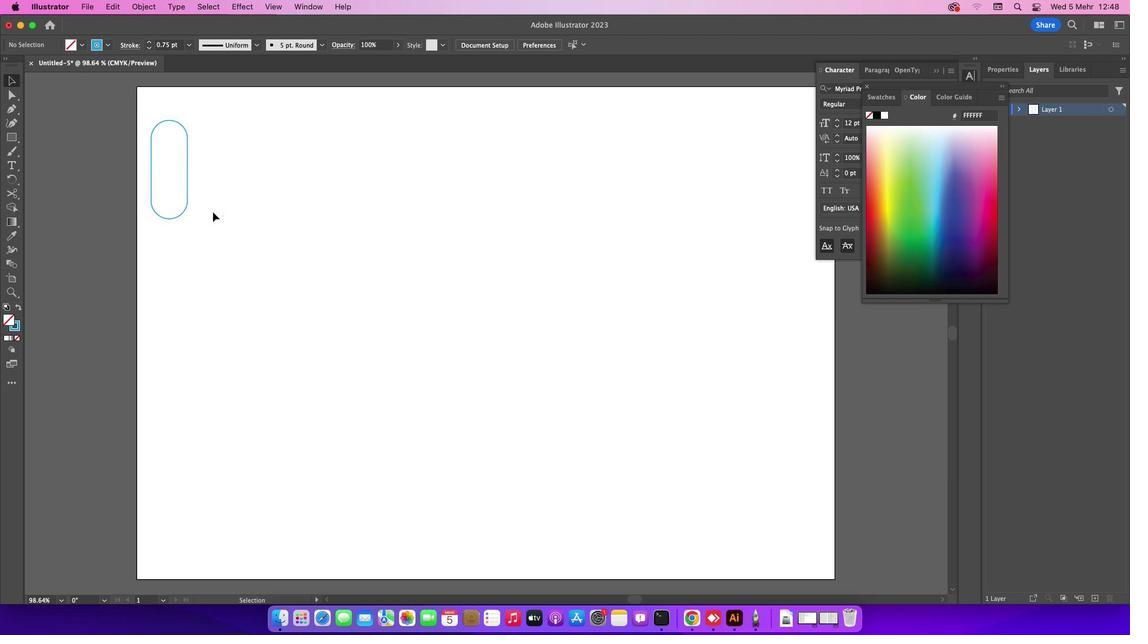 
Action: Mouse moved to (242, 183)
Screenshot: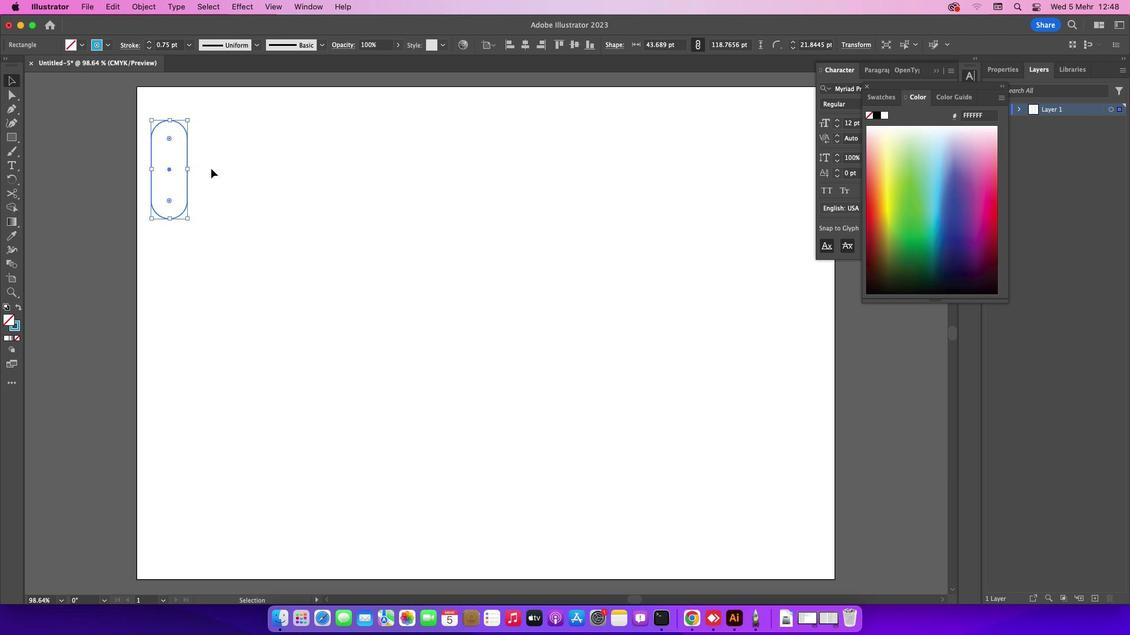
Action: Mouse pressed left at (242, 183)
Screenshot: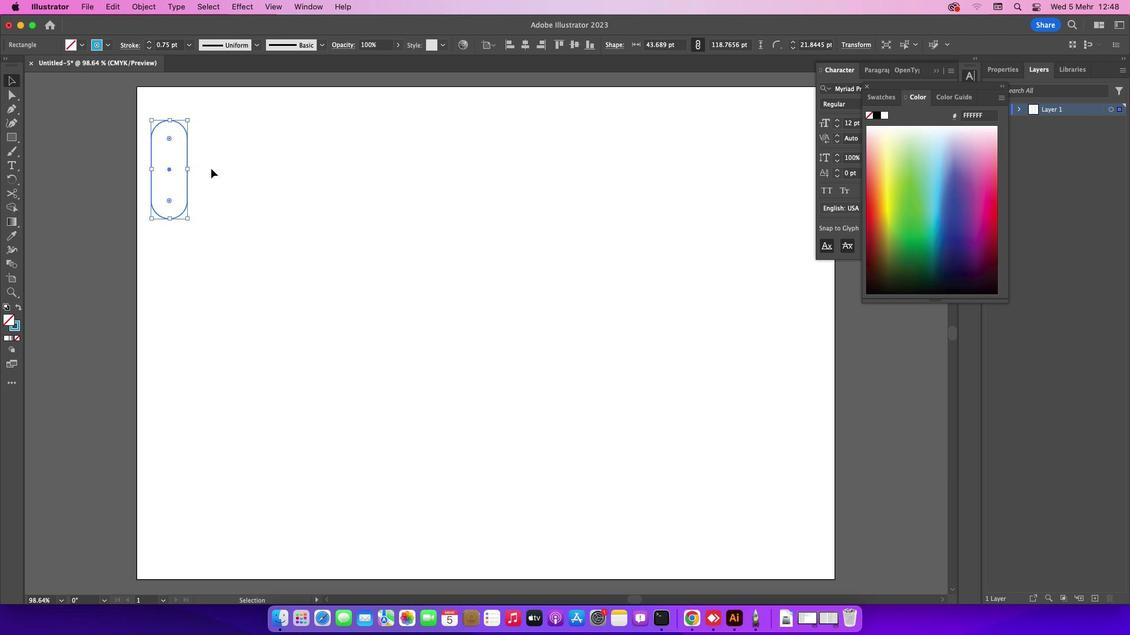 
Action: Mouse moved to (201, 175)
Screenshot: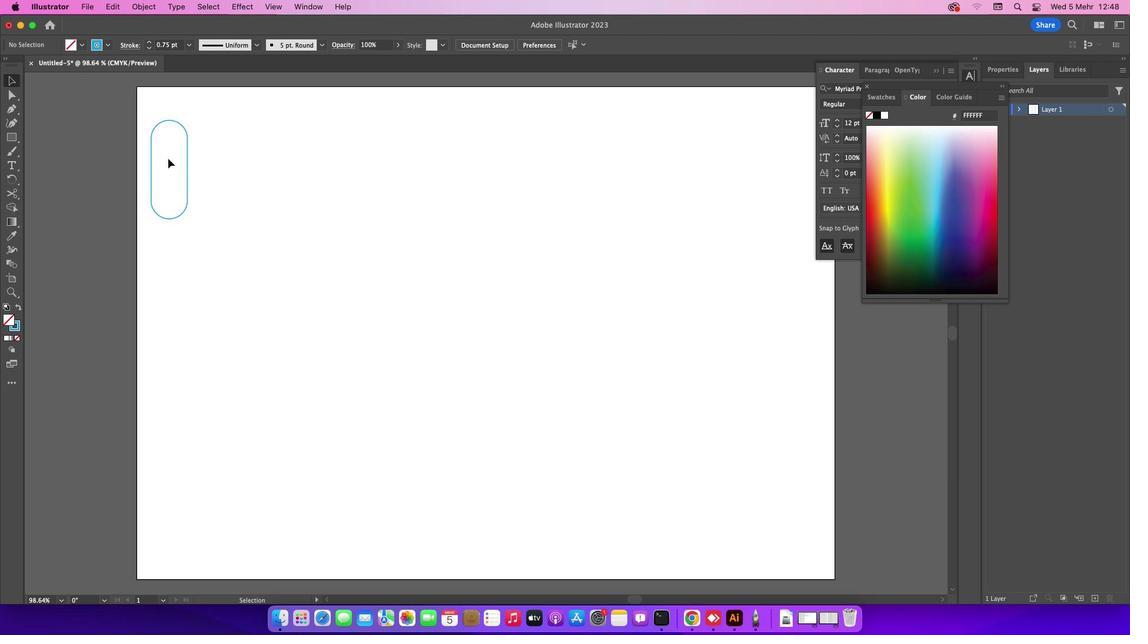 
Action: Mouse pressed left at (201, 175)
Screenshot: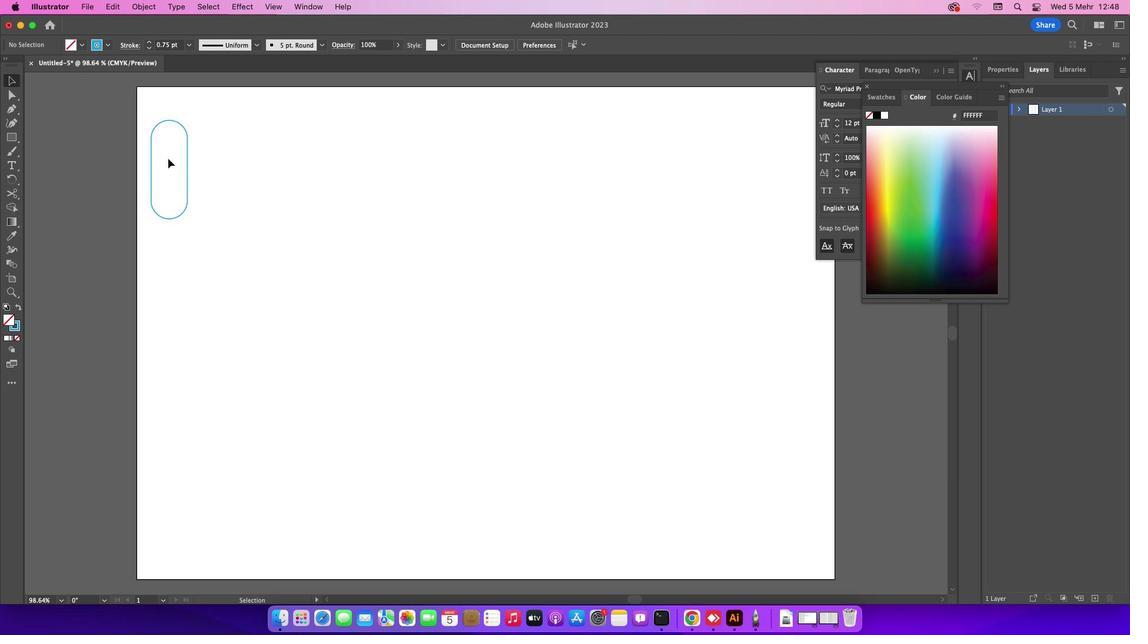 
Action: Mouse moved to (213, 176)
Screenshot: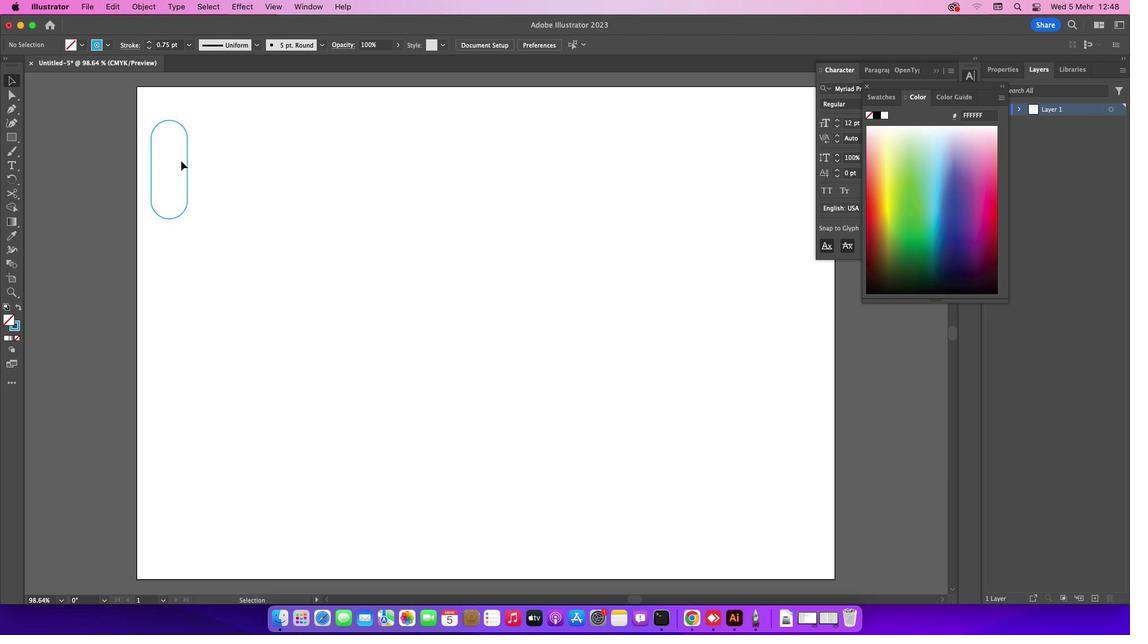 
Action: Key pressed Key.cmd
Screenshot: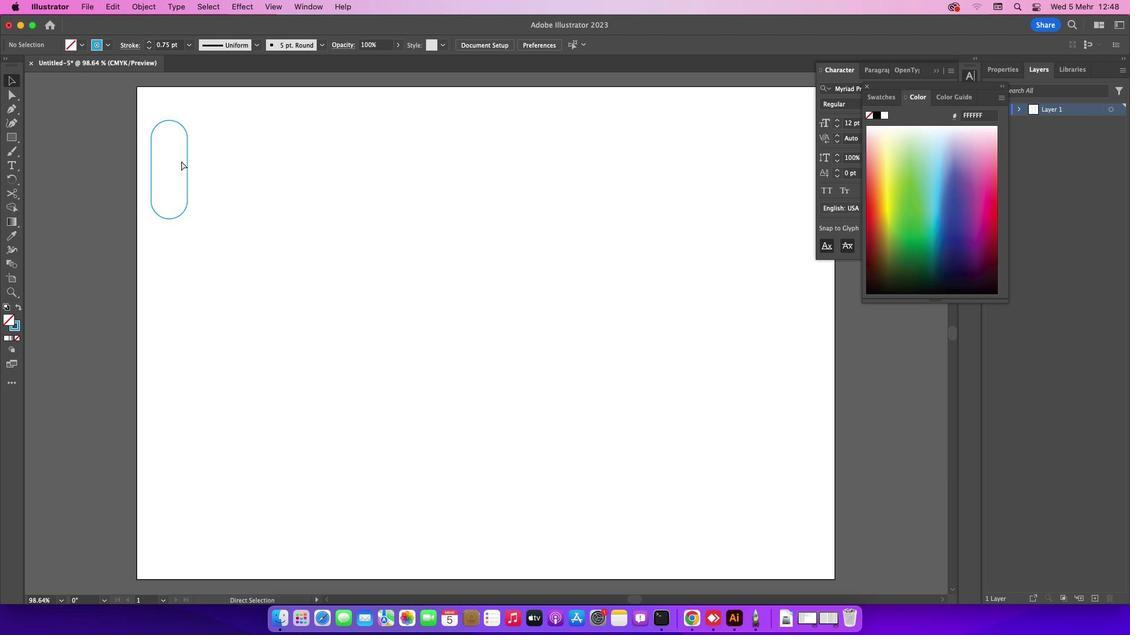 
Action: Mouse moved to (214, 176)
Screenshot: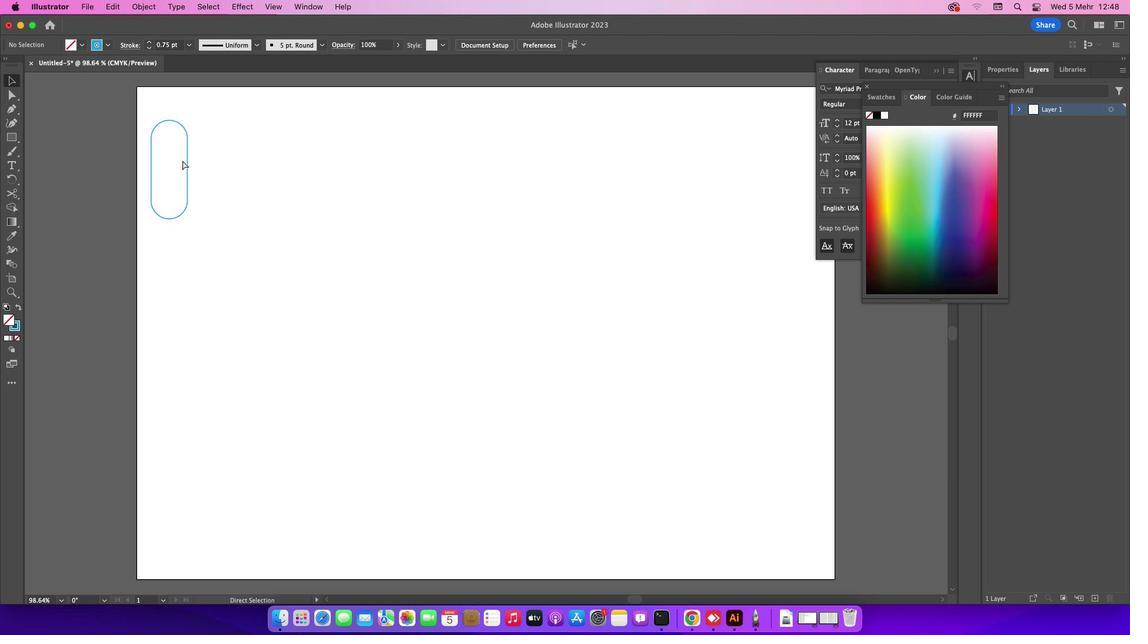 
Action: Key pressed 'z'
Screenshot: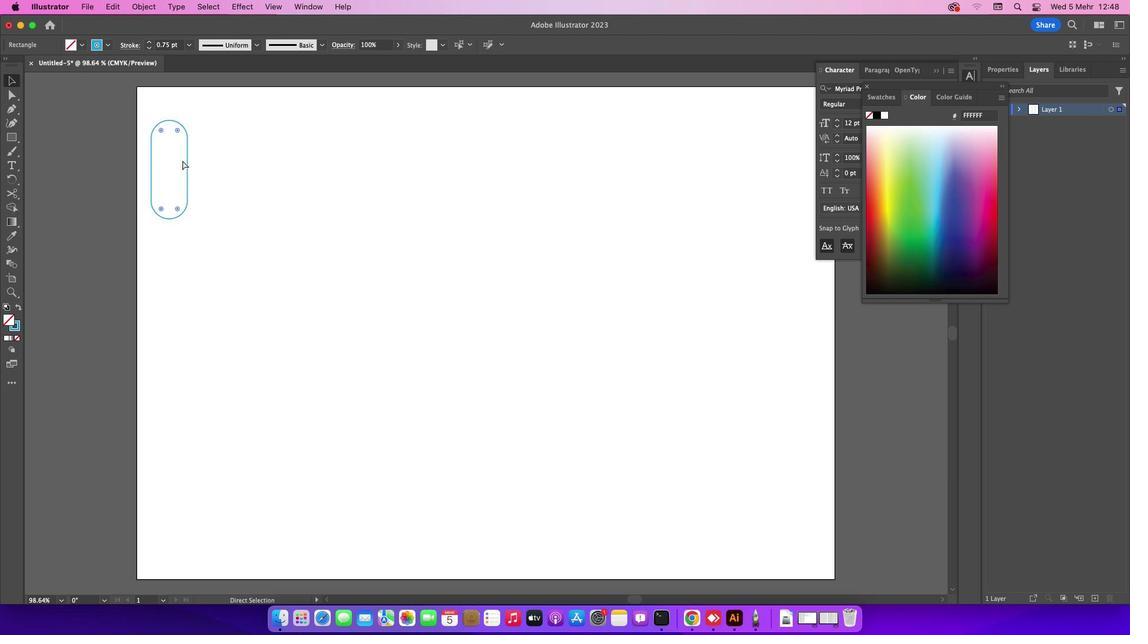 
Action: Mouse moved to (217, 176)
Screenshot: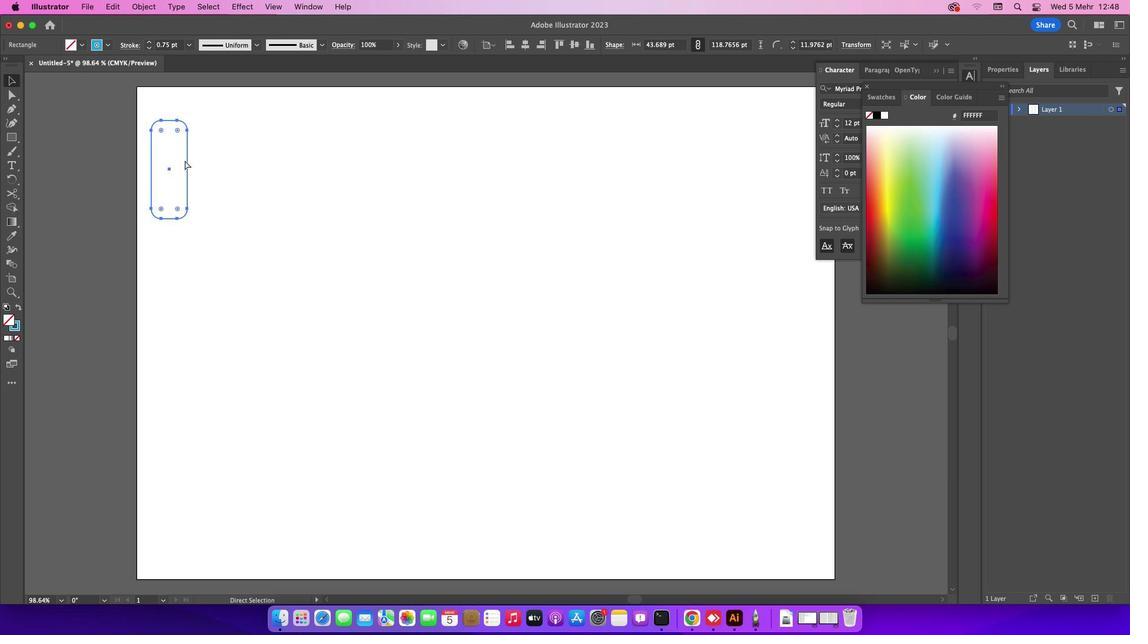 
Action: Key pressed 'z'
Screenshot: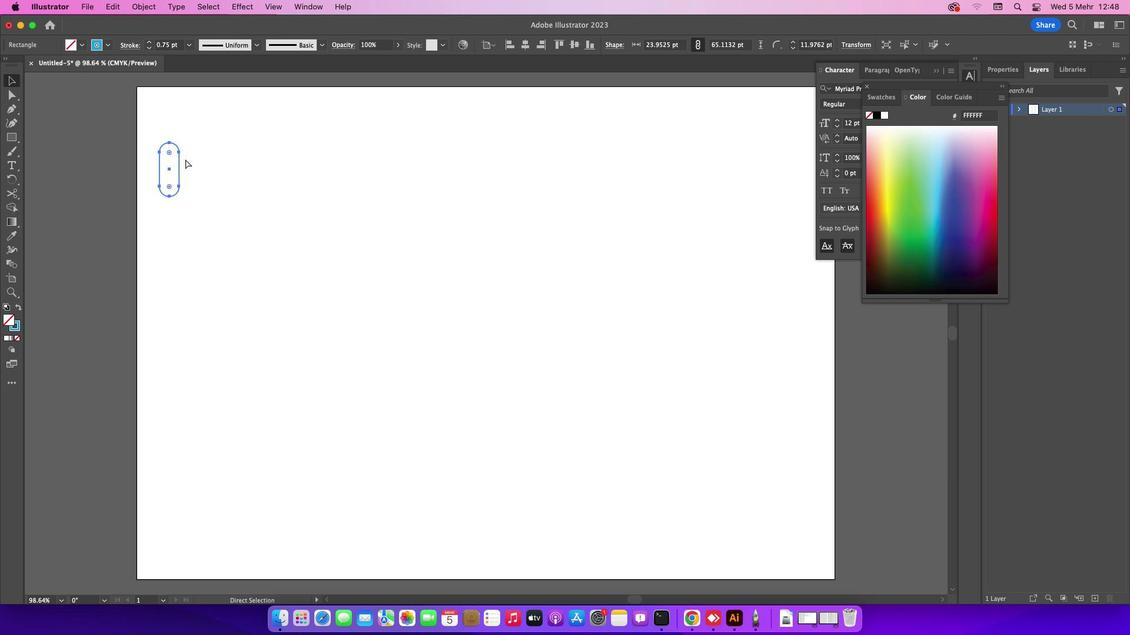 
Action: Mouse moved to (250, 206)
Screenshot: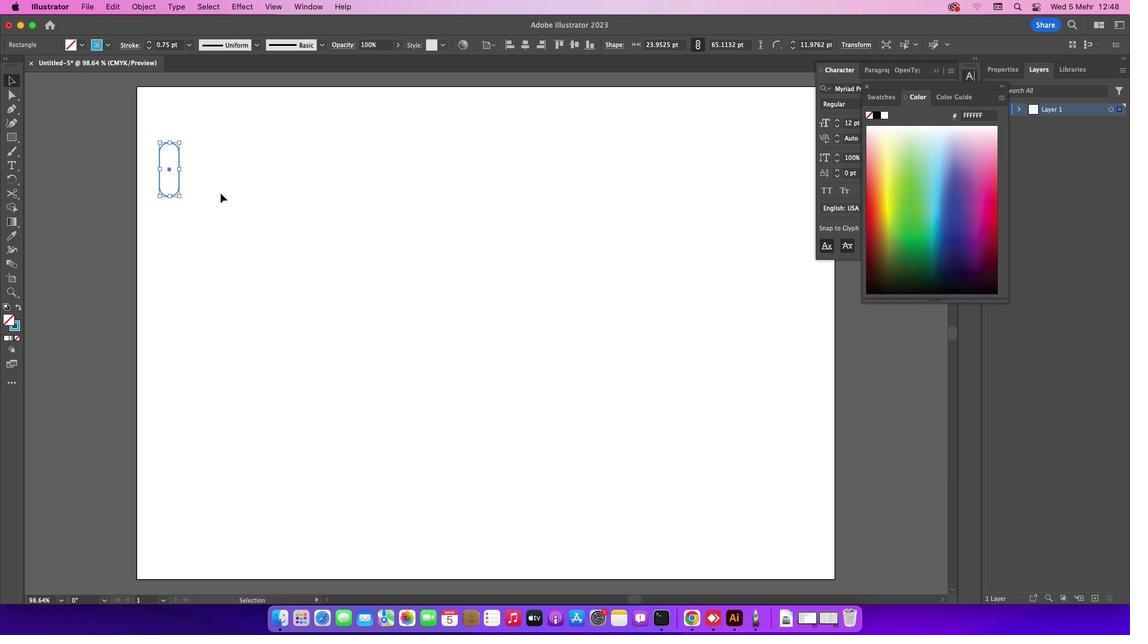 
Action: Mouse pressed left at (250, 206)
Screenshot: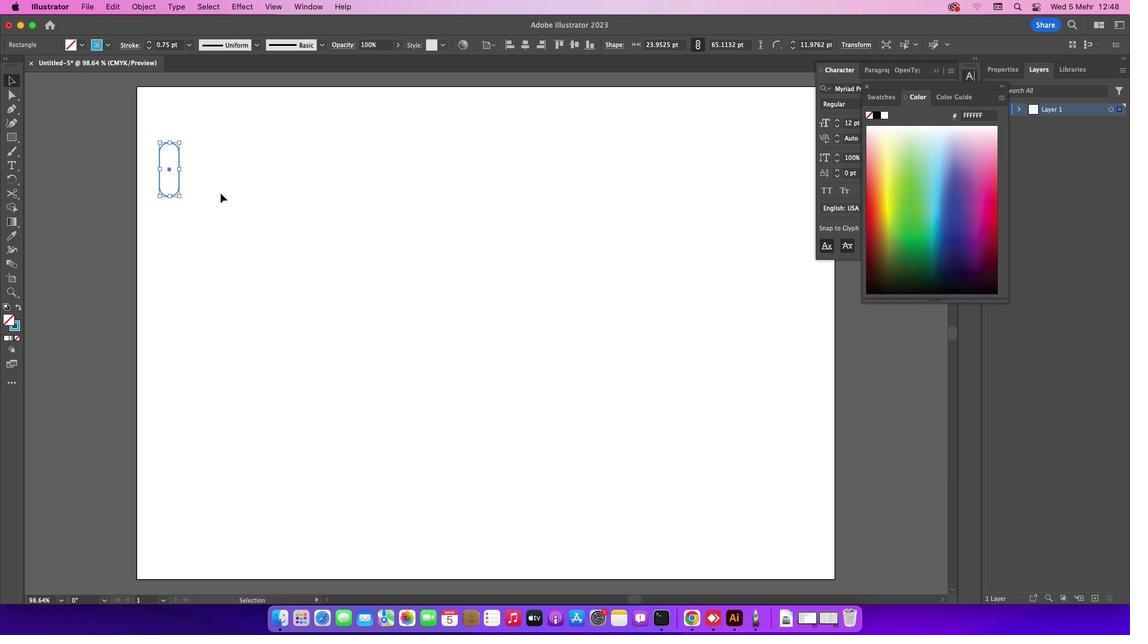 
Action: Mouse moved to (248, 220)
Screenshot: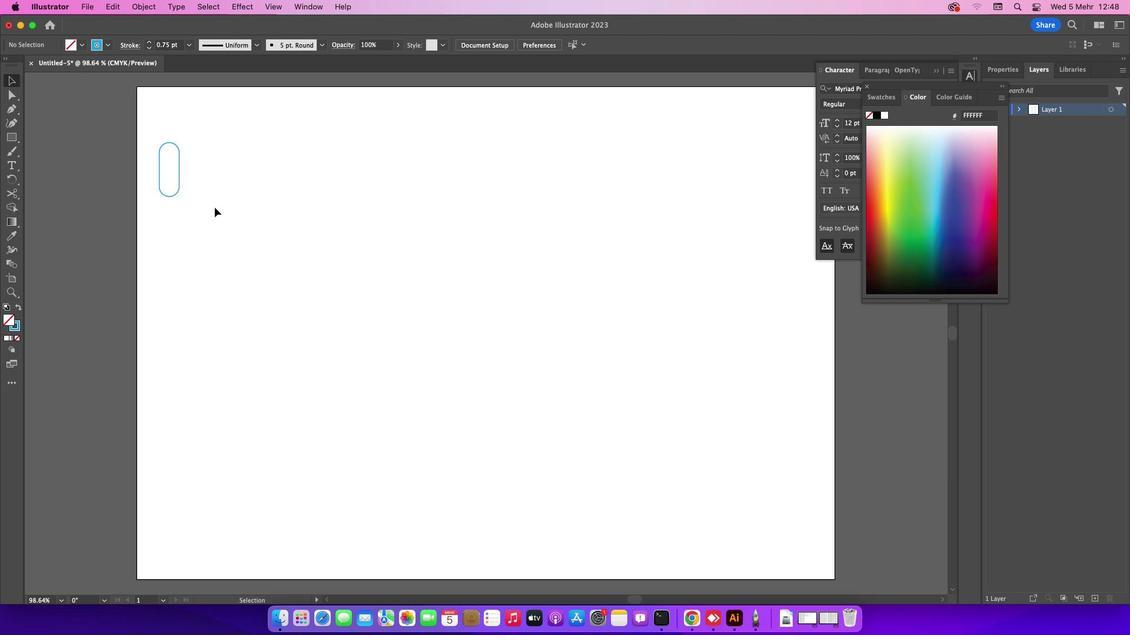 
Action: Mouse pressed left at (248, 220)
Screenshot: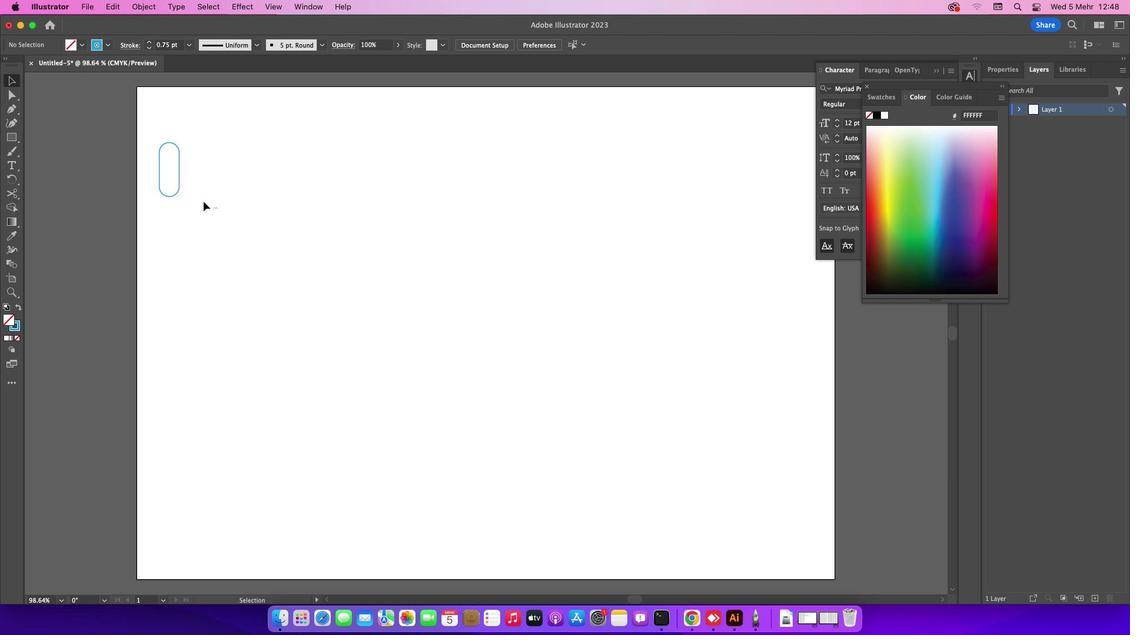 
Action: Mouse moved to (270, 190)
Screenshot: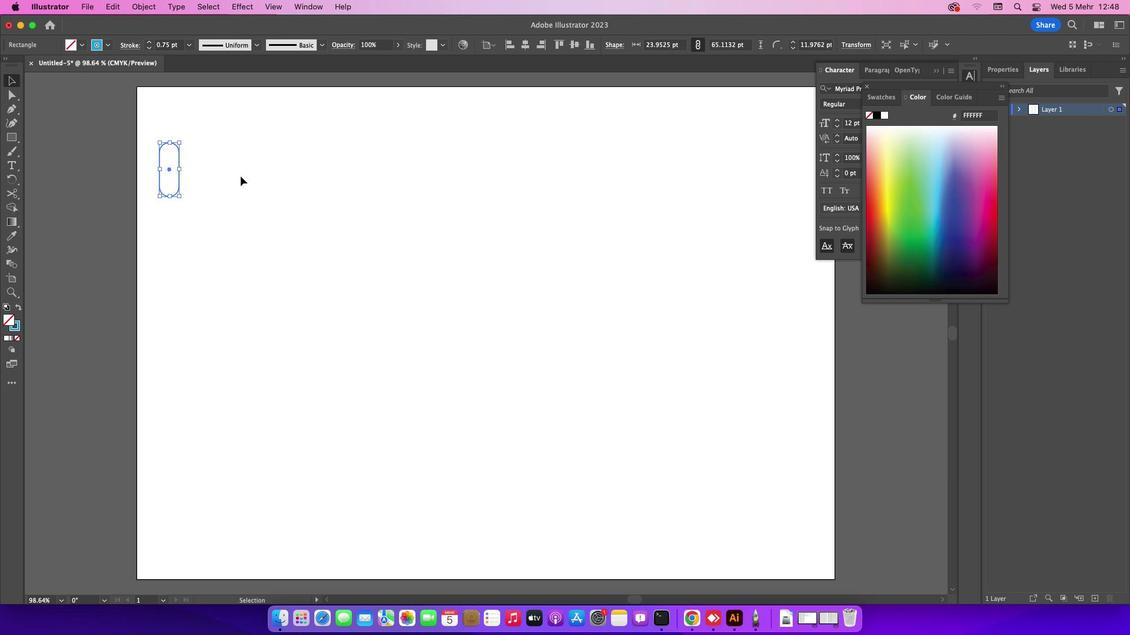 
Action: Mouse pressed left at (270, 190)
Screenshot: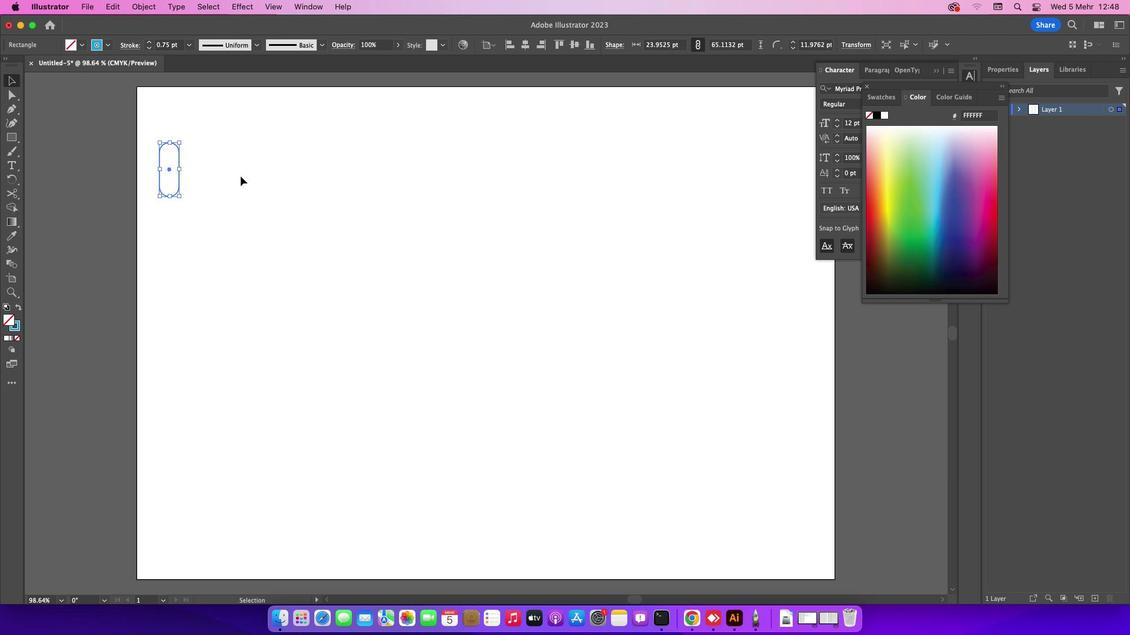 
Action: Mouse moved to (212, 180)
Screenshot: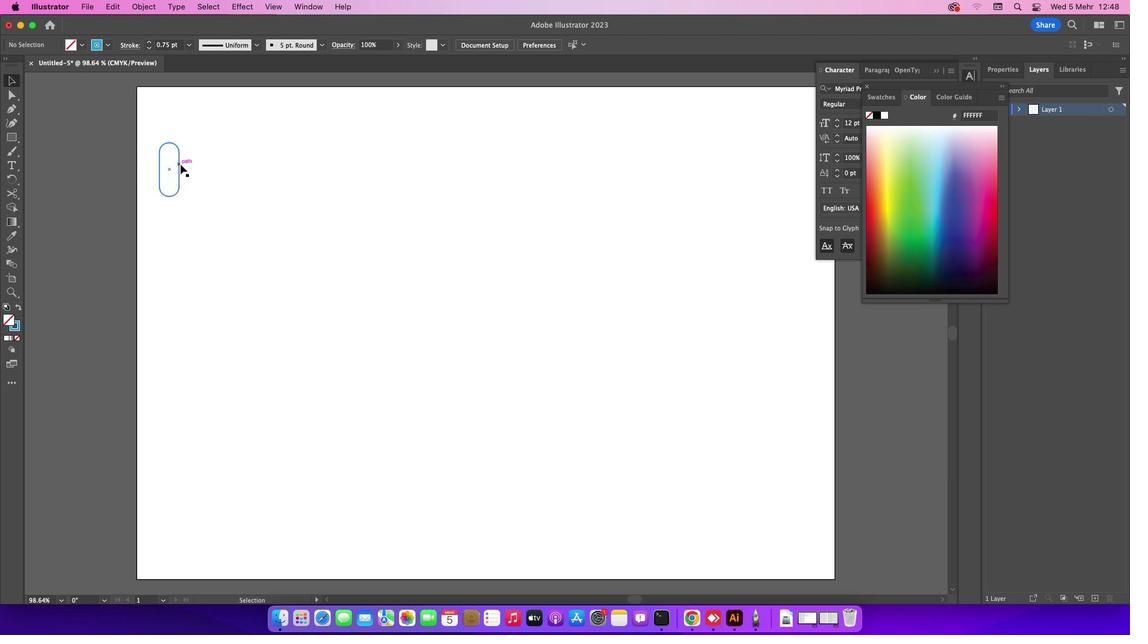 
Action: Mouse pressed left at (212, 180)
Screenshot: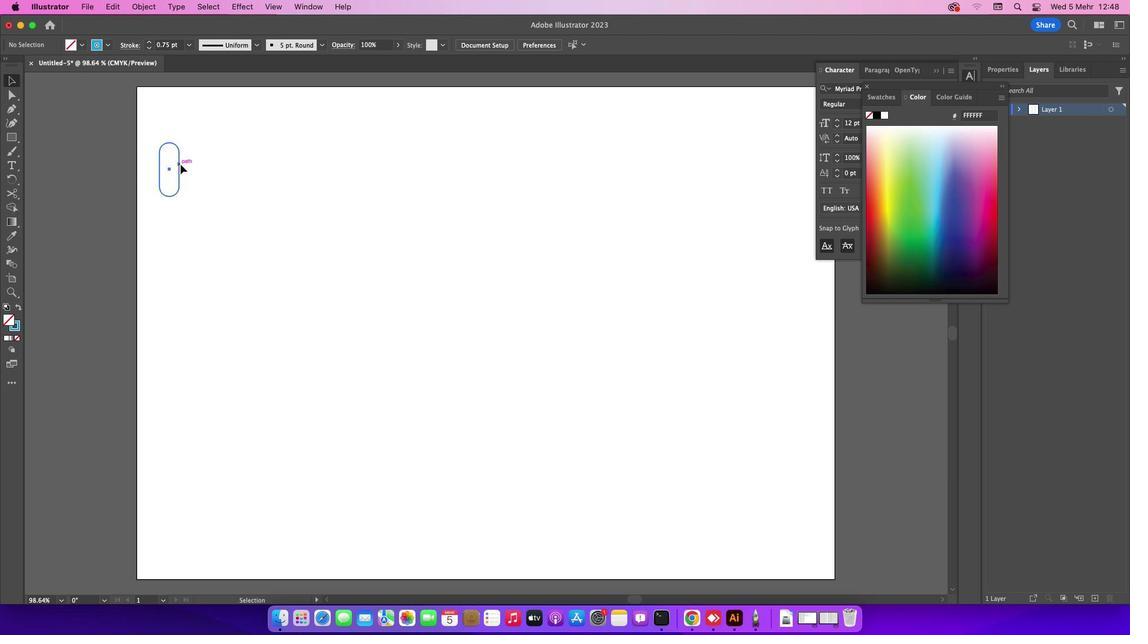 
Action: Key pressed Key.alt
Screenshot: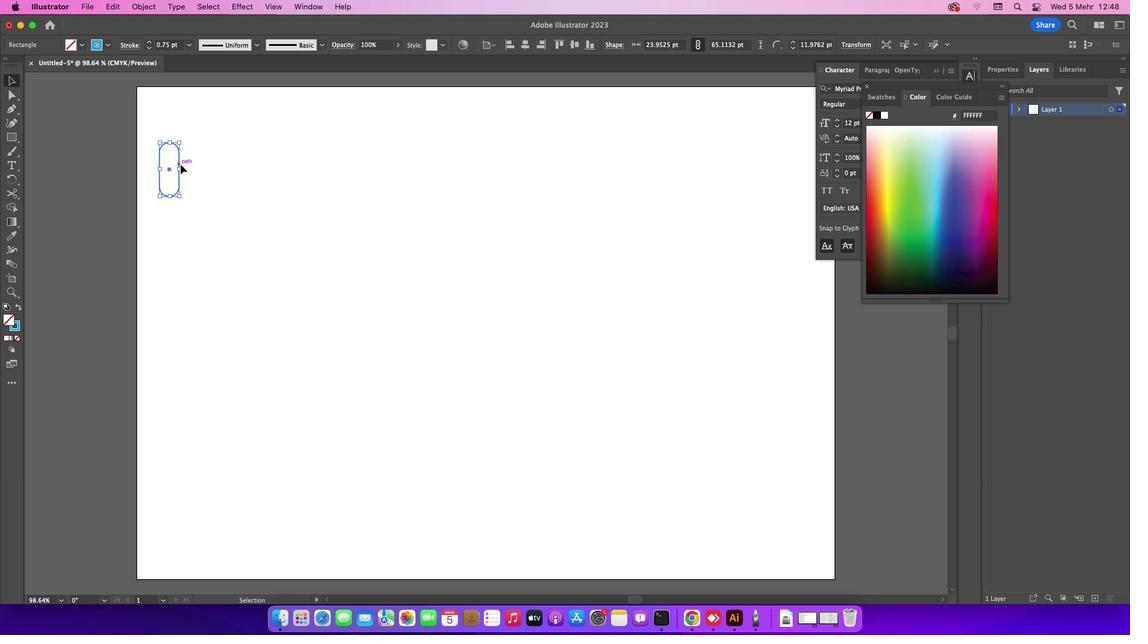 
Action: Mouse moved to (211, 180)
Screenshot: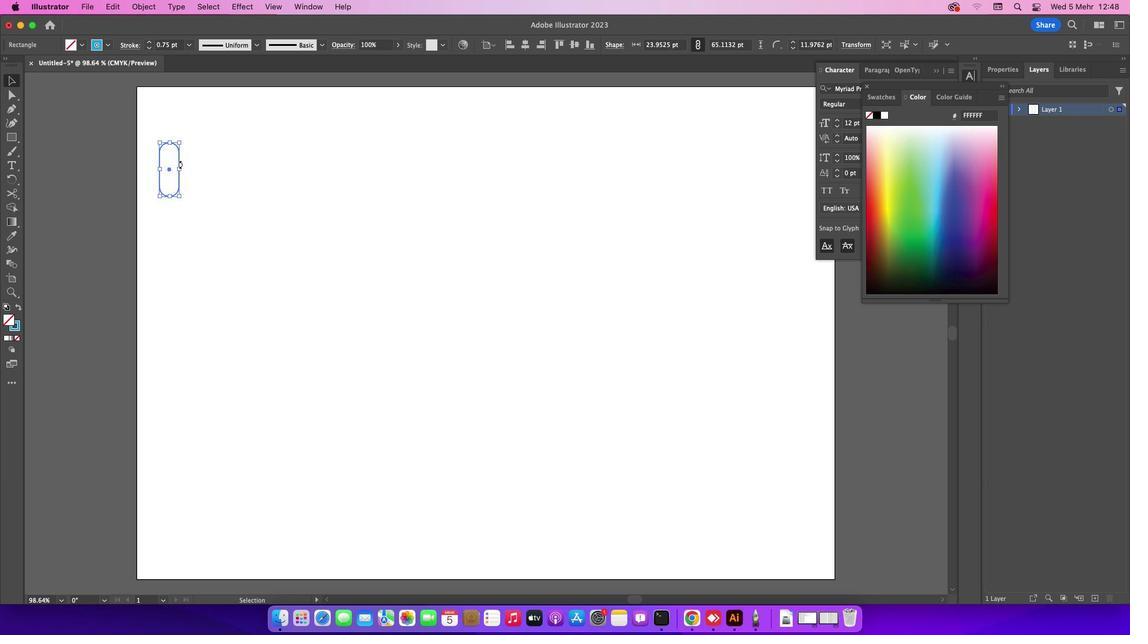 
Action: Mouse pressed left at (211, 180)
Screenshot: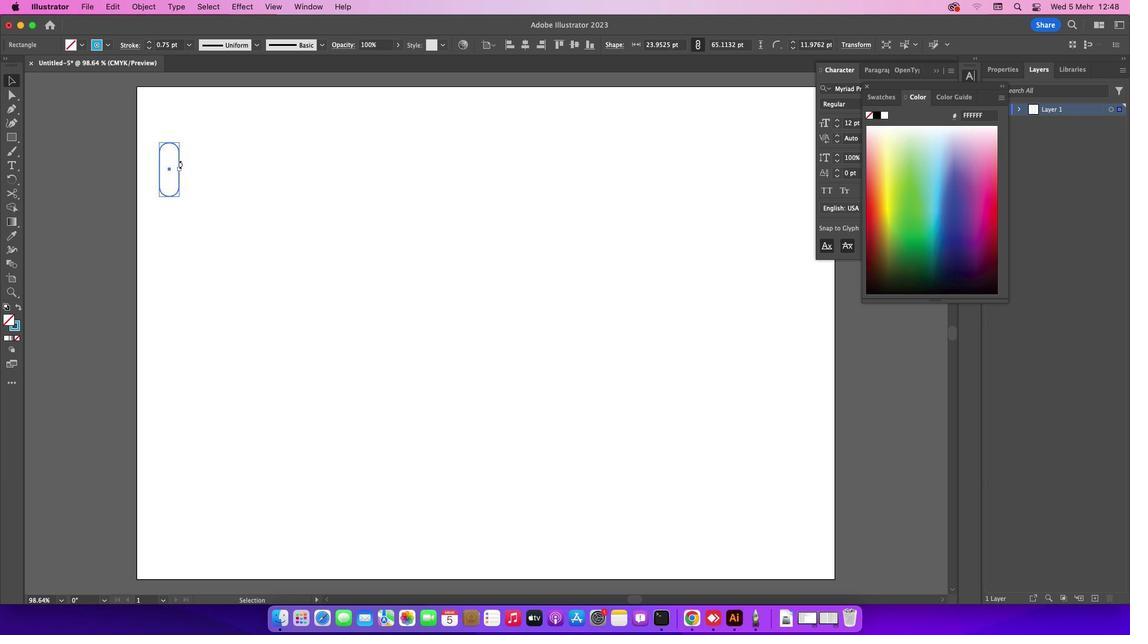 
Action: Mouse moved to (222, 171)
Screenshot: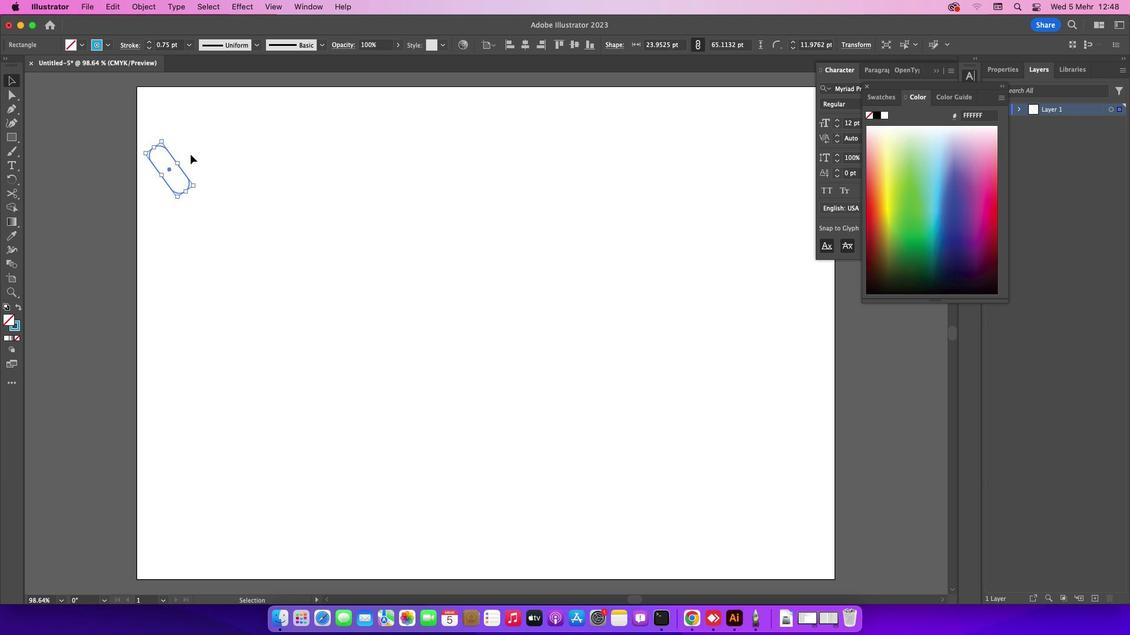
Action: Key pressed Key.cmd'z'
Screenshot: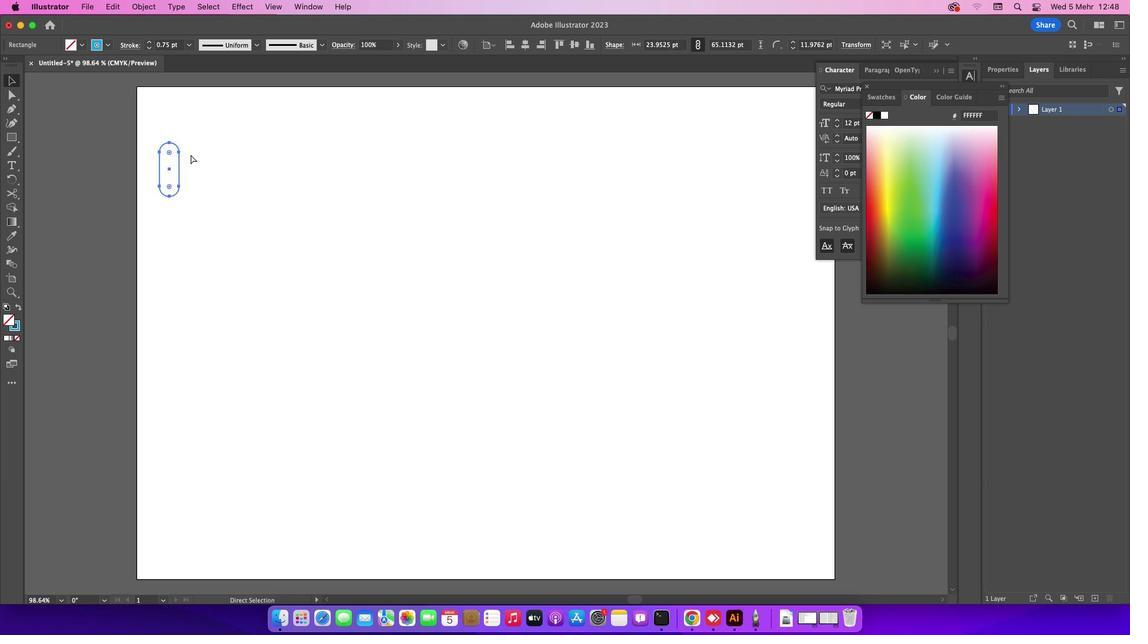 
Action: Mouse moved to (212, 177)
Screenshot: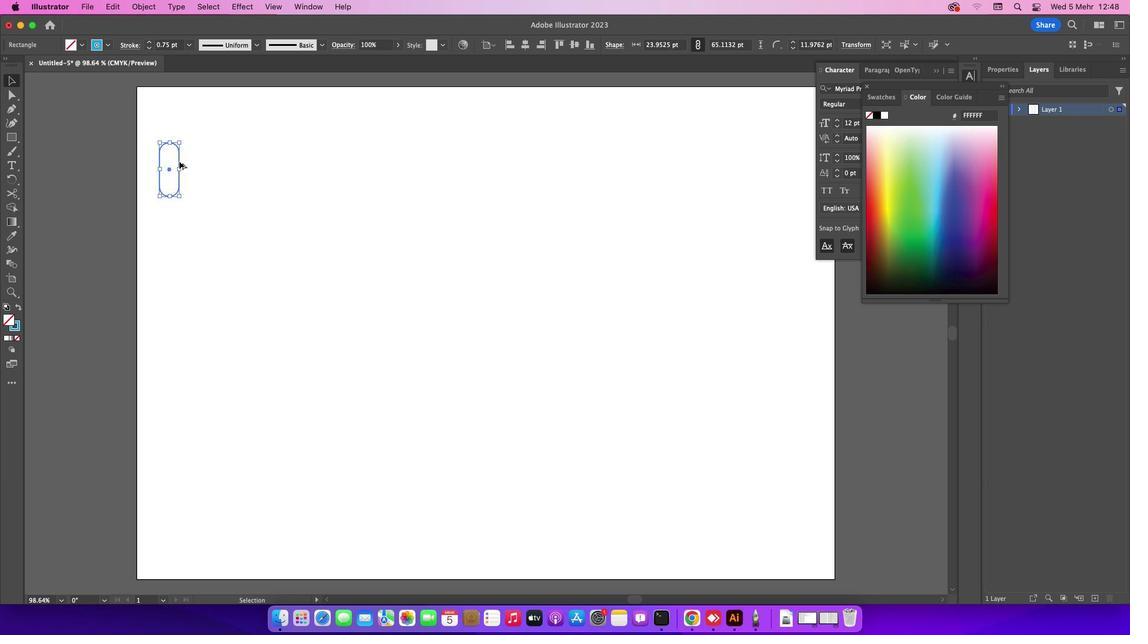 
Action: Key pressed Key.alt
Screenshot: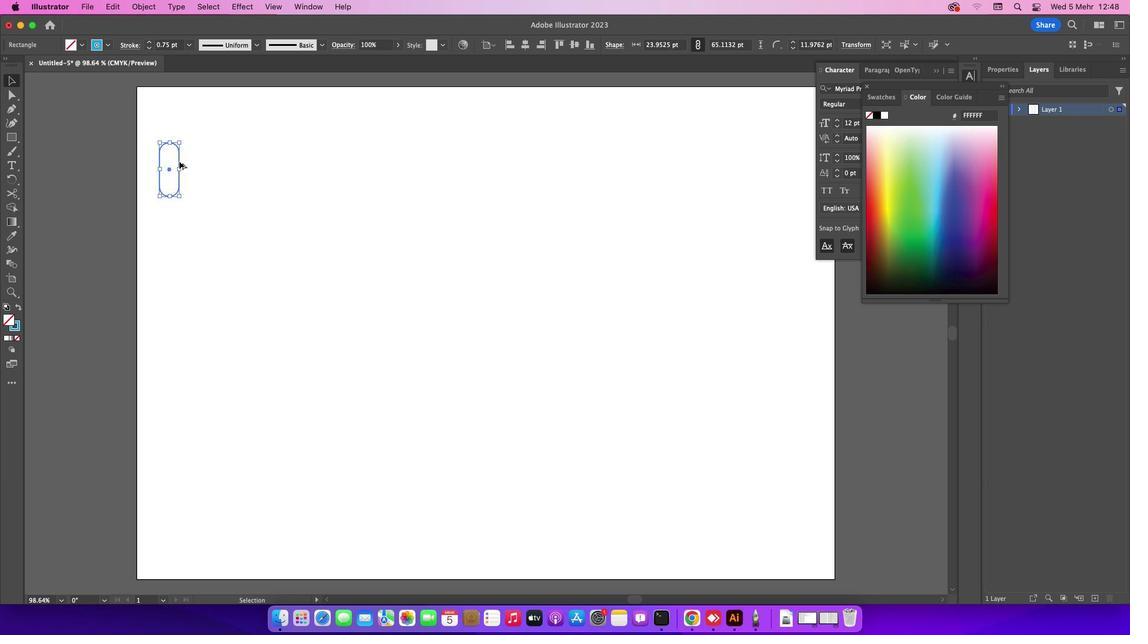 
Action: Mouse moved to (210, 176)
Screenshot: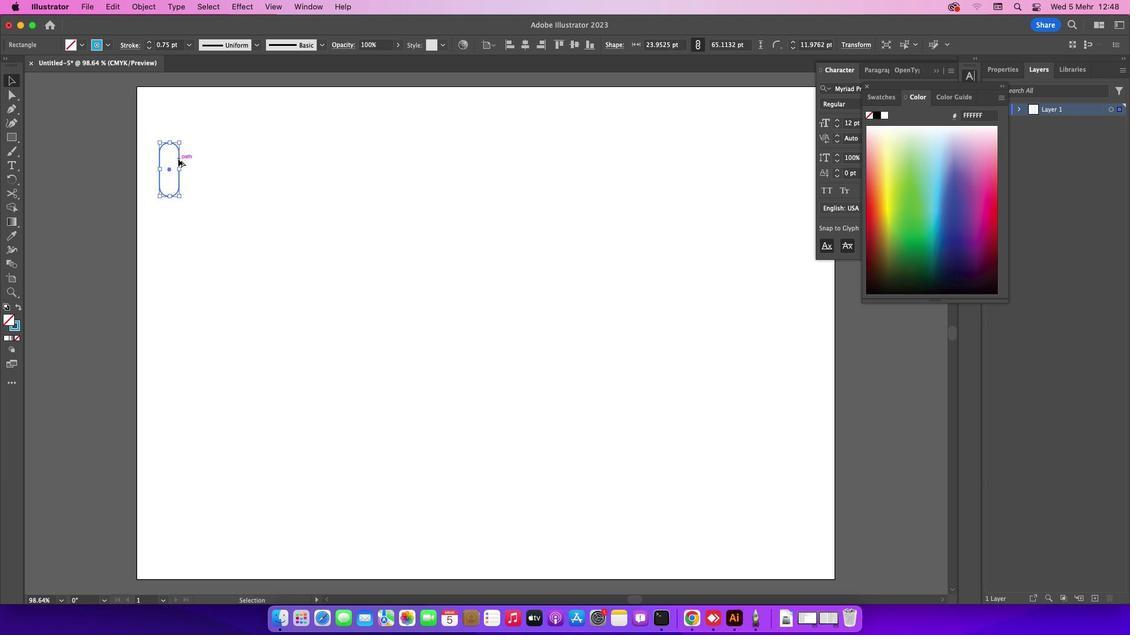 
Action: Mouse pressed left at (210, 176)
Screenshot: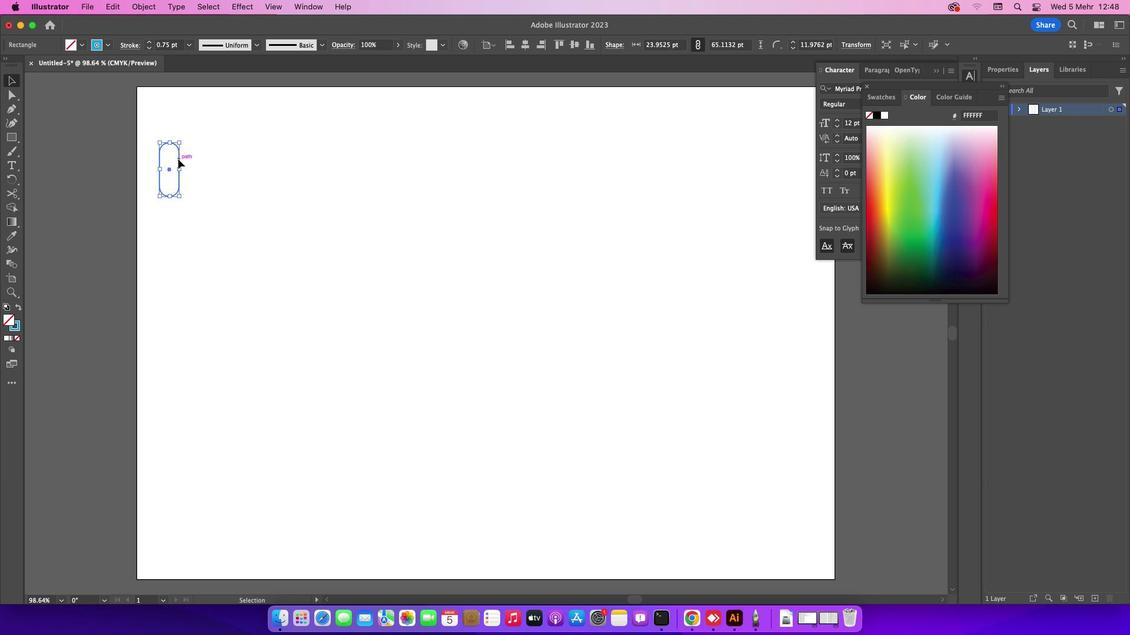 
Action: Mouse moved to (212, 209)
Screenshot: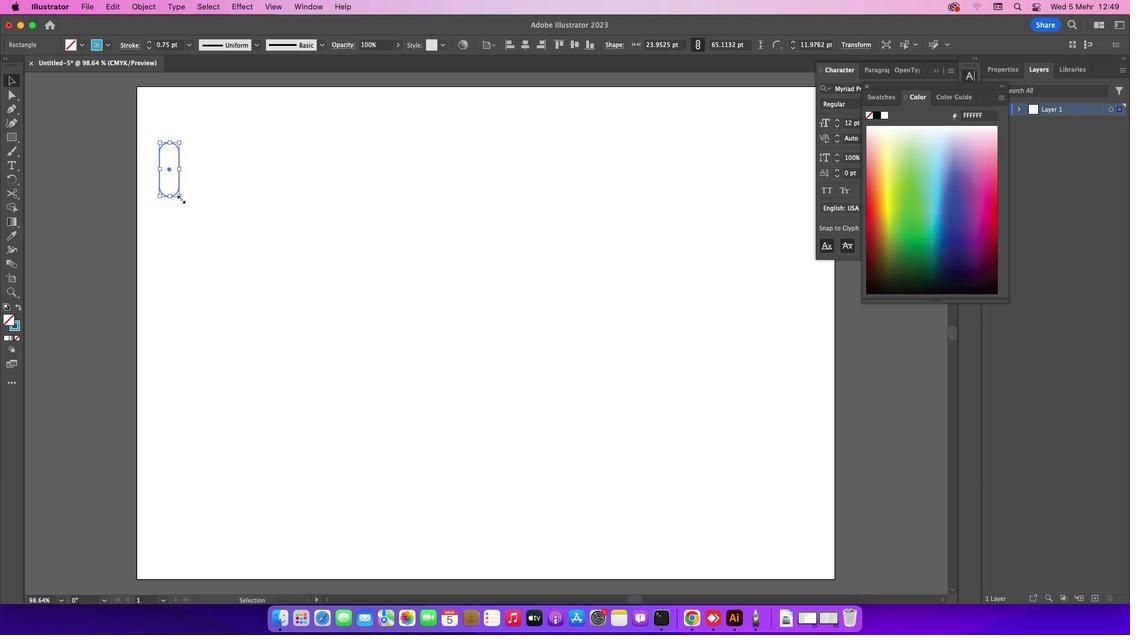 
Action: Key pressed Key.shift
Screenshot: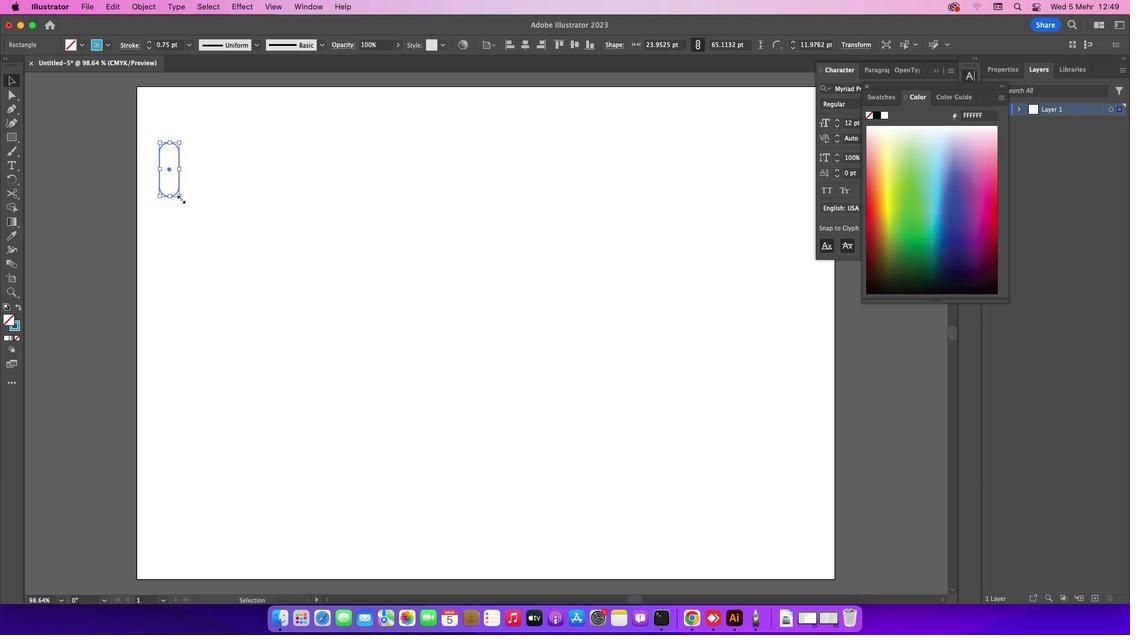 
Action: Mouse moved to (211, 208)
Screenshot: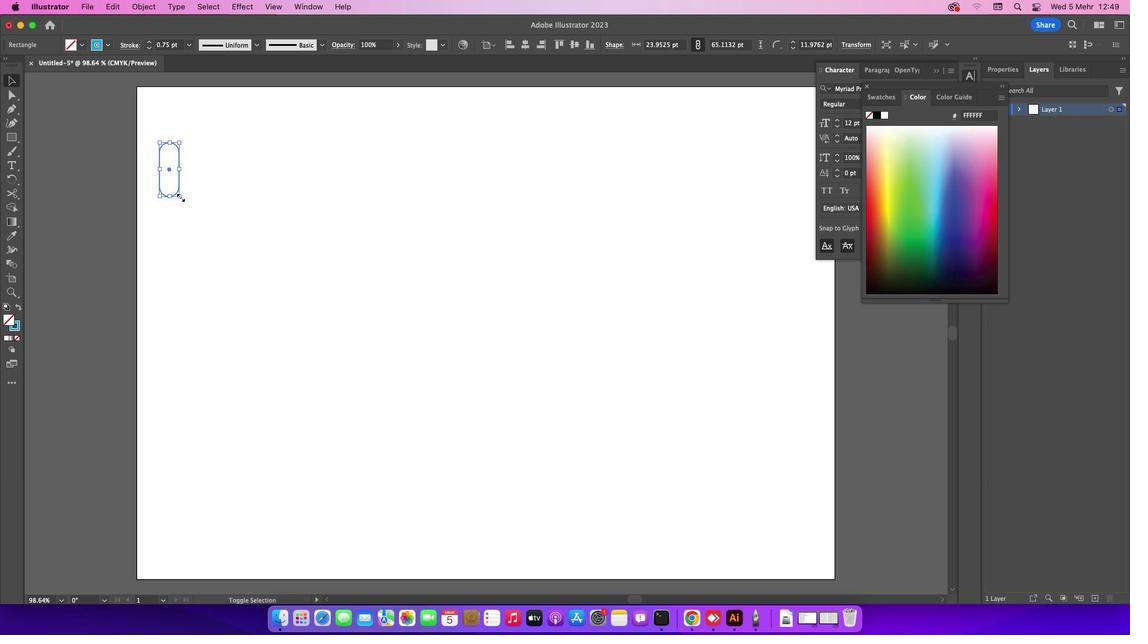 
Action: Key pressed Key.alt
Screenshot: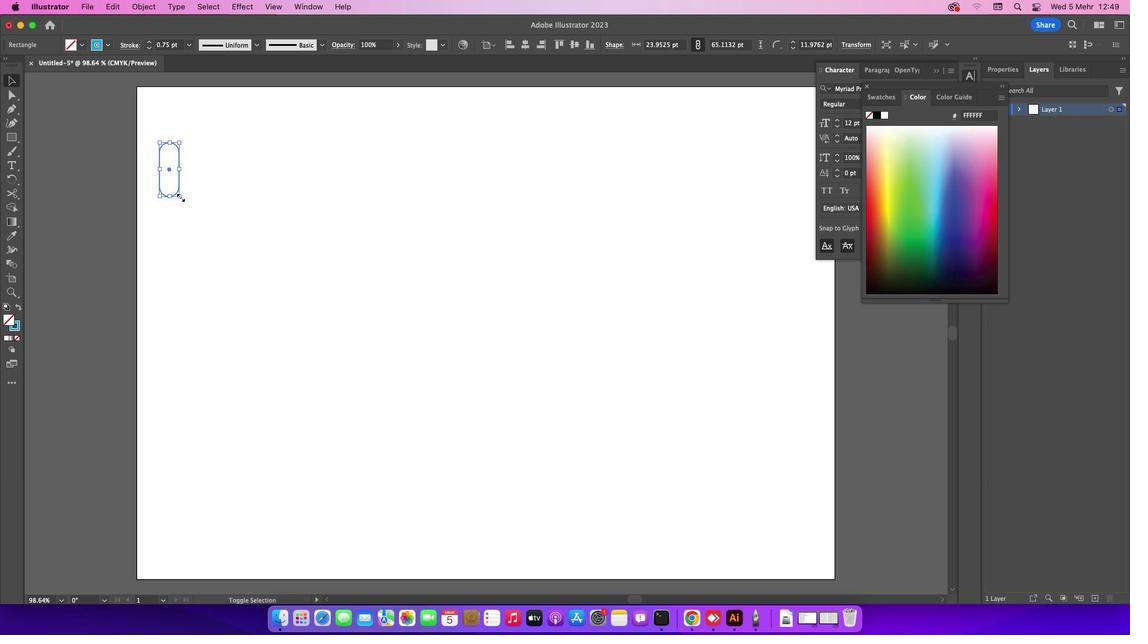
Action: Mouse pressed left at (211, 208)
Screenshot: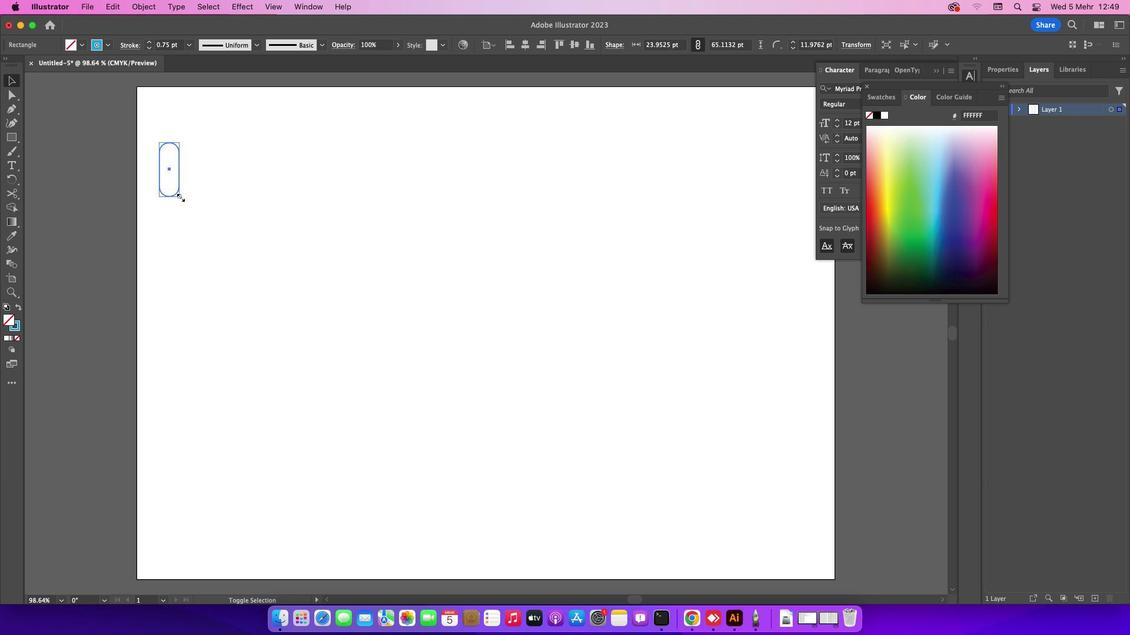 
Action: Mouse moved to (215, 203)
Screenshot: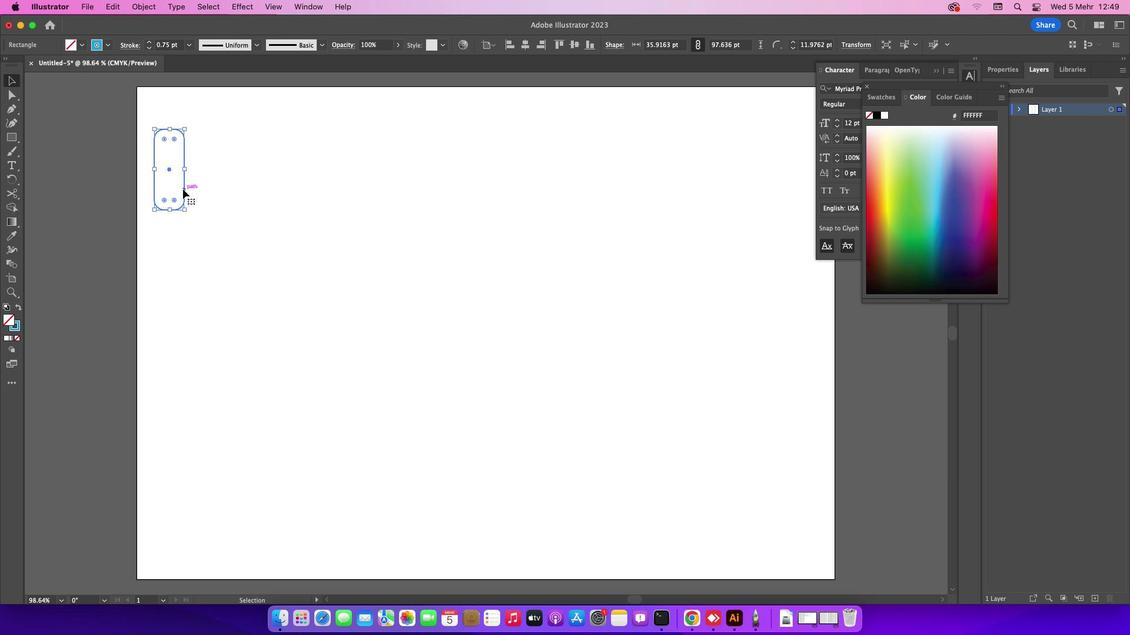 
Action: Mouse pressed left at (215, 203)
Screenshot: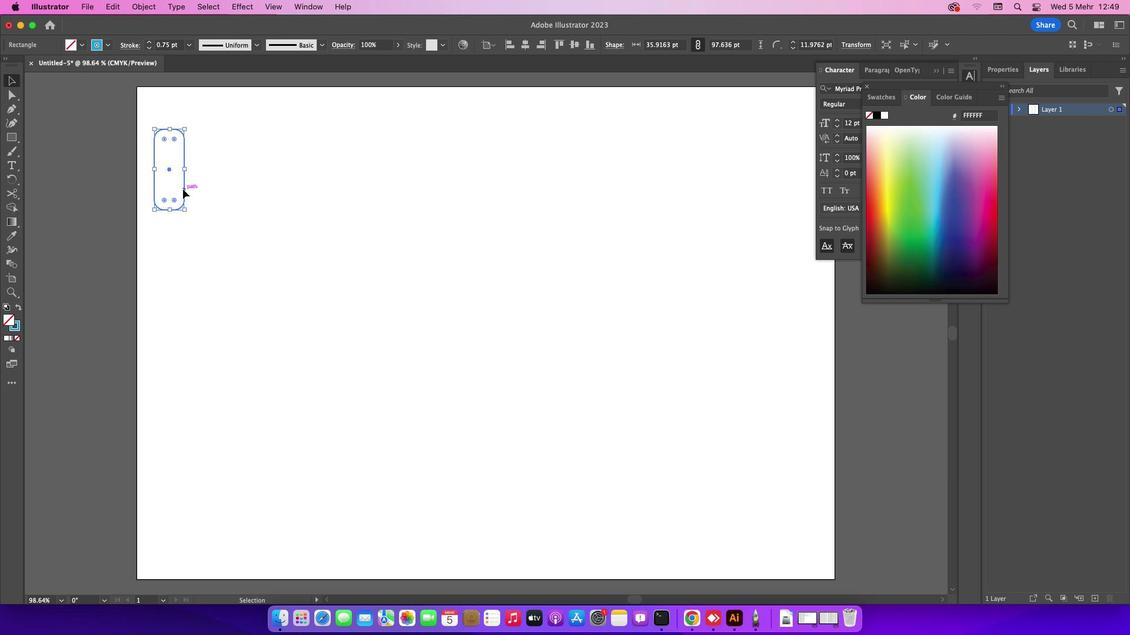 
Action: Mouse moved to (314, 201)
Screenshot: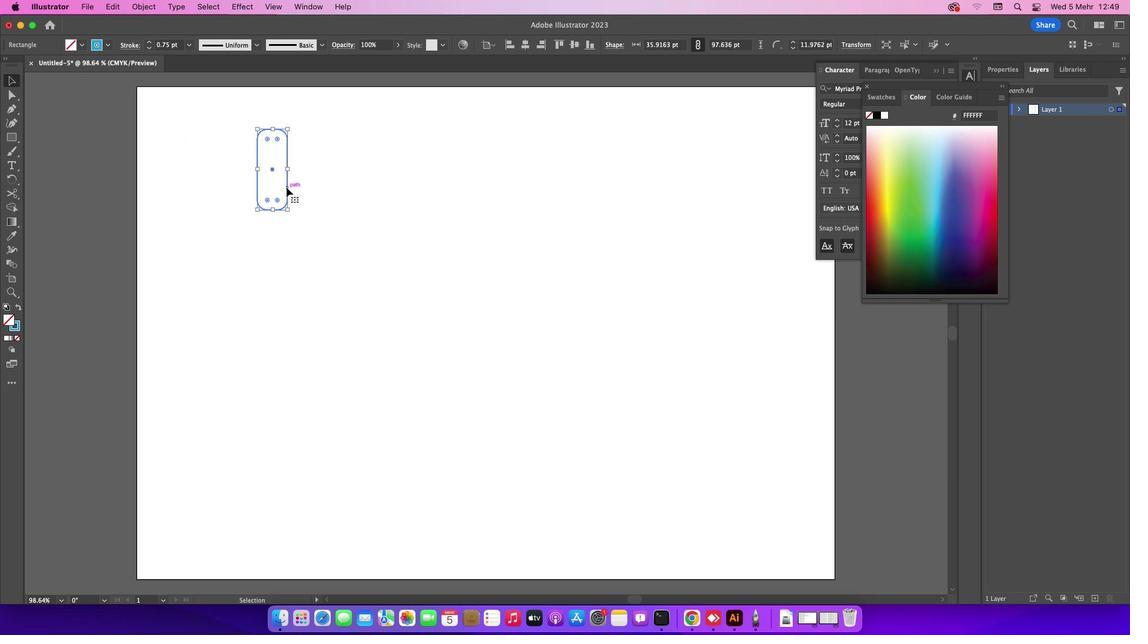 
Action: Key pressed Key.cmd
Screenshot: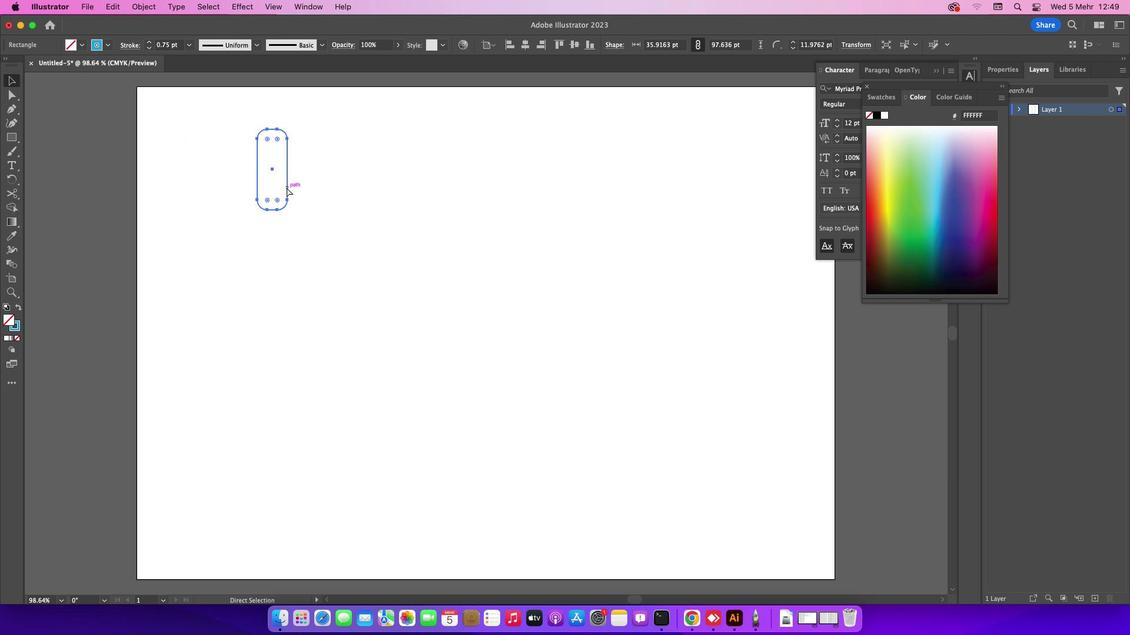 
Action: Mouse moved to (312, 199)
Screenshot: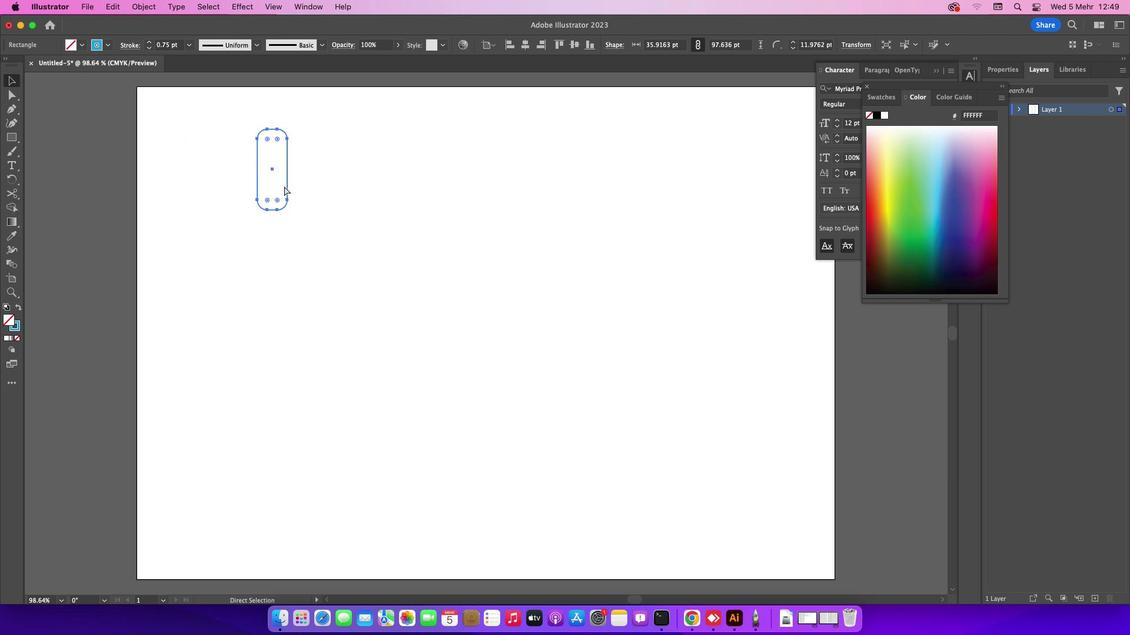 
Action: Key pressed 'z'
Screenshot: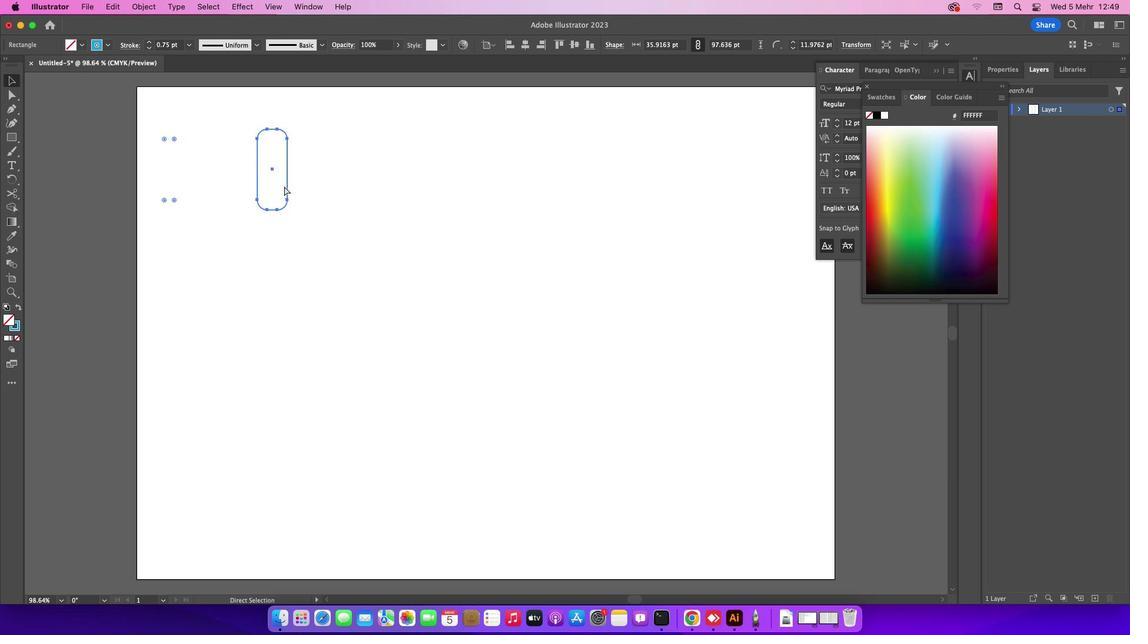 
Action: Mouse moved to (317, 200)
Screenshot: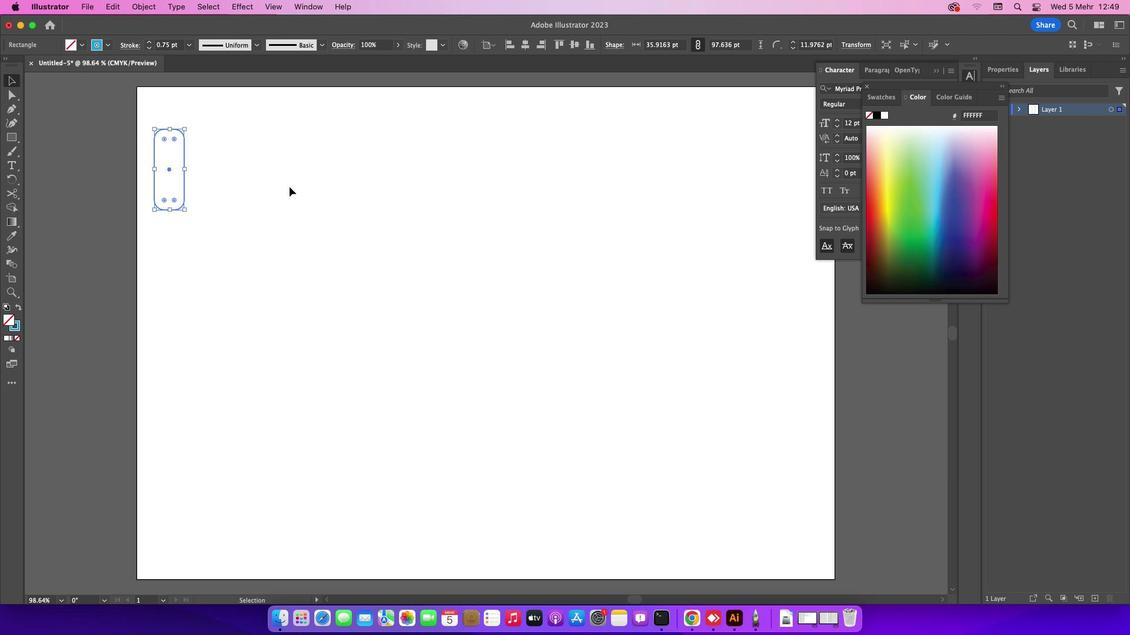 
Action: Mouse pressed left at (317, 200)
Screenshot: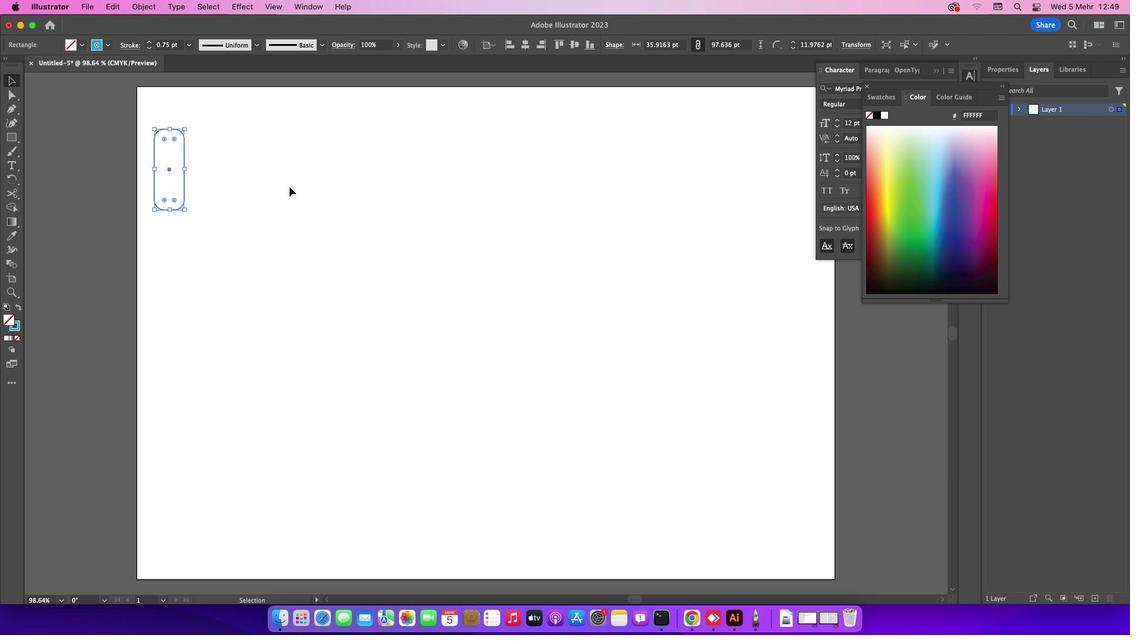 
Action: Mouse moved to (304, 198)
Screenshot: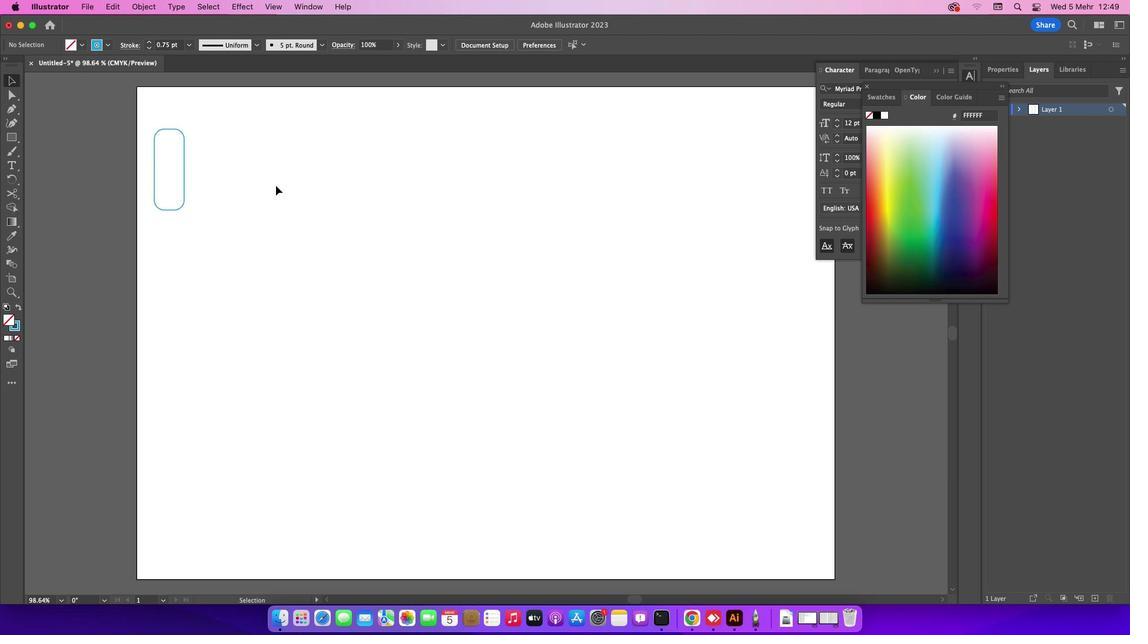 
Action: Key pressed Key.cmd
Screenshot: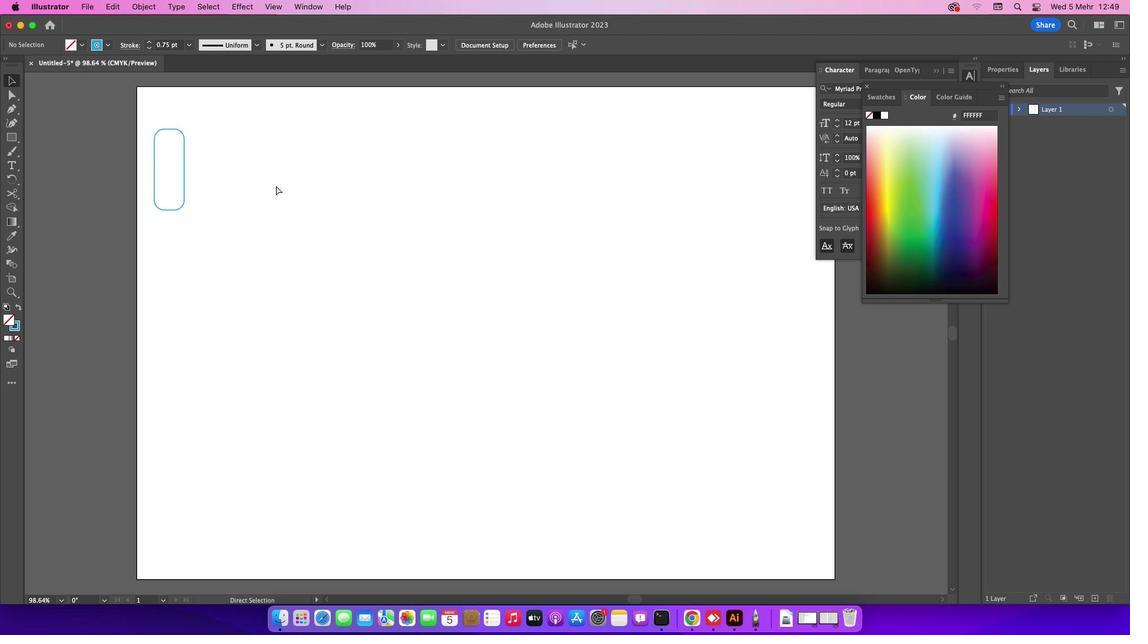 
Action: Mouse moved to (303, 198)
Screenshot: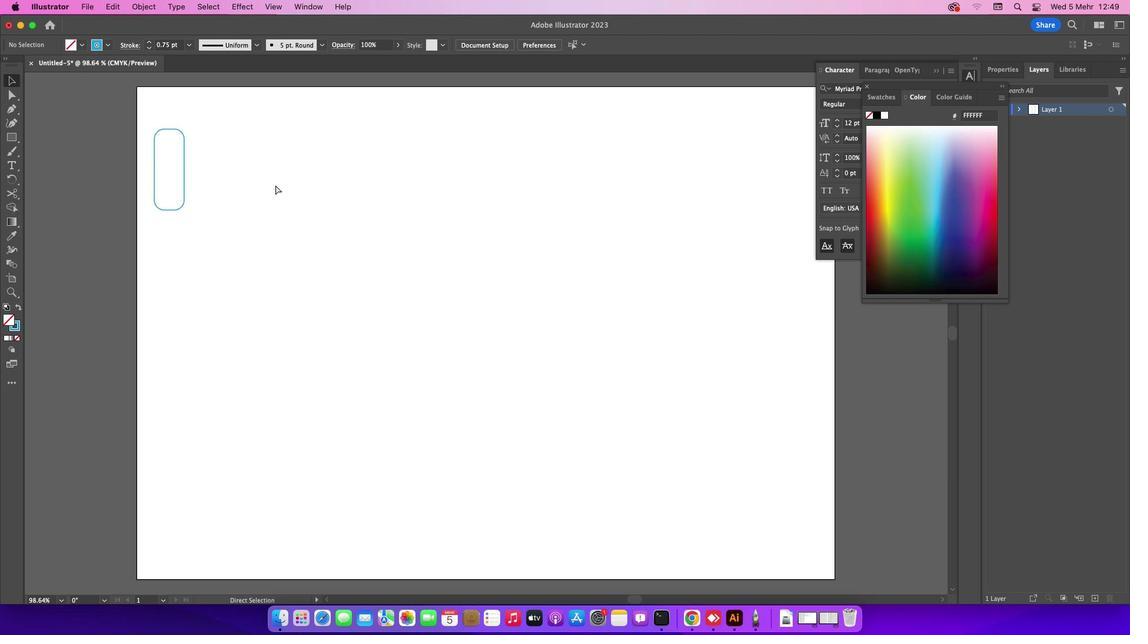 
Action: Key pressed 'z'
Screenshot: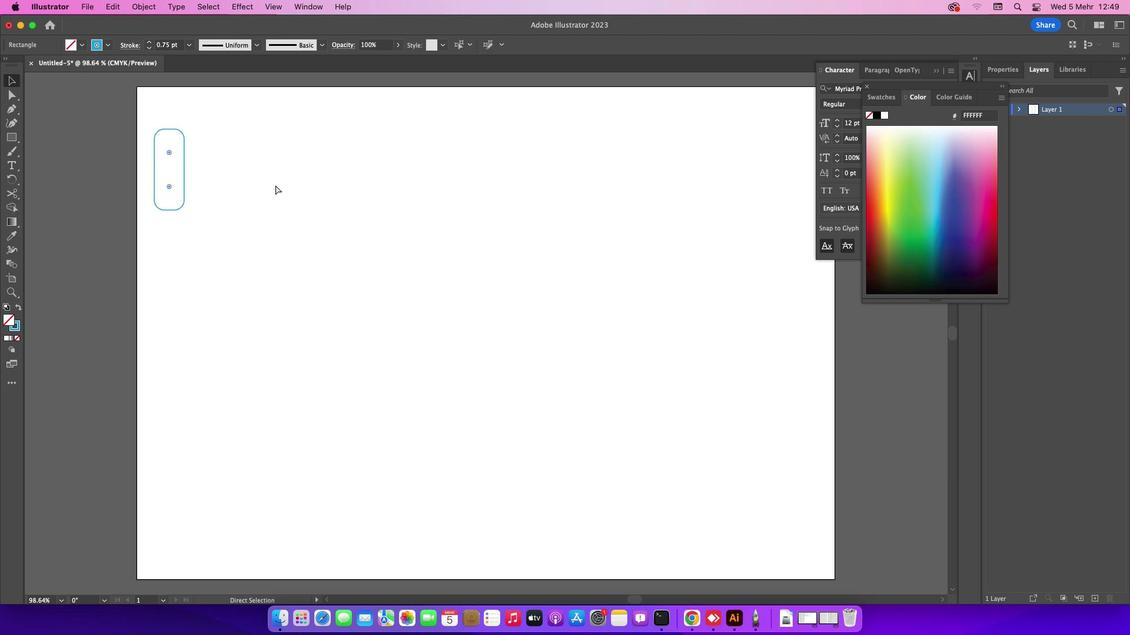 
Action: Mouse moved to (304, 198)
Screenshot: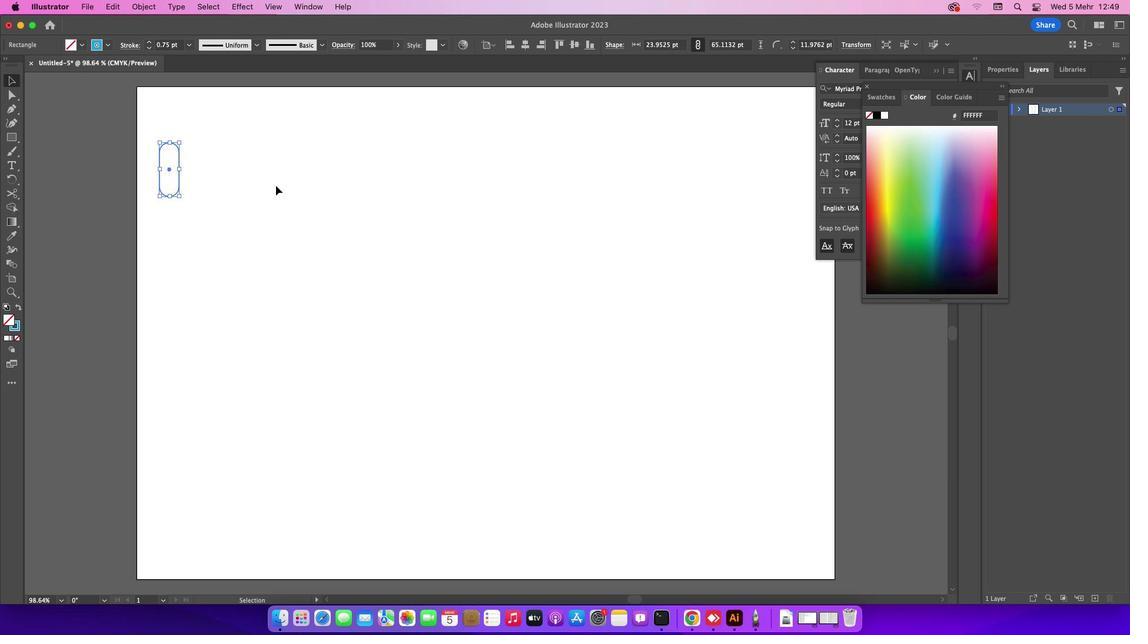 
Action: Mouse pressed left at (304, 198)
Screenshot: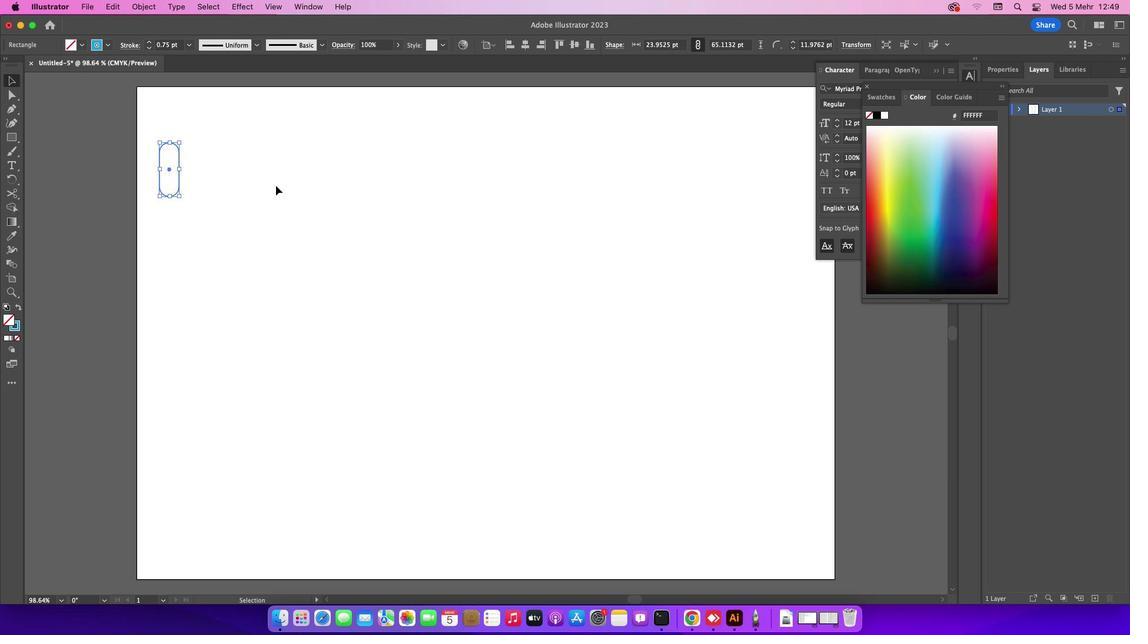 
Action: Mouse moved to (211, 190)
Screenshot: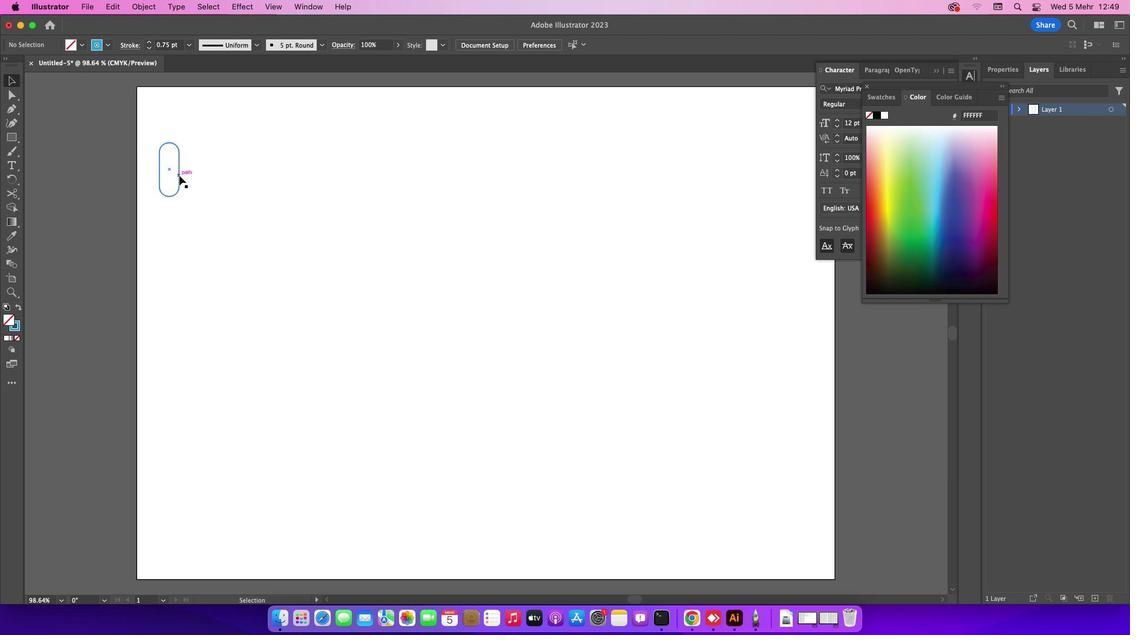 
Action: Mouse pressed left at (211, 190)
Screenshot: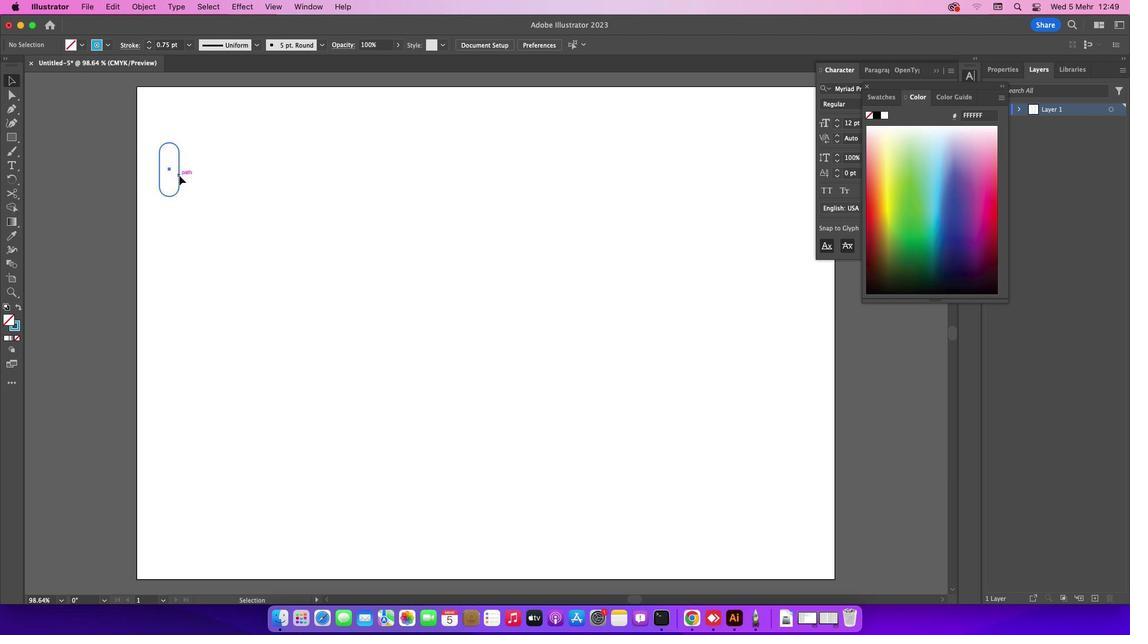 
Action: Key pressed Key.alt
Screenshot: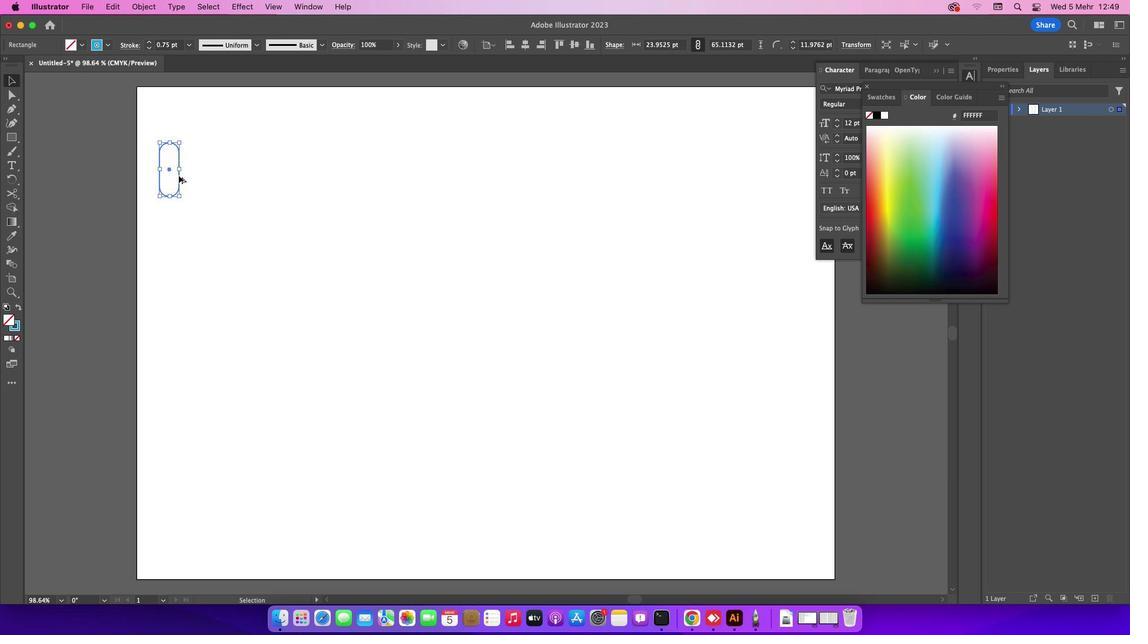 
Action: Mouse moved to (210, 190)
Screenshot: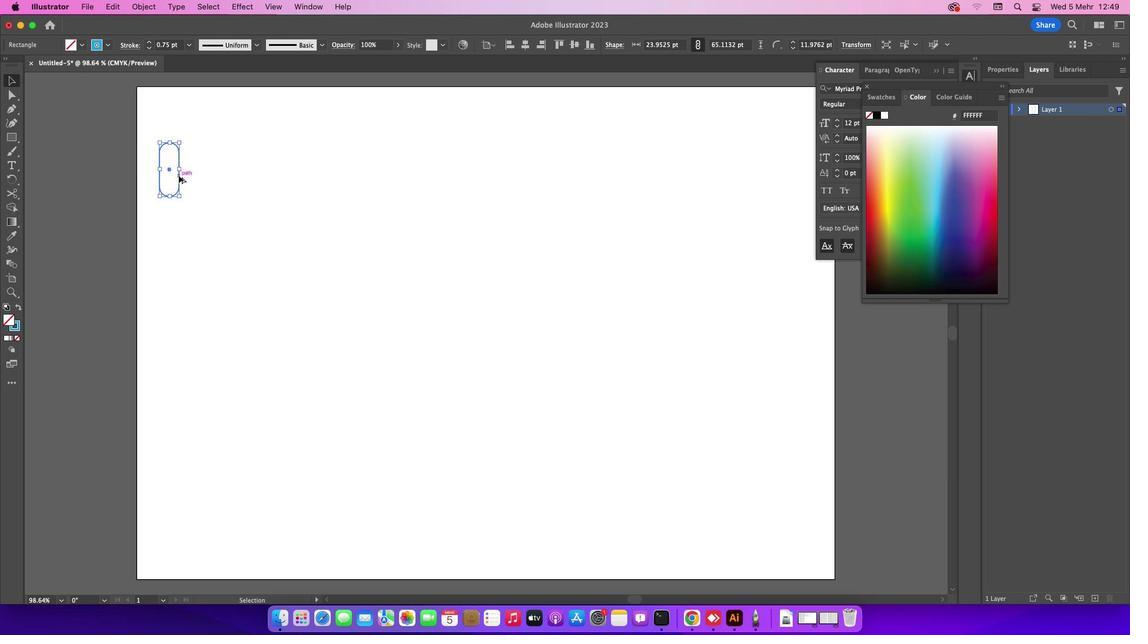 
Action: Mouse pressed left at (210, 190)
Screenshot: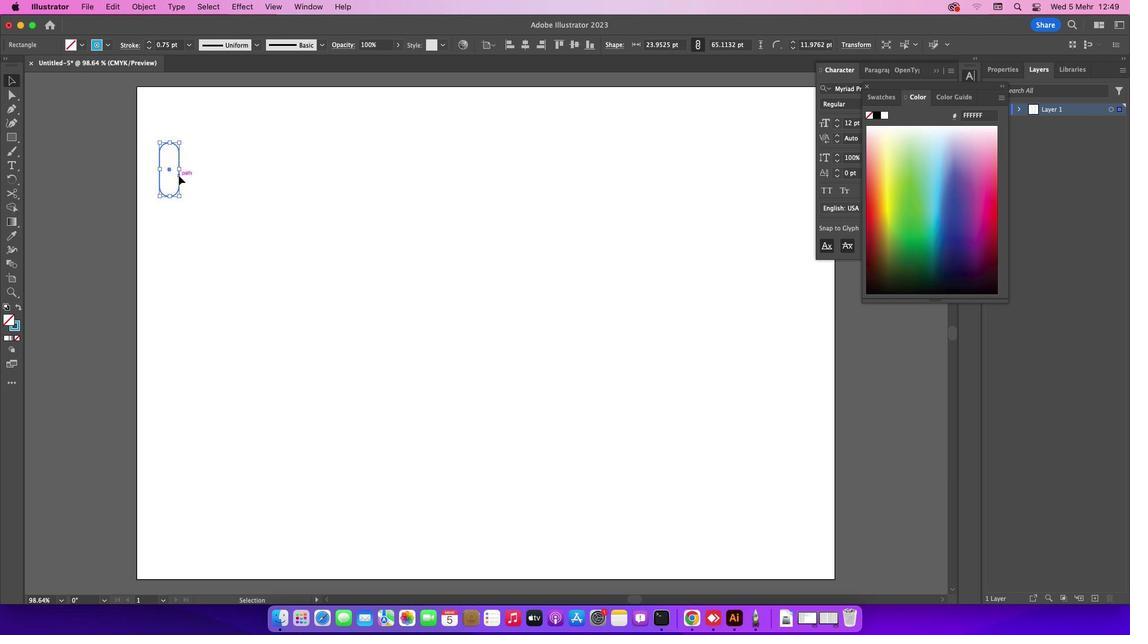 
Action: Mouse moved to (272, 195)
Screenshot: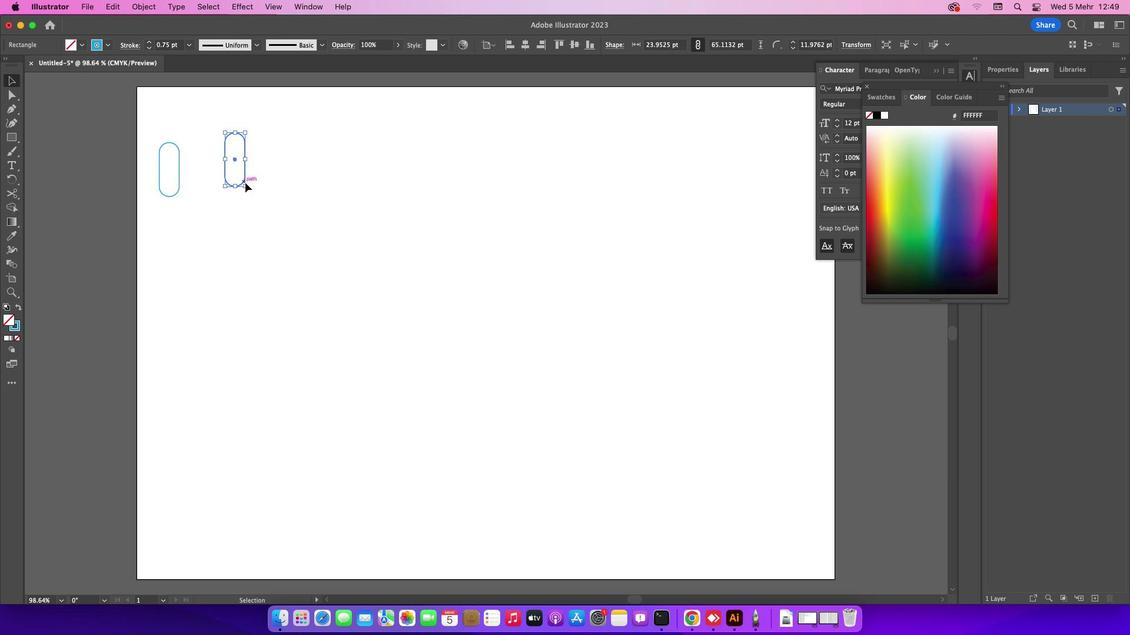 
Action: Key pressed Key.shift
Screenshot: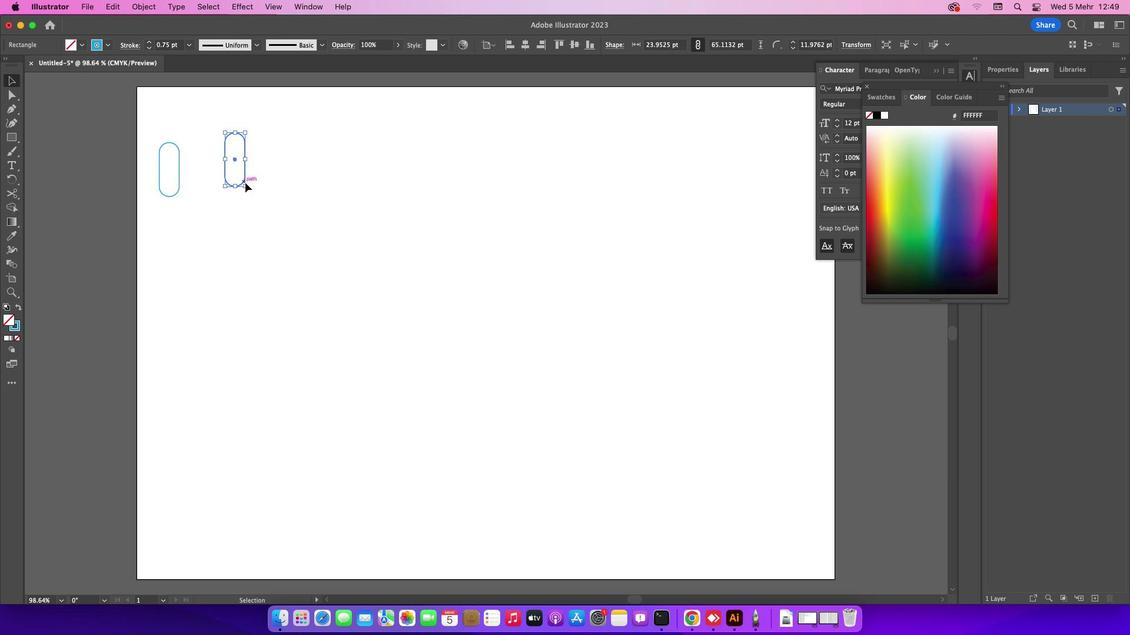
Action: Mouse moved to (274, 198)
Screenshot: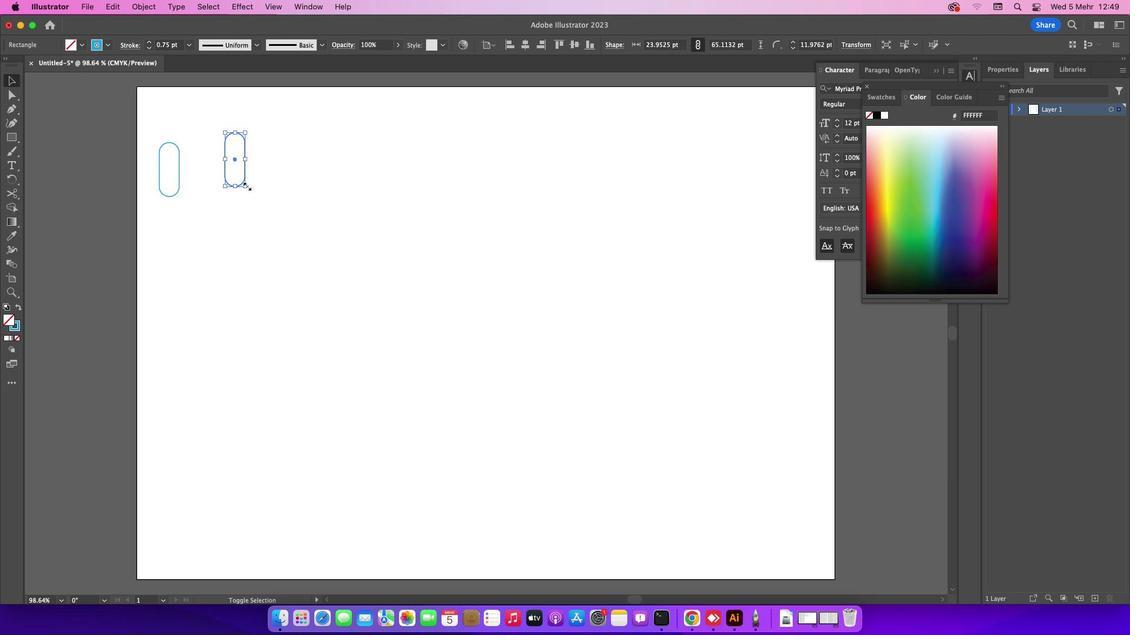
Action: Key pressed Key.alt
Screenshot: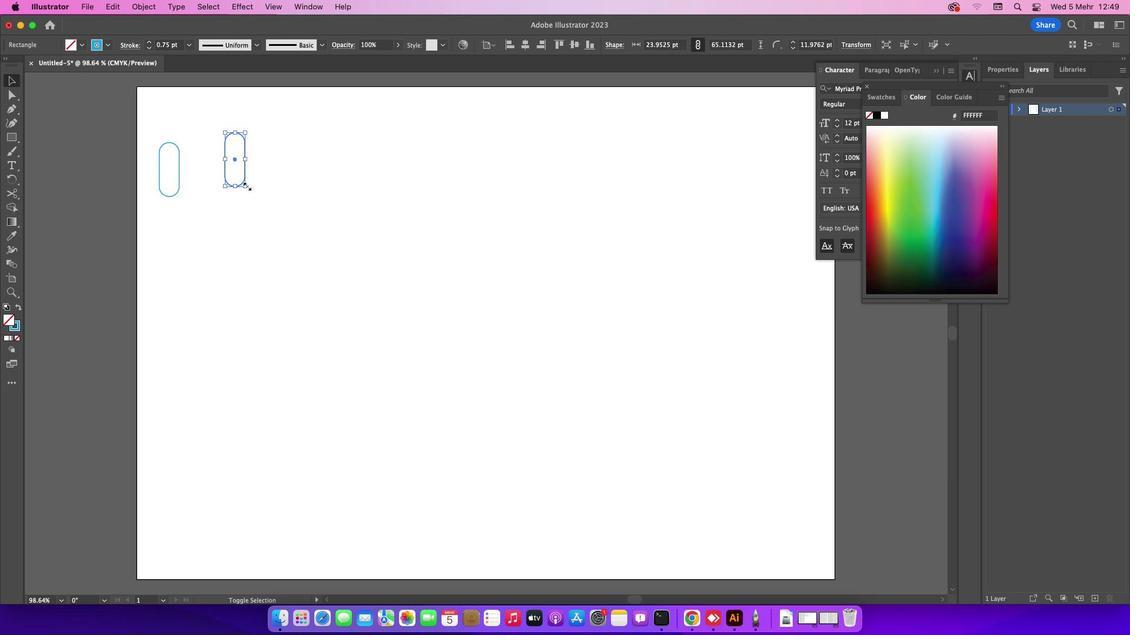 
Action: Mouse moved to (274, 198)
Screenshot: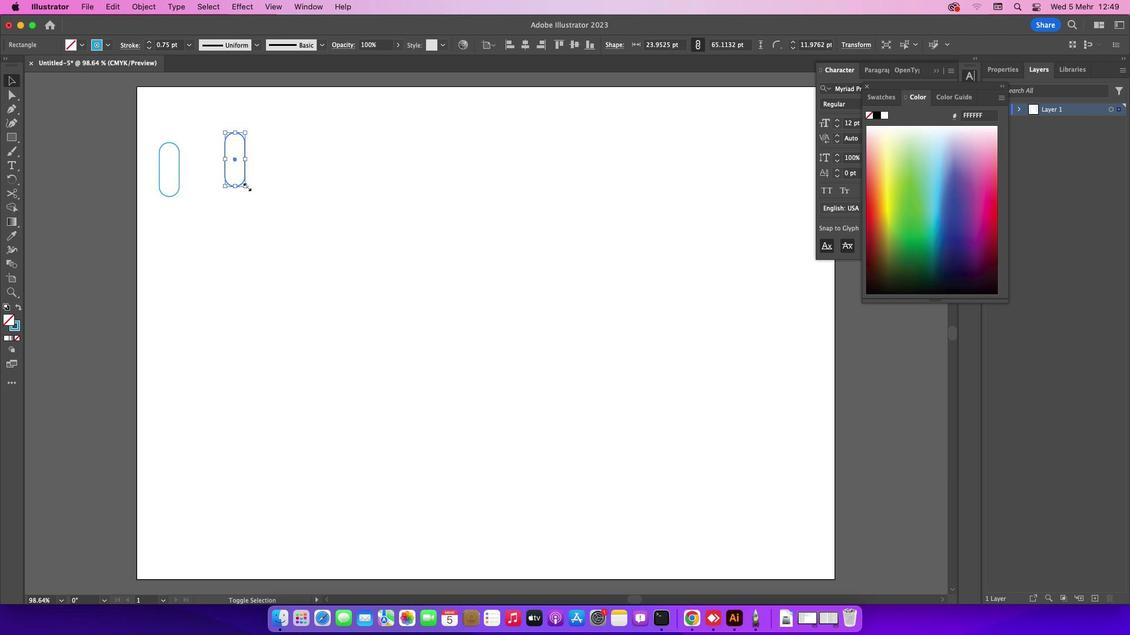 
Action: Mouse pressed left at (274, 198)
Screenshot: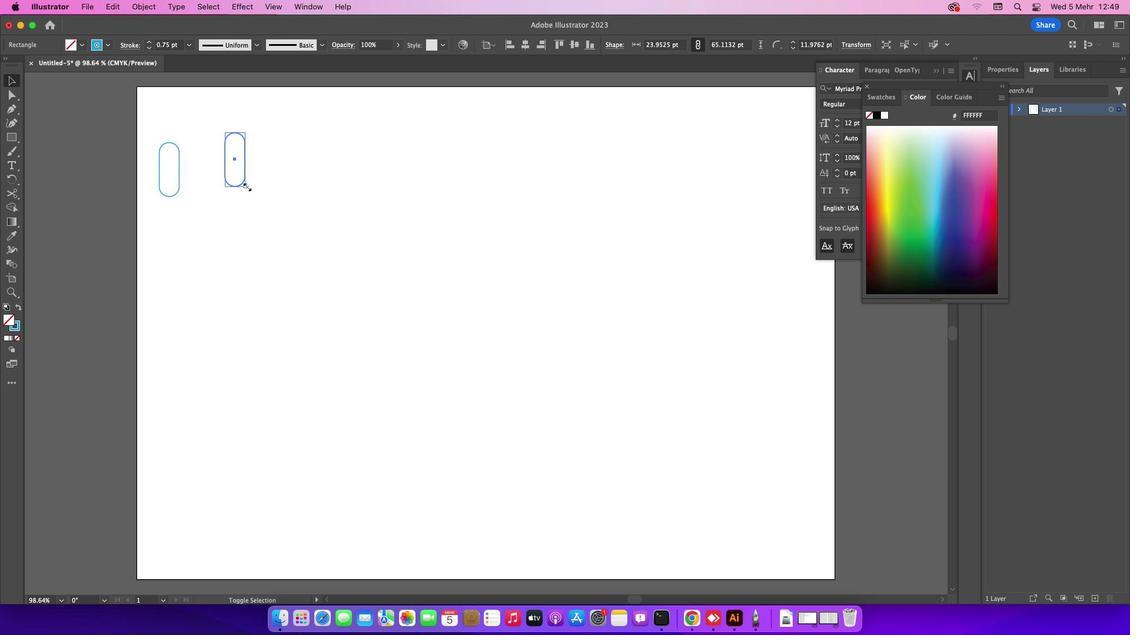
Action: Mouse moved to (270, 146)
Screenshot: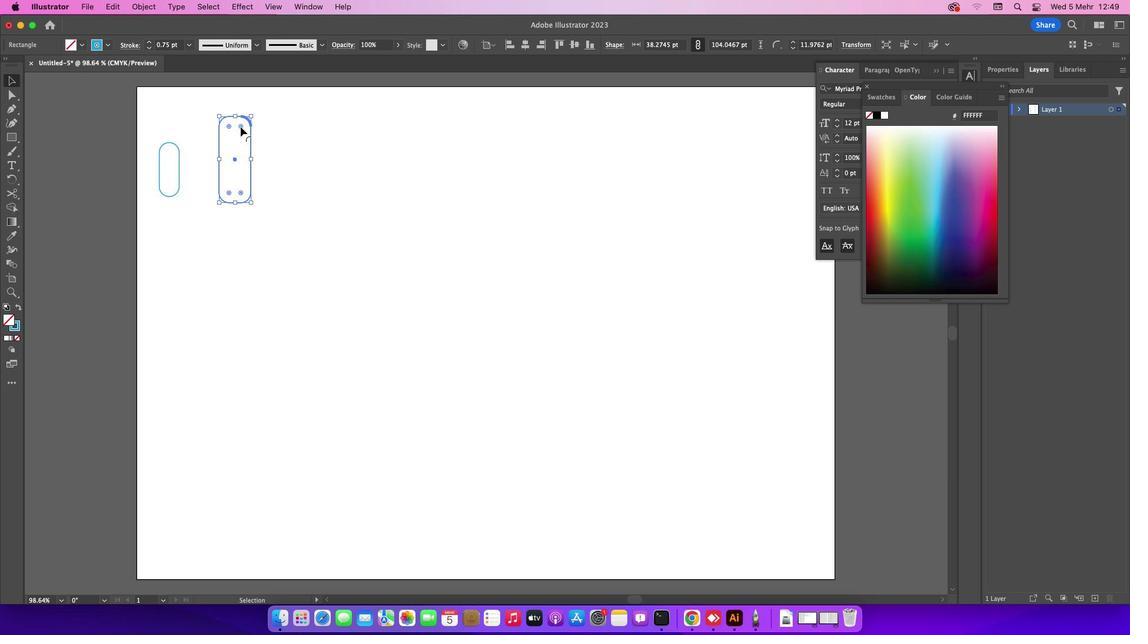 
Action: Mouse pressed left at (270, 146)
Screenshot: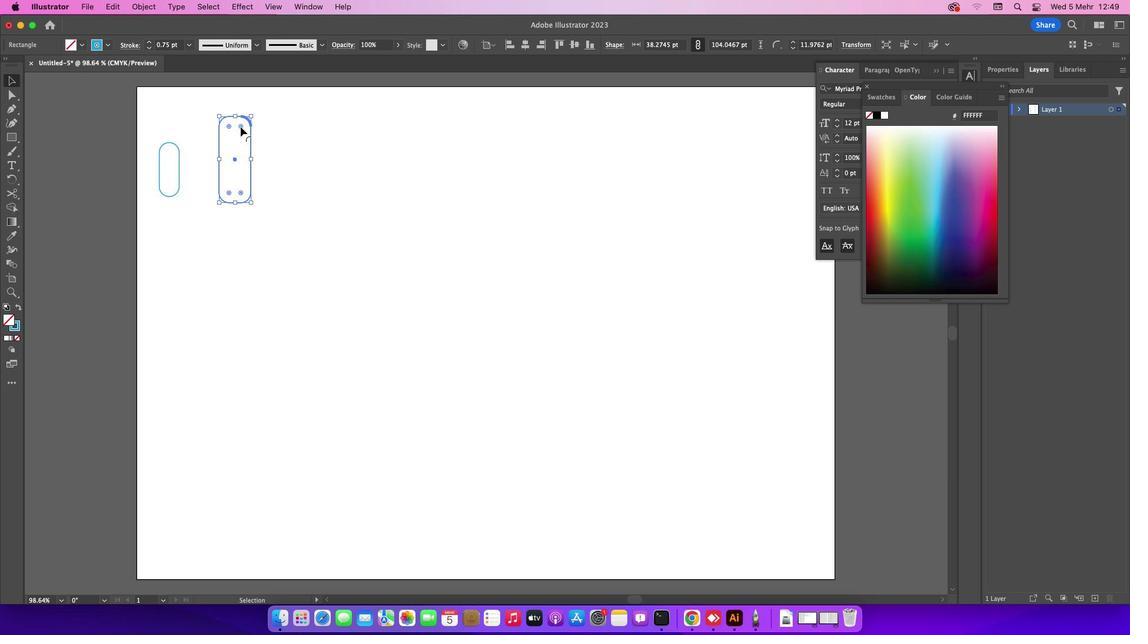 
Action: Mouse moved to (279, 164)
Screenshot: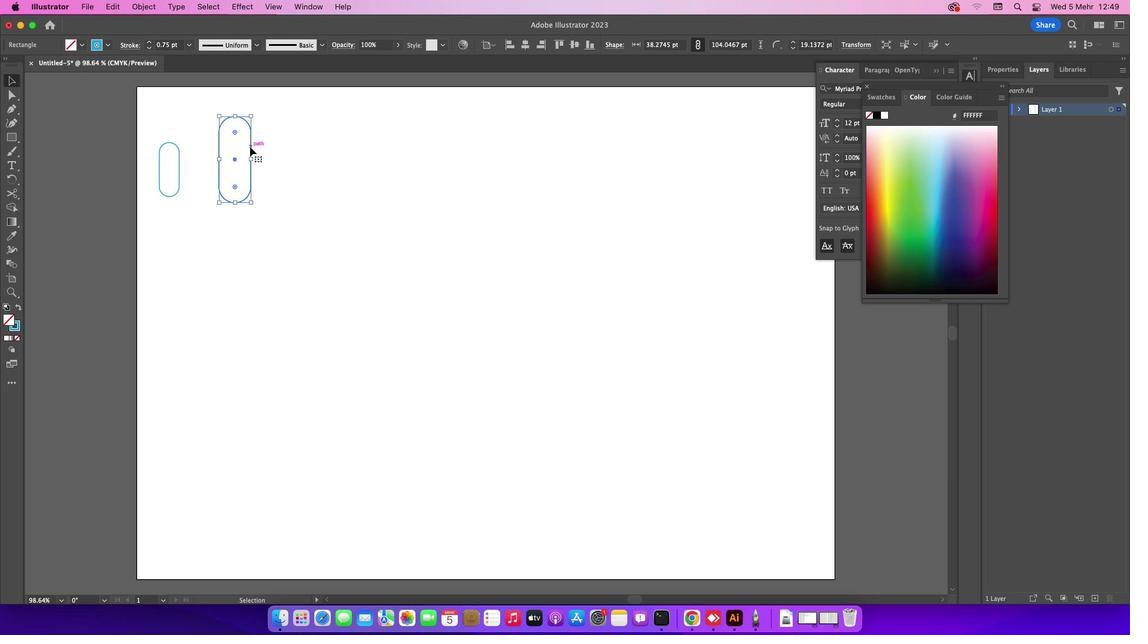 
Action: Mouse pressed left at (279, 164)
Screenshot: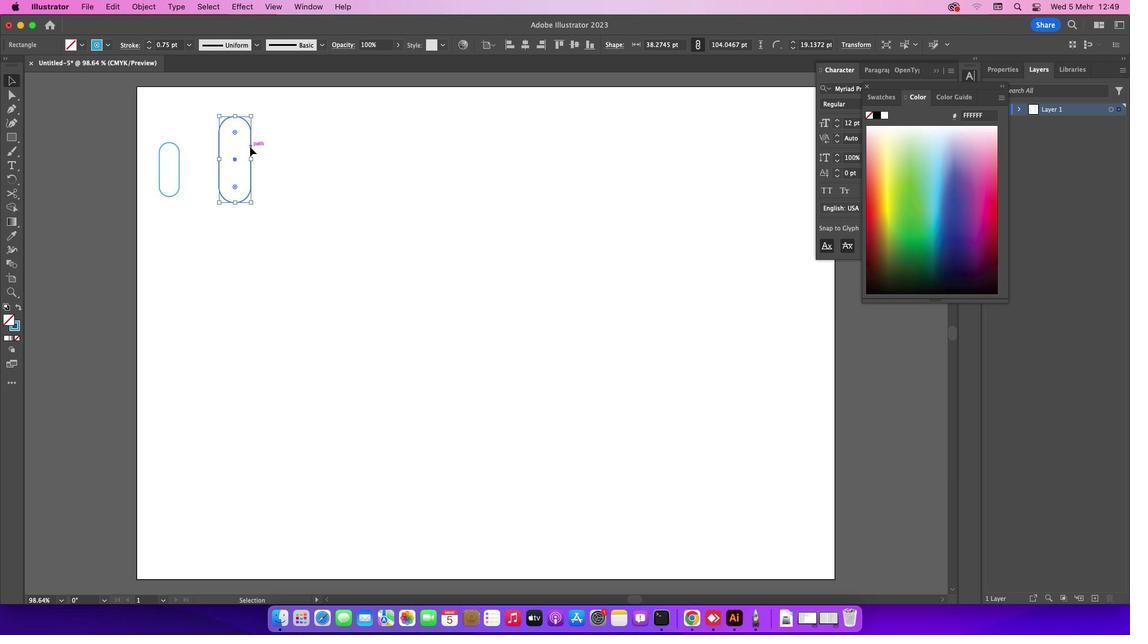 
Action: Mouse moved to (219, 197)
Screenshot: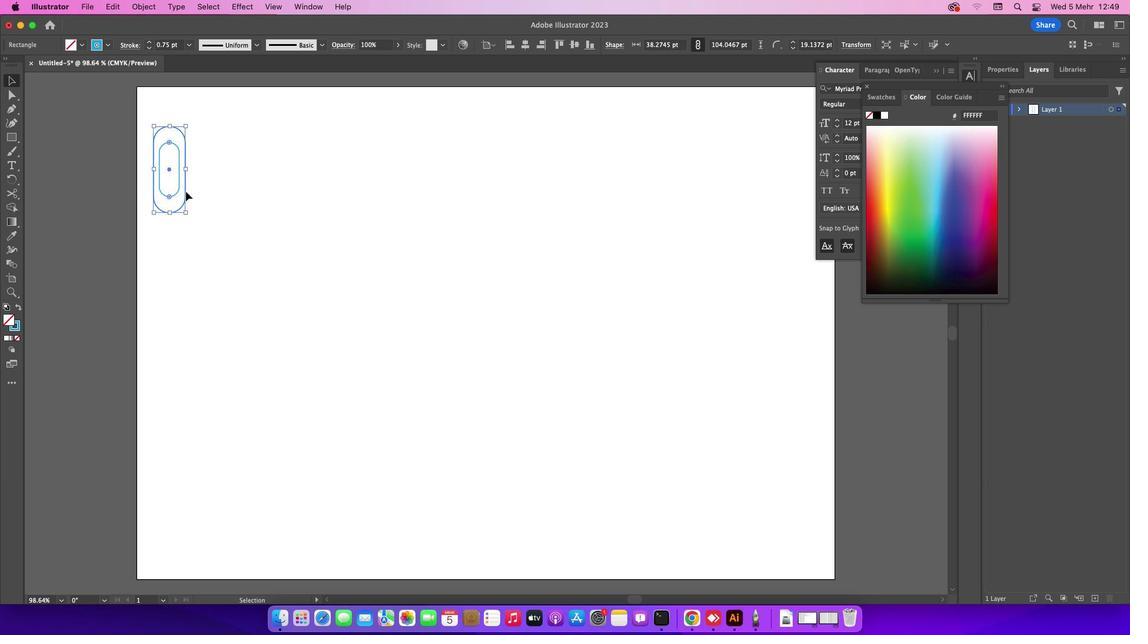 
Action: Key pressed Key.shift
Screenshot: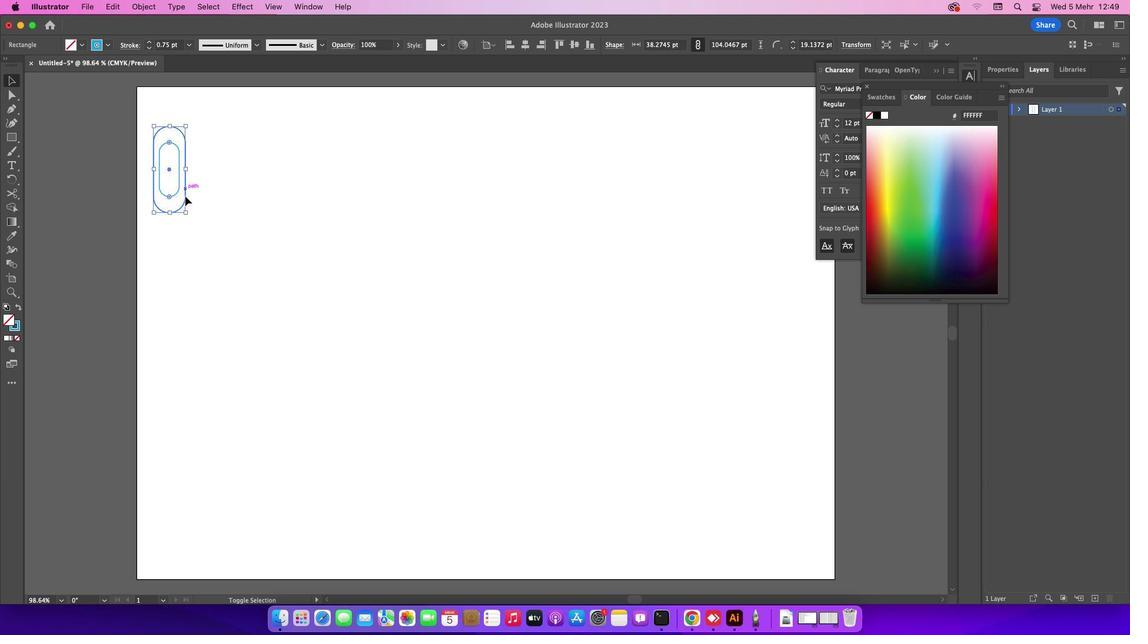 
Action: Mouse moved to (218, 220)
Screenshot: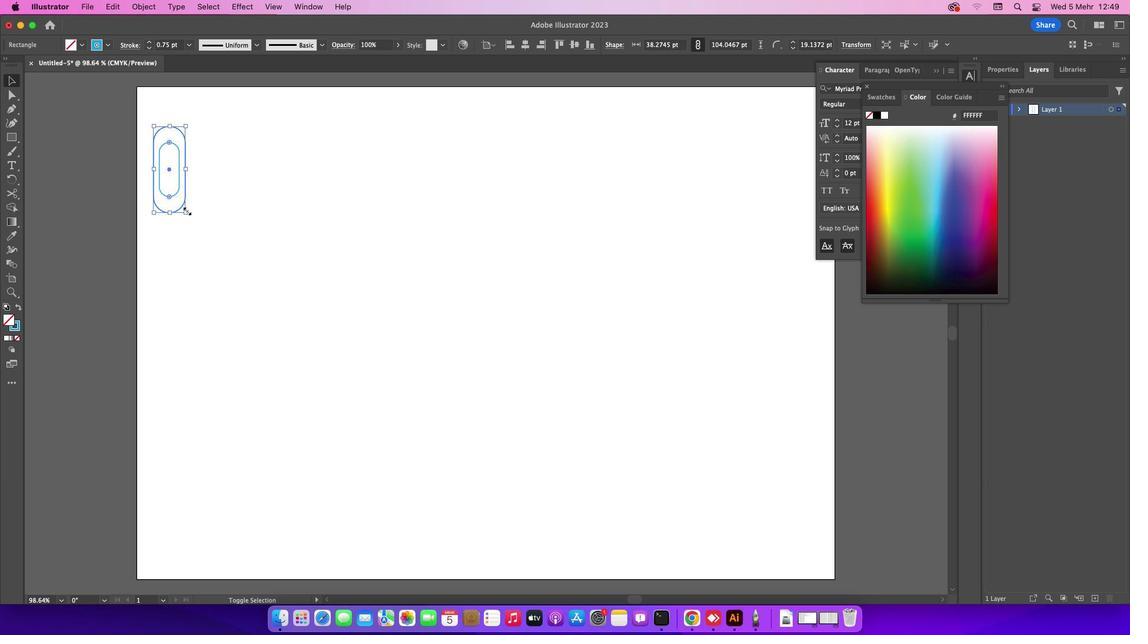 
Action: Key pressed Key.alt
Screenshot: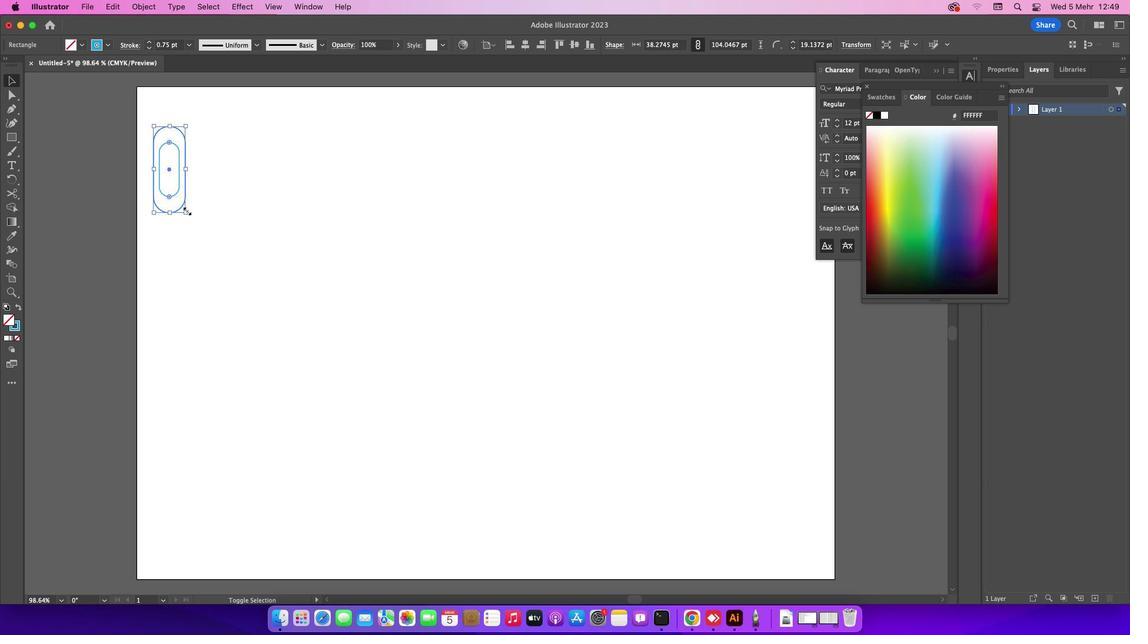 
Action: Mouse moved to (217, 223)
Screenshot: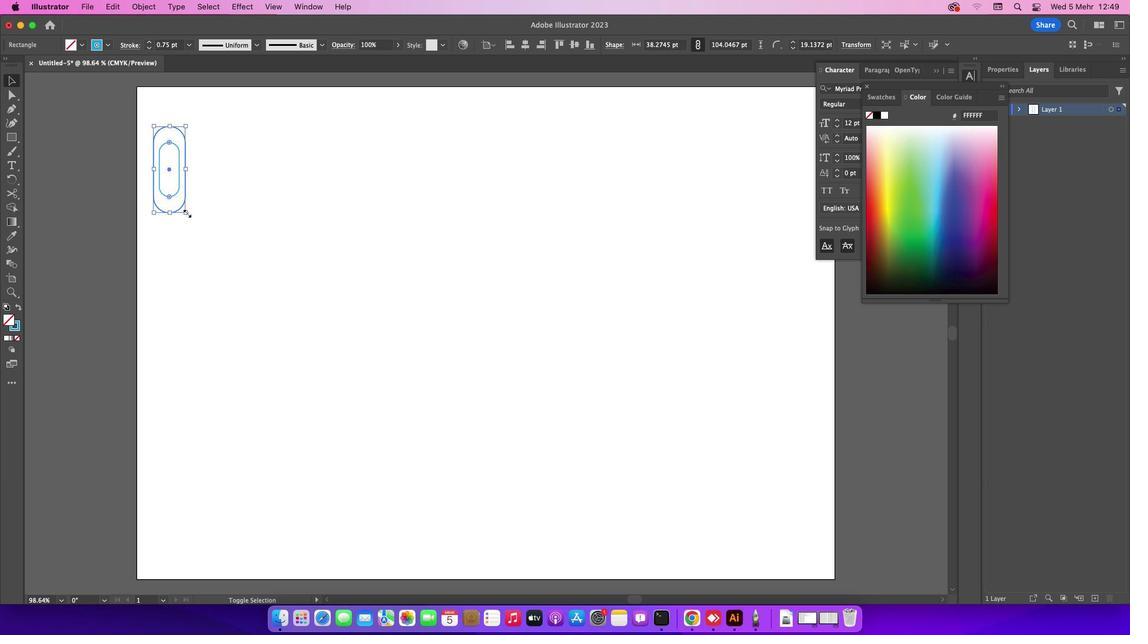 
Action: Mouse pressed left at (217, 223)
Screenshot: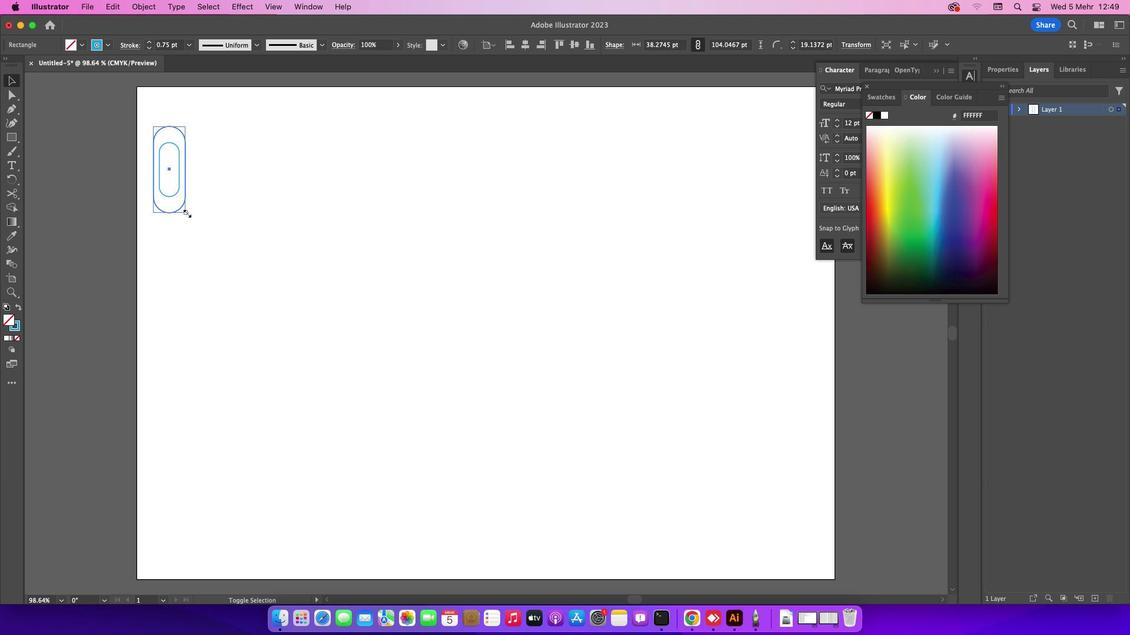 
Action: Mouse moved to (198, 160)
Screenshot: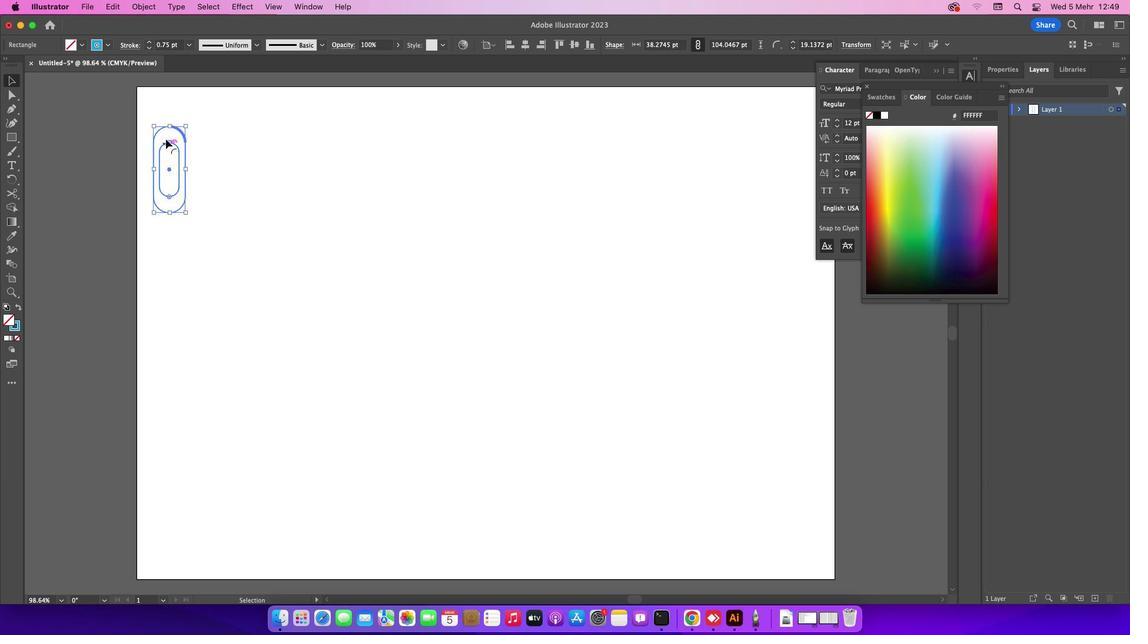 
Action: Key pressed Key.alt
Screenshot: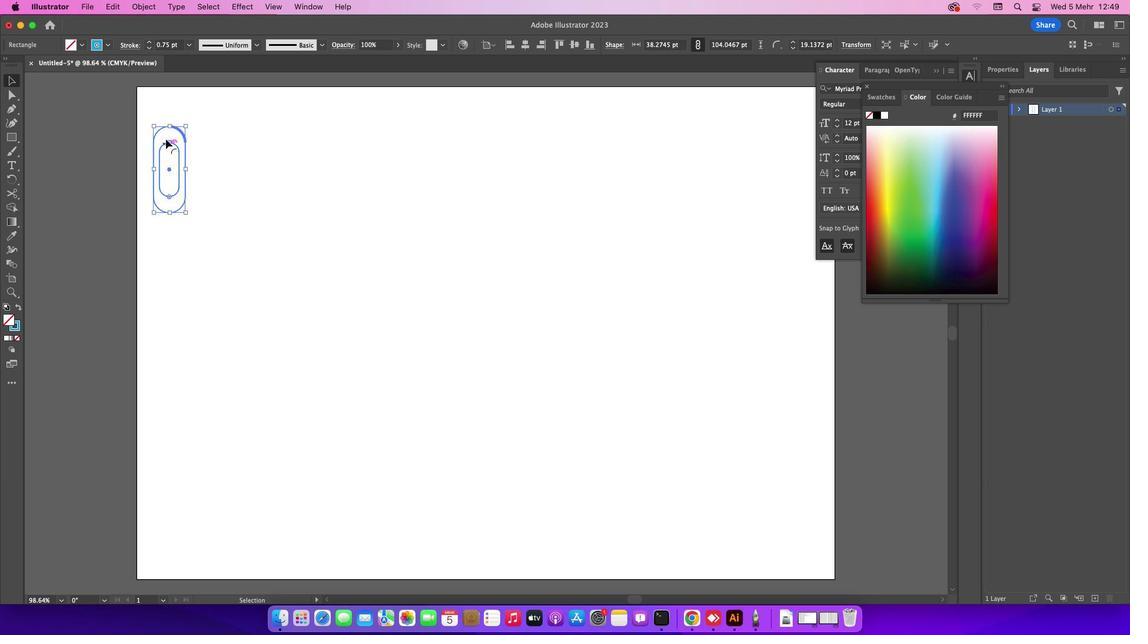 
Action: Mouse moved to (202, 145)
Screenshot: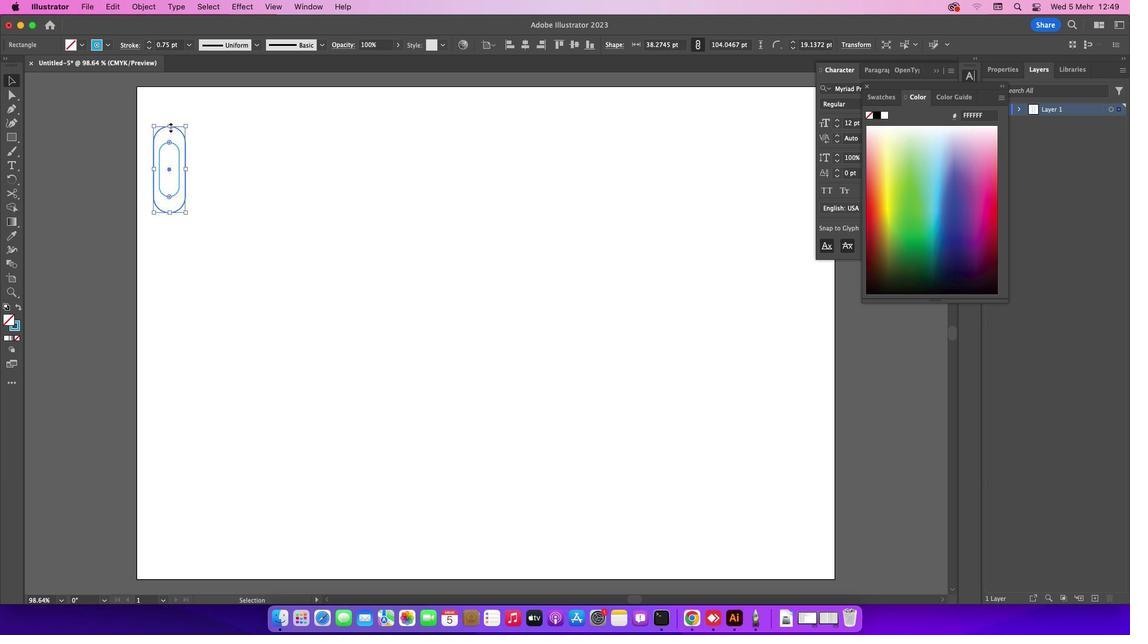 
Action: Mouse pressed left at (202, 145)
